 Task: Select Kindle E-Readers from Kindle E-readers & Books. Add to cart Kindle Oasis Fabric Charging Cover-1. Place order for _x000D_
122 S Miles Ave_x000D_
Union City, Tennessee(TN), 38261, Cell Number (731) 885-7095
Action: Mouse moved to (423, 294)
Screenshot: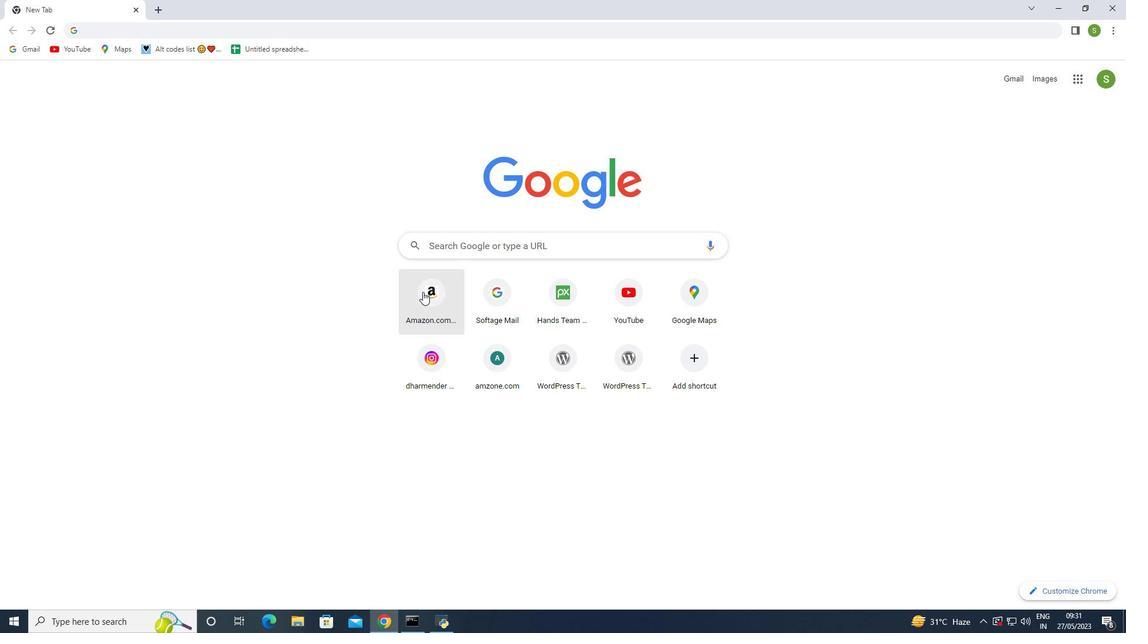 
Action: Mouse pressed left at (423, 294)
Screenshot: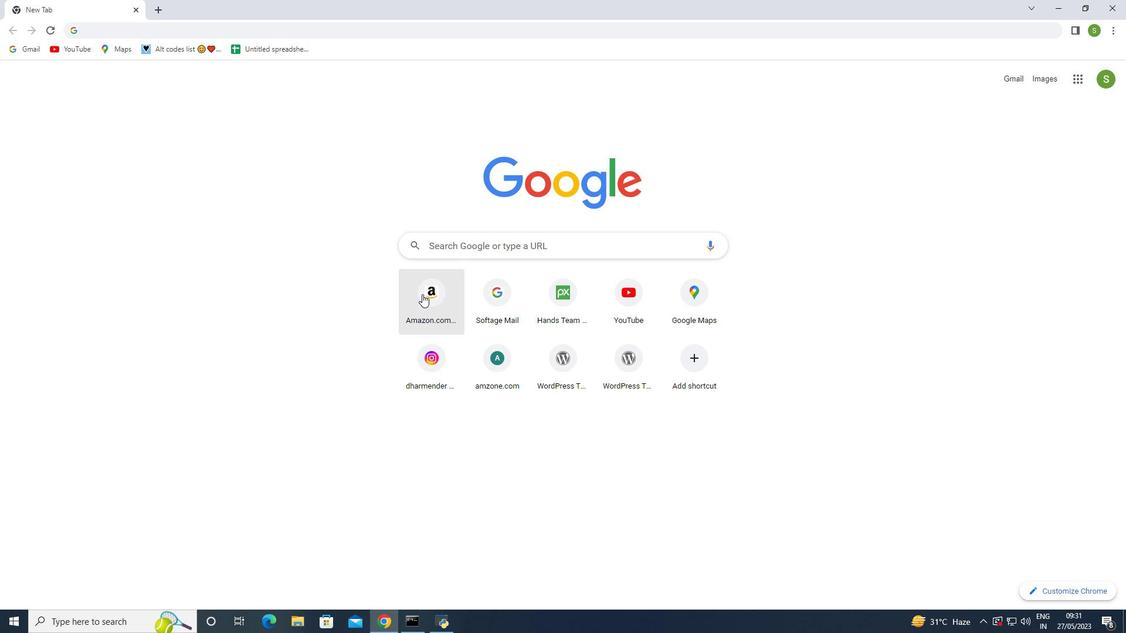 
Action: Mouse moved to (15, 108)
Screenshot: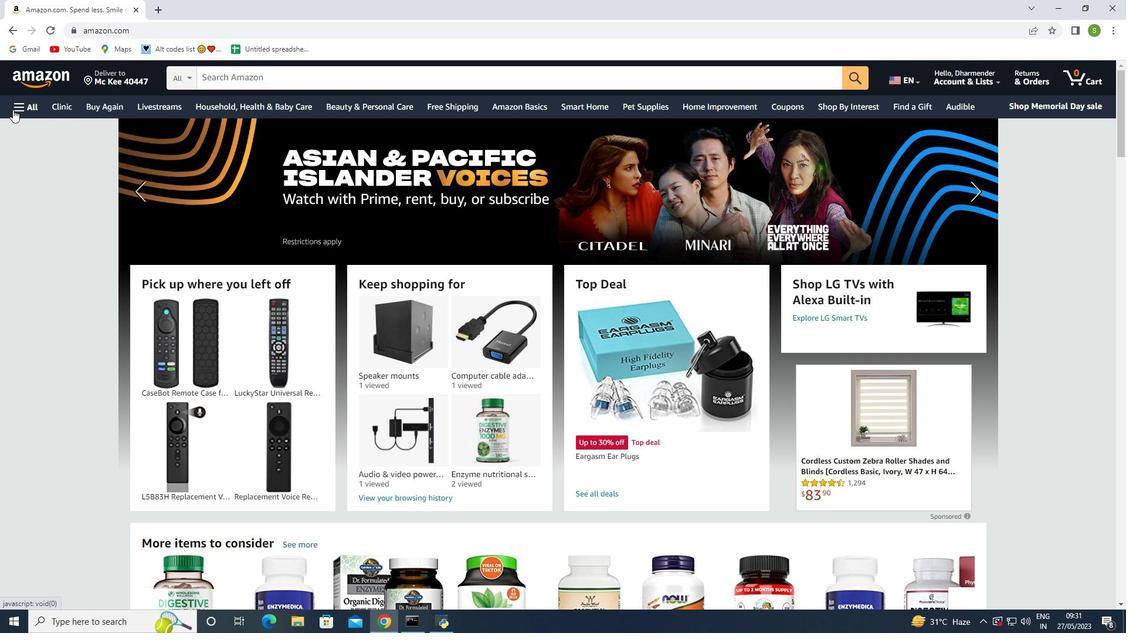 
Action: Mouse pressed left at (15, 108)
Screenshot: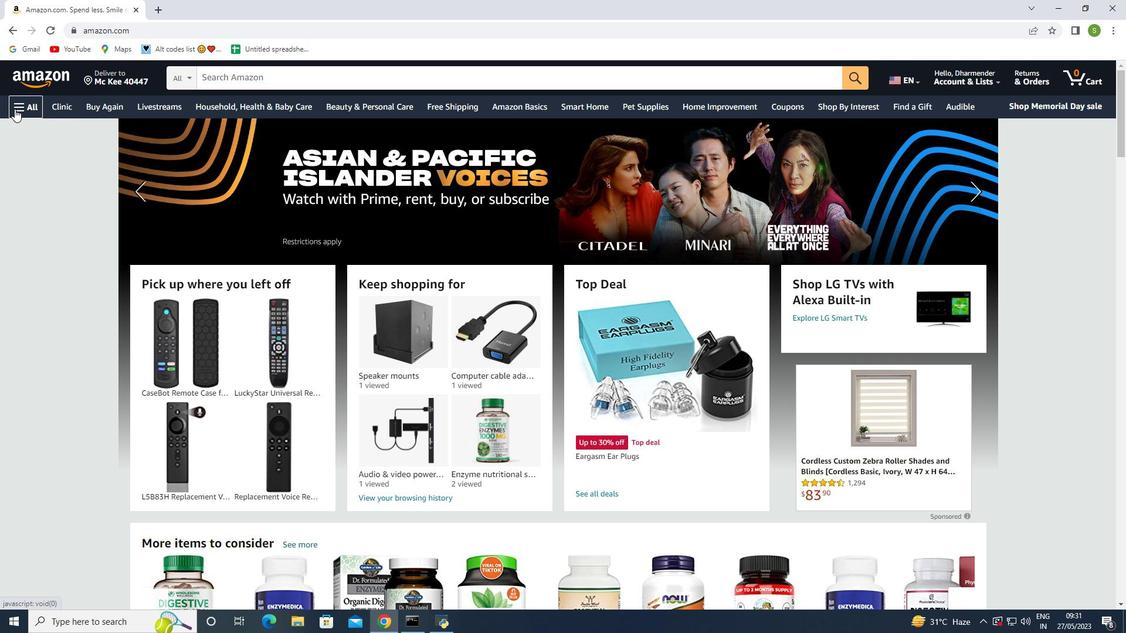 
Action: Mouse moved to (78, 322)
Screenshot: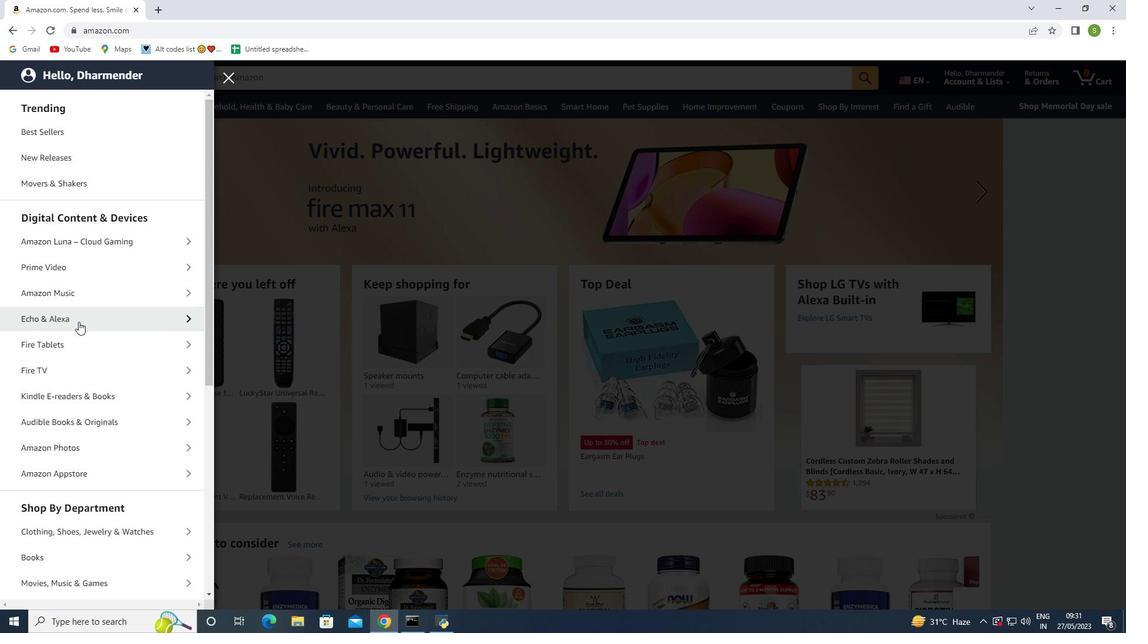 
Action: Mouse scrolled (78, 321) with delta (0, 0)
Screenshot: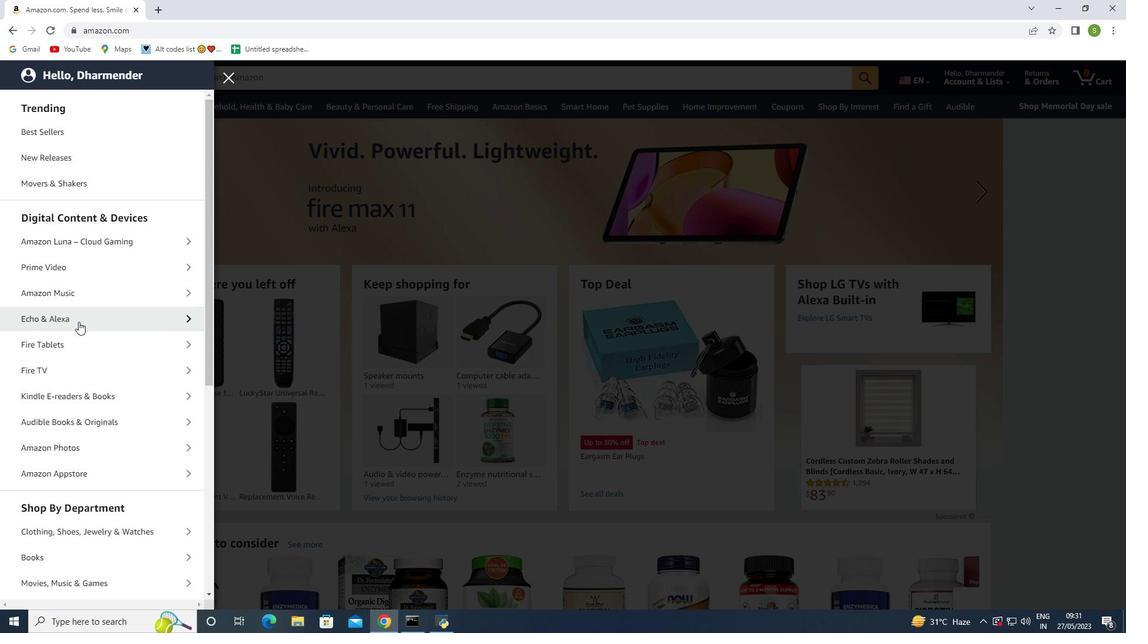
Action: Mouse moved to (78, 335)
Screenshot: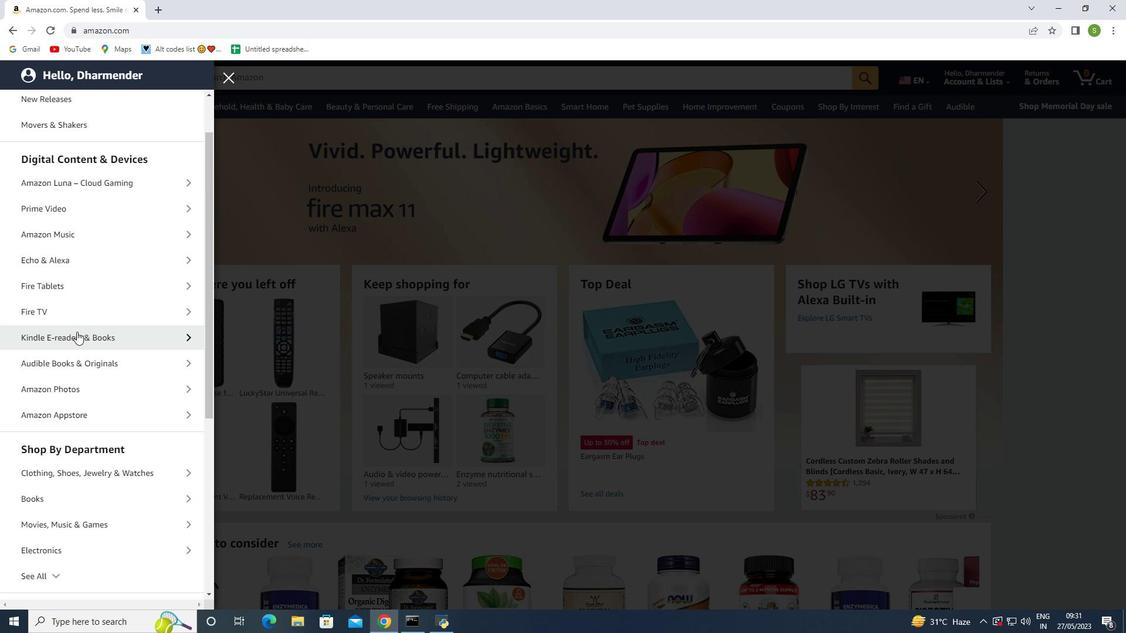 
Action: Mouse pressed left at (78, 335)
Screenshot: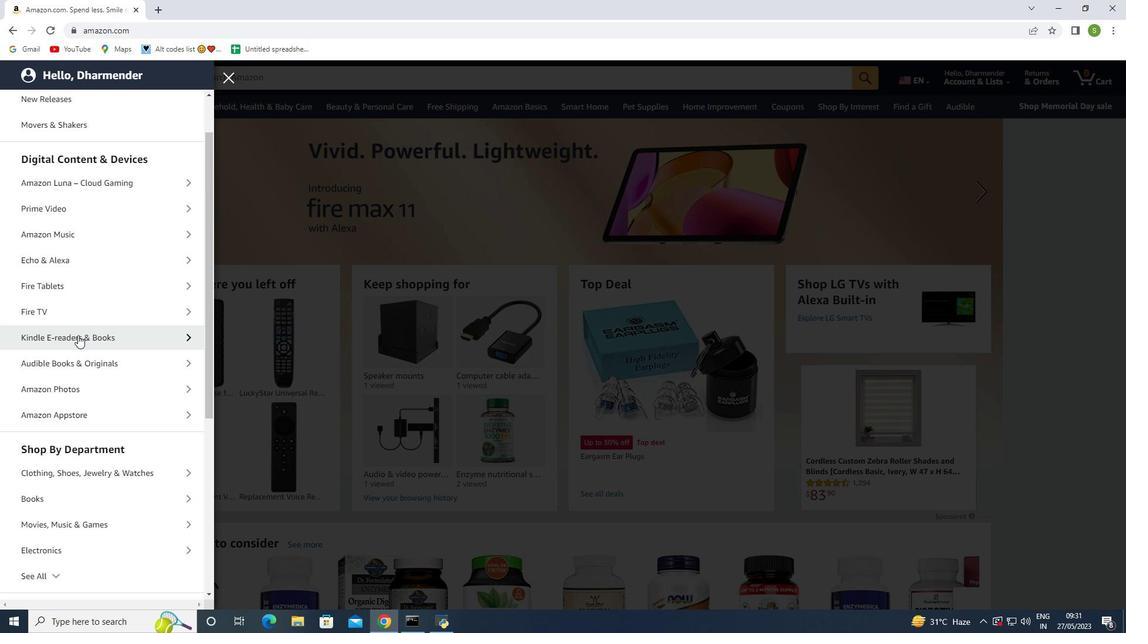 
Action: Mouse moved to (71, 236)
Screenshot: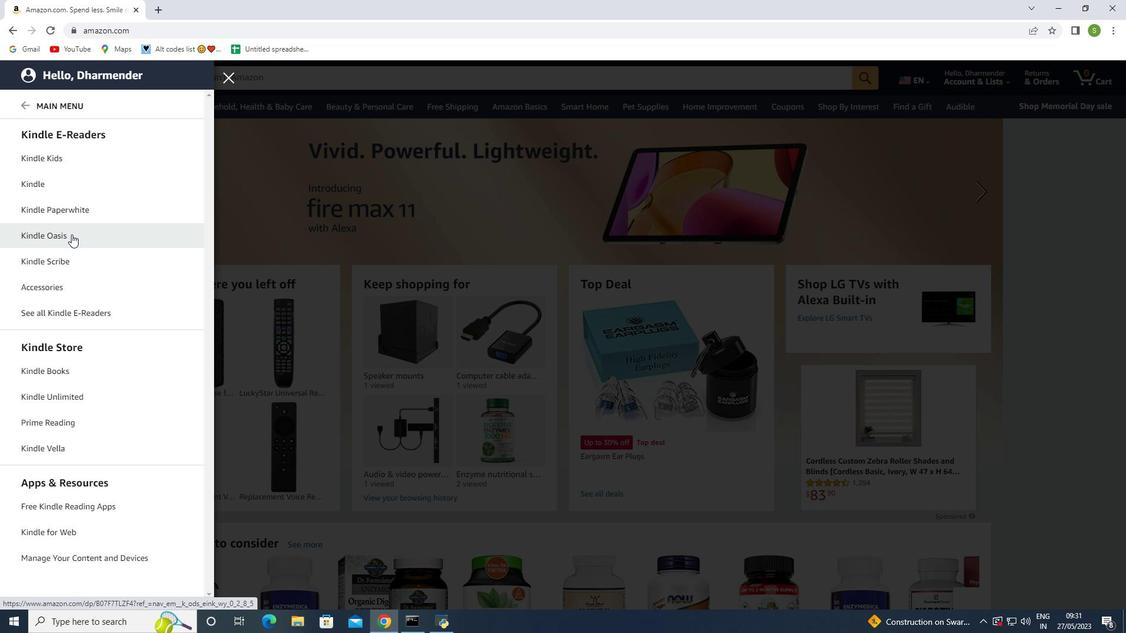 
Action: Mouse pressed left at (71, 236)
Screenshot: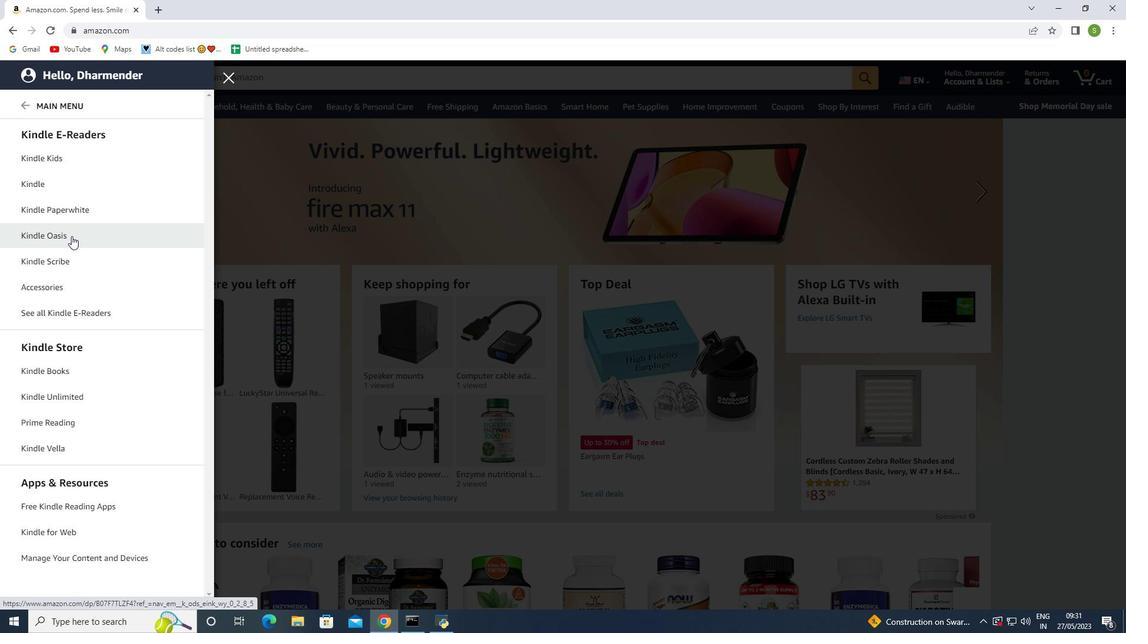 
Action: Mouse moved to (630, 339)
Screenshot: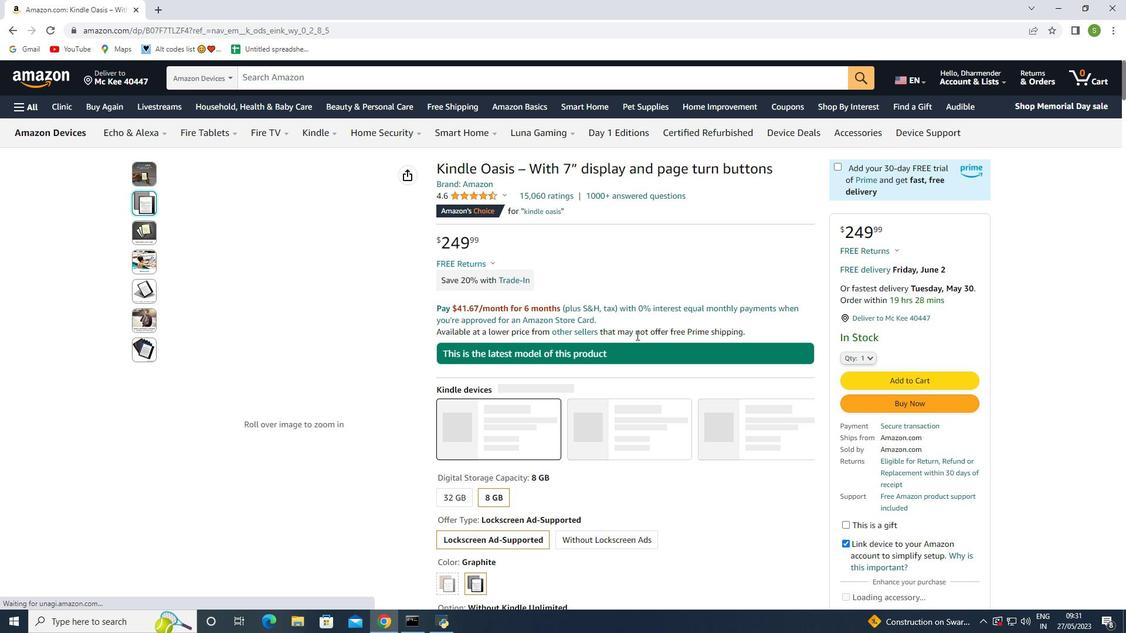 
Action: Mouse scrolled (630, 338) with delta (0, 0)
Screenshot: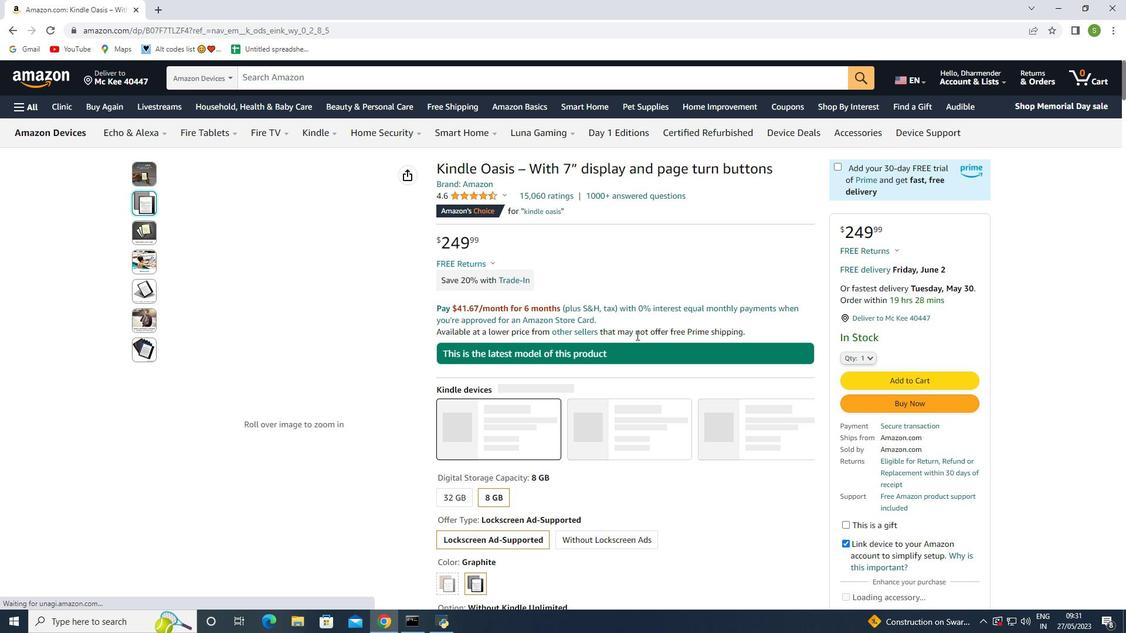 
Action: Mouse moved to (622, 342)
Screenshot: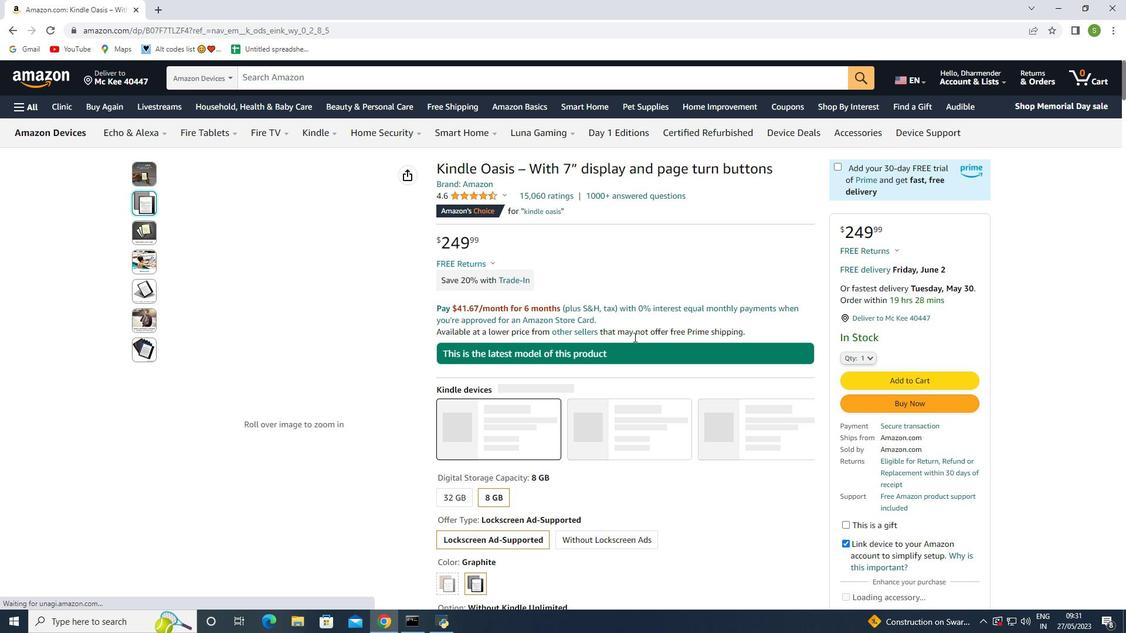 
Action: Mouse scrolled (623, 340) with delta (0, 0)
Screenshot: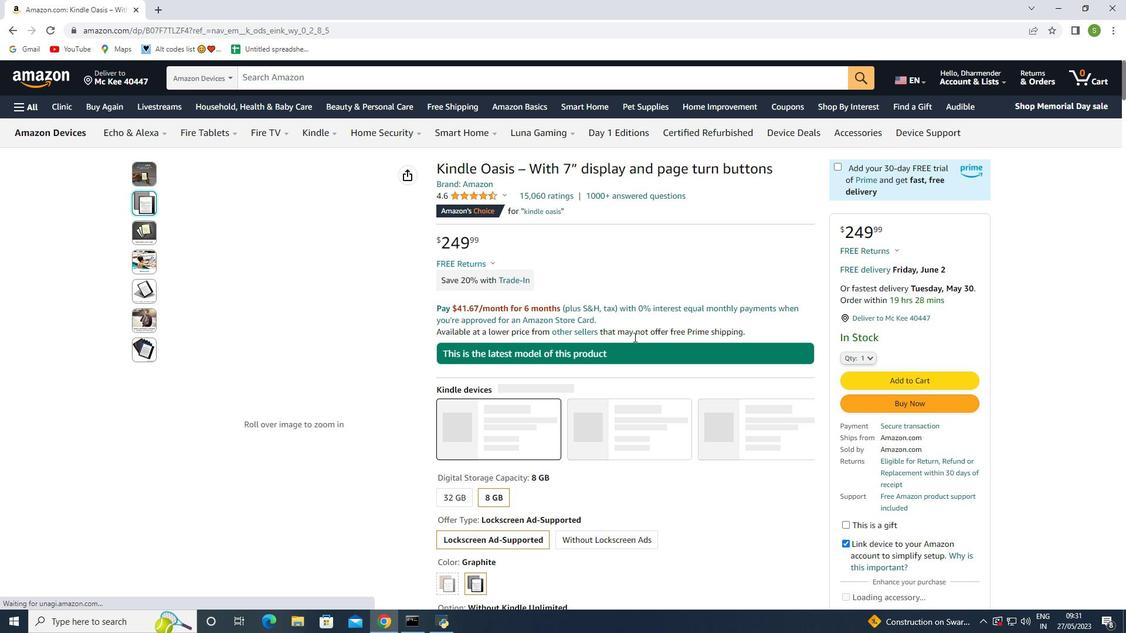 
Action: Mouse moved to (611, 345)
Screenshot: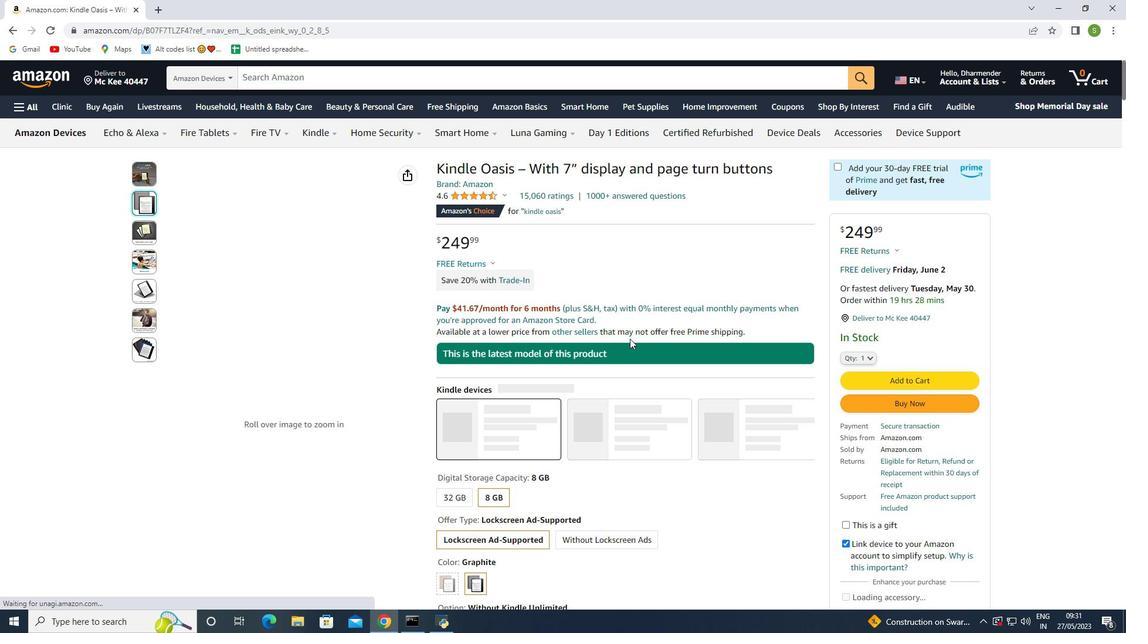 
Action: Mouse scrolled (612, 344) with delta (0, 0)
Screenshot: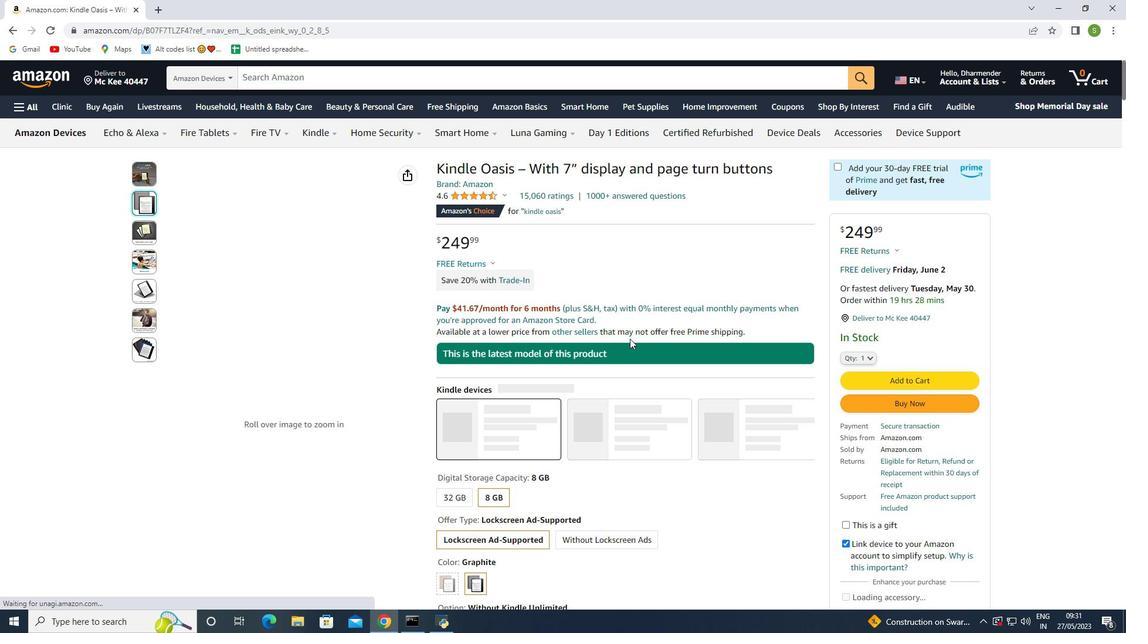 
Action: Mouse moved to (565, 352)
Screenshot: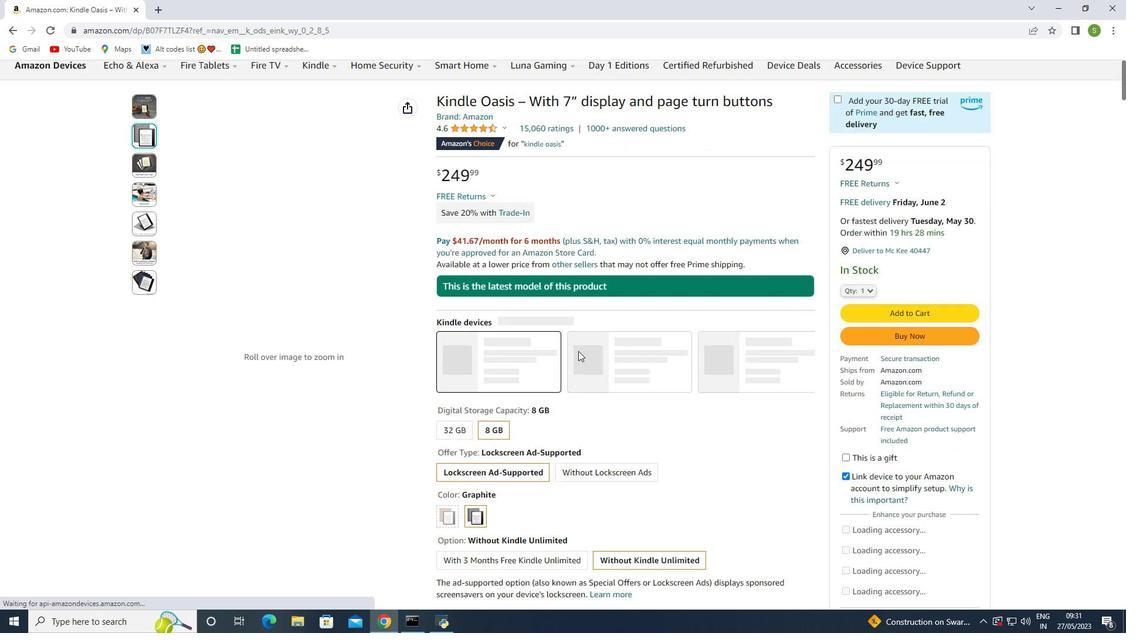 
Action: Mouse scrolled (565, 352) with delta (0, 0)
Screenshot: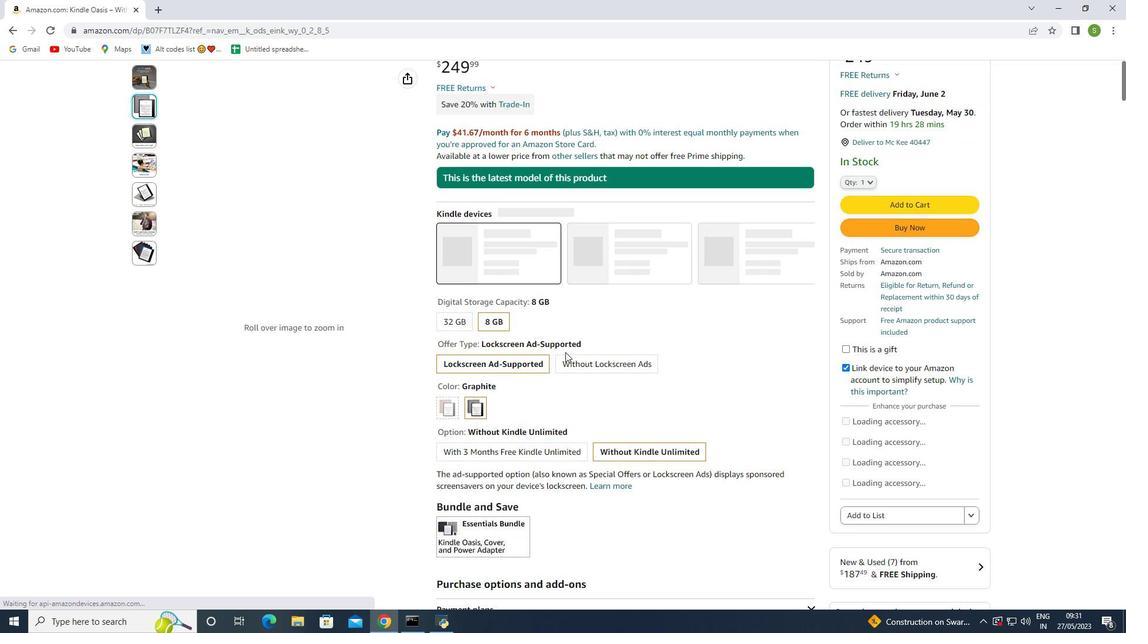 
Action: Mouse scrolled (565, 352) with delta (0, 0)
Screenshot: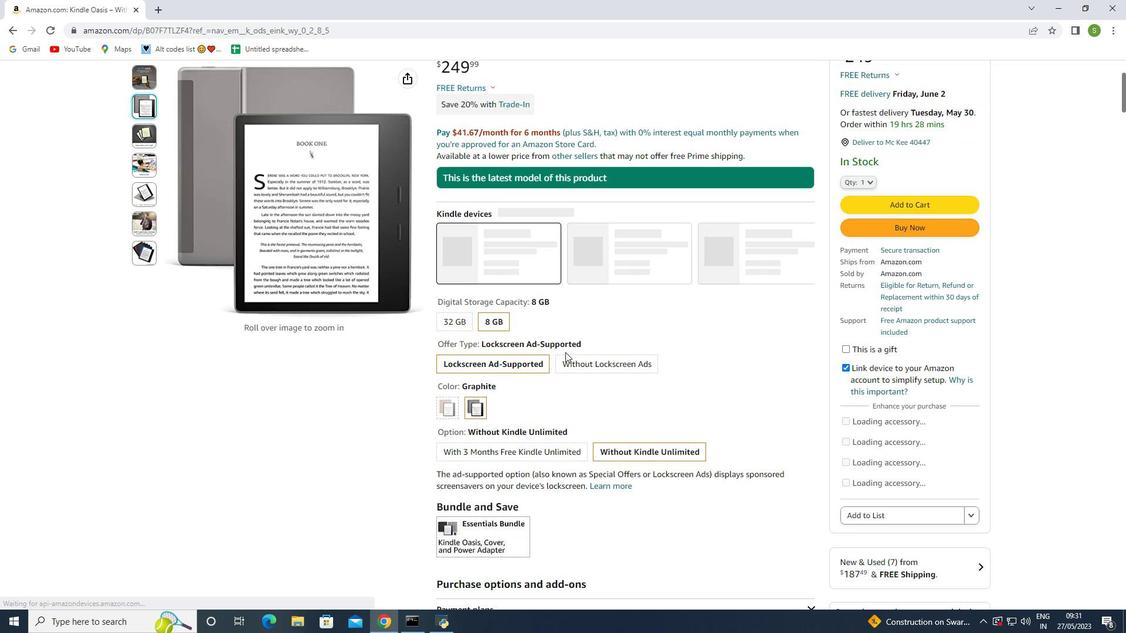 
Action: Mouse scrolled (565, 352) with delta (0, 0)
Screenshot: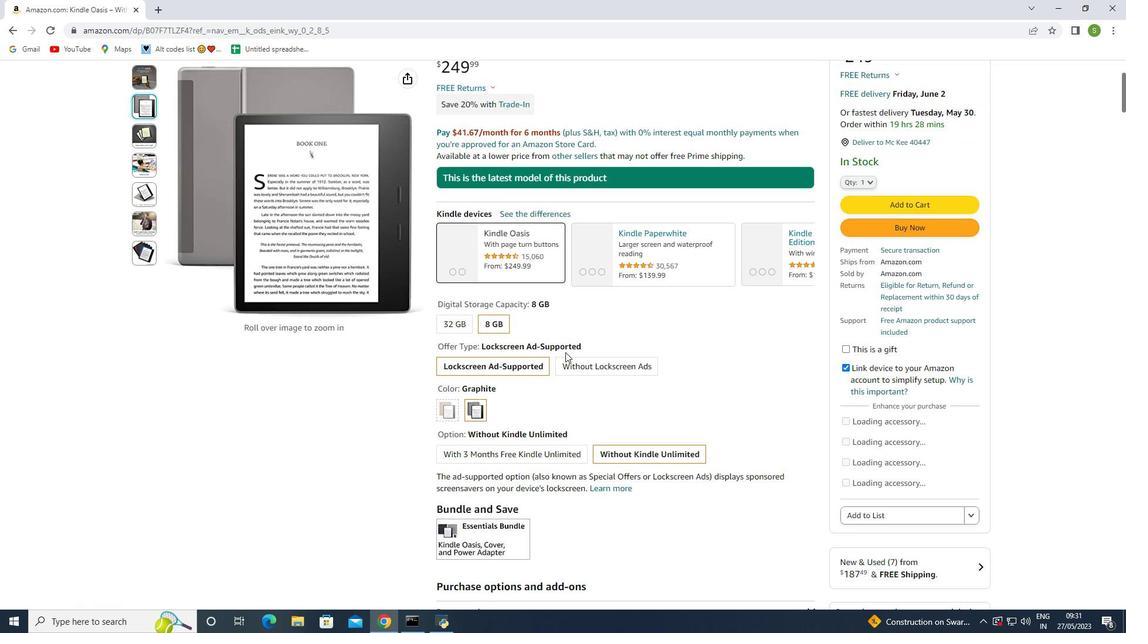 
Action: Mouse scrolled (565, 352) with delta (0, 0)
Screenshot: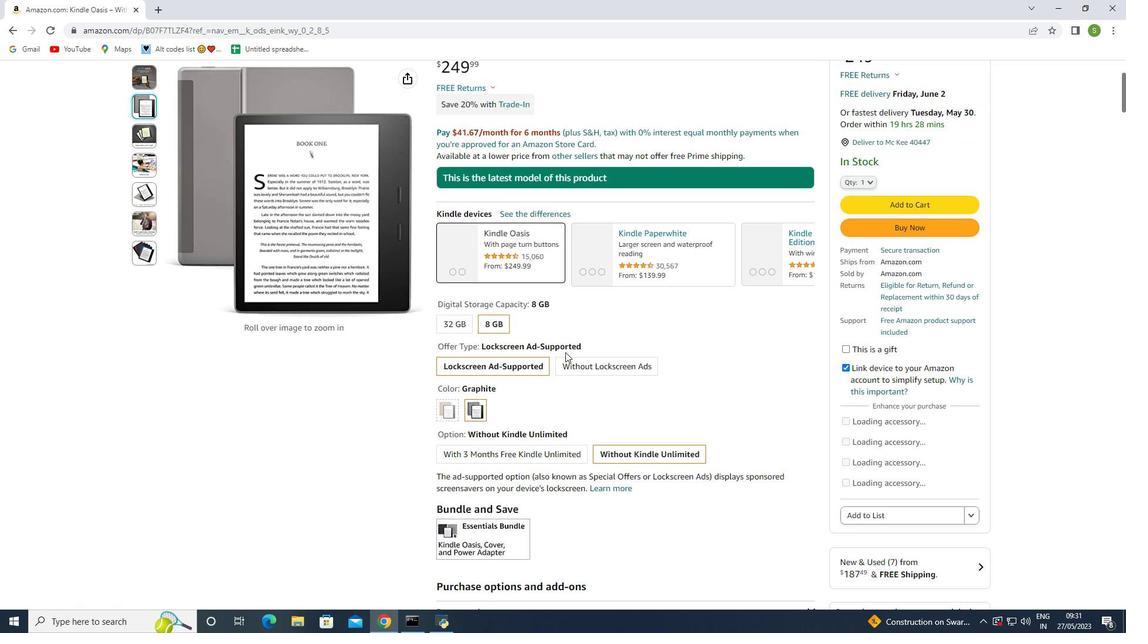 
Action: Mouse scrolled (565, 353) with delta (0, 0)
Screenshot: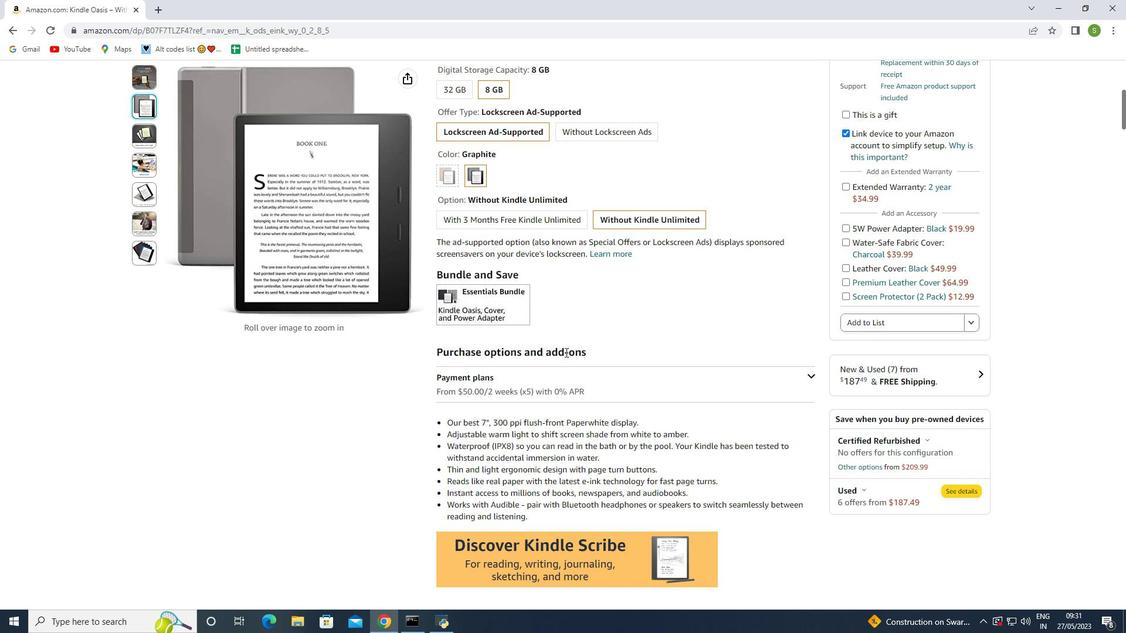 
Action: Mouse scrolled (565, 353) with delta (0, 0)
Screenshot: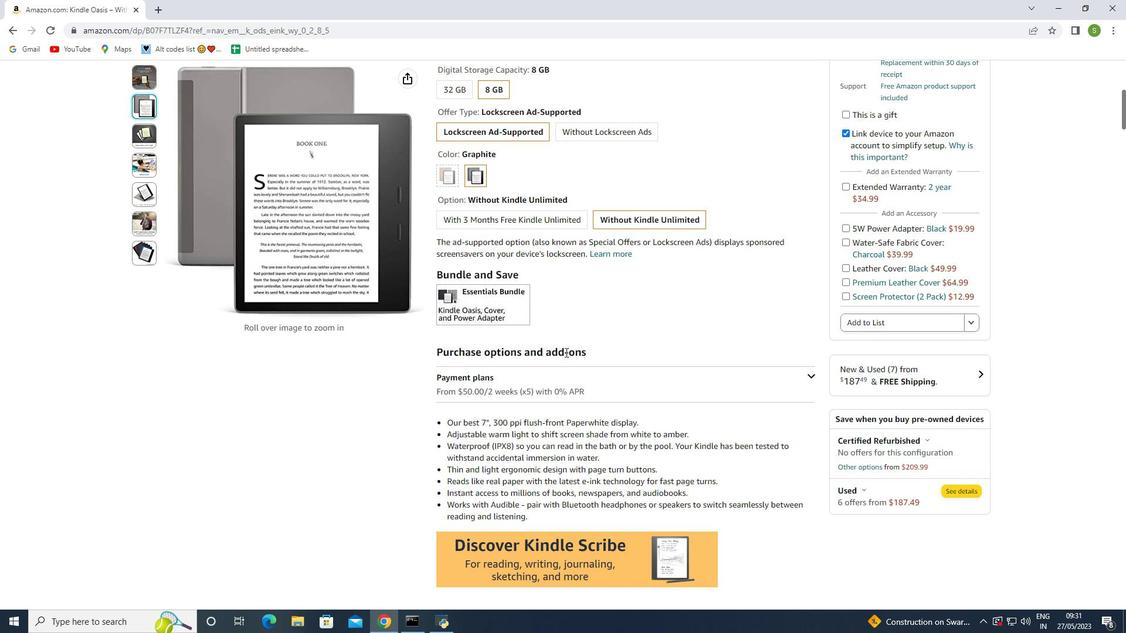 
Action: Mouse scrolled (565, 353) with delta (0, 0)
Screenshot: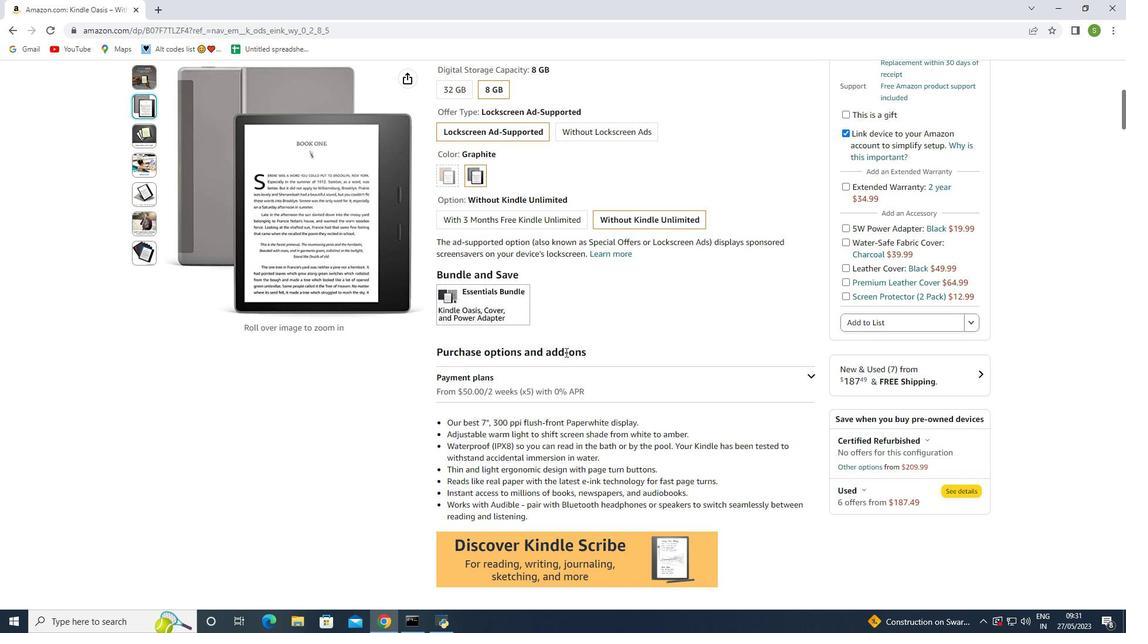 
Action: Mouse scrolled (565, 353) with delta (0, 0)
Screenshot: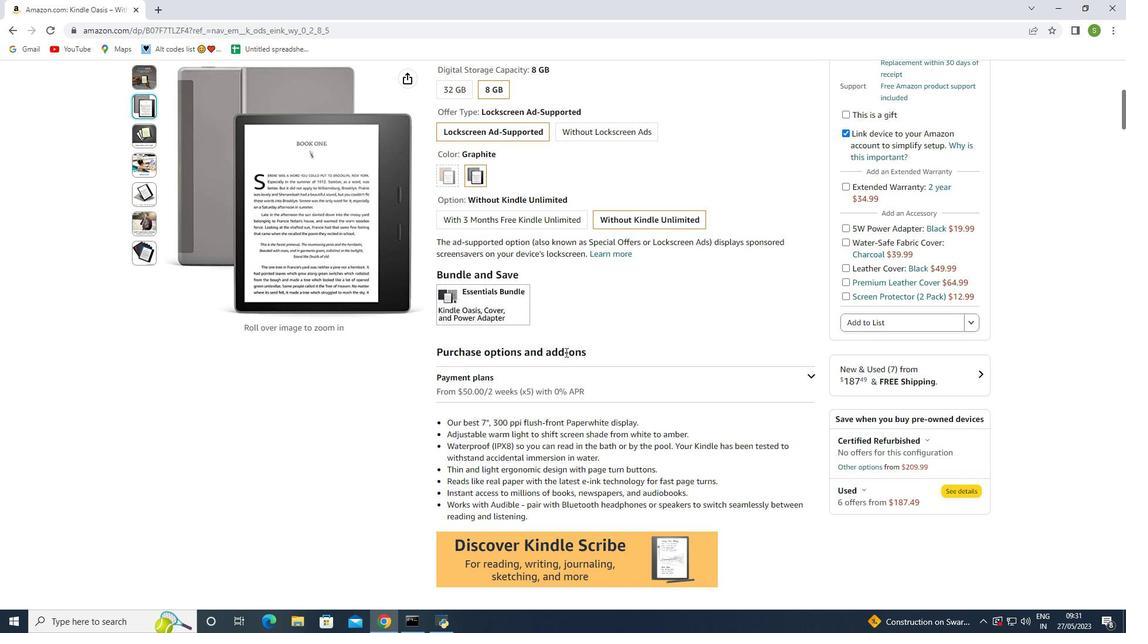 
Action: Mouse scrolled (565, 353) with delta (0, 0)
Screenshot: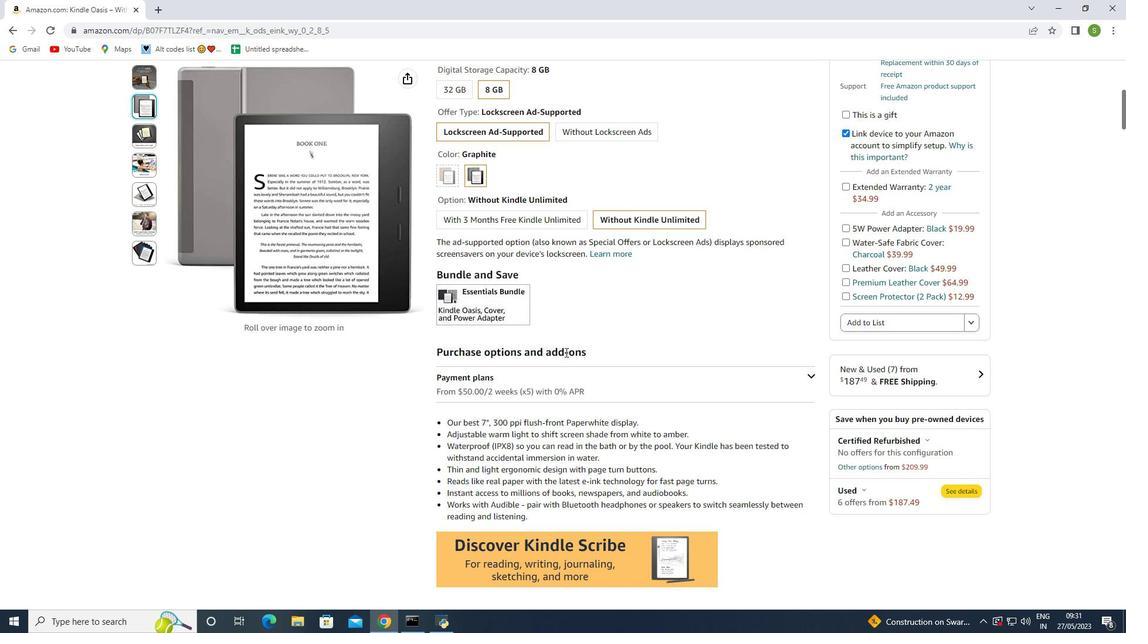 
Action: Mouse moved to (565, 355)
Screenshot: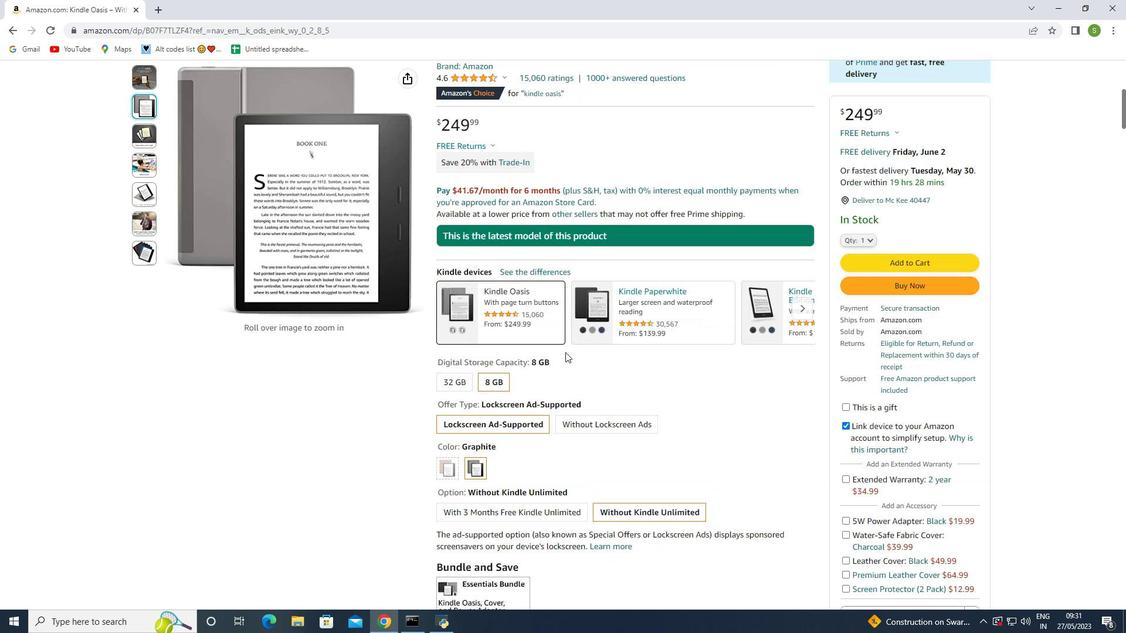 
Action: Mouse scrolled (565, 355) with delta (0, 0)
Screenshot: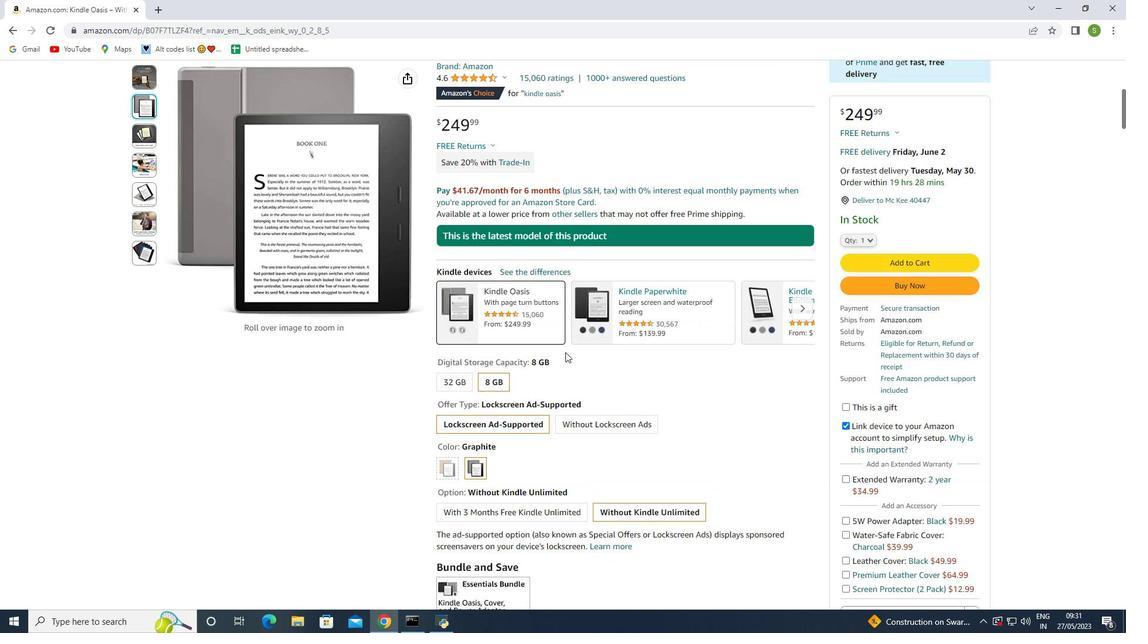 
Action: Mouse scrolled (565, 355) with delta (0, 0)
Screenshot: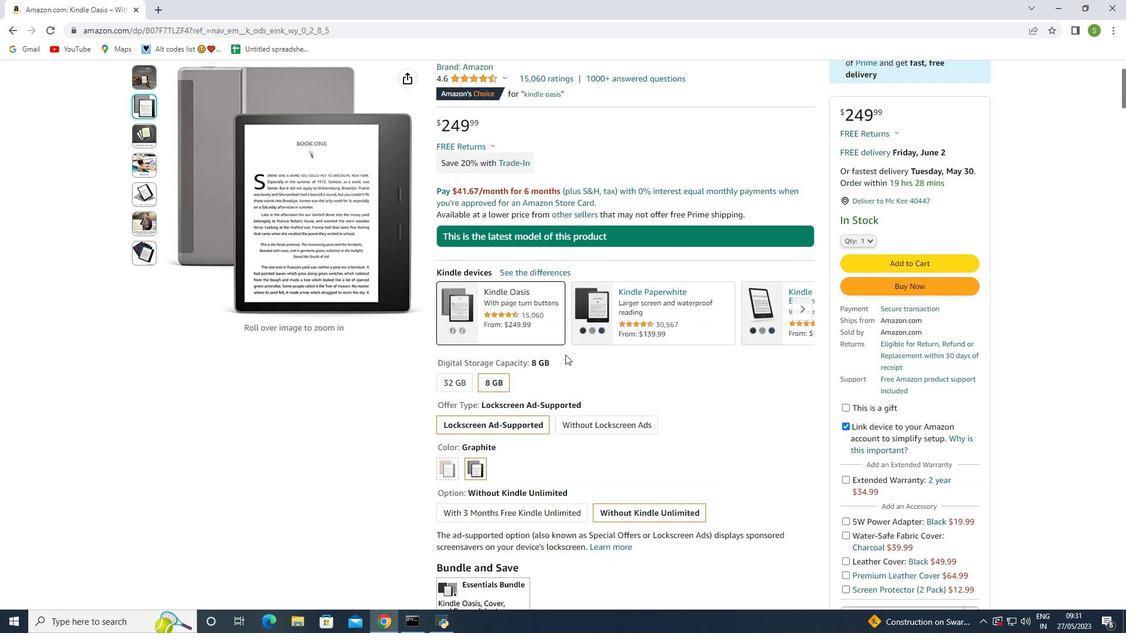 
Action: Mouse scrolled (565, 355) with delta (0, 0)
Screenshot: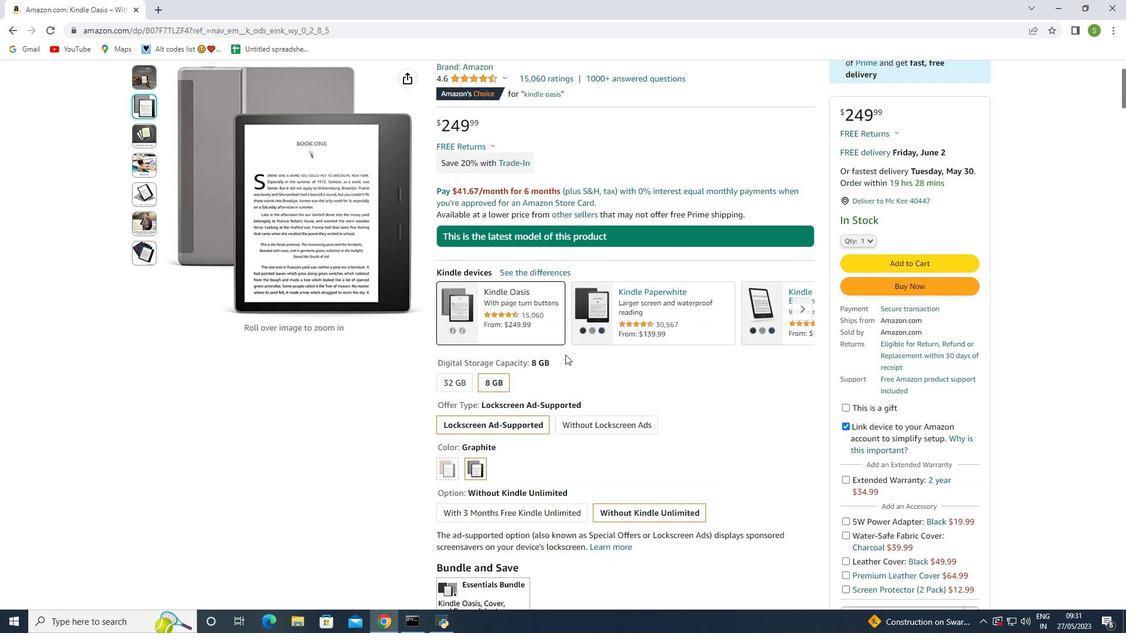 
Action: Mouse scrolled (565, 355) with delta (0, 0)
Screenshot: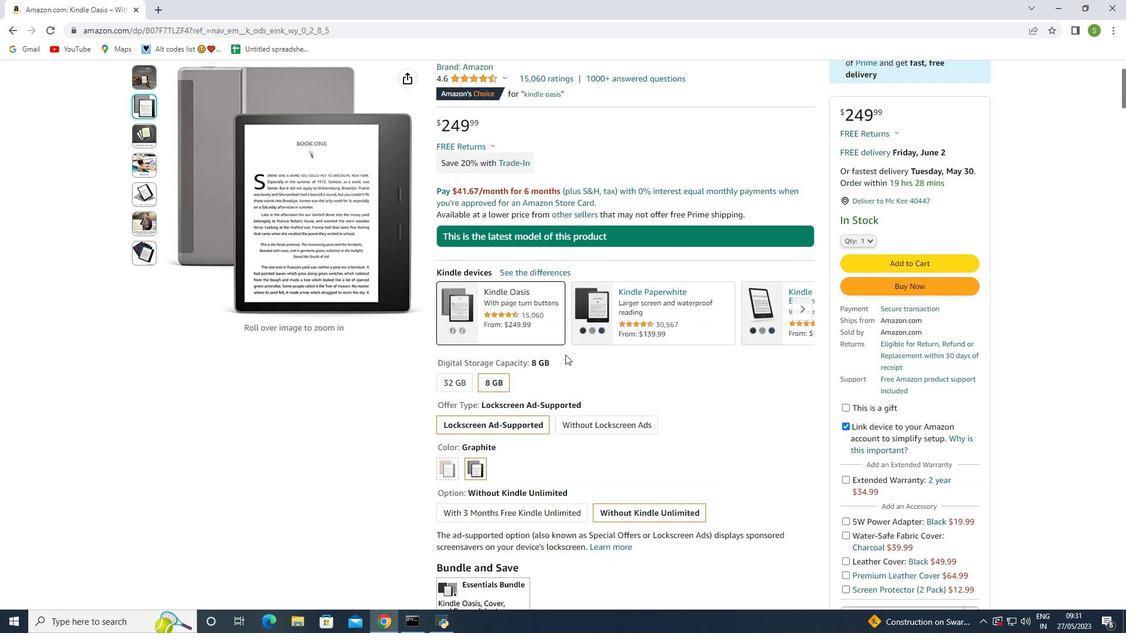 
Action: Mouse scrolled (565, 355) with delta (0, 0)
Screenshot: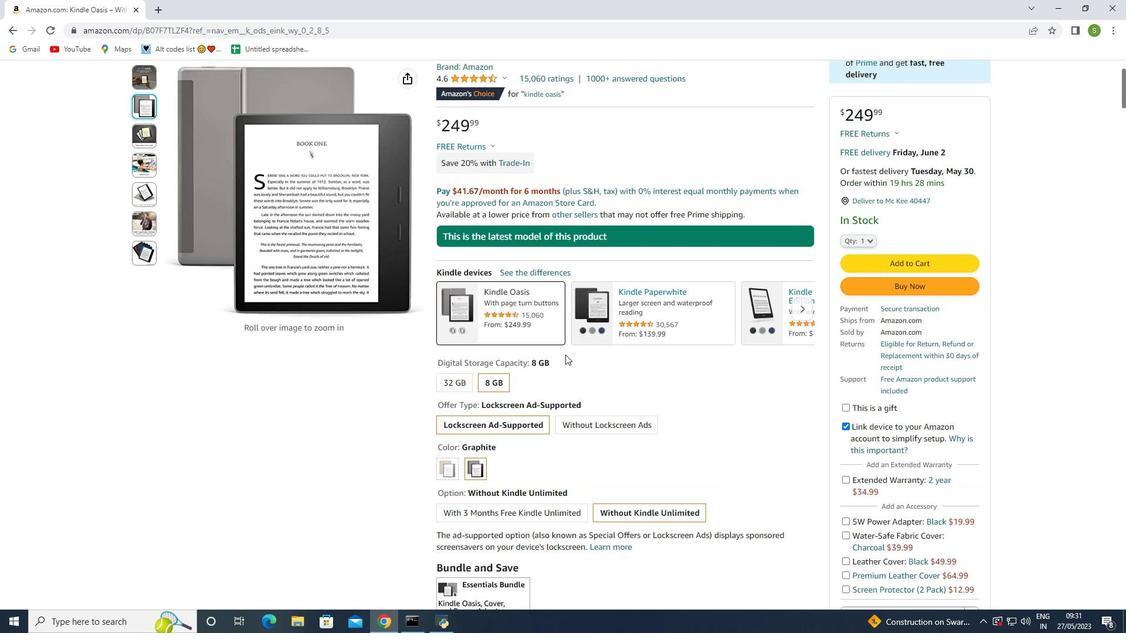 
Action: Mouse scrolled (565, 355) with delta (0, 0)
Screenshot: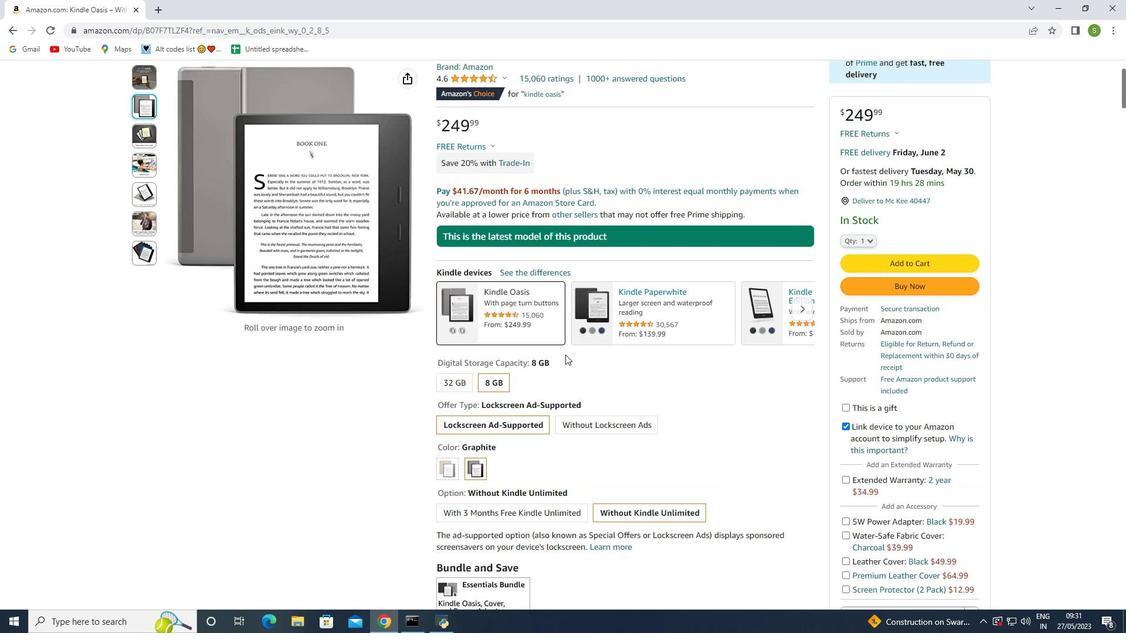 
Action: Mouse moved to (11, 31)
Screenshot: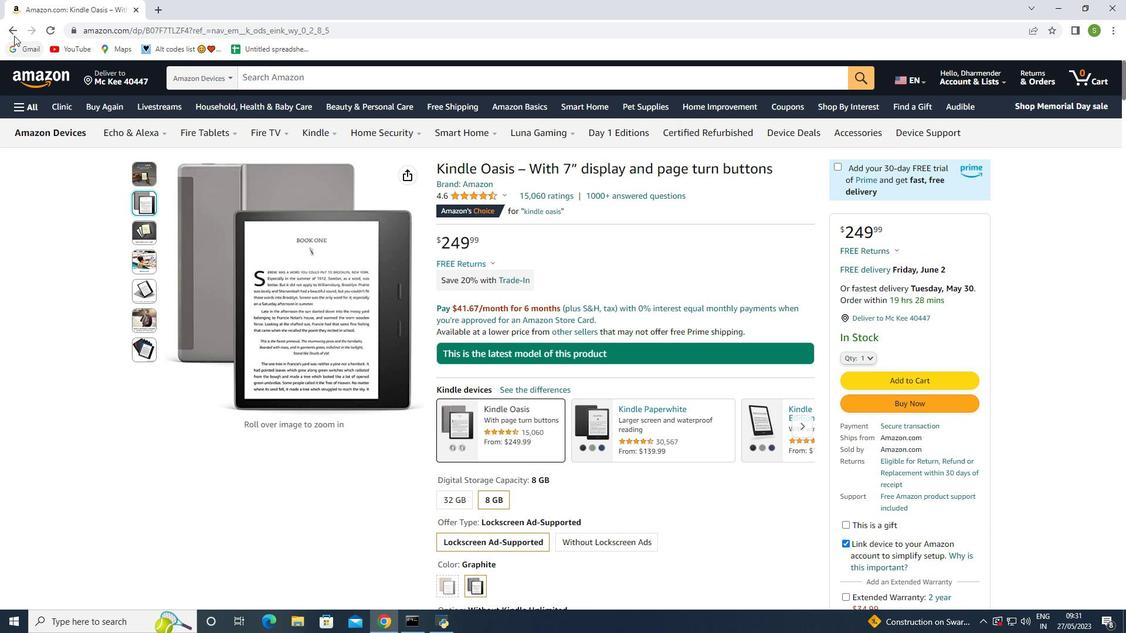 
Action: Mouse pressed left at (11, 31)
Screenshot: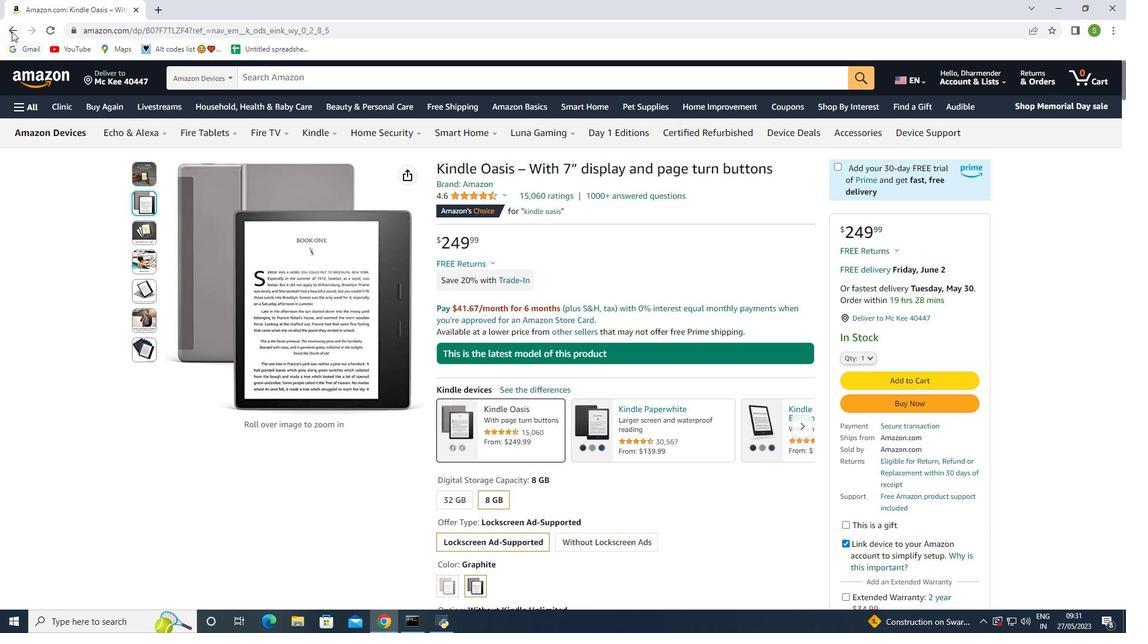 
Action: Mouse moved to (22, 99)
Screenshot: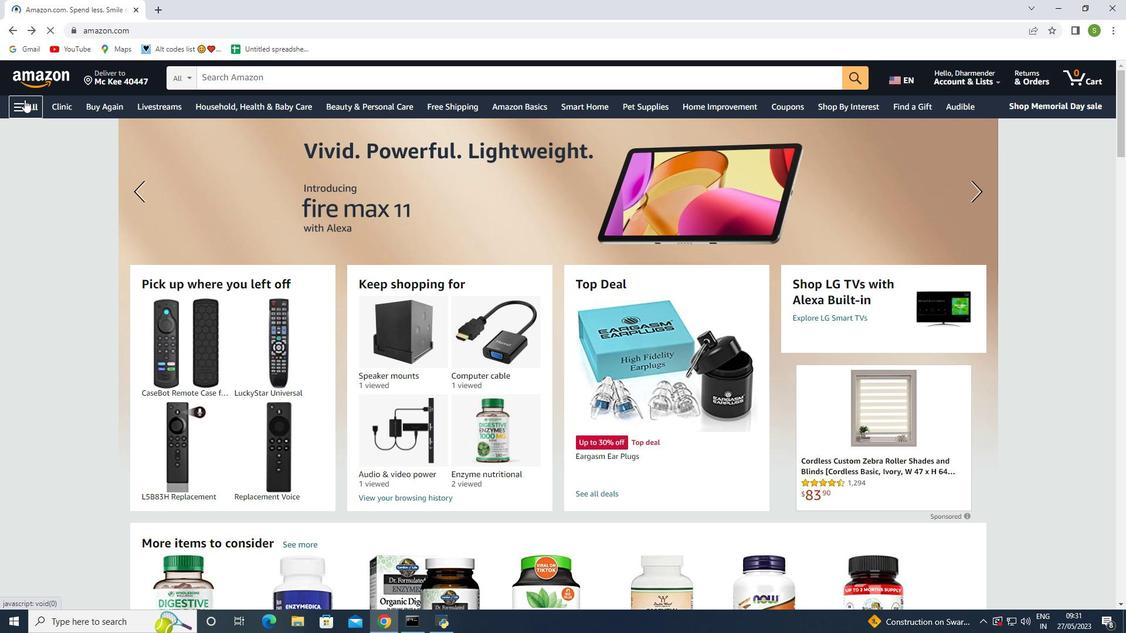 
Action: Mouse pressed left at (22, 99)
Screenshot: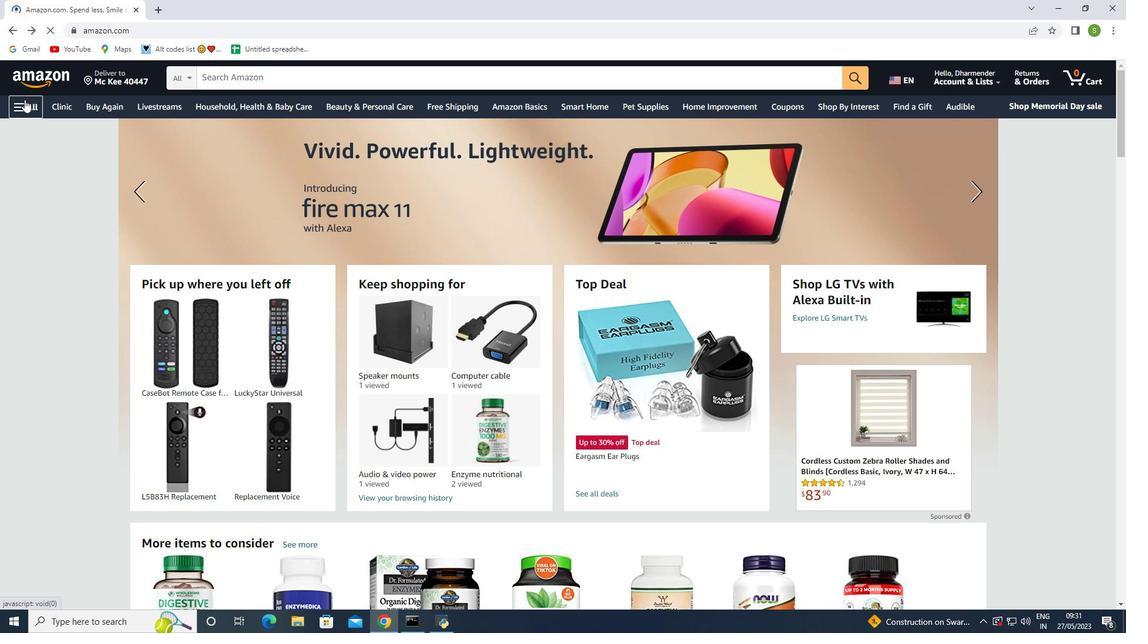
Action: Mouse moved to (60, 301)
Screenshot: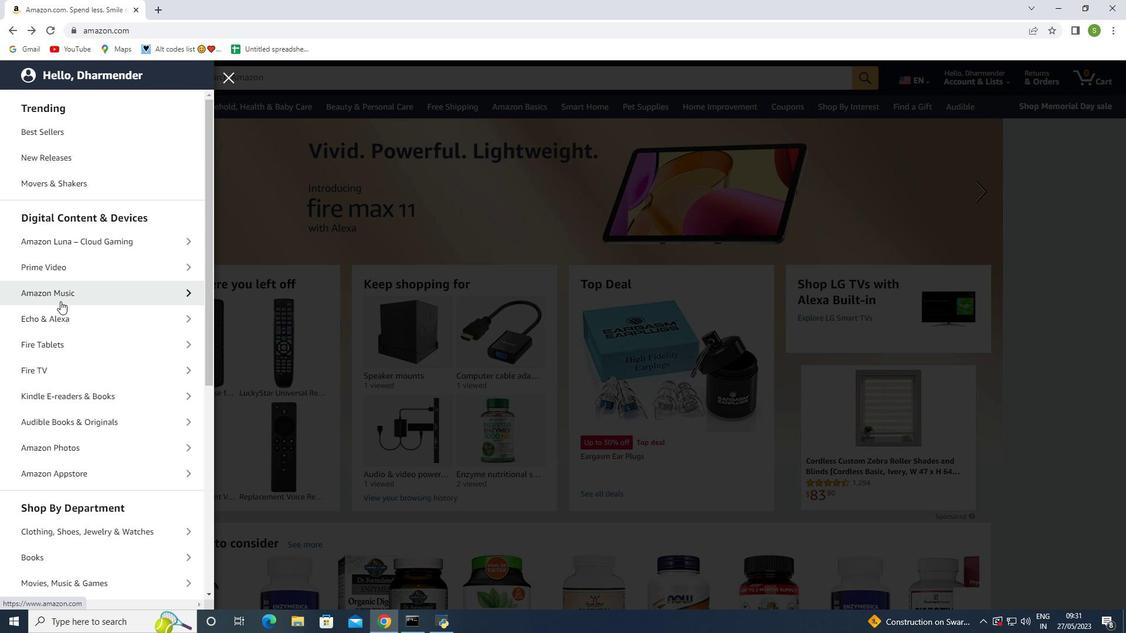 
Action: Mouse scrolled (60, 301) with delta (0, 0)
Screenshot: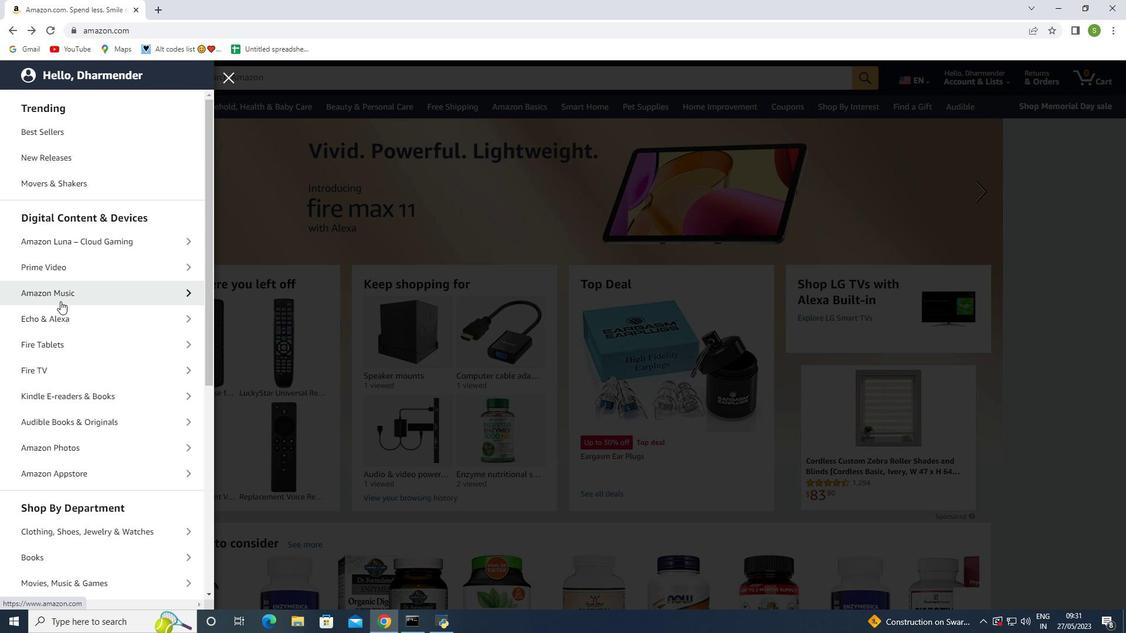 
Action: Mouse moved to (61, 308)
Screenshot: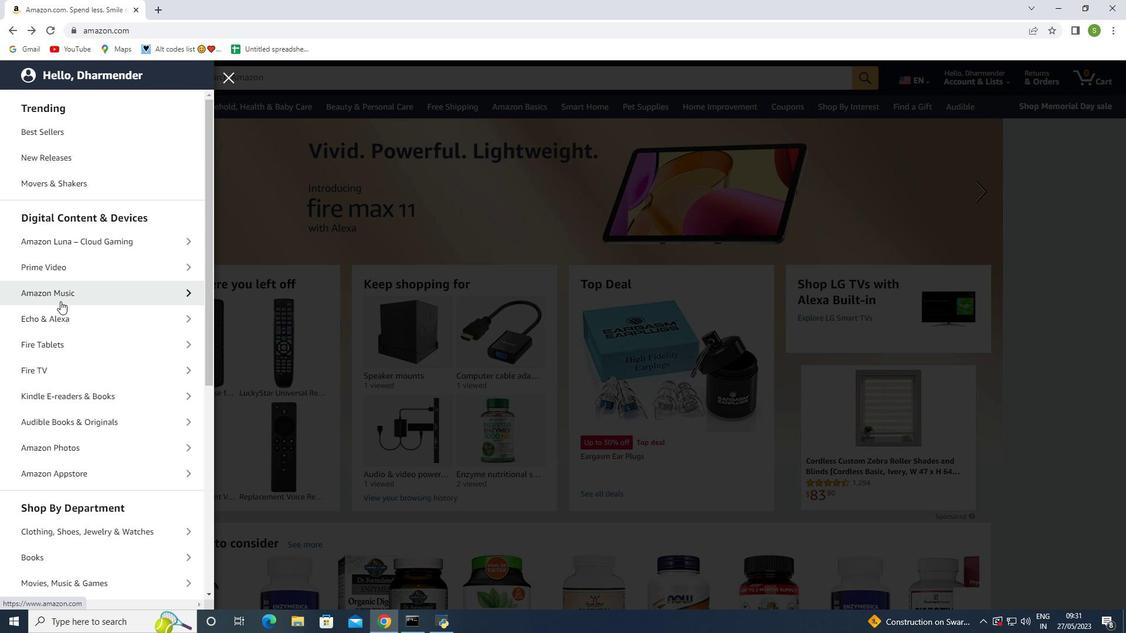 
Action: Mouse scrolled (61, 307) with delta (0, 0)
Screenshot: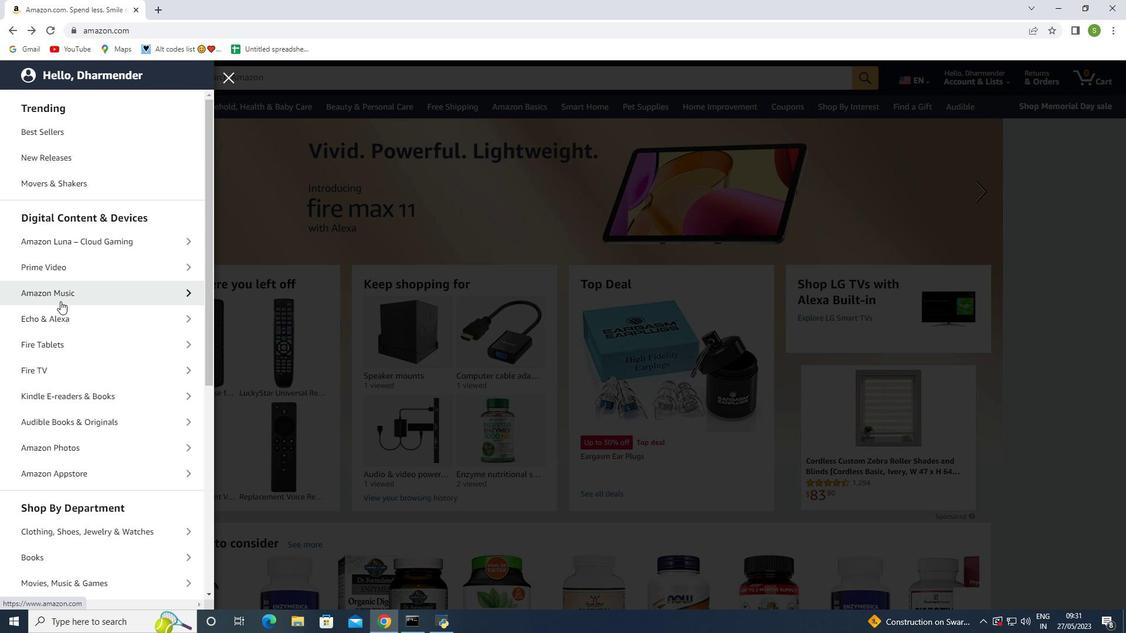 
Action: Mouse moved to (67, 315)
Screenshot: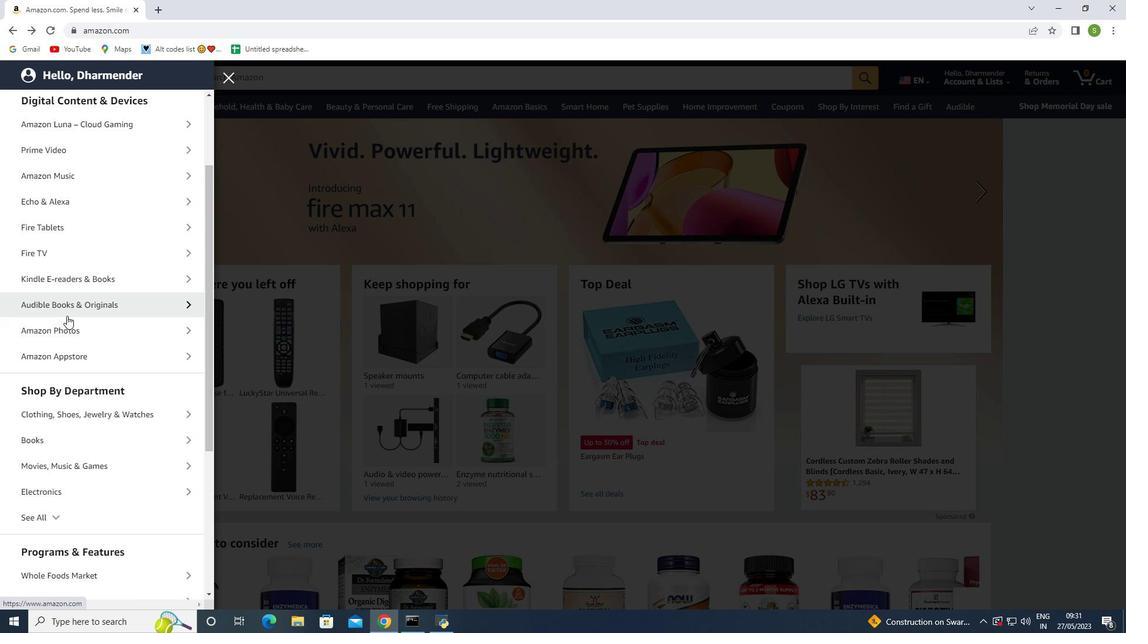 
Action: Mouse scrolled (67, 316) with delta (0, 0)
Screenshot: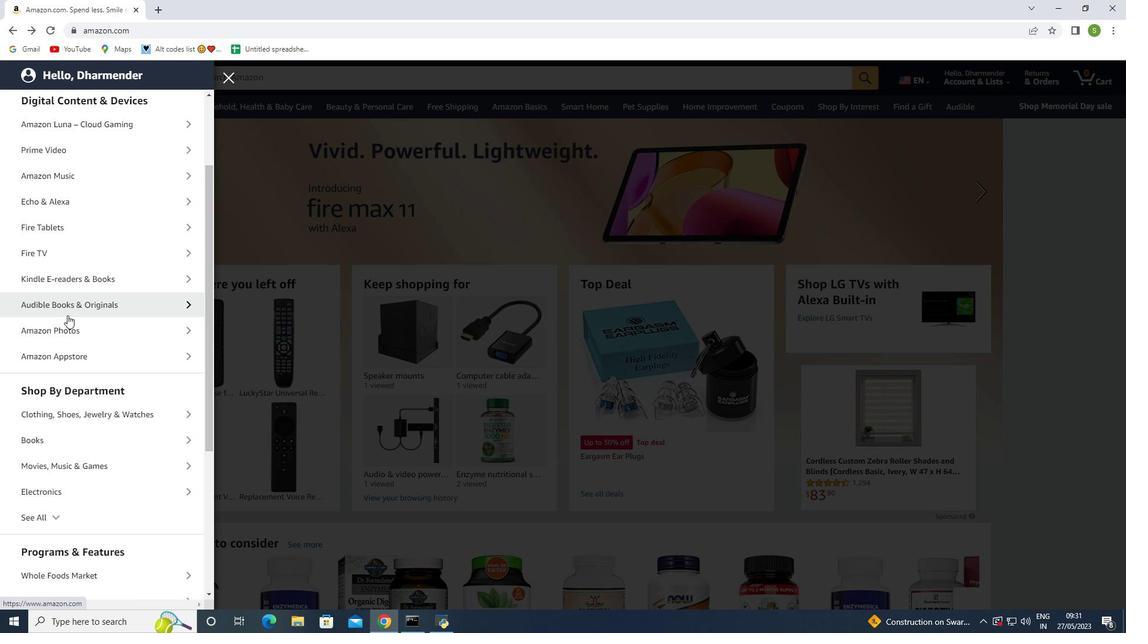 
Action: Mouse scrolled (67, 316) with delta (0, 0)
Screenshot: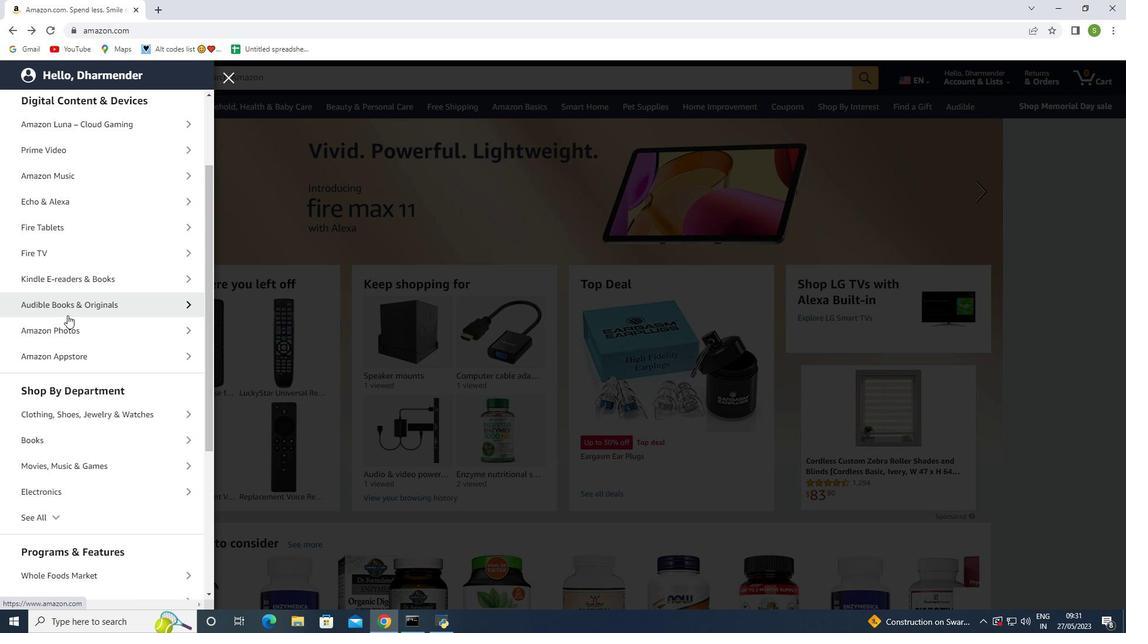 
Action: Mouse moved to (107, 397)
Screenshot: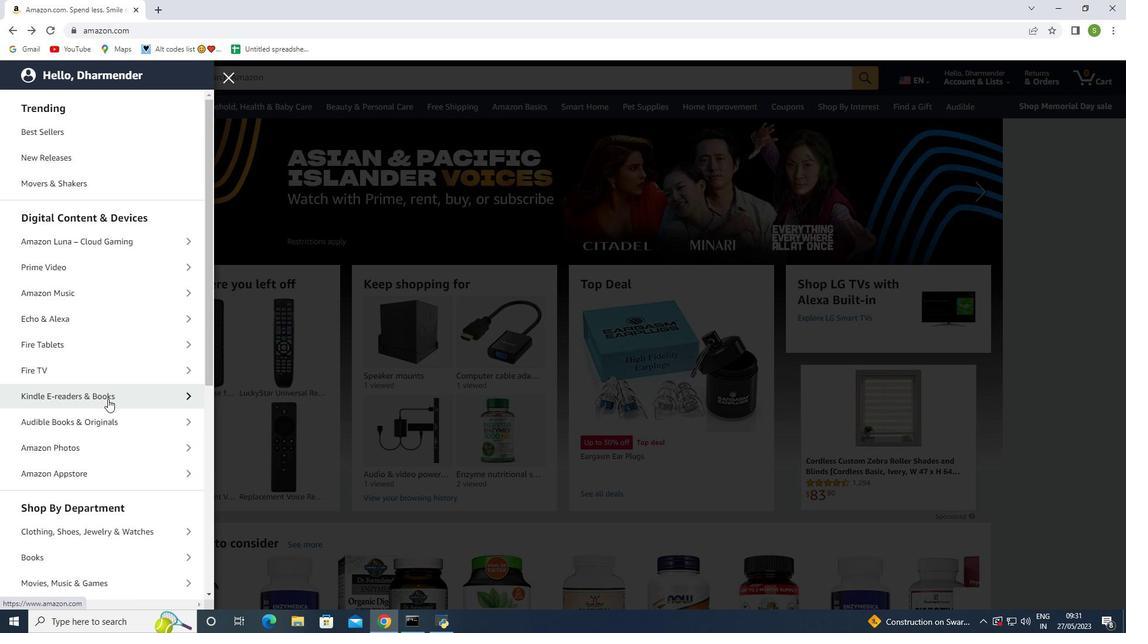 
Action: Mouse pressed left at (107, 397)
Screenshot: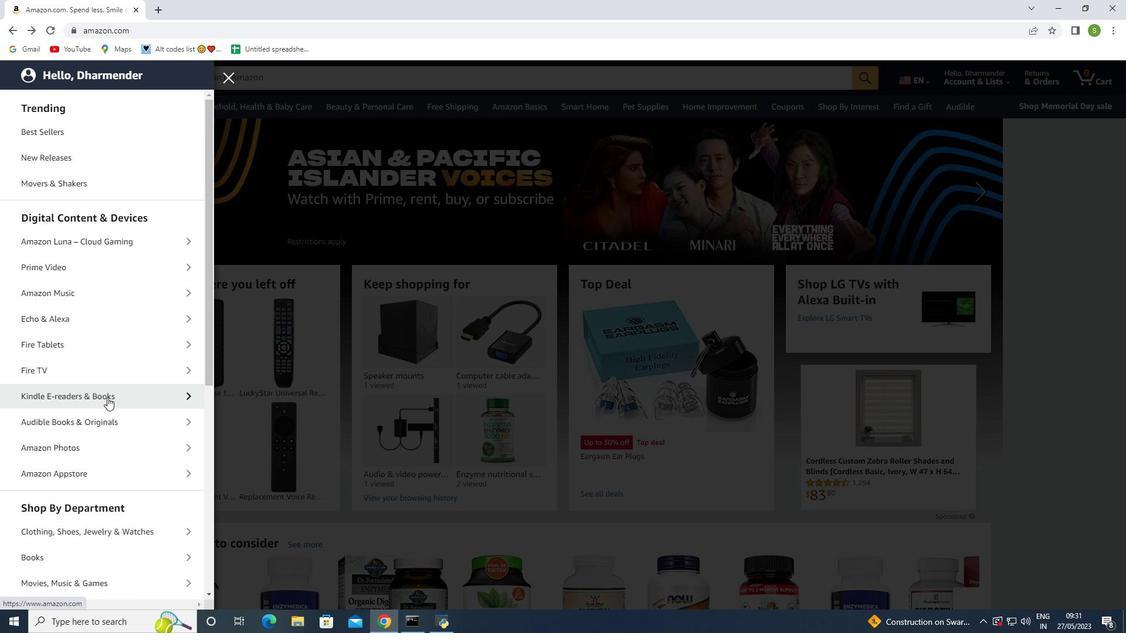 
Action: Mouse moved to (86, 312)
Screenshot: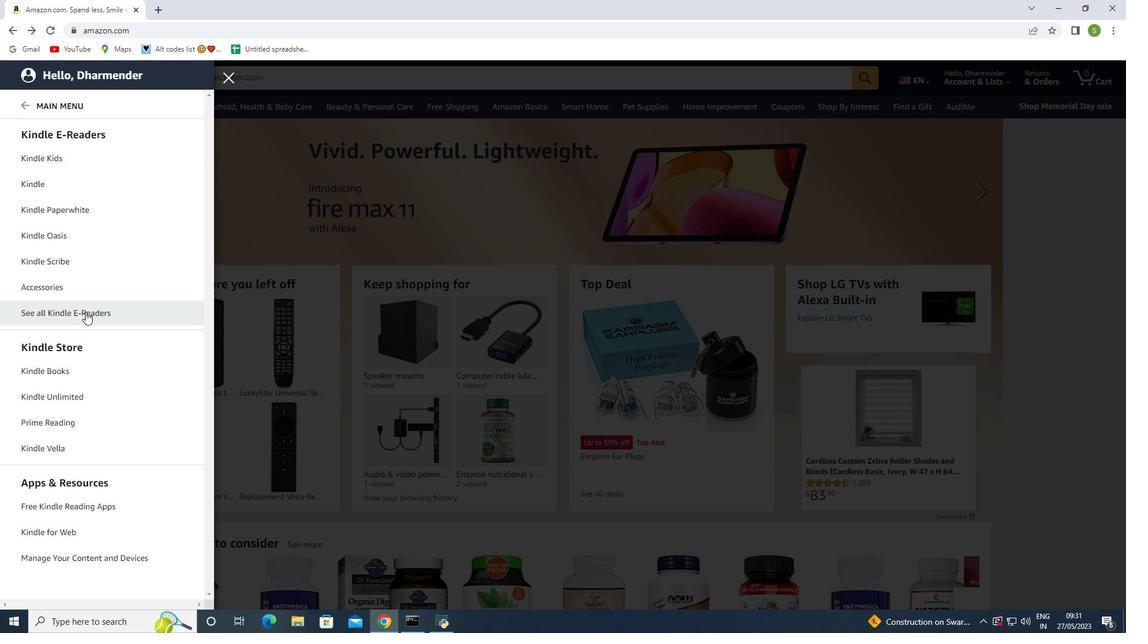 
Action: Mouse pressed left at (86, 312)
Screenshot: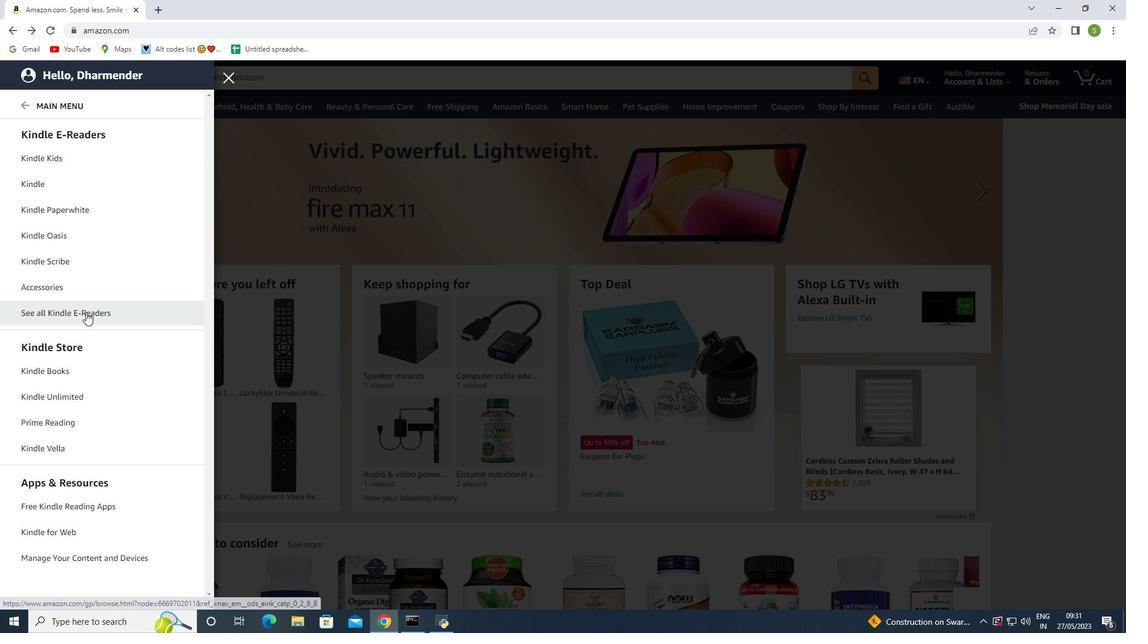 
Action: Mouse moved to (502, 79)
Screenshot: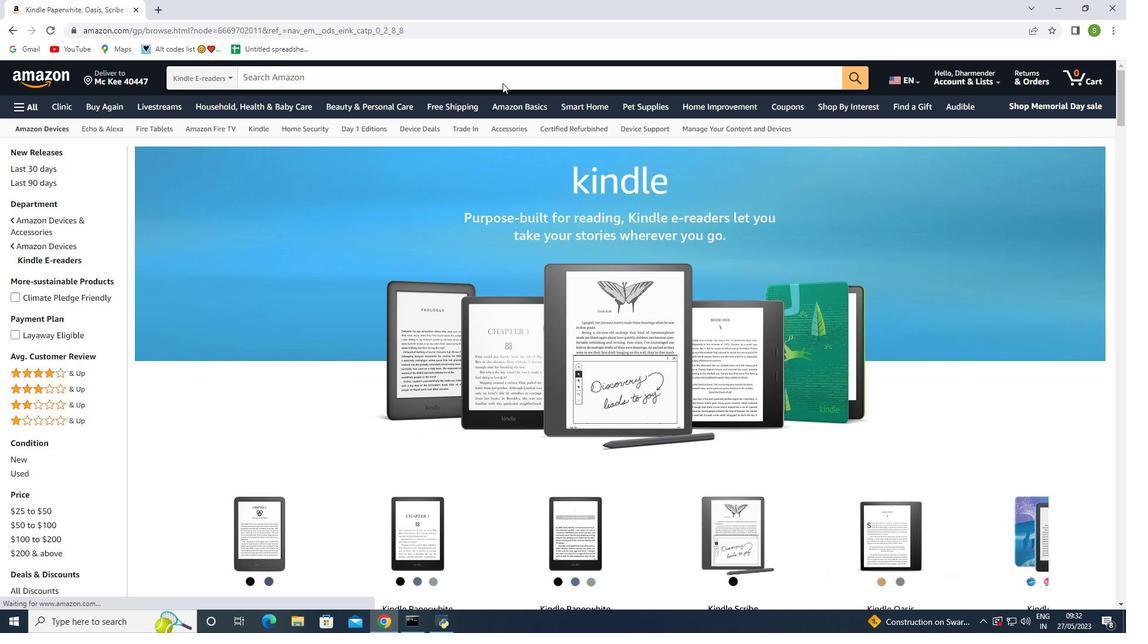 
Action: Mouse pressed left at (502, 79)
Screenshot: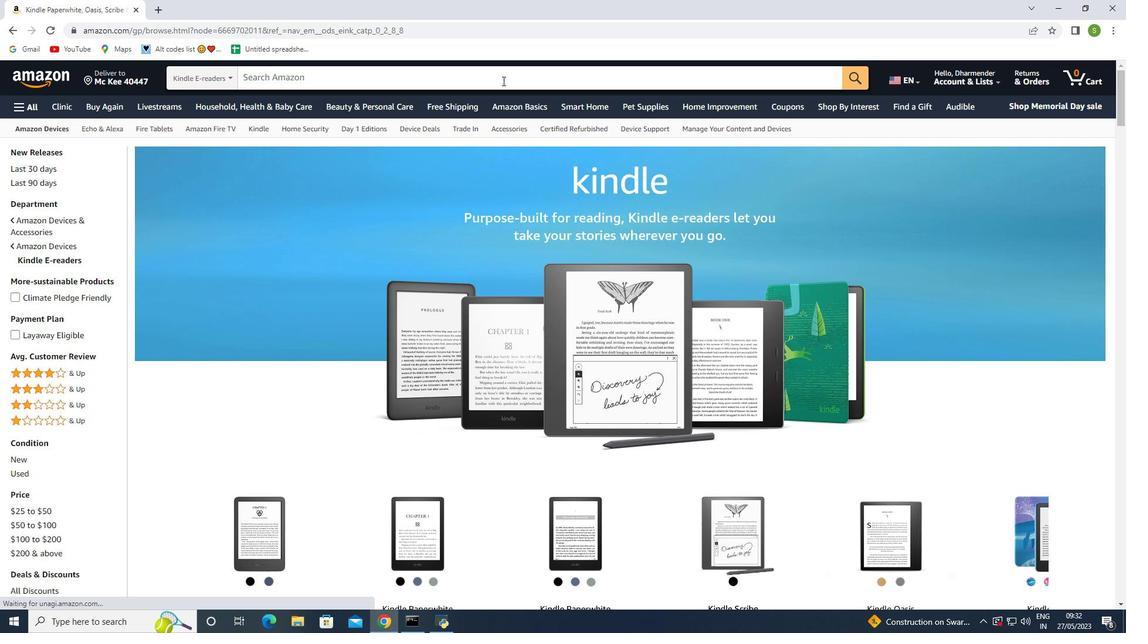 
Action: Mouse moved to (518, 86)
Screenshot: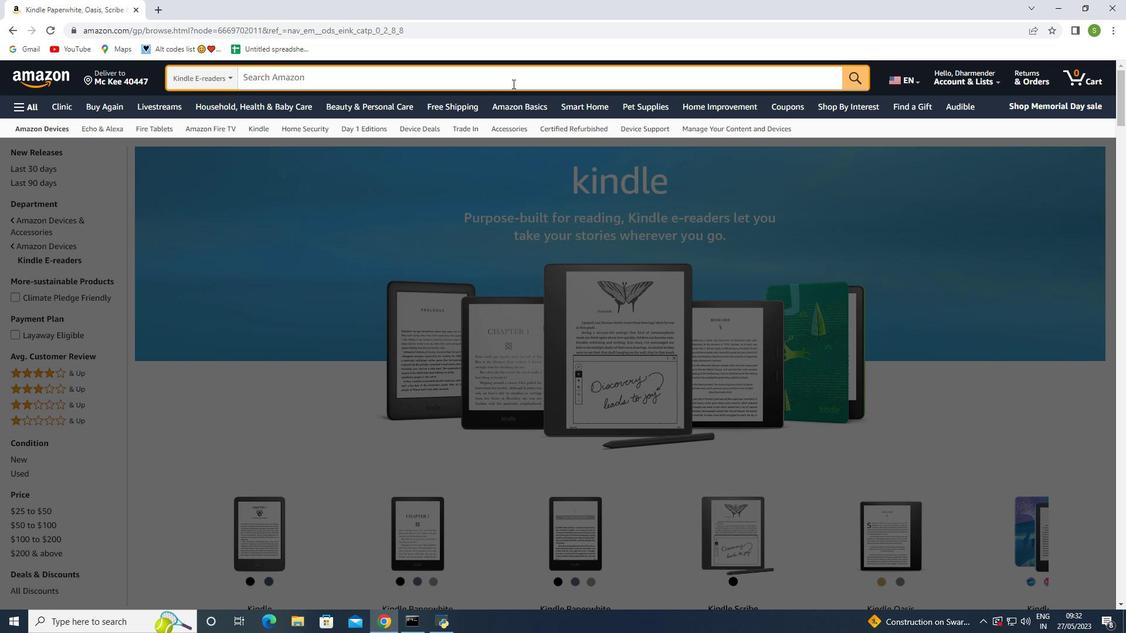 
Action: Key pressed <Key.shift>Kindle<Key.space><Key.shift><Key.shift><Key.shift><Key.shift><Key.shift><Key.shift><Key.shift><Key.shift><Key.shift><Key.shift><Key.shift><Key.shift><Key.shift><Key.shift><Key.shift><Key.shift>Oasis<Key.space>fabric<Key.space><Key.shift>Charging<Key.space>cover<Key.enter>
Screenshot: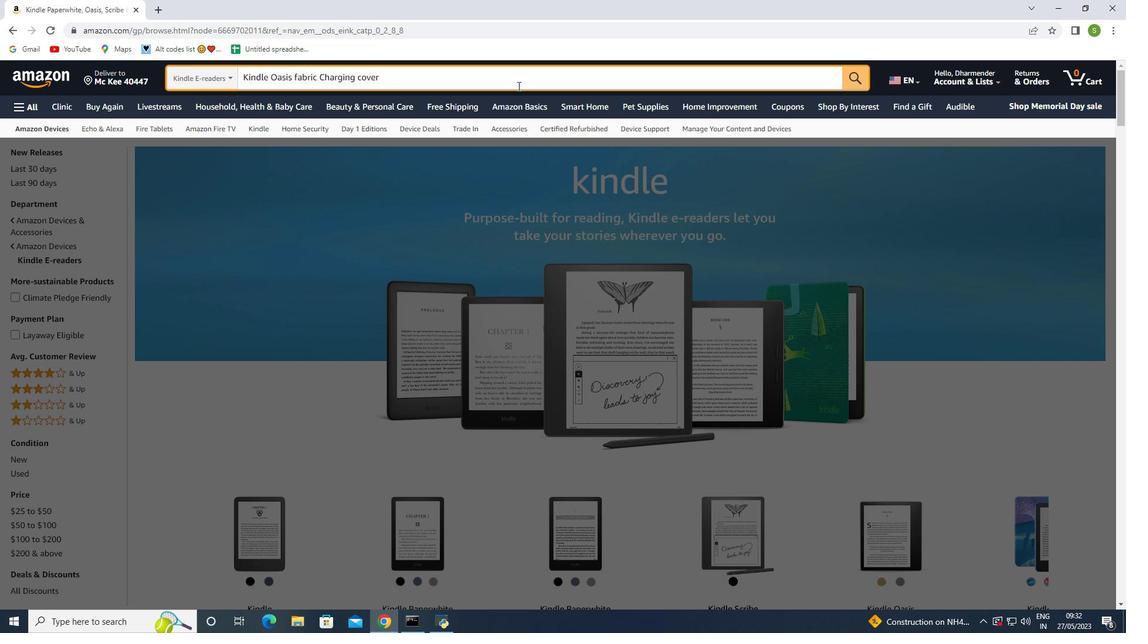 
Action: Mouse moved to (424, 283)
Screenshot: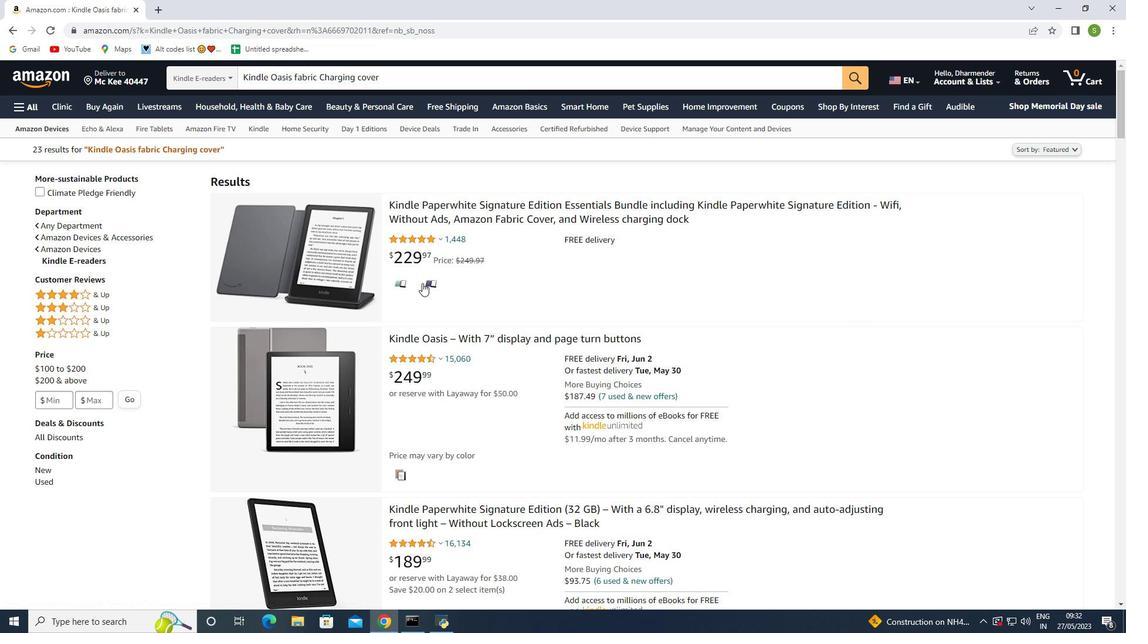 
Action: Mouse scrolled (424, 282) with delta (0, 0)
Screenshot: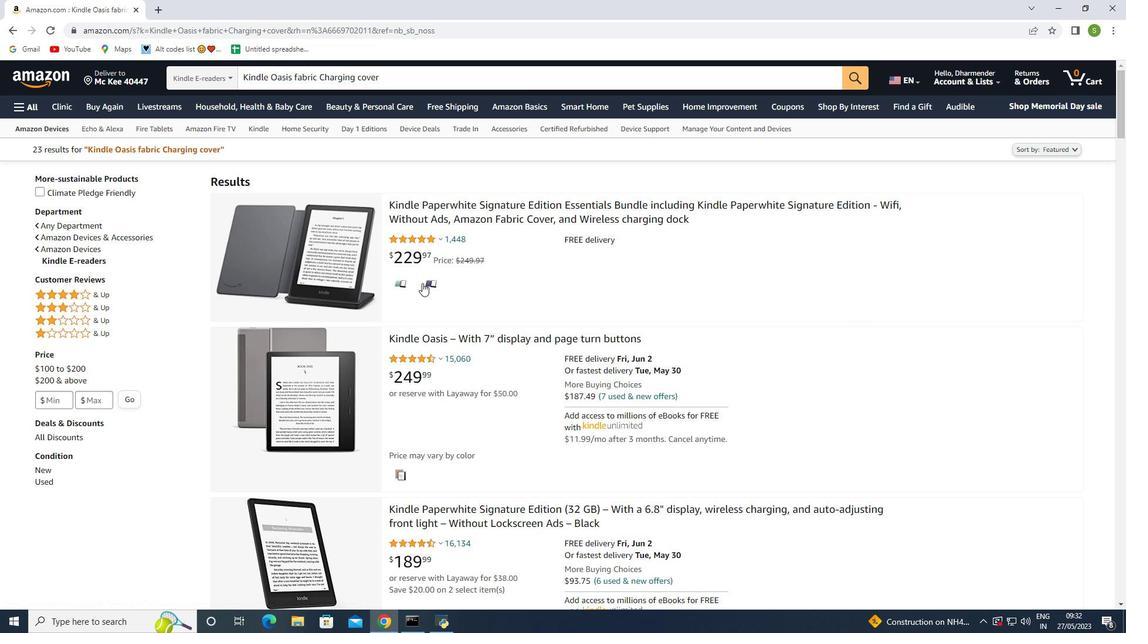 
Action: Mouse moved to (424, 284)
Screenshot: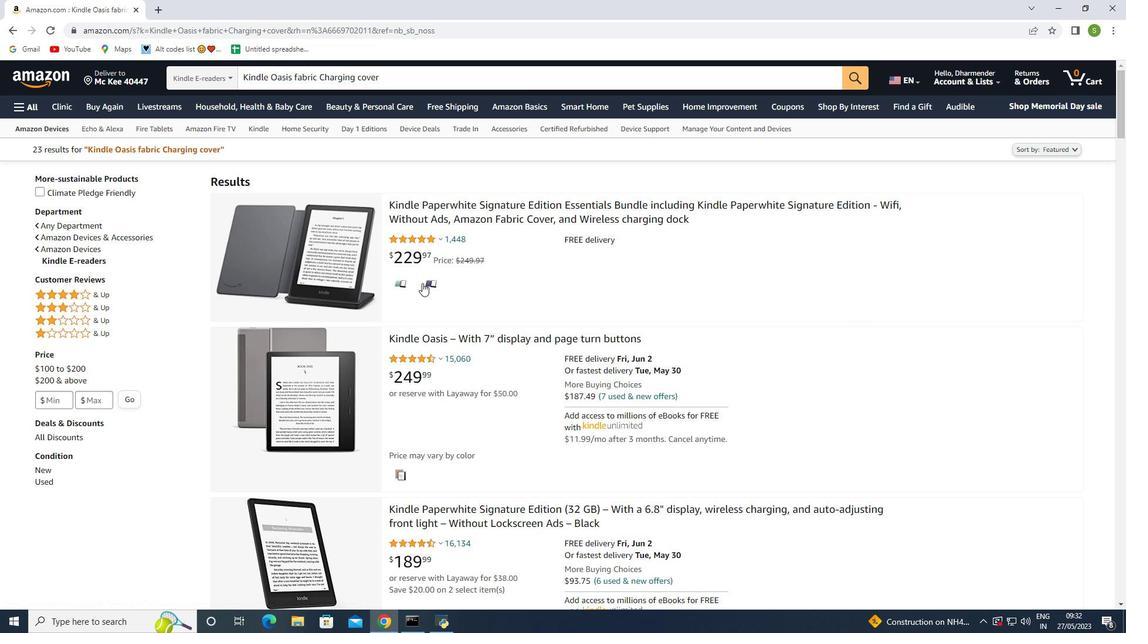
Action: Mouse scrolled (424, 283) with delta (0, 0)
Screenshot: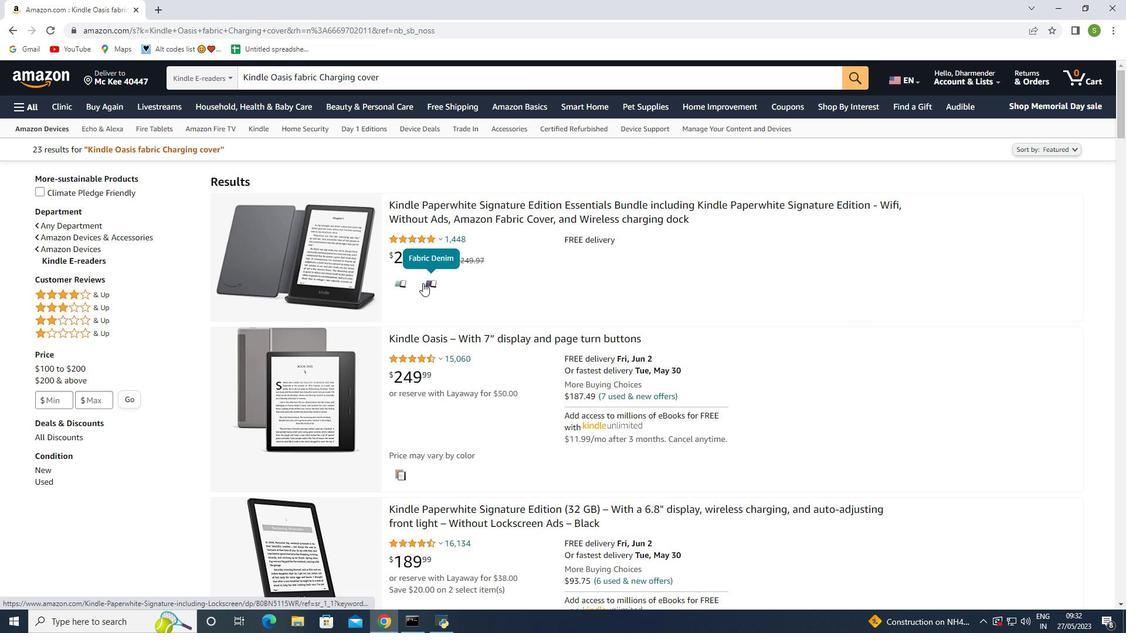 
Action: Mouse scrolled (424, 283) with delta (0, 0)
Screenshot: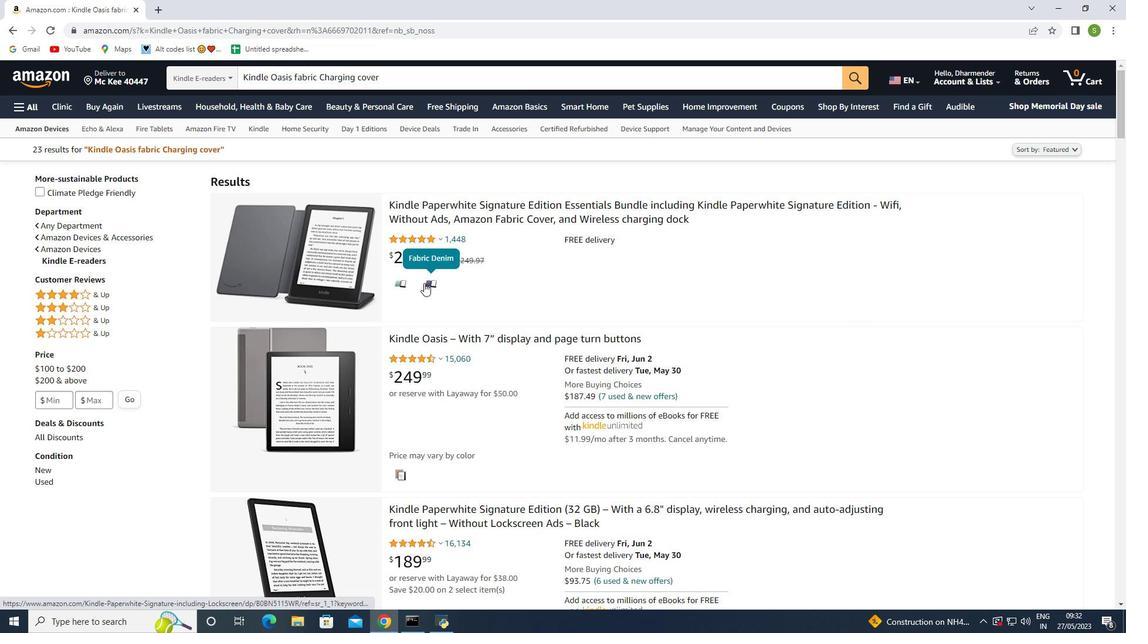 
Action: Mouse scrolled (424, 283) with delta (0, 0)
Screenshot: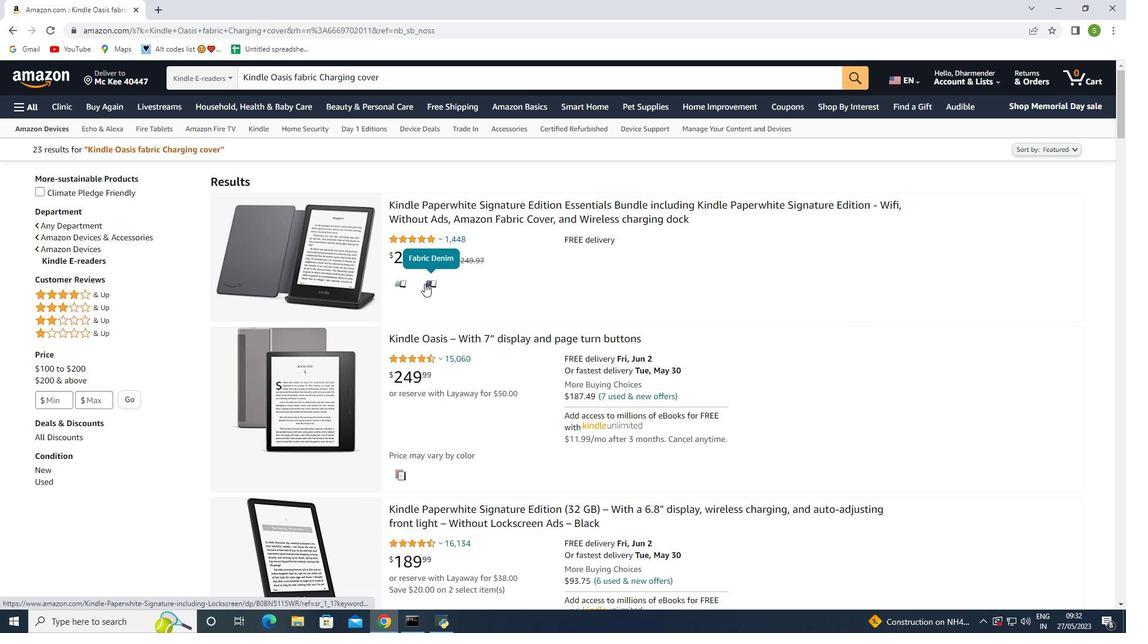 
Action: Mouse scrolled (424, 283) with delta (0, 0)
Screenshot: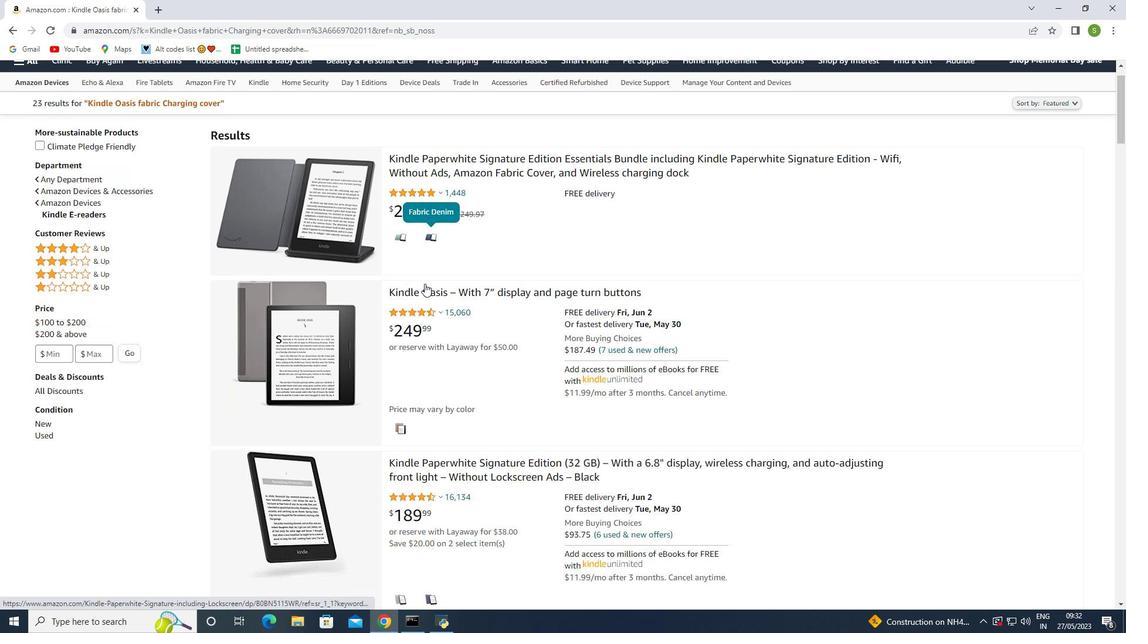 
Action: Mouse moved to (427, 283)
Screenshot: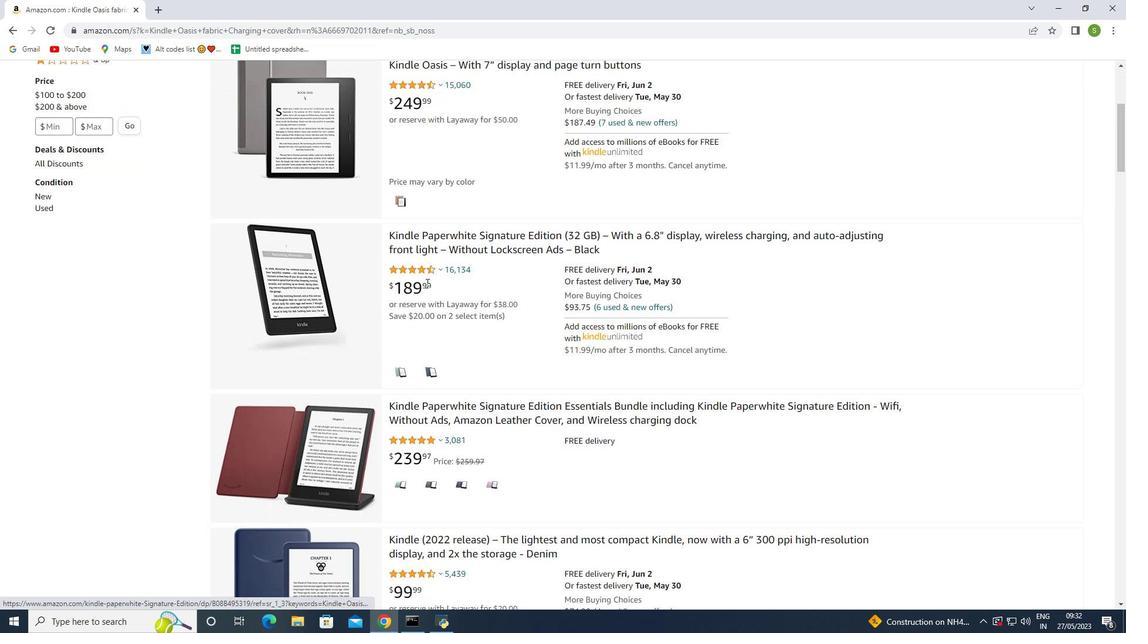 
Action: Mouse scrolled (427, 282) with delta (0, 0)
Screenshot: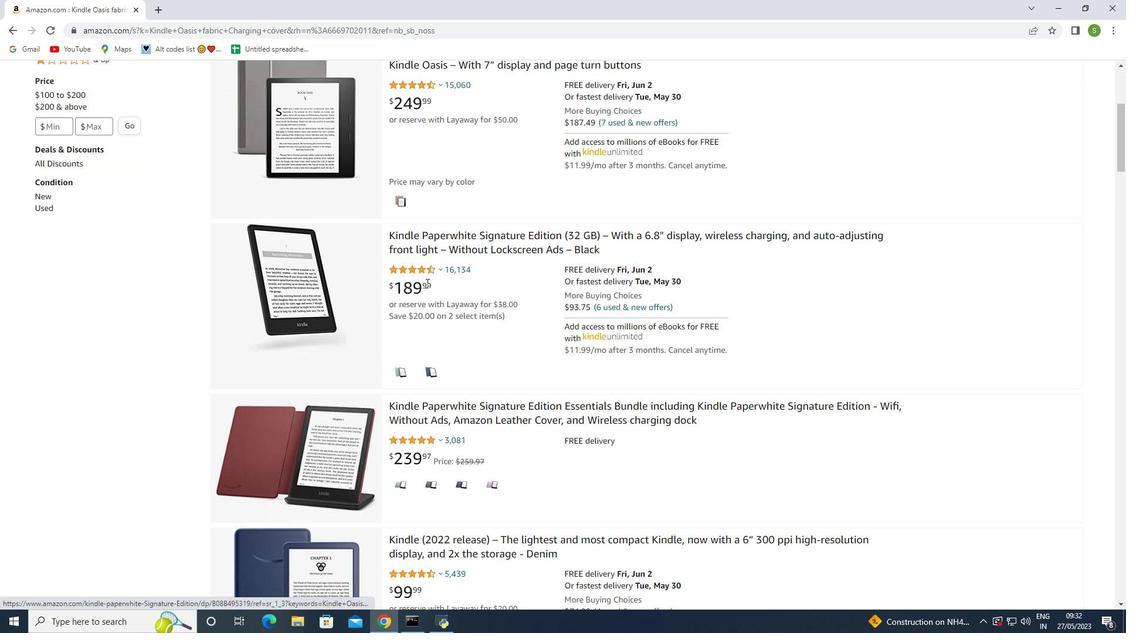 
Action: Mouse scrolled (427, 282) with delta (0, 0)
Screenshot: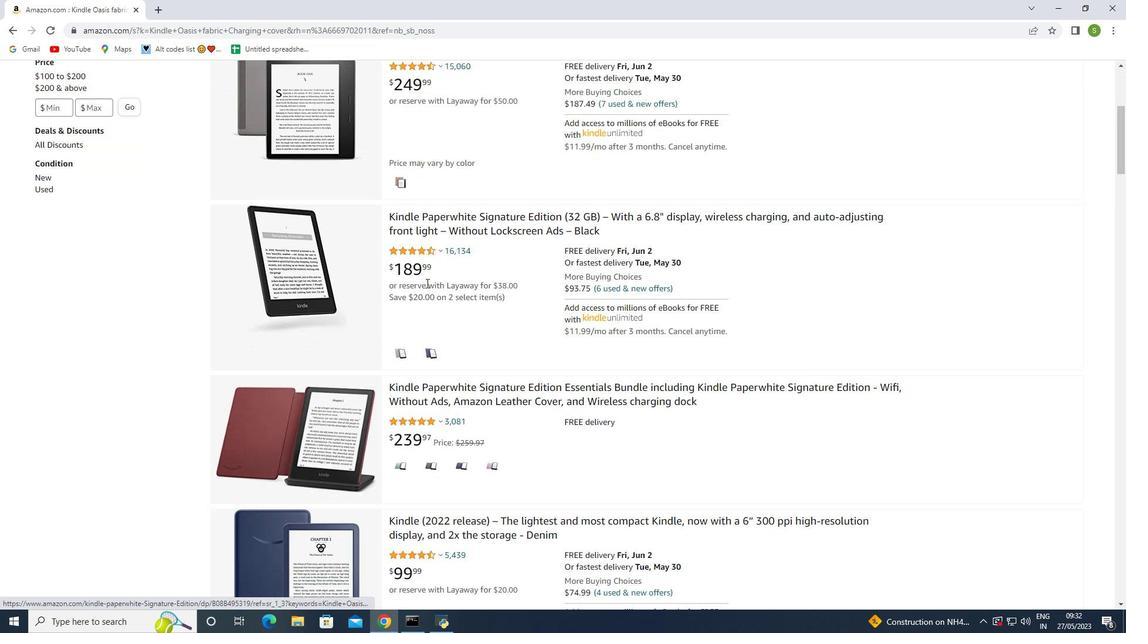 
Action: Mouse scrolled (427, 282) with delta (0, 0)
Screenshot: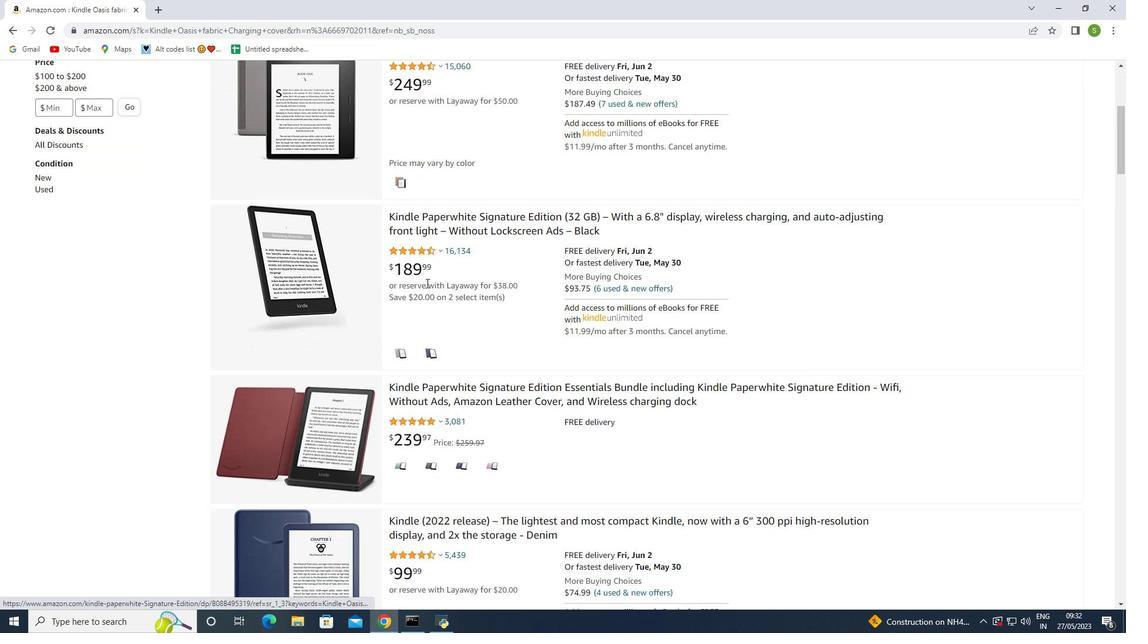 
Action: Mouse scrolled (427, 282) with delta (0, 0)
Screenshot: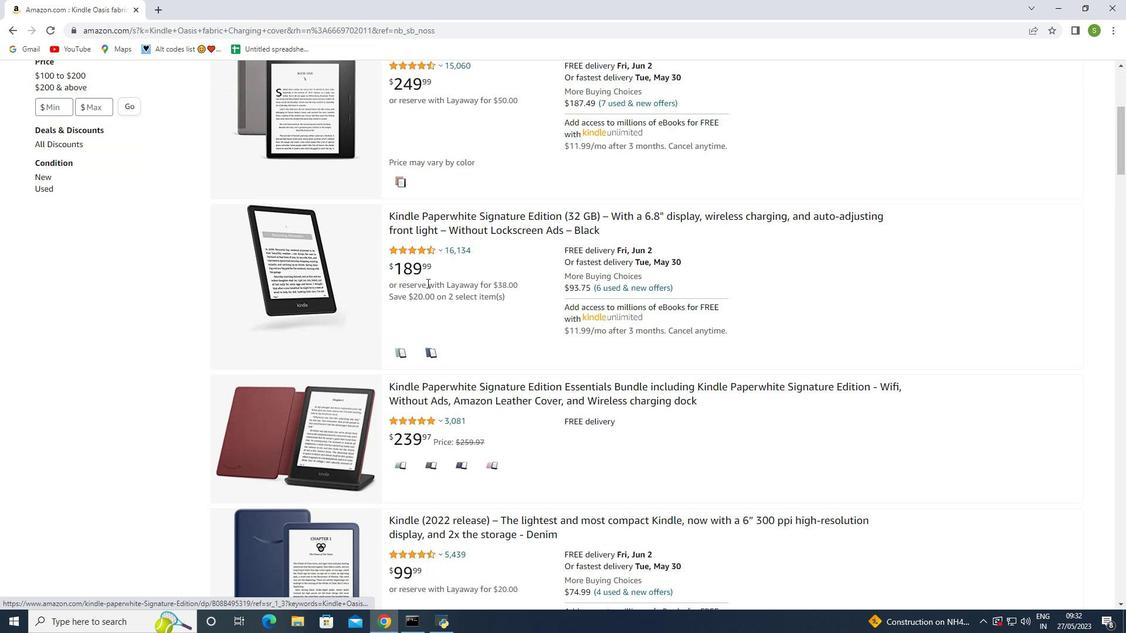
Action: Mouse moved to (537, 157)
Screenshot: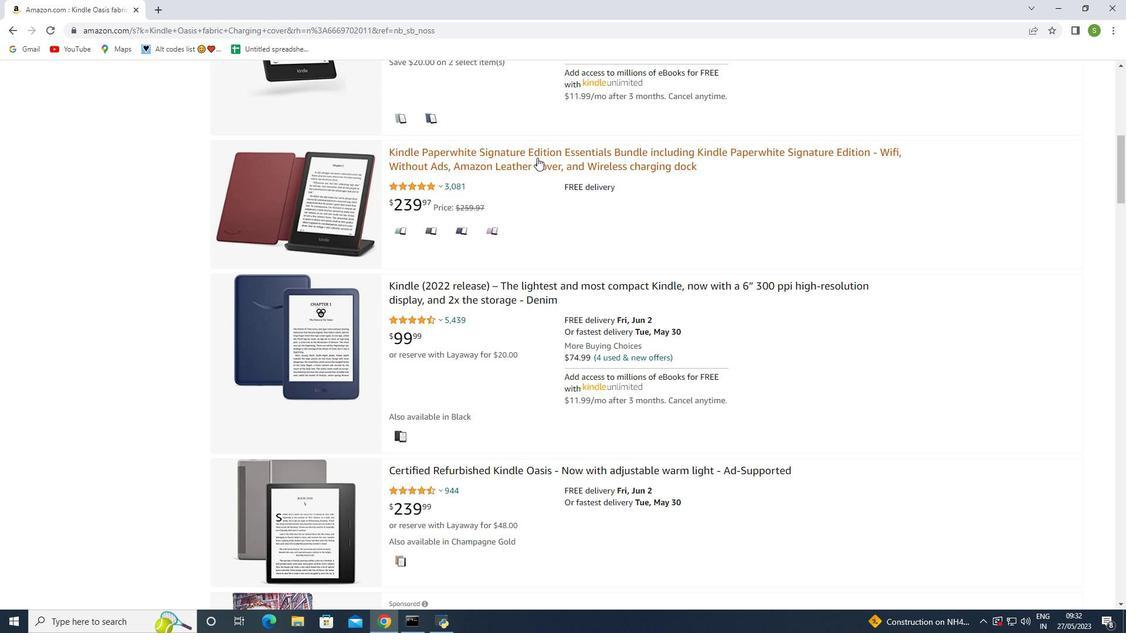 
Action: Mouse pressed left at (537, 157)
Screenshot: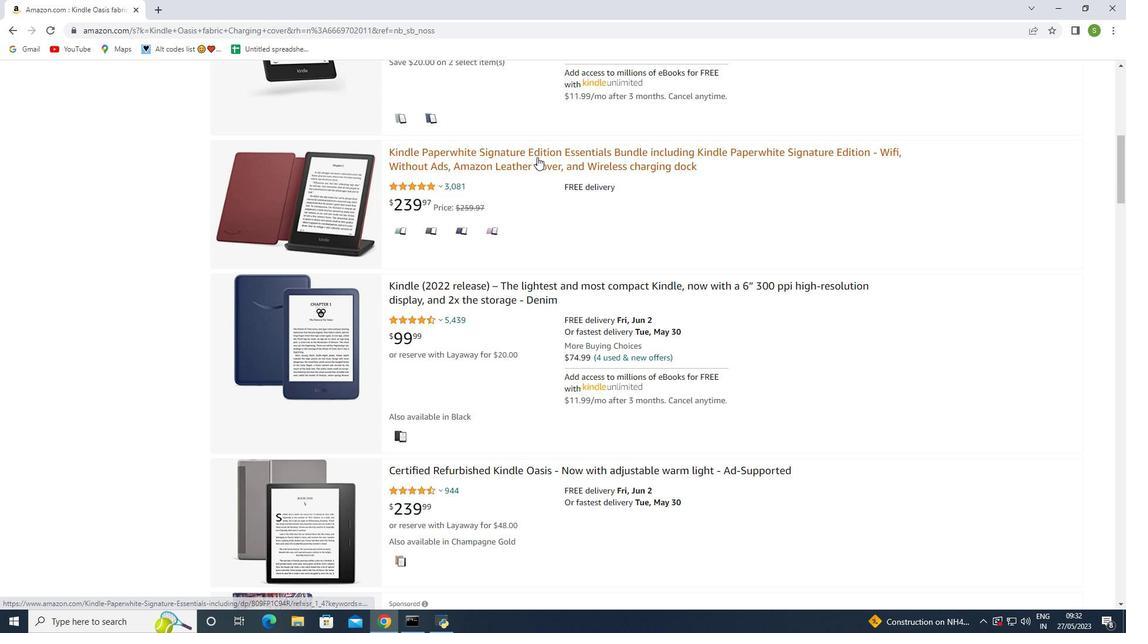 
Action: Mouse moved to (913, 345)
Screenshot: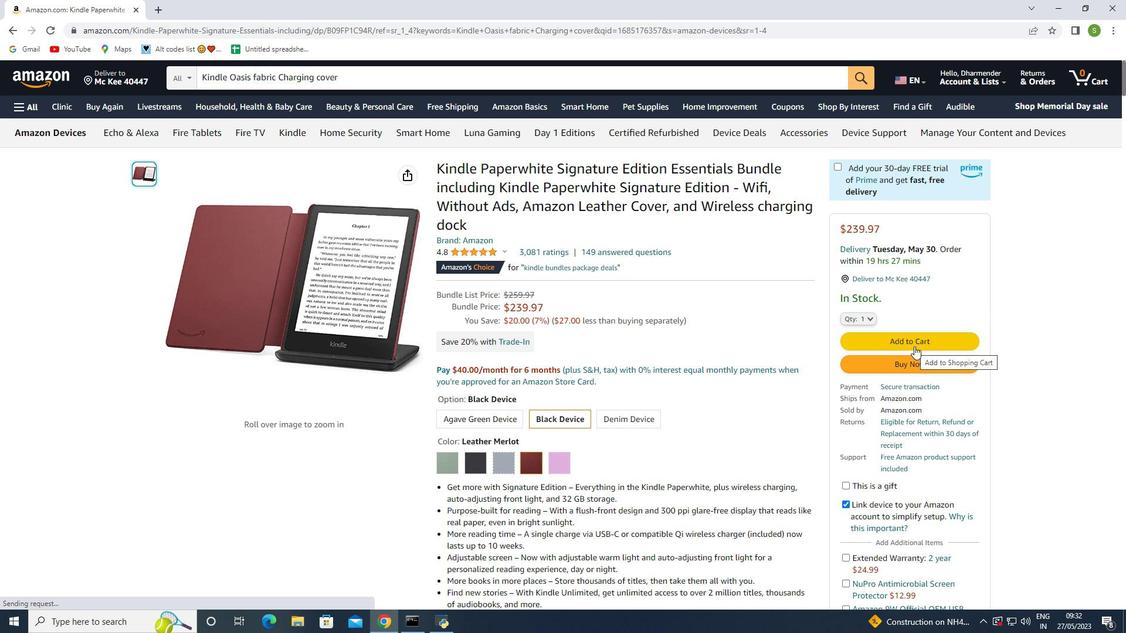 
Action: Mouse pressed left at (913, 345)
Screenshot: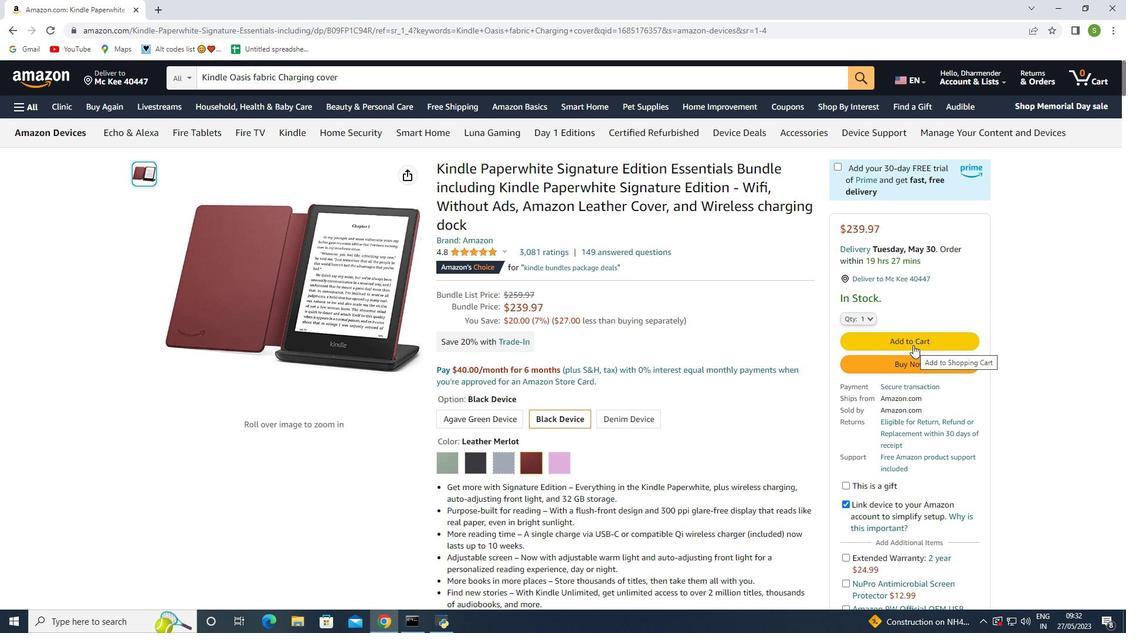 
Action: Mouse moved to (749, 511)
Screenshot: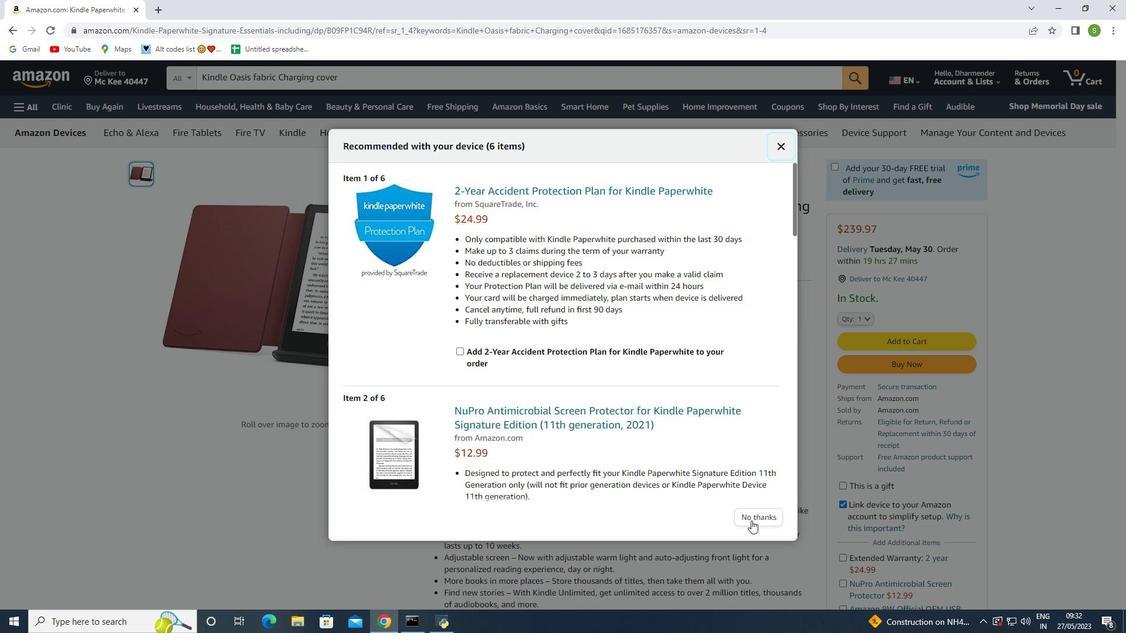 
Action: Mouse pressed left at (749, 511)
Screenshot: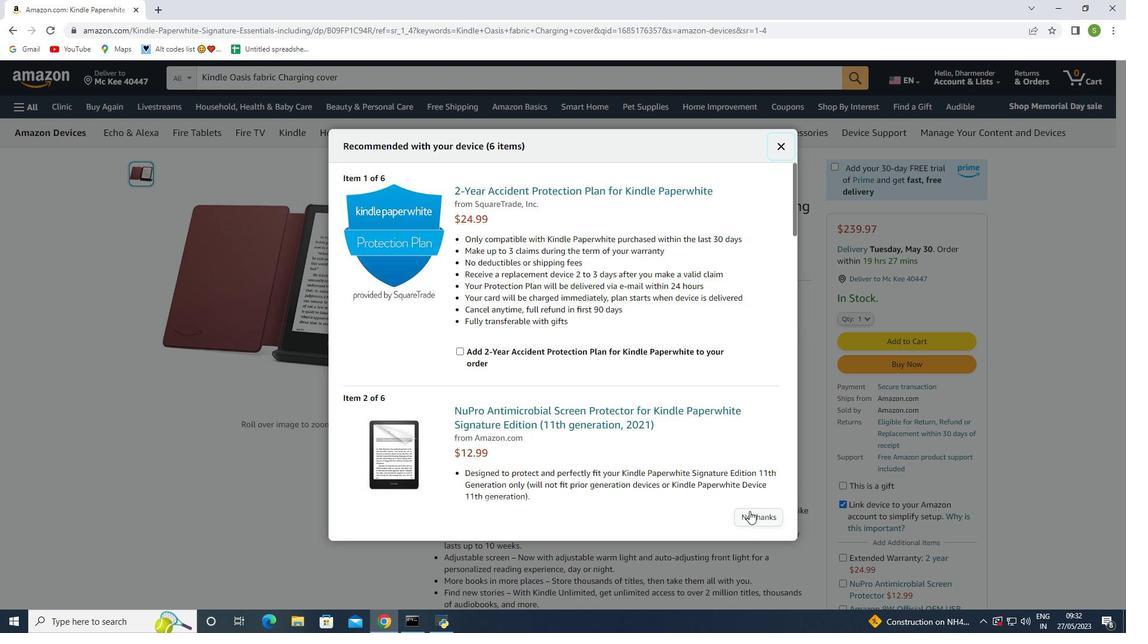 
Action: Mouse moved to (1009, 76)
Screenshot: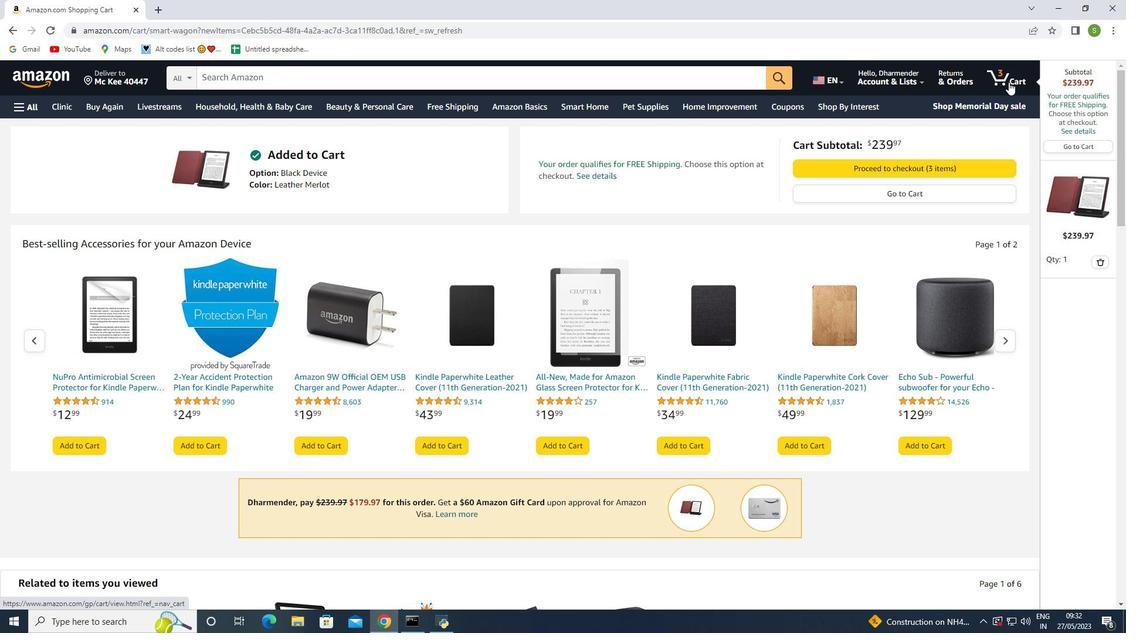 
Action: Mouse pressed left at (1009, 76)
Screenshot: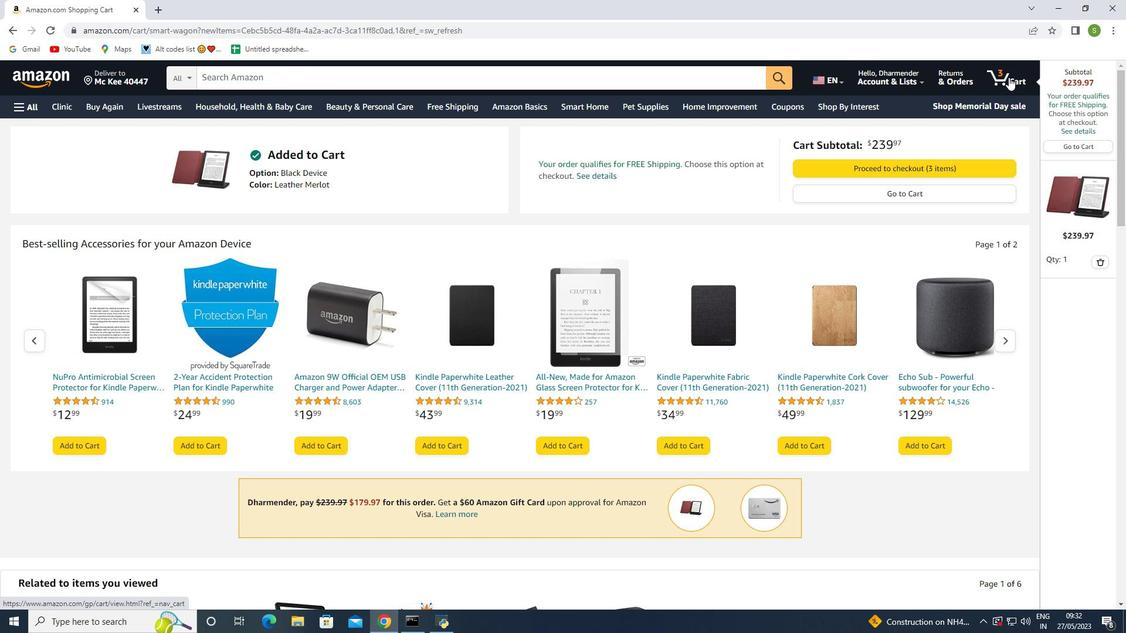 
Action: Mouse moved to (454, 482)
Screenshot: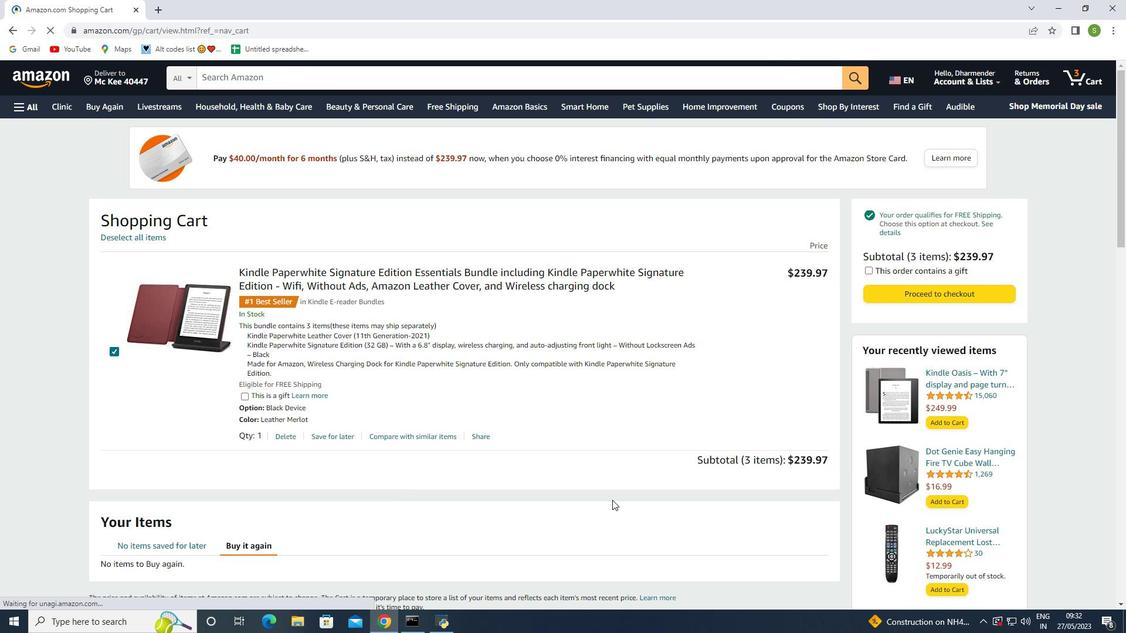
Action: Mouse scrolled (454, 482) with delta (0, 0)
Screenshot: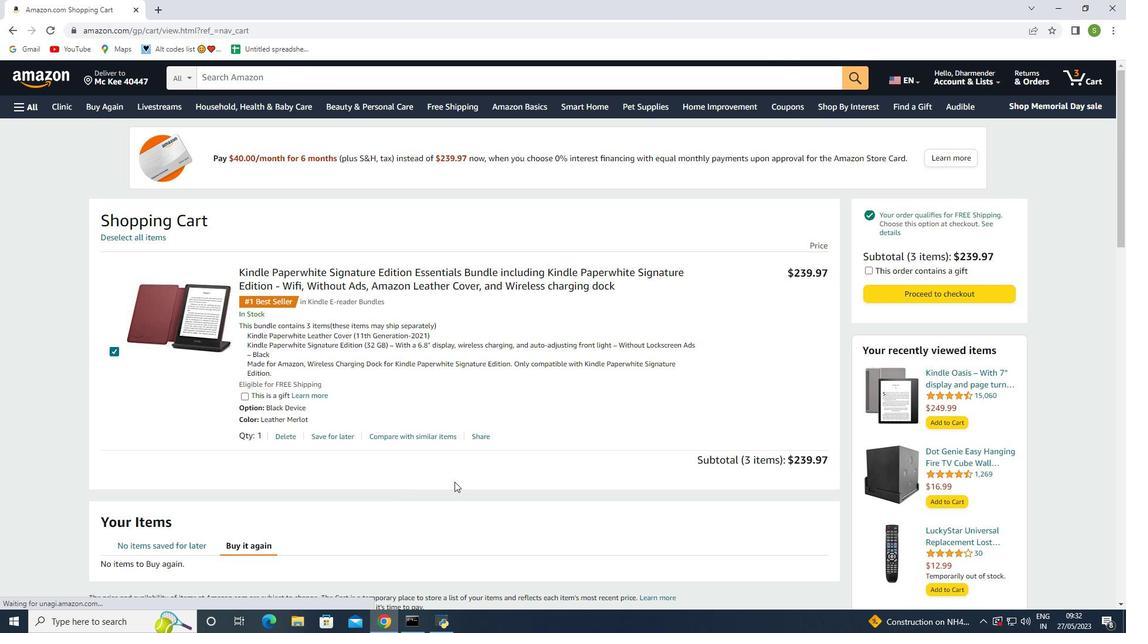 
Action: Mouse scrolled (454, 482) with delta (0, 0)
Screenshot: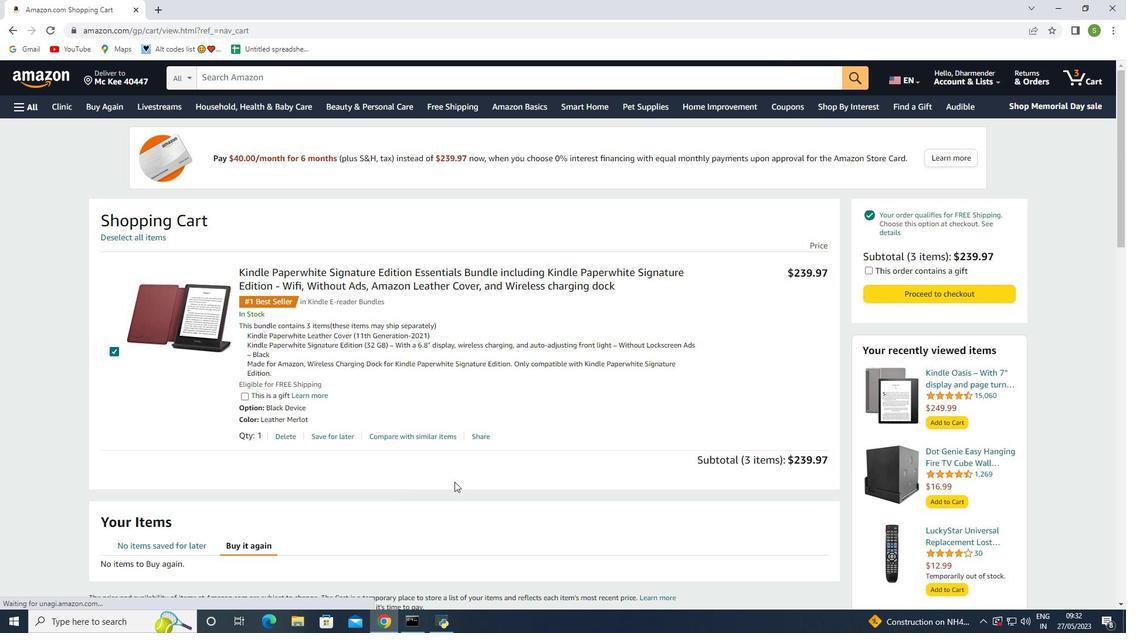 
Action: Mouse scrolled (454, 482) with delta (0, 0)
Screenshot: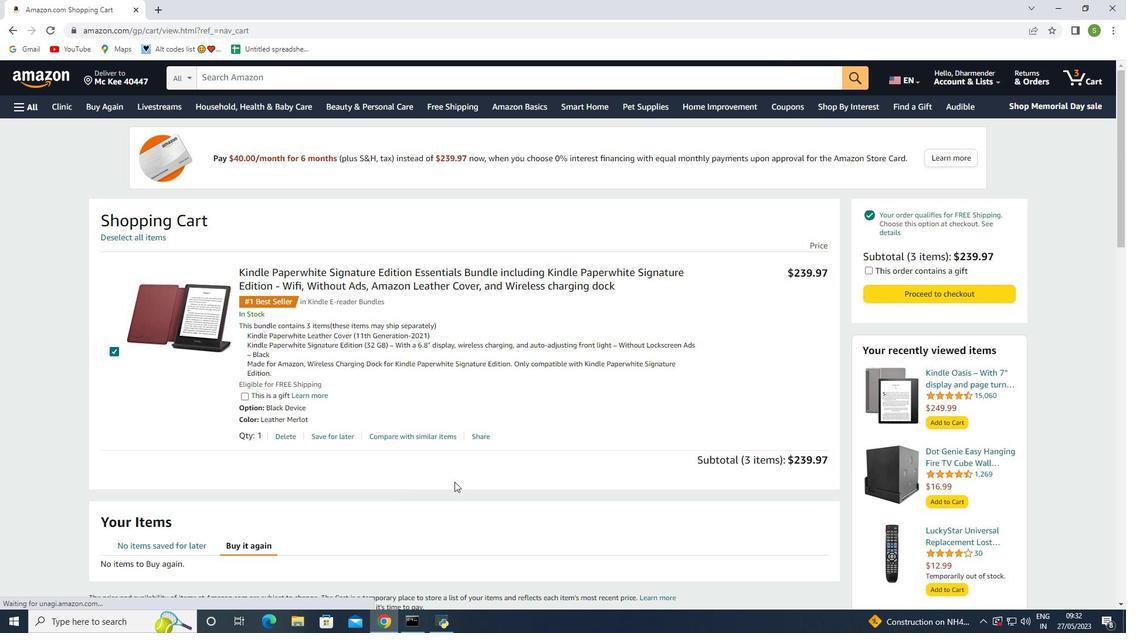 
Action: Mouse scrolled (454, 482) with delta (0, 0)
Screenshot: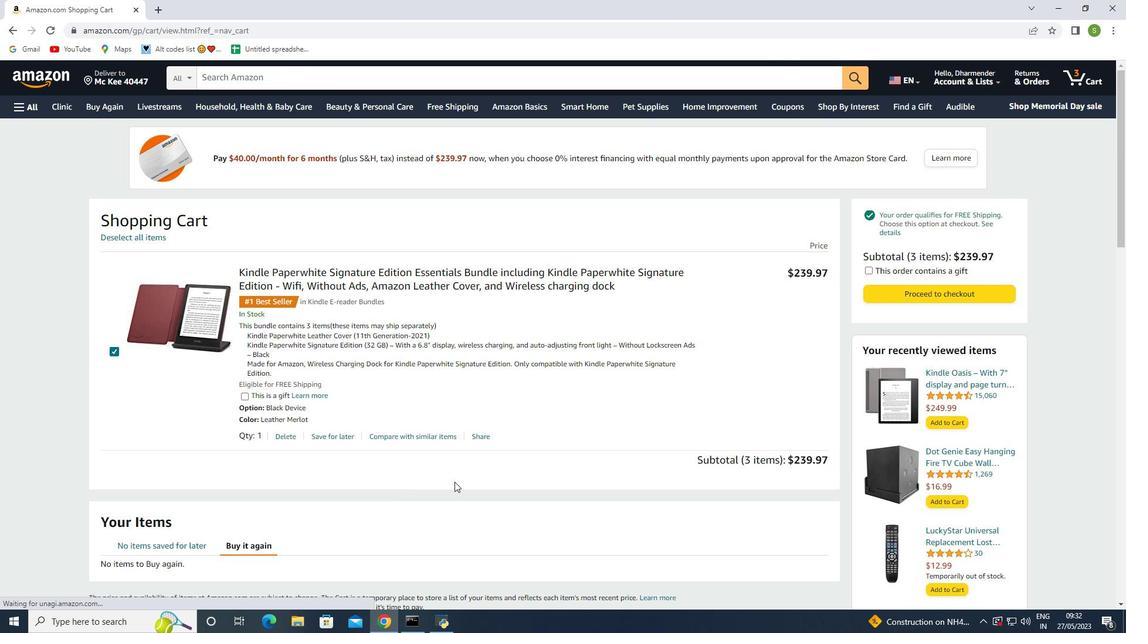 
Action: Mouse moved to (386, 436)
Screenshot: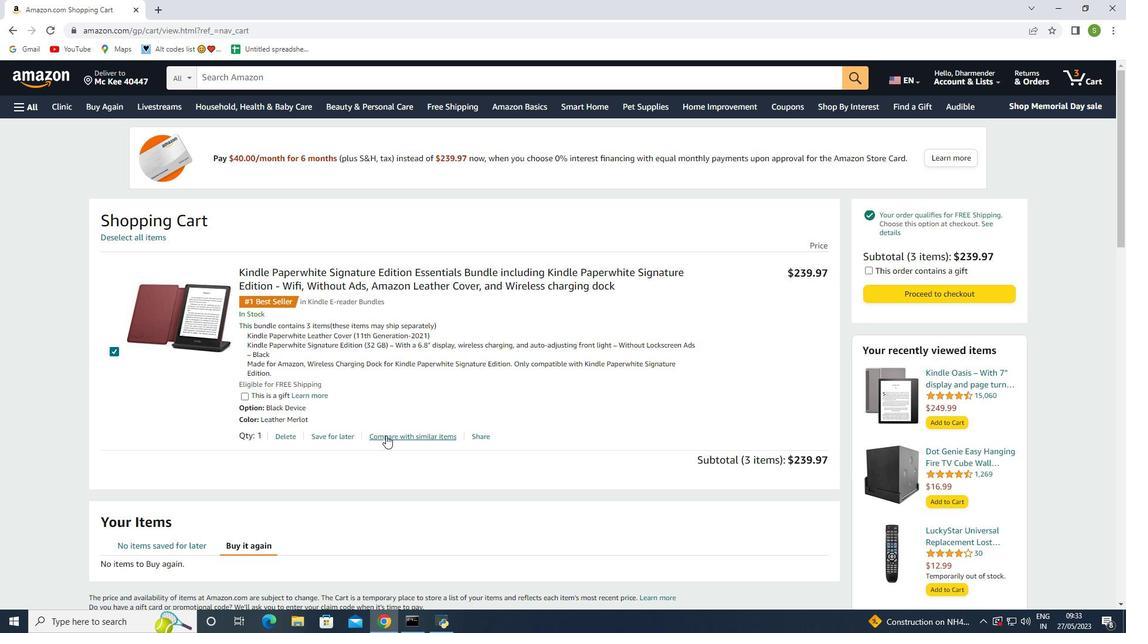 
Action: Mouse scrolled (386, 436) with delta (0, 0)
Screenshot: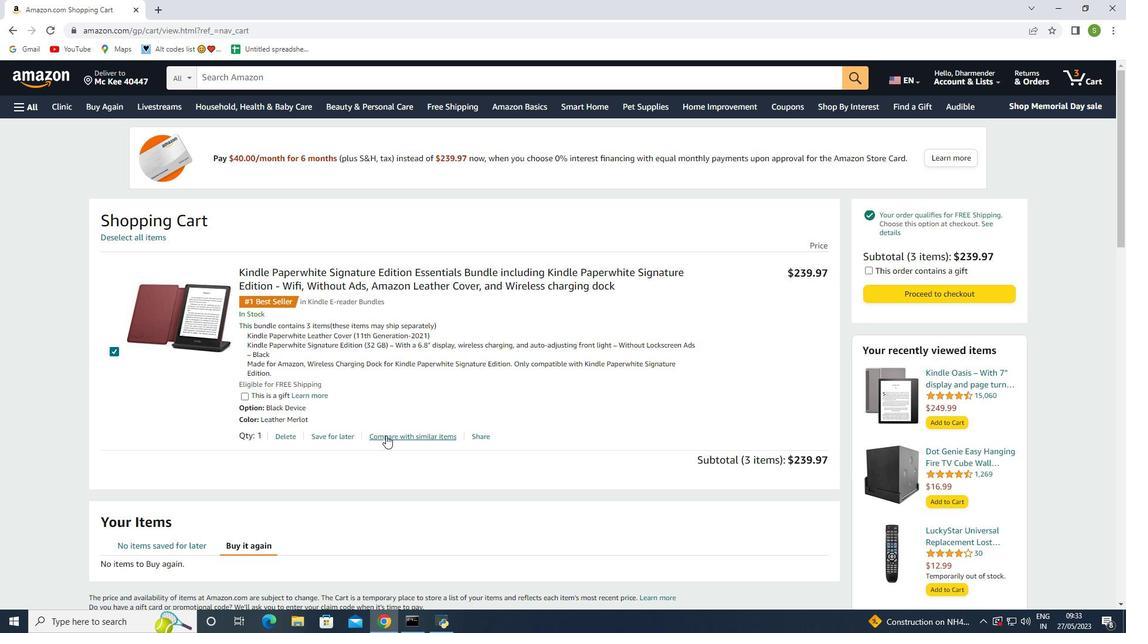 
Action: Mouse scrolled (386, 436) with delta (0, 0)
Screenshot: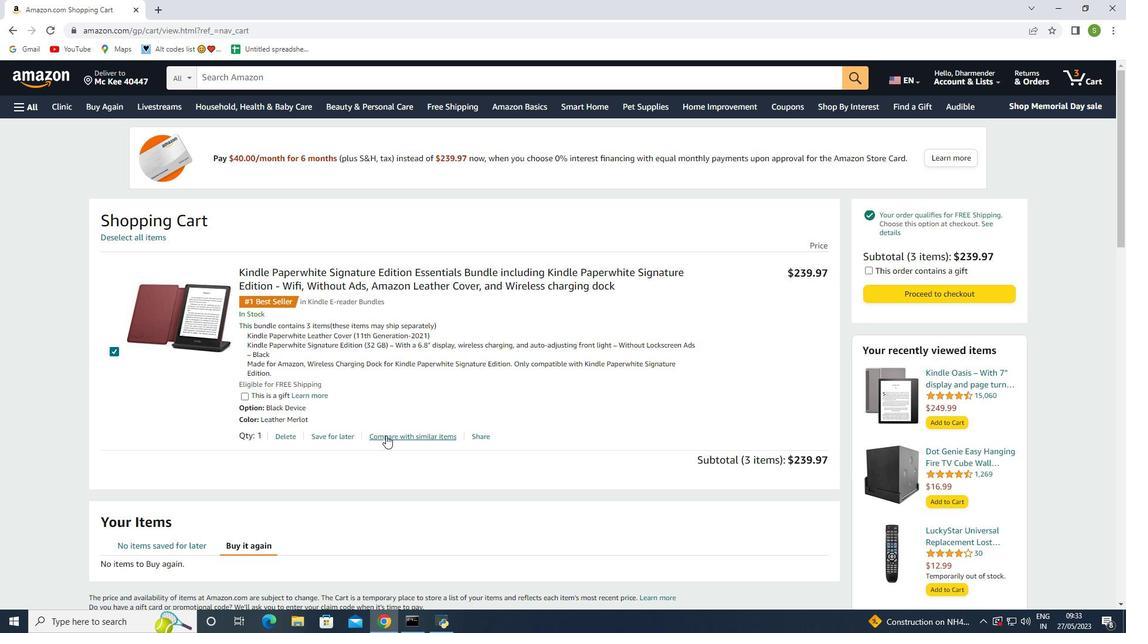 
Action: Mouse moved to (295, 409)
Screenshot: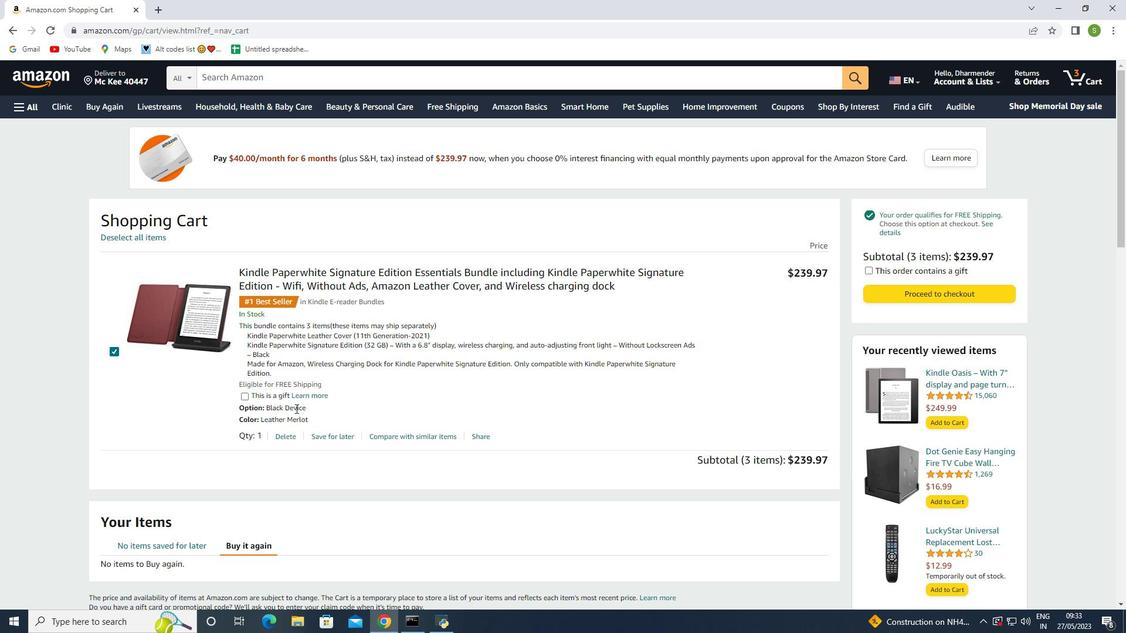 
Action: Mouse scrolled (295, 408) with delta (0, 0)
Screenshot: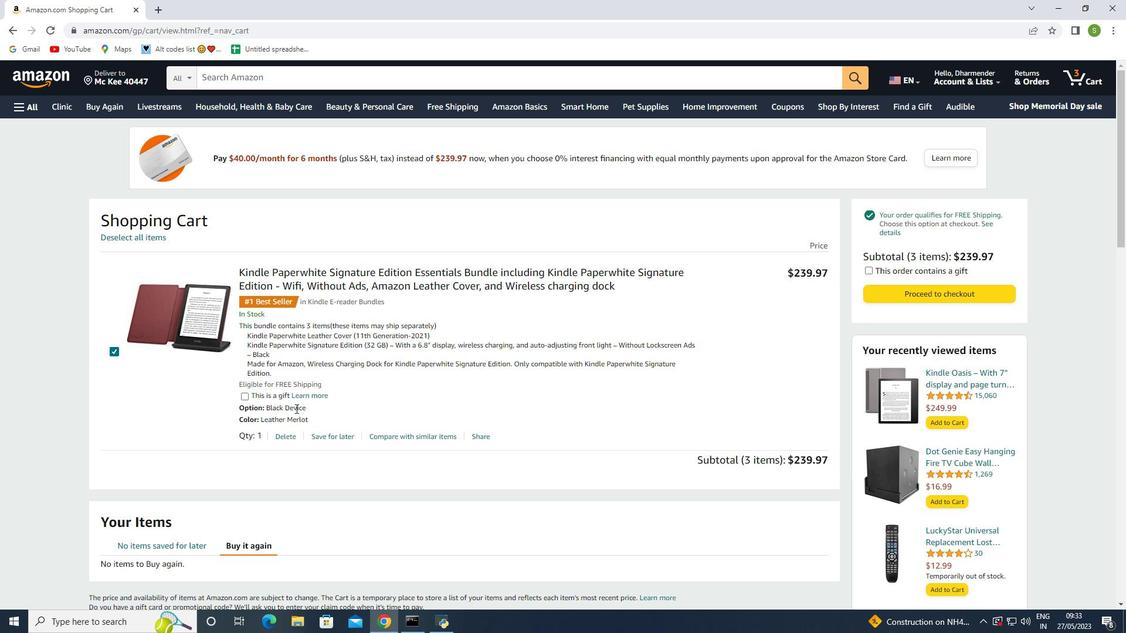 
Action: Mouse scrolled (295, 408) with delta (0, 0)
Screenshot: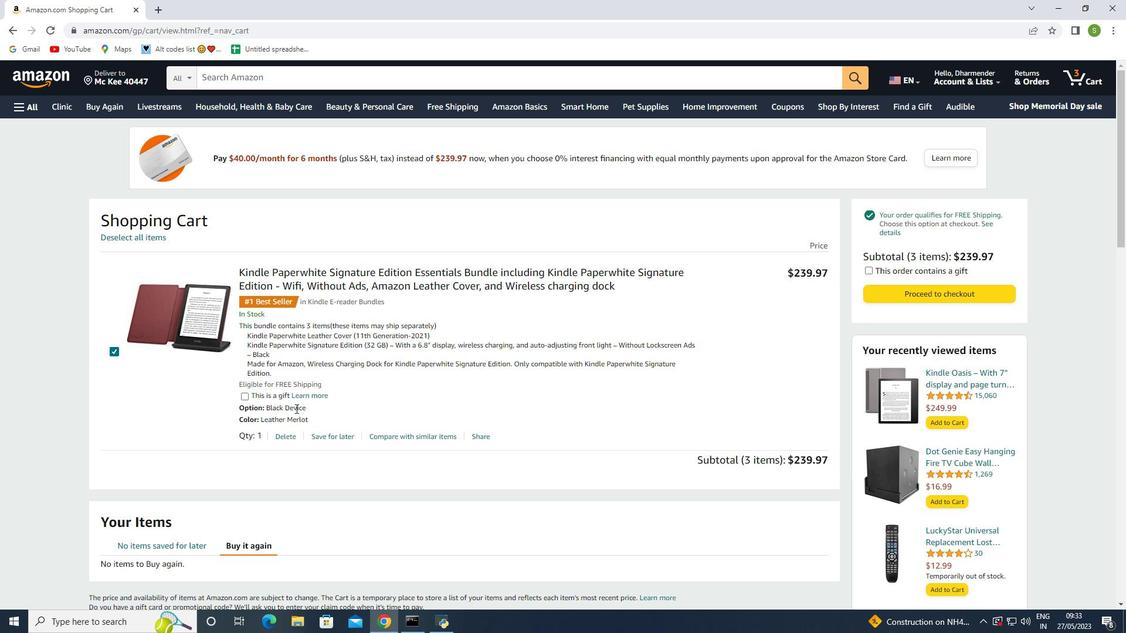 
Action: Mouse scrolled (295, 408) with delta (0, 0)
Screenshot: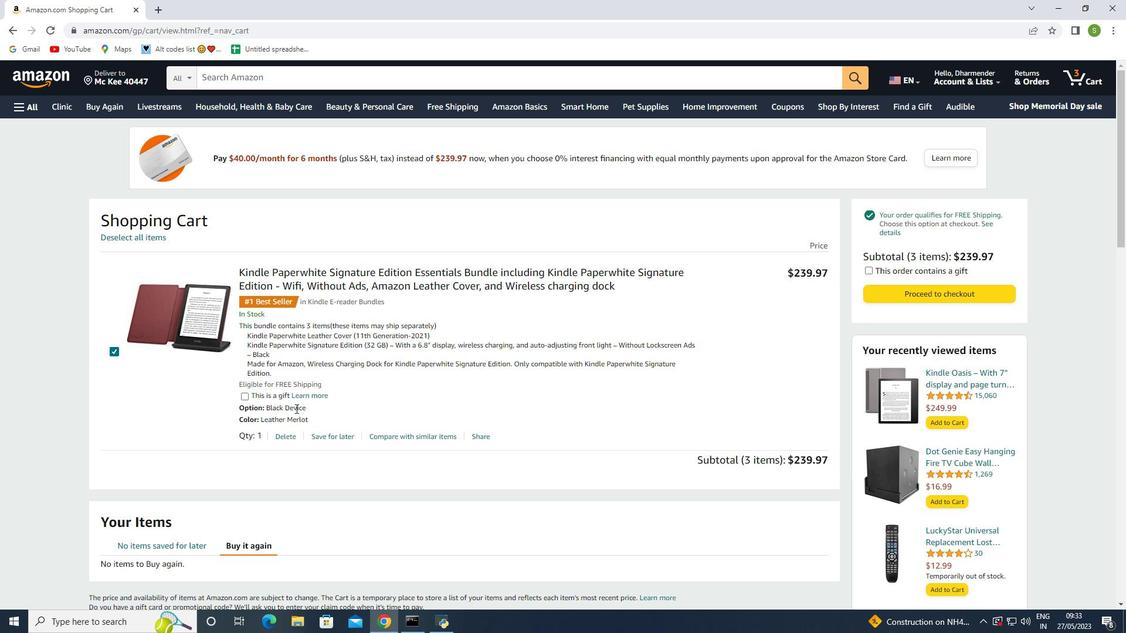 
Action: Mouse moved to (296, 409)
Screenshot: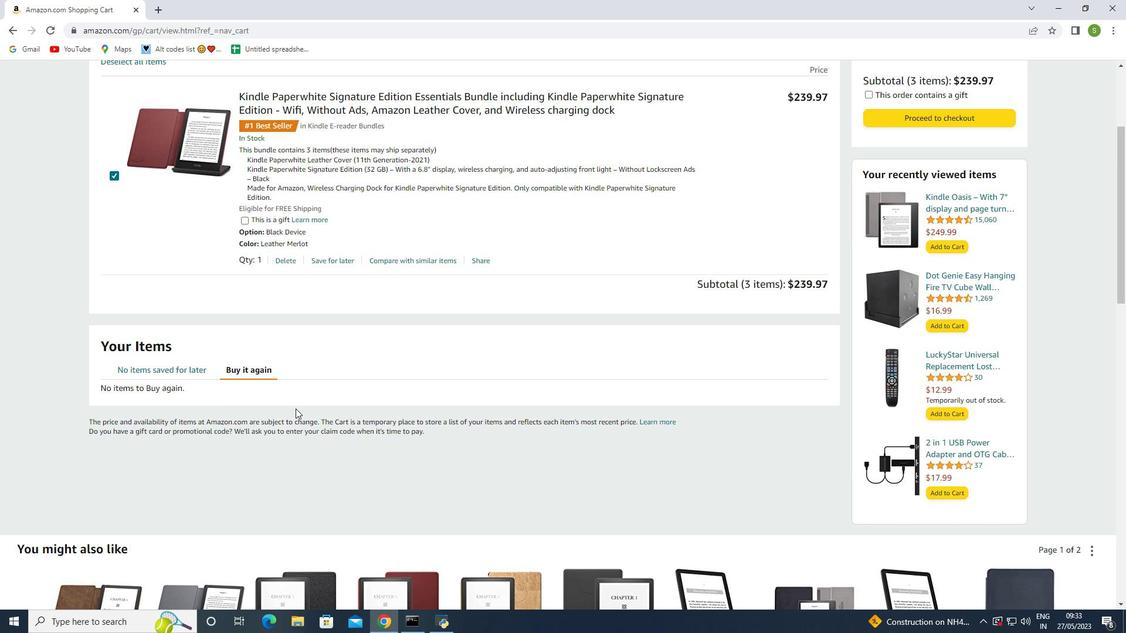 
Action: Mouse scrolled (296, 409) with delta (0, 0)
Screenshot: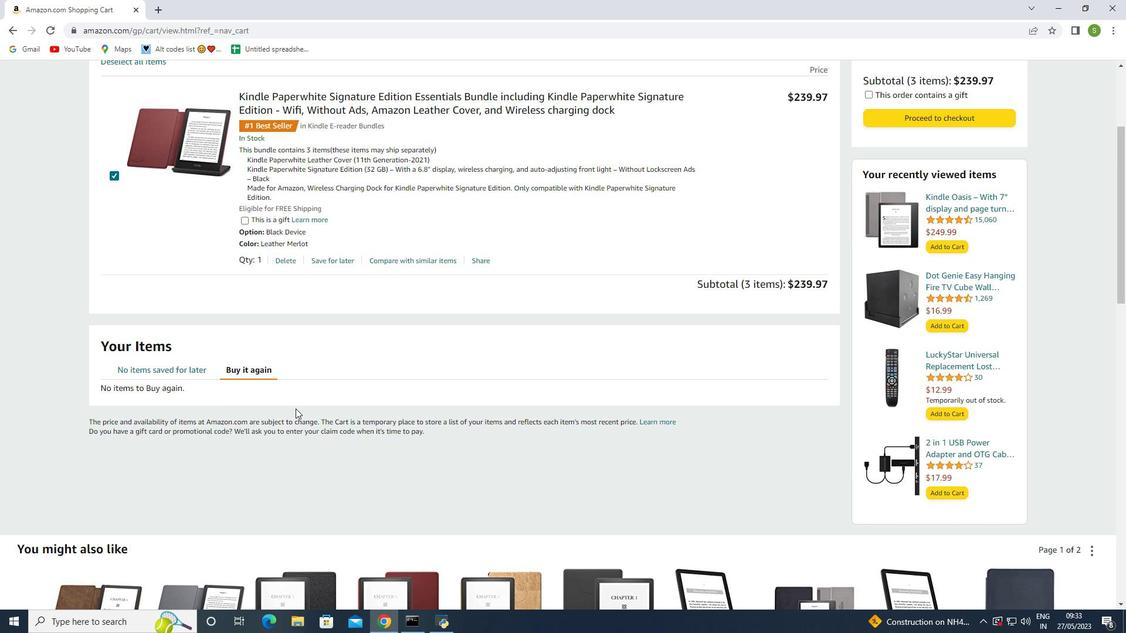 
Action: Mouse scrolled (296, 409) with delta (0, 0)
Screenshot: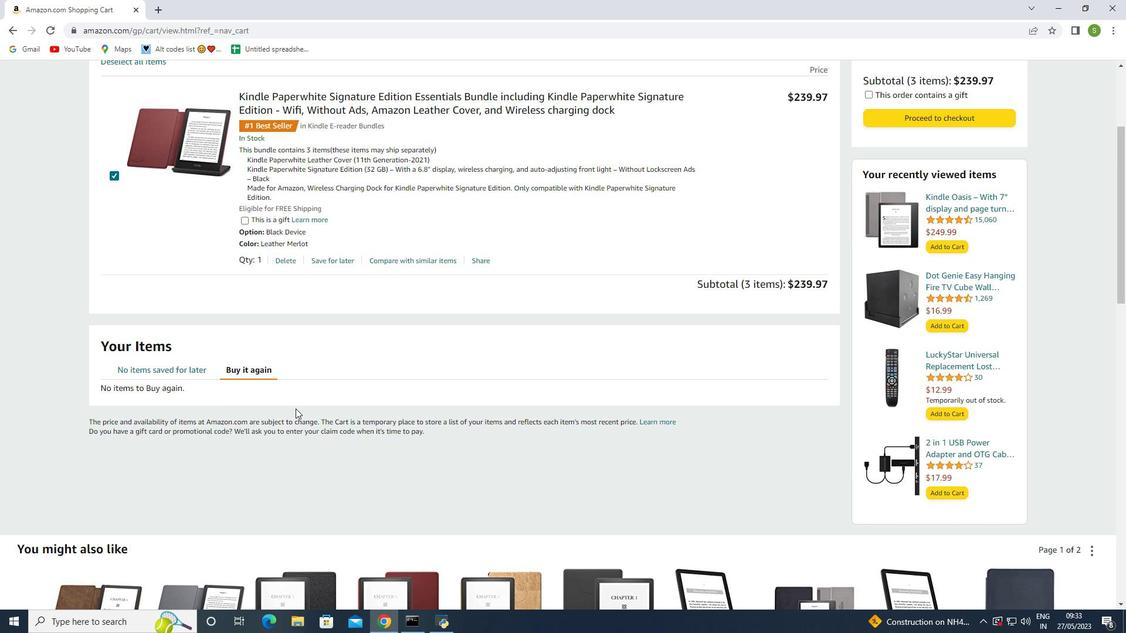 
Action: Mouse moved to (296, 409)
Screenshot: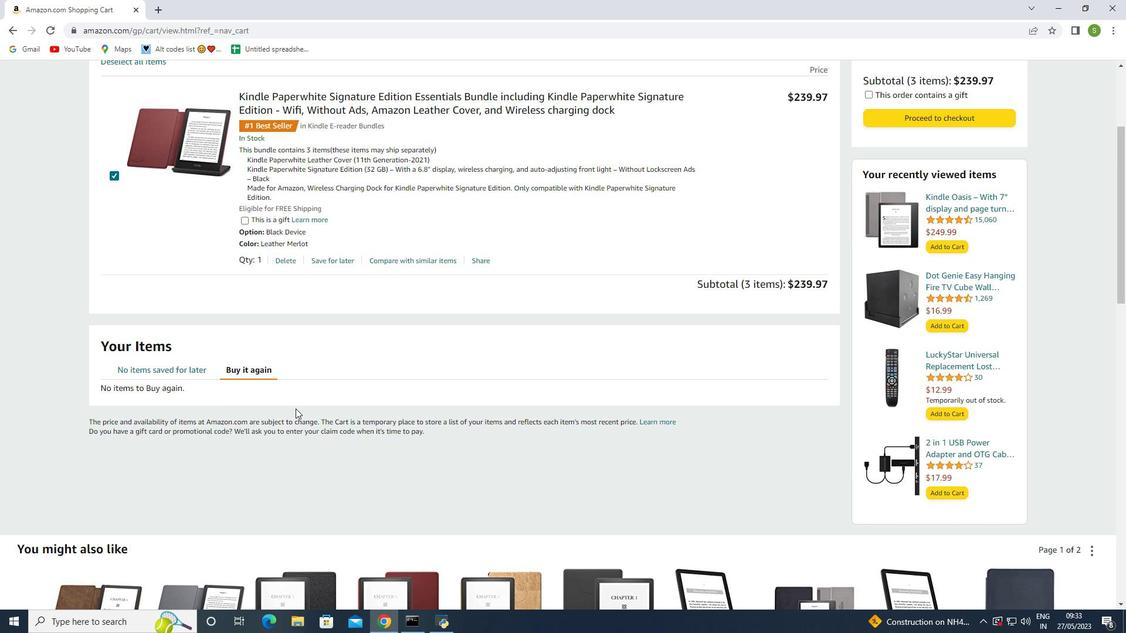
Action: Mouse scrolled (296, 409) with delta (0, 0)
Screenshot: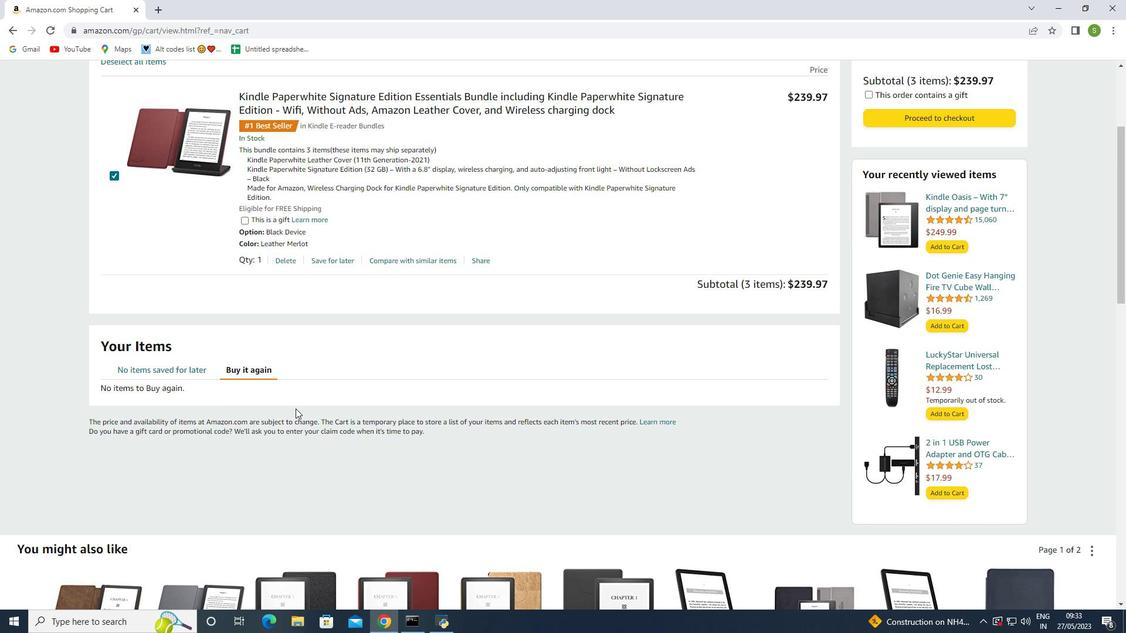 
Action: Mouse moved to (297, 409)
Screenshot: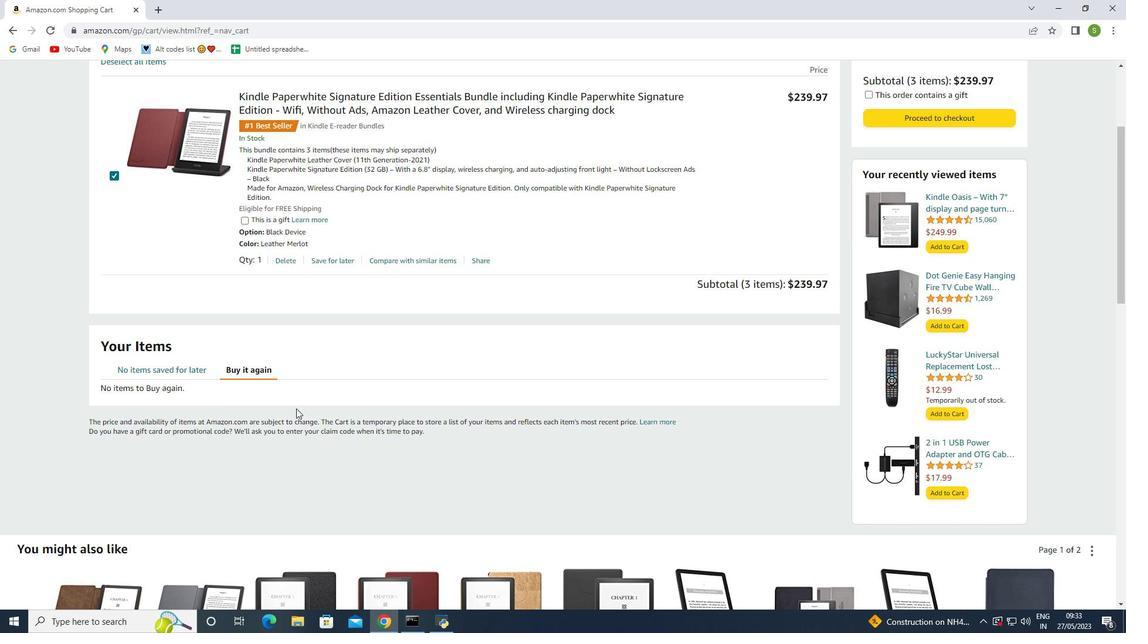 
Action: Mouse scrolled (297, 410) with delta (0, 0)
Screenshot: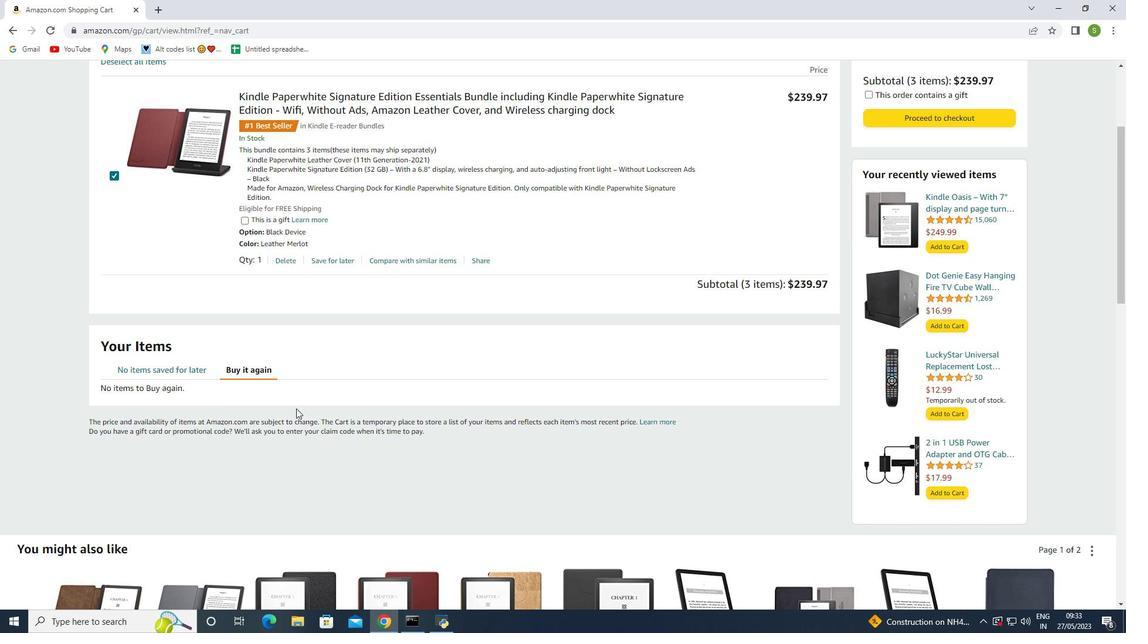
Action: Mouse moved to (919, 296)
Screenshot: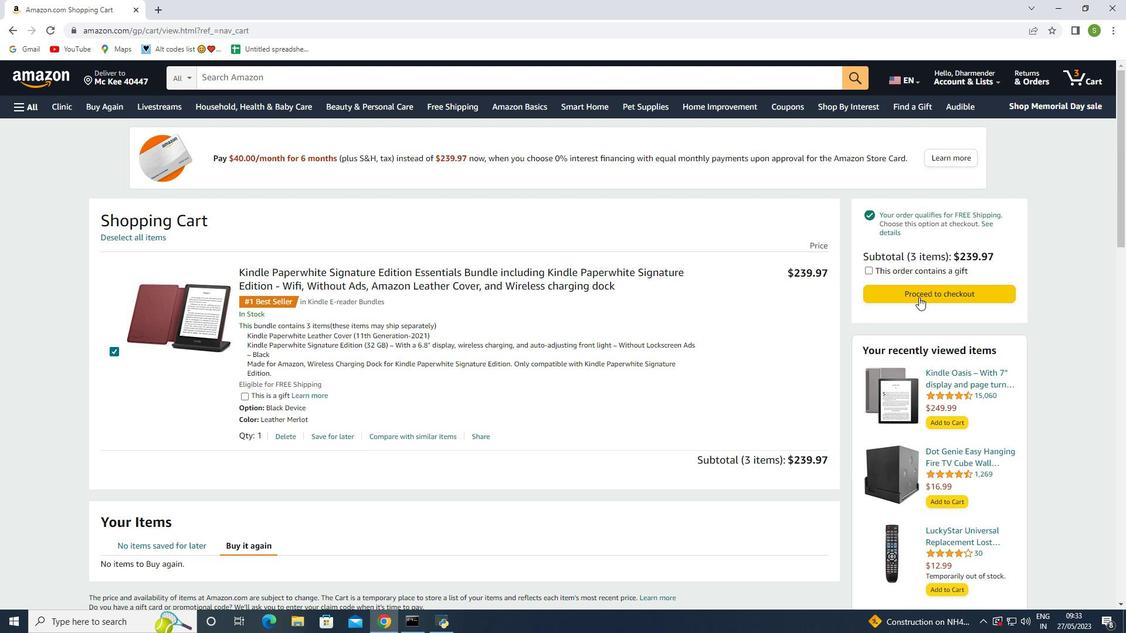 
Action: Mouse pressed left at (919, 296)
Screenshot: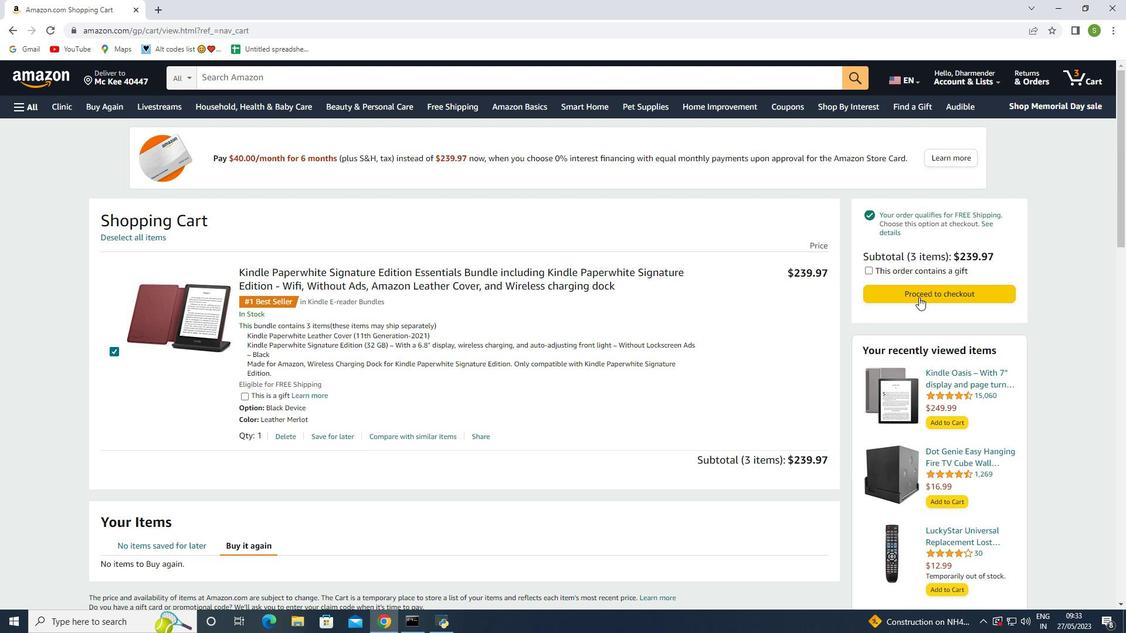 
Action: Mouse moved to (572, 220)
Screenshot: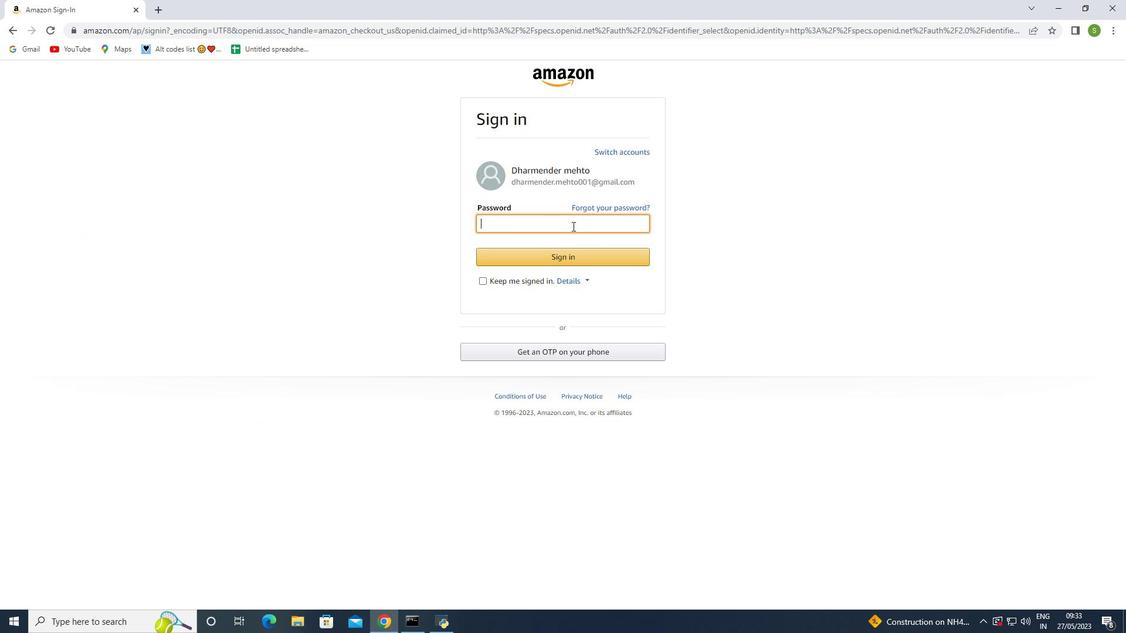 
Action: Mouse pressed left at (572, 220)
Screenshot: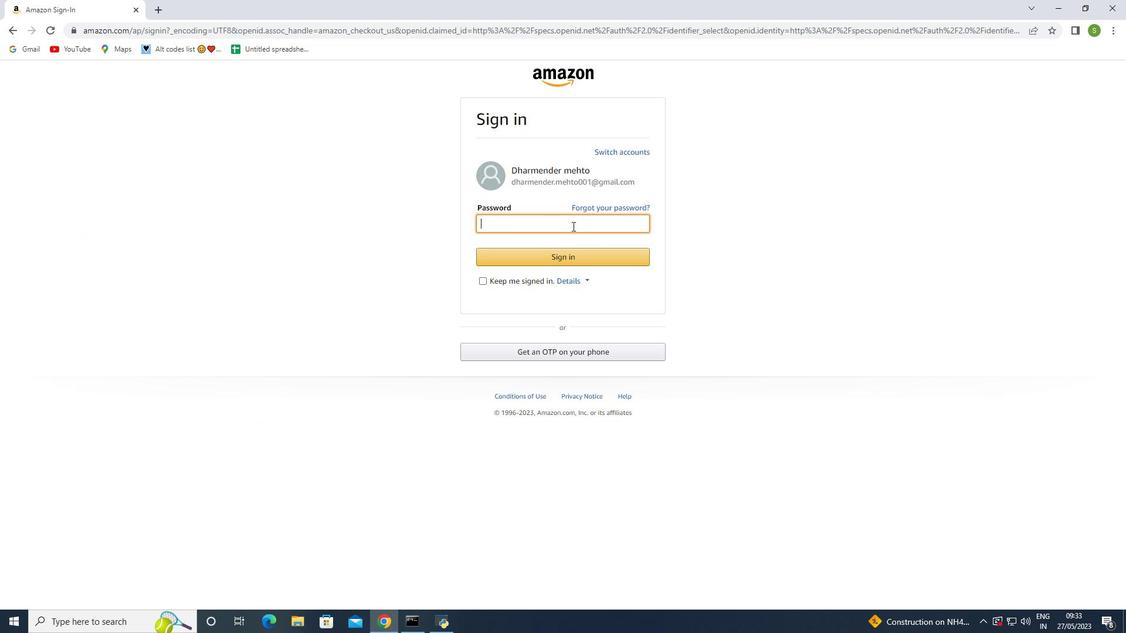 
Action: Key pressed <Key.shift>Dharmender001
Screenshot: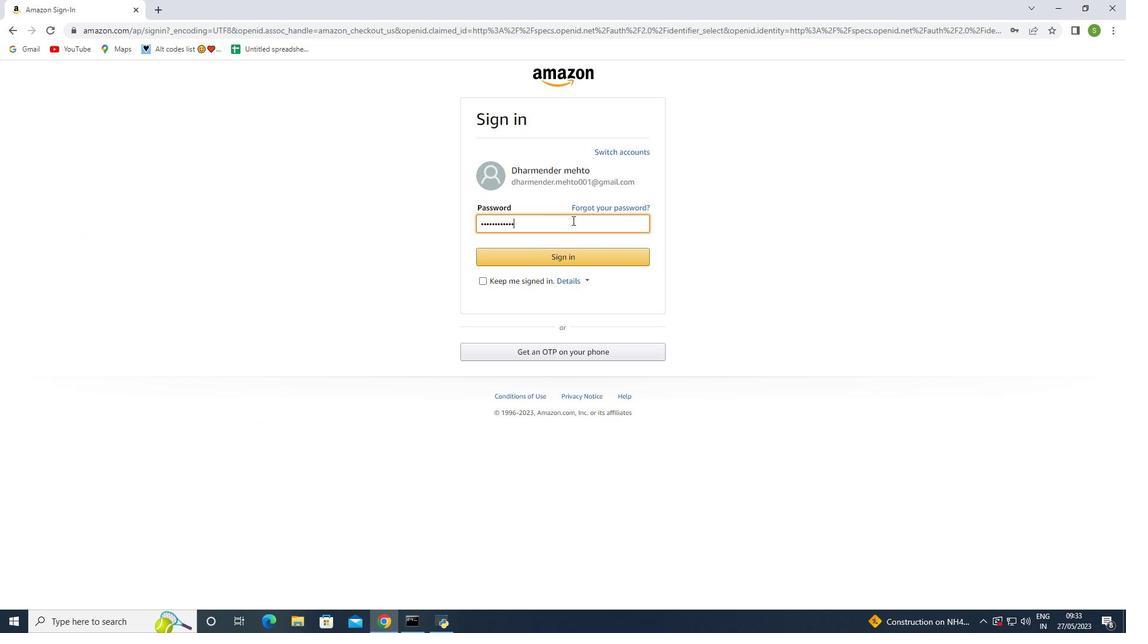 
Action: Mouse moved to (559, 259)
Screenshot: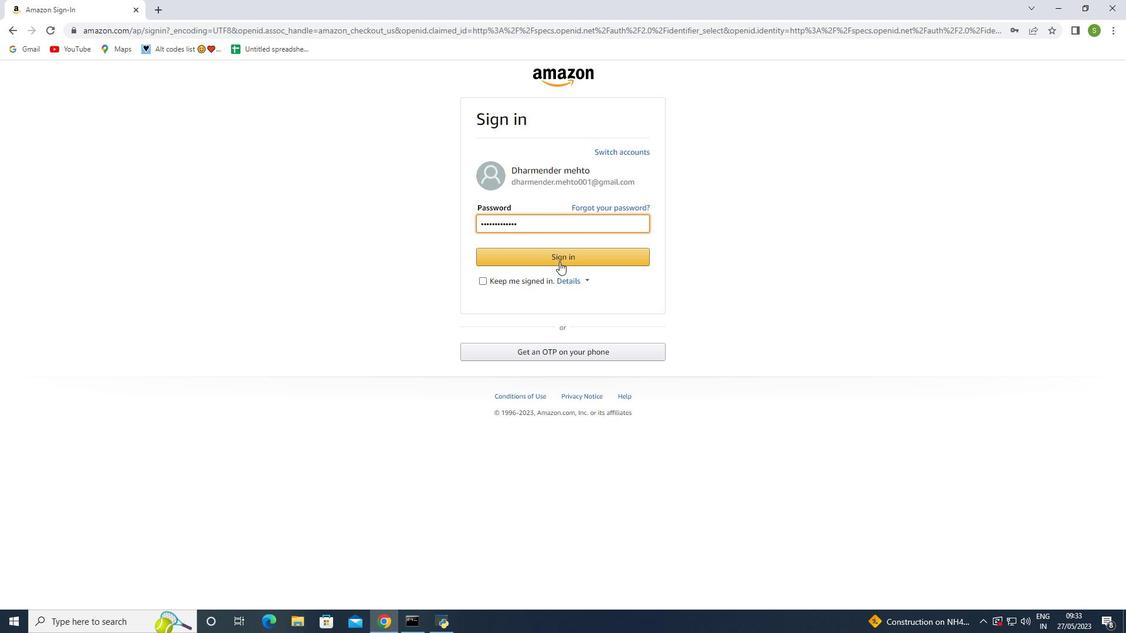 
Action: Mouse pressed left at (559, 259)
Screenshot: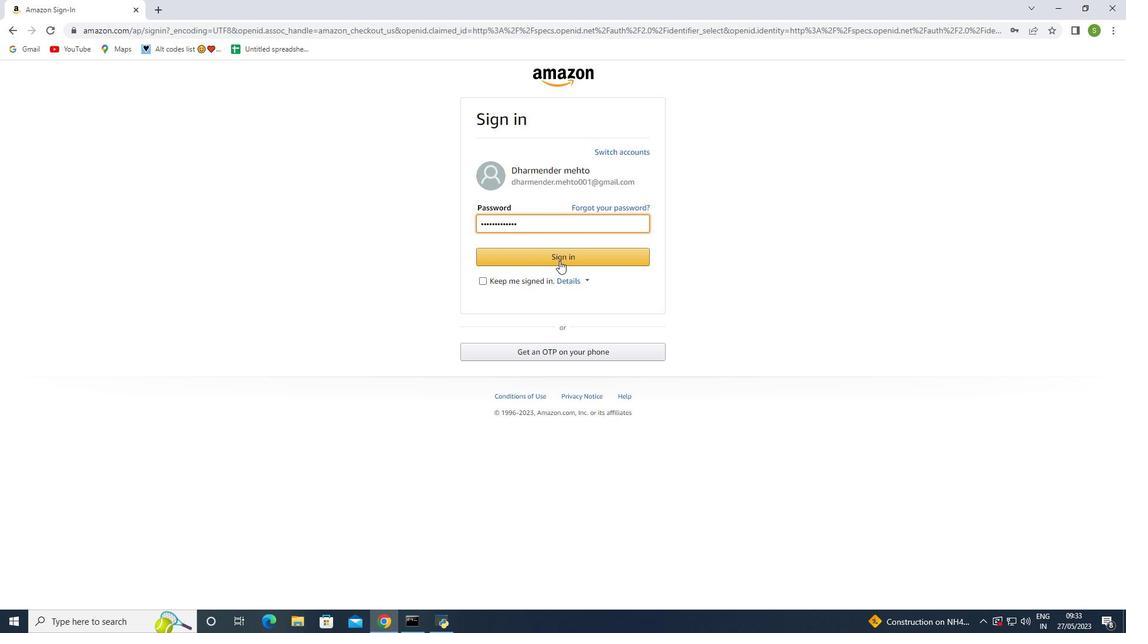 
Action: Mouse moved to (549, 311)
Screenshot: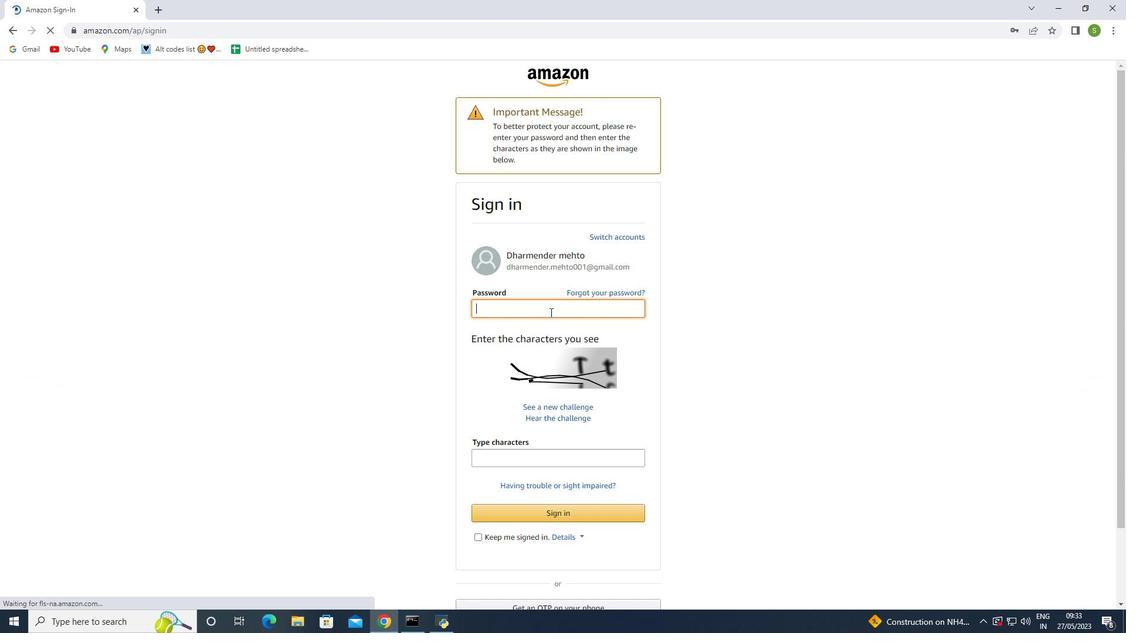 
Action: Mouse pressed left at (549, 311)
Screenshot: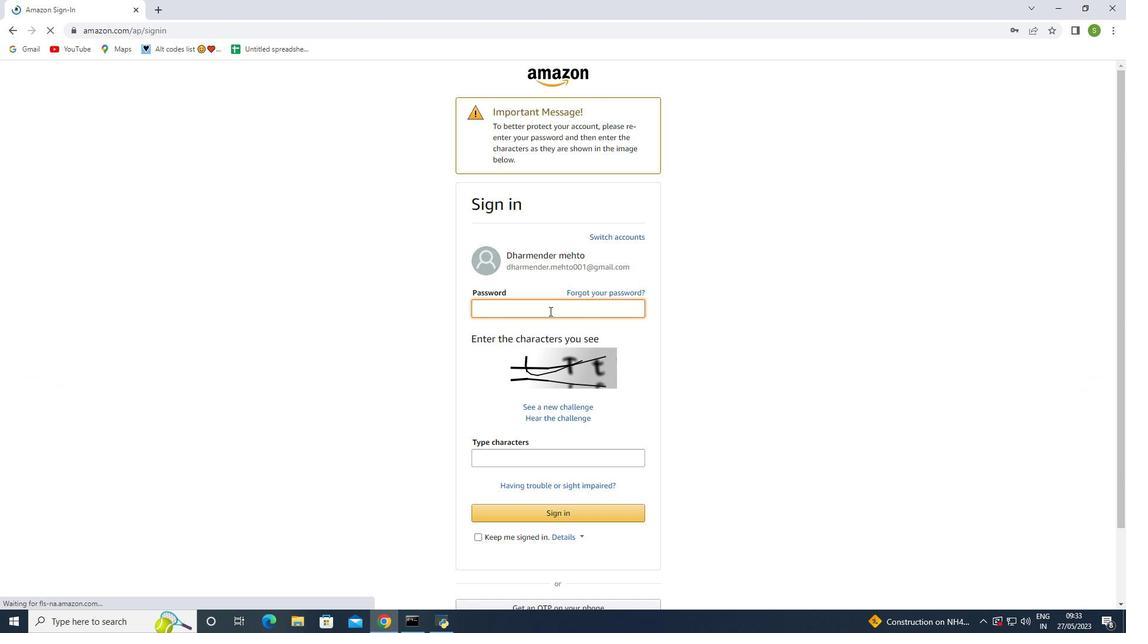 
Action: Key pressed <Key.shift>Dharmender<Key.shift><Key.shift><Key.shift><Key.shift><Key.shift><Key.shift><Key.shift><Key.shift><Key.shift><Key.shift><Key.shift>@001
Screenshot: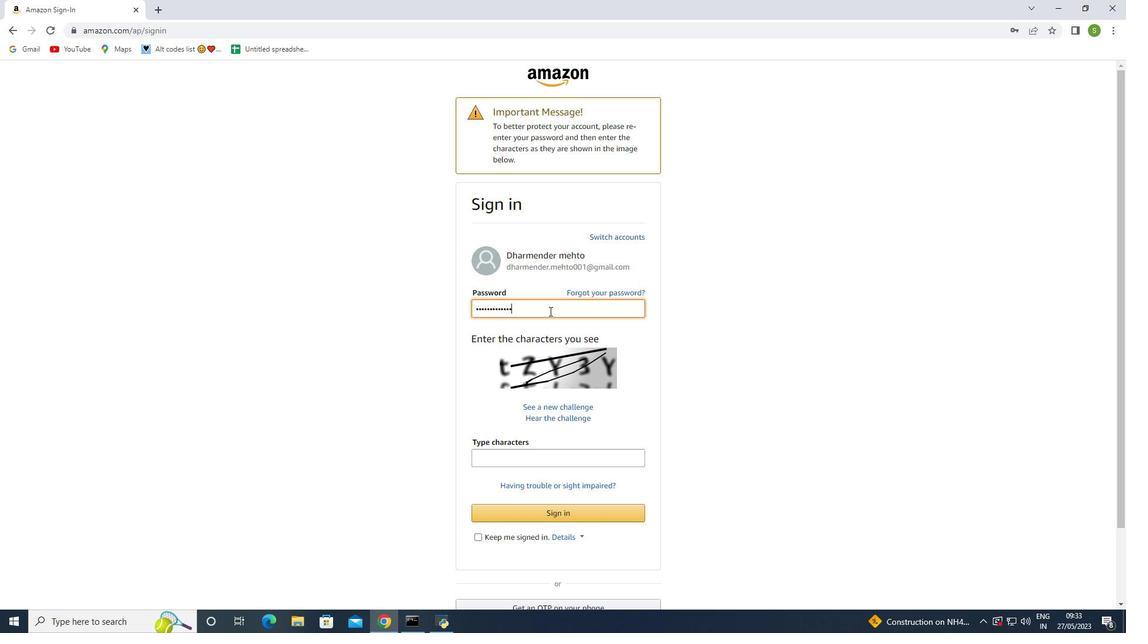 
Action: Mouse moved to (544, 460)
Screenshot: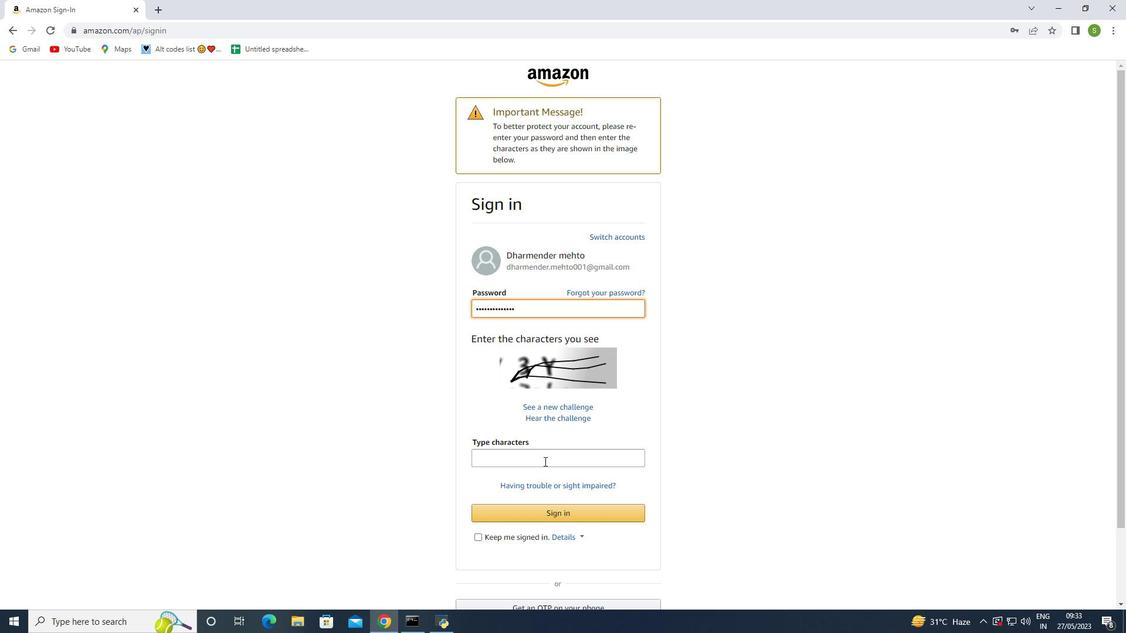 
Action: Mouse pressed left at (544, 460)
Screenshot: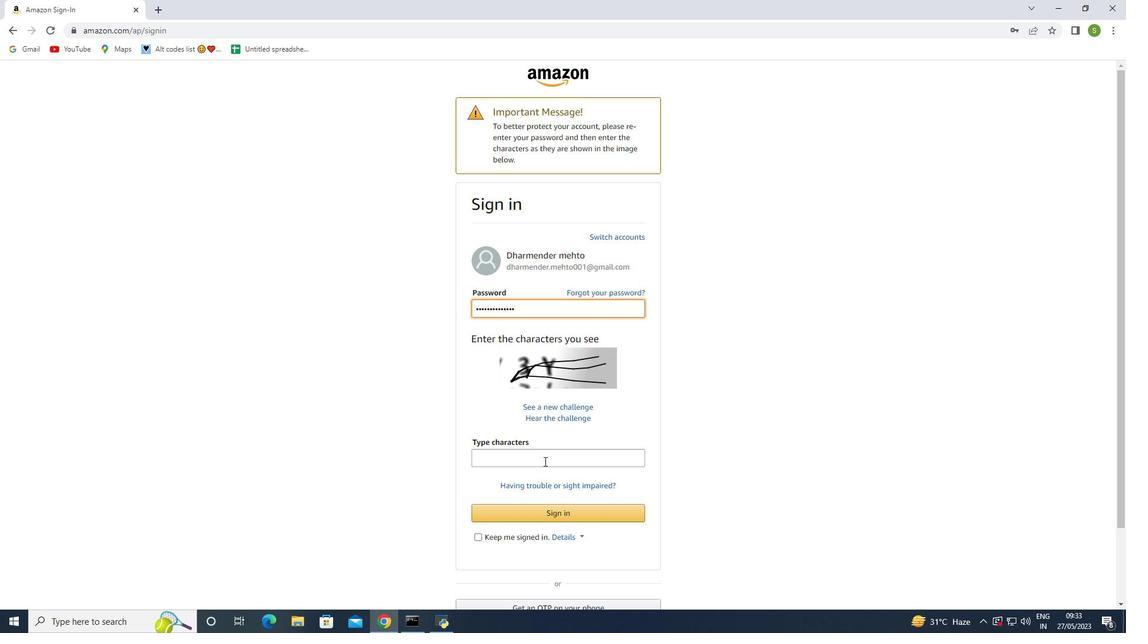 
Action: Key pressed t<Key.backspace><Key.shift><Key.shift>Tt
Screenshot: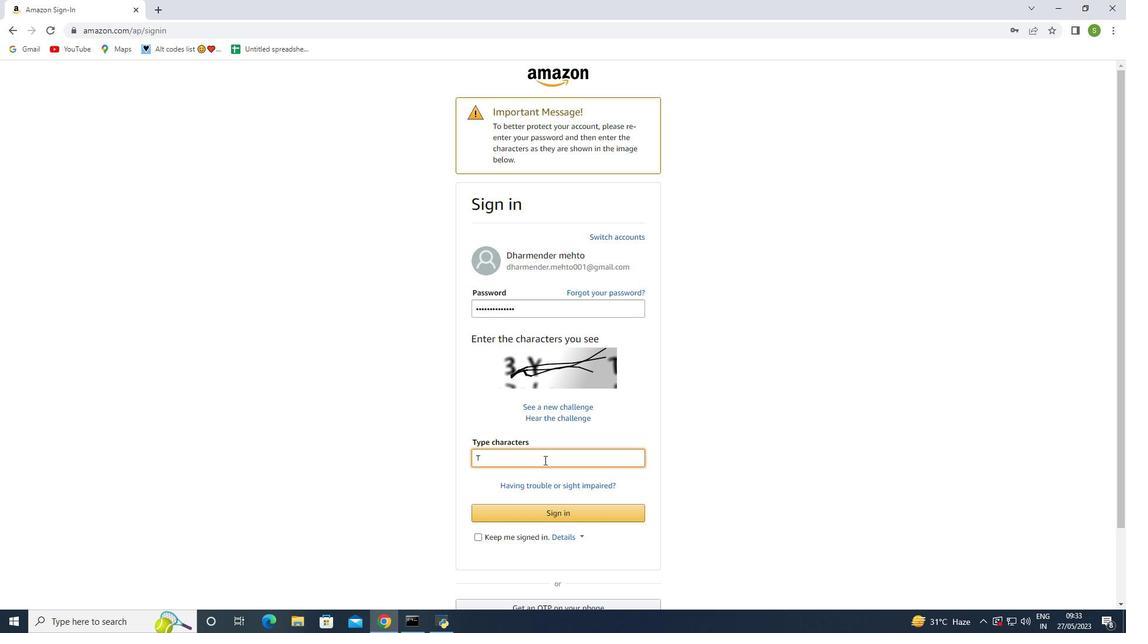 
Action: Mouse moved to (581, 460)
Screenshot: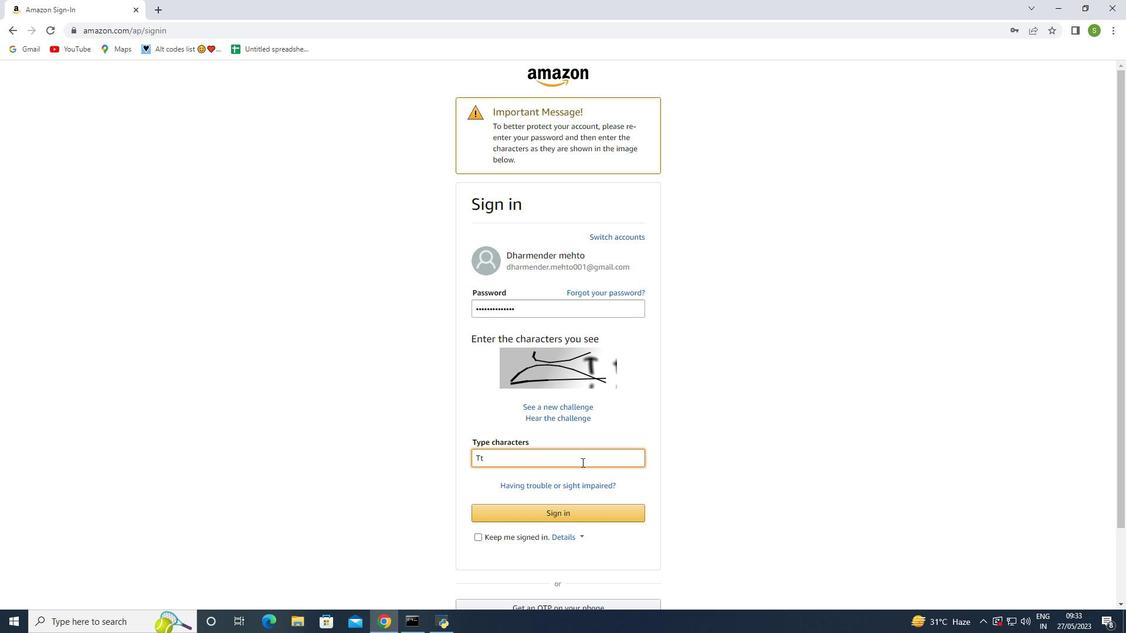 
Action: Key pressed <Key.shift>ZY
Screenshot: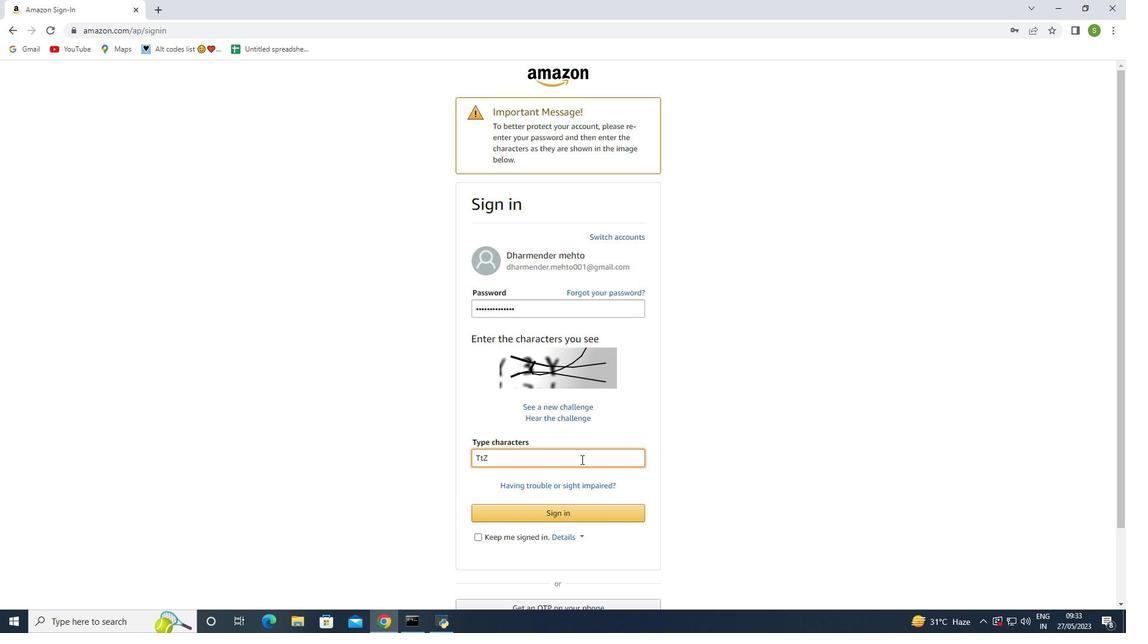 
Action: Mouse moved to (613, 406)
Screenshot: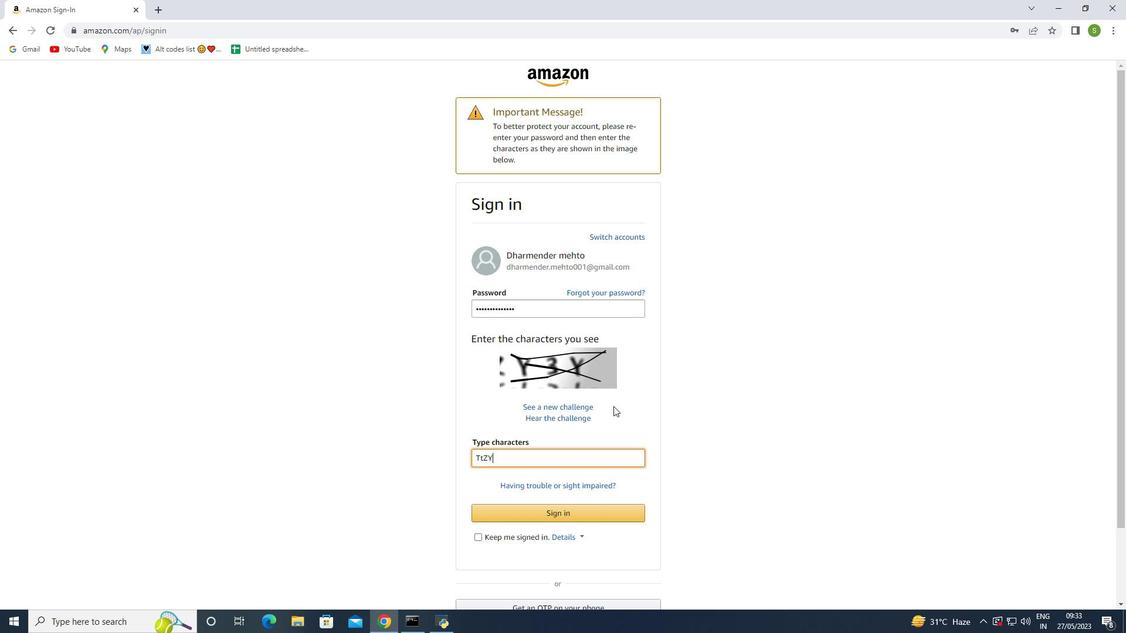 
Action: Key pressed 3
Screenshot: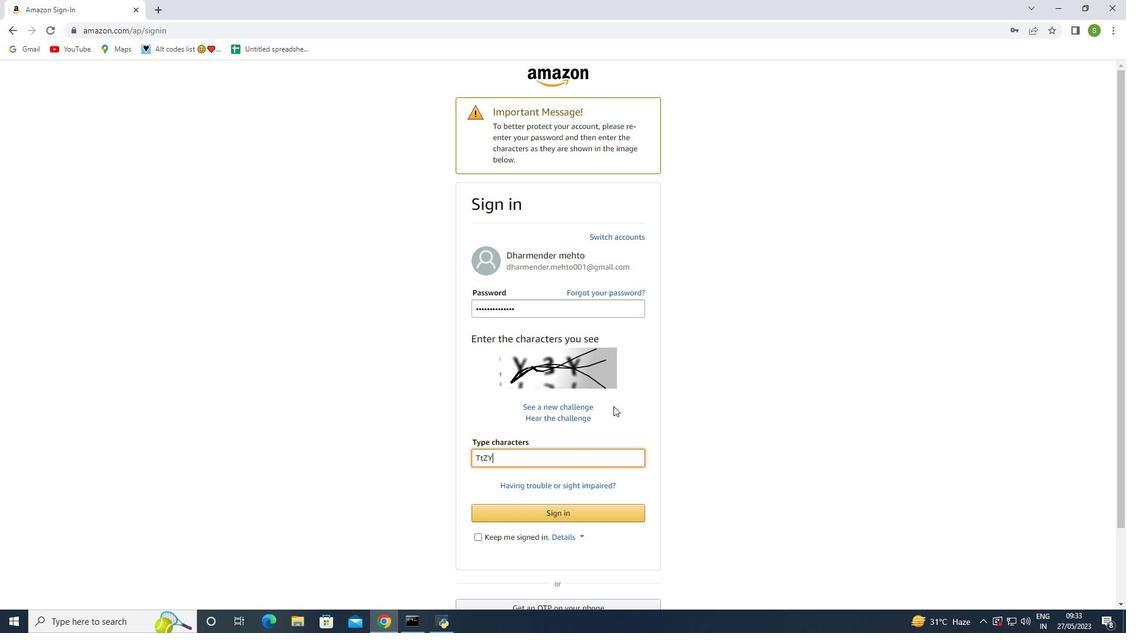 
Action: Mouse moved to (613, 406)
Screenshot: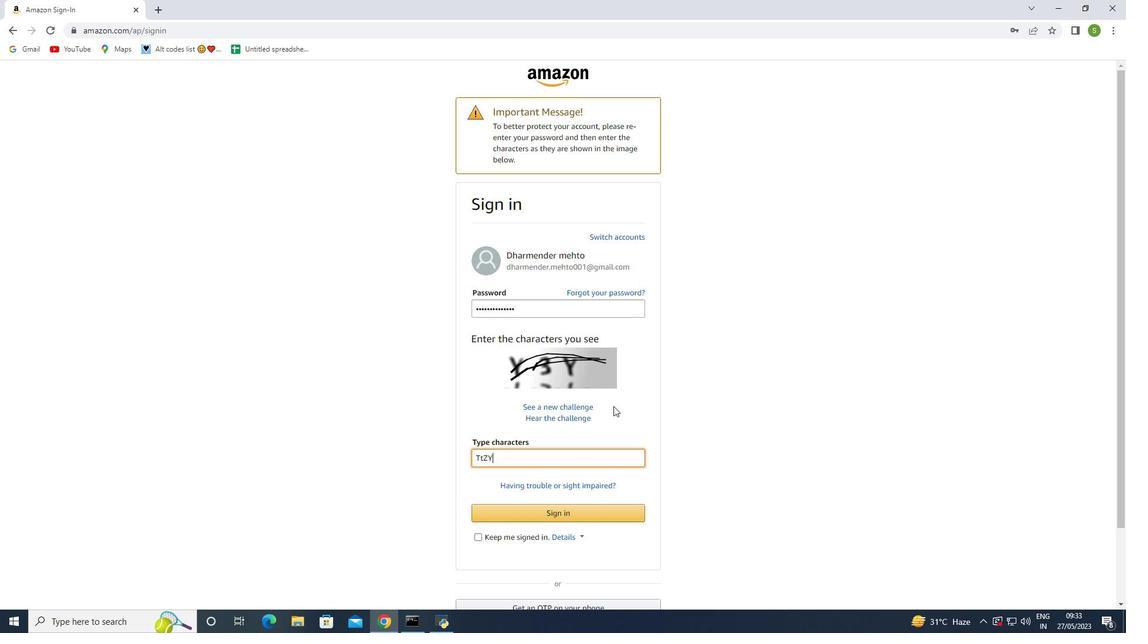 
Action: Key pressed <Key.shift>Y
Screenshot: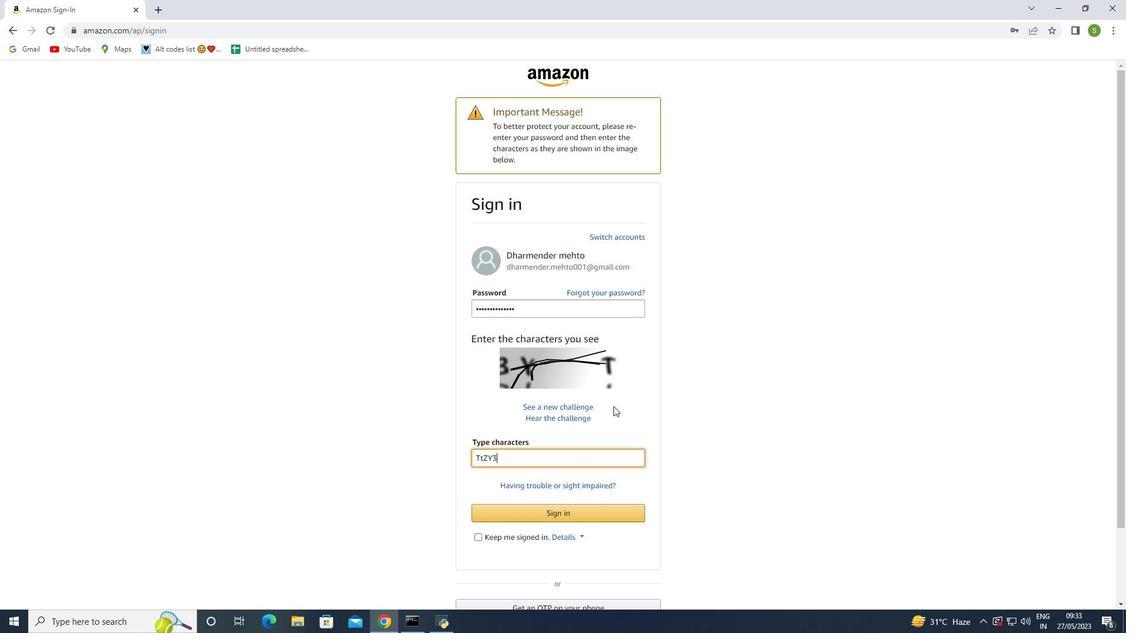 
Action: Mouse moved to (568, 511)
Screenshot: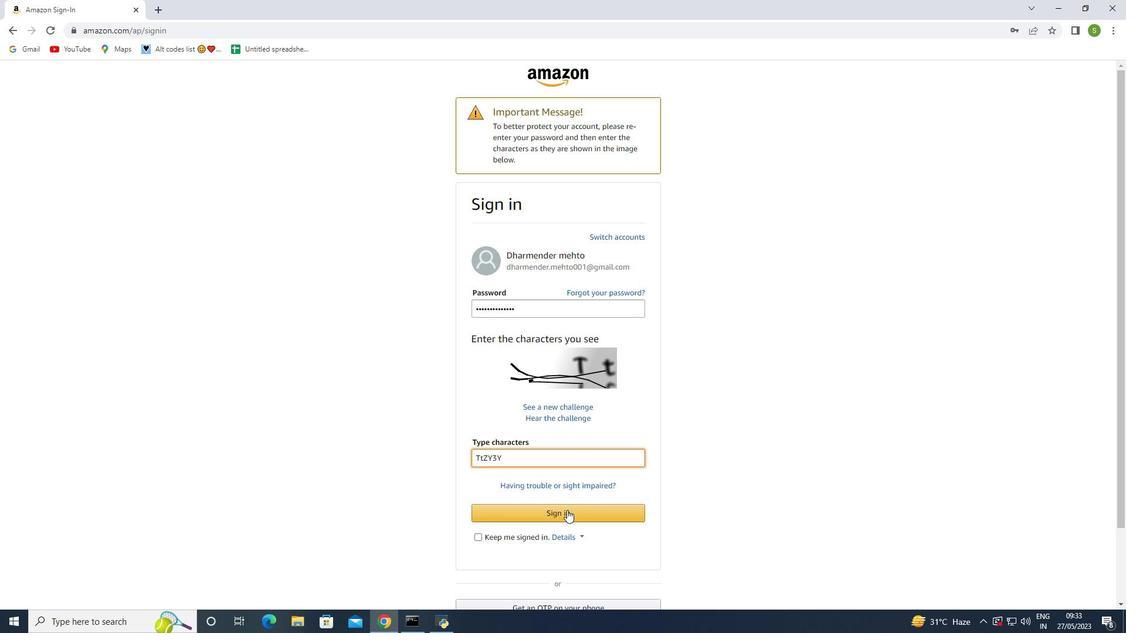 
Action: Mouse pressed left at (568, 511)
Screenshot: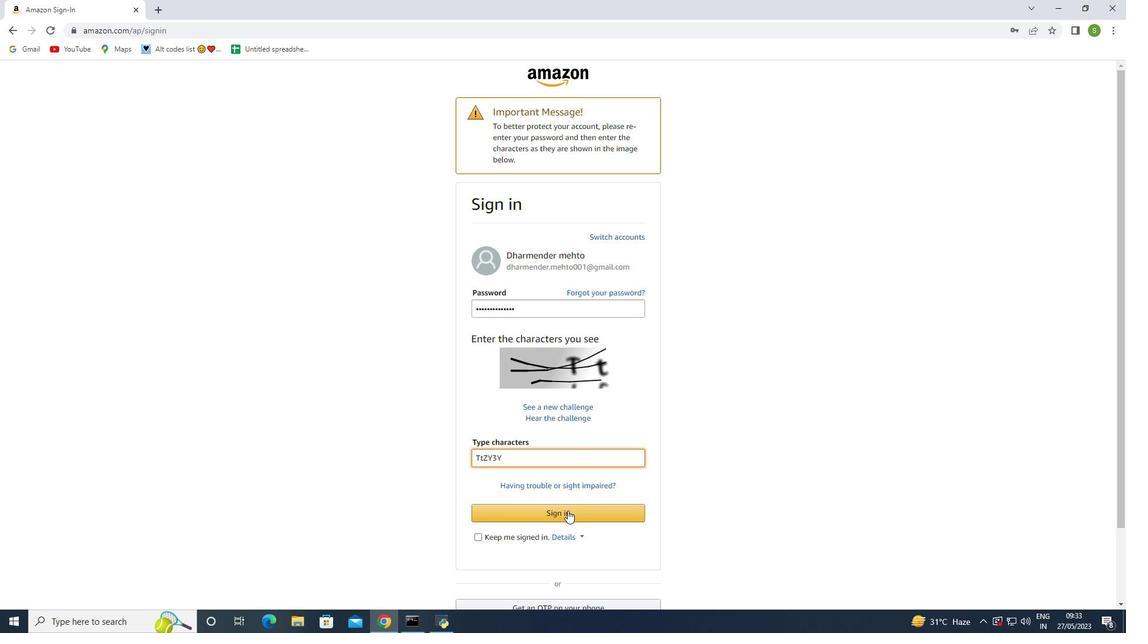 
Action: Mouse moved to (363, 320)
Screenshot: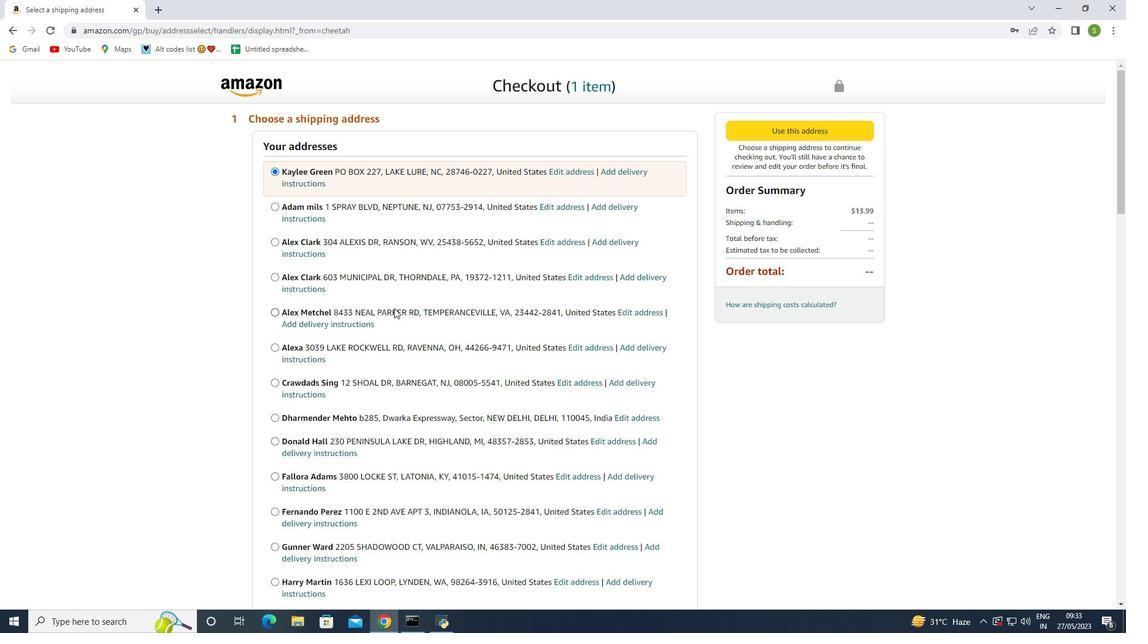 
Action: Mouse scrolled (363, 320) with delta (0, 0)
Screenshot: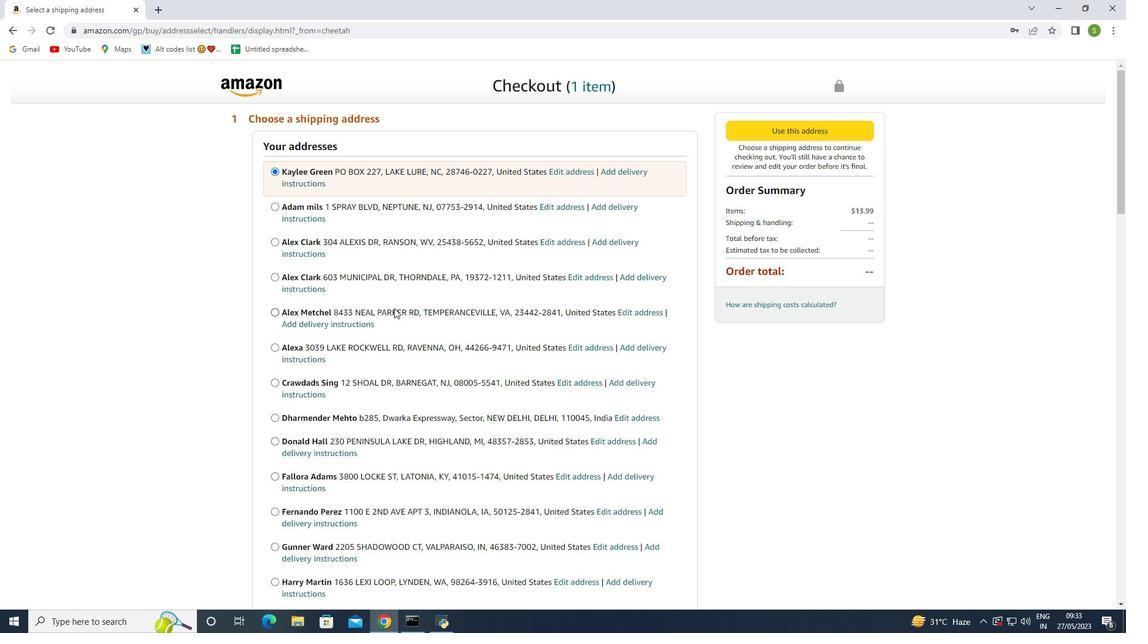
Action: Mouse moved to (343, 329)
Screenshot: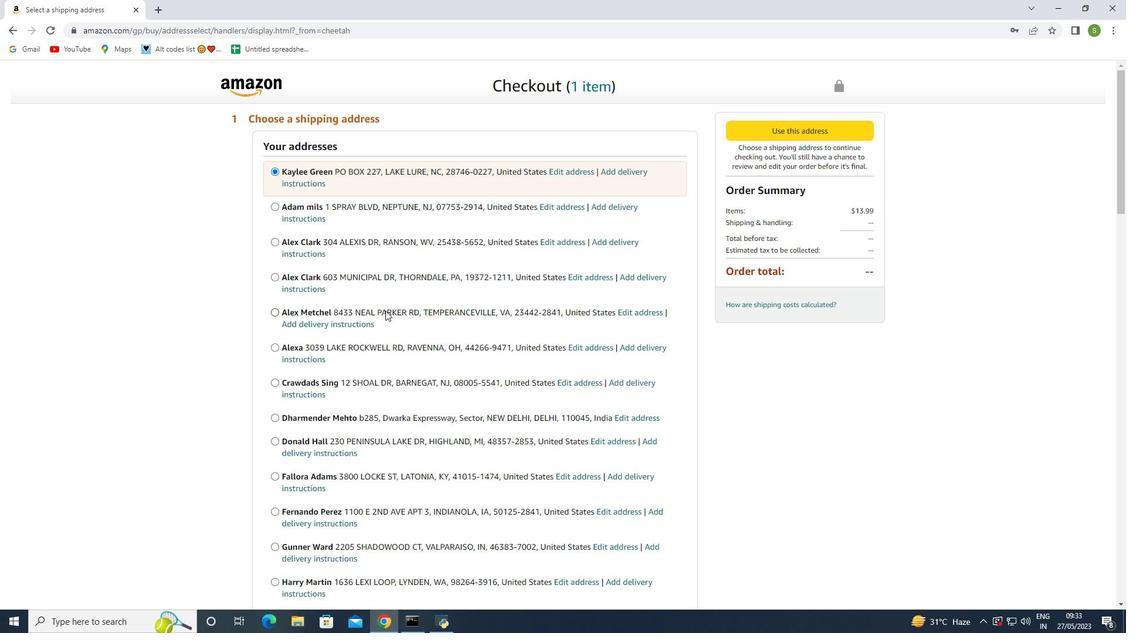 
Action: Mouse scrolled (343, 328) with delta (0, 0)
Screenshot: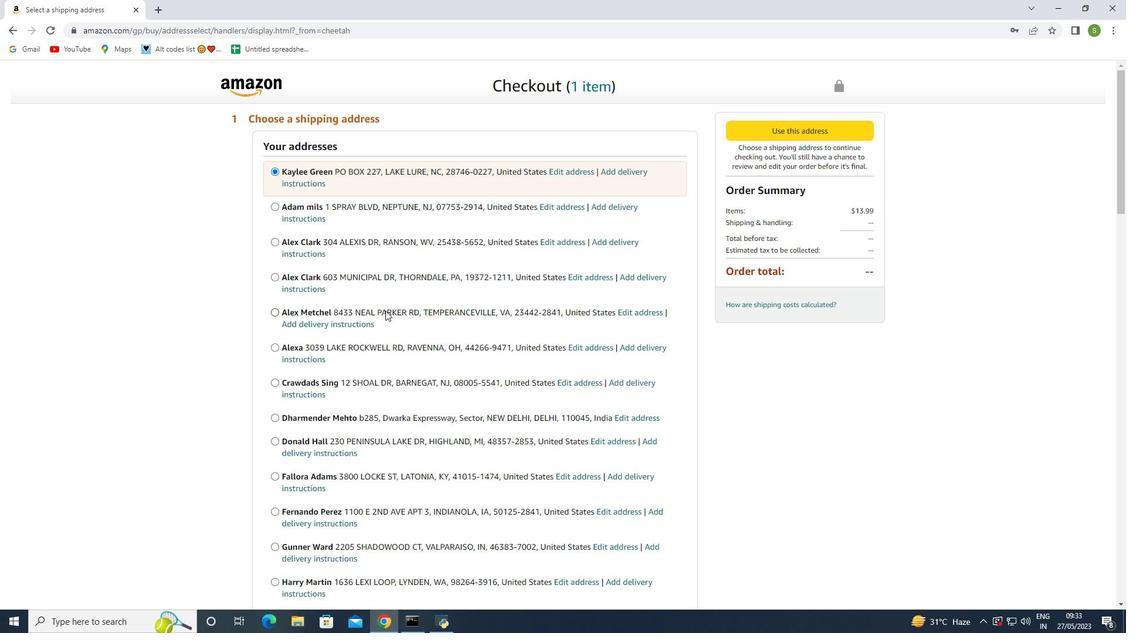 
Action: Mouse moved to (341, 330)
Screenshot: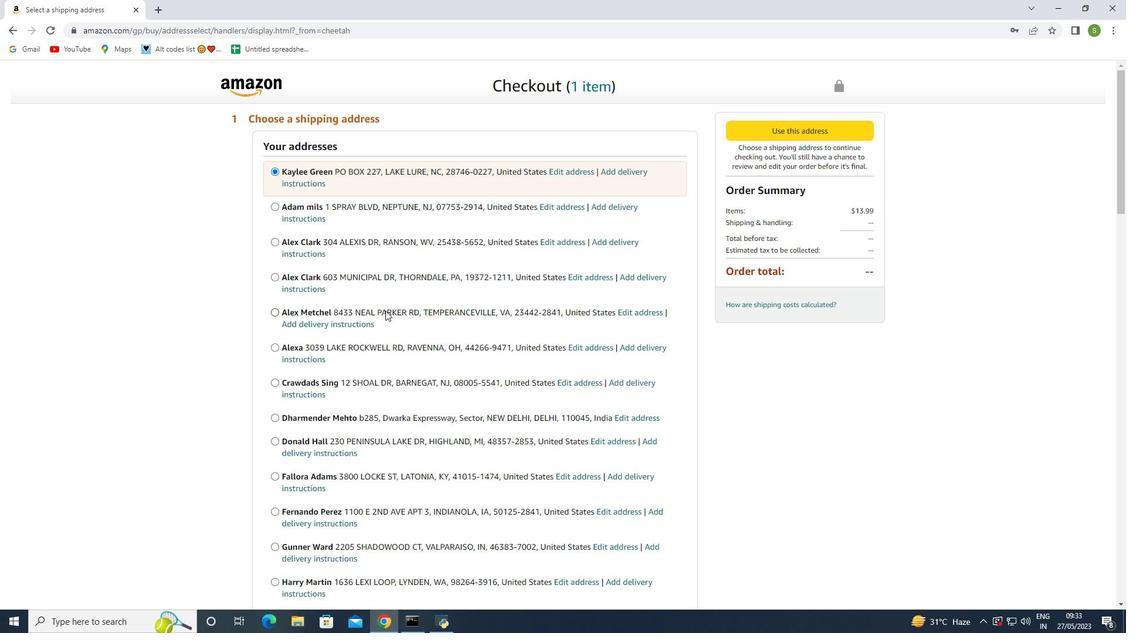 
Action: Mouse scrolled (341, 329) with delta (0, 0)
Screenshot: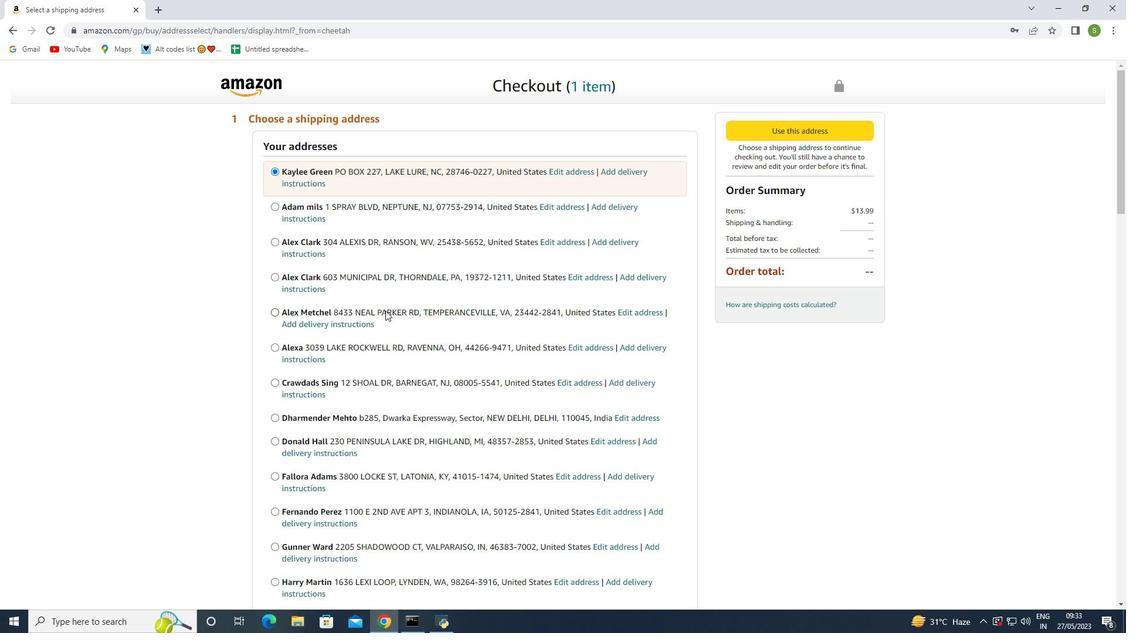 
Action: Mouse moved to (338, 331)
Screenshot: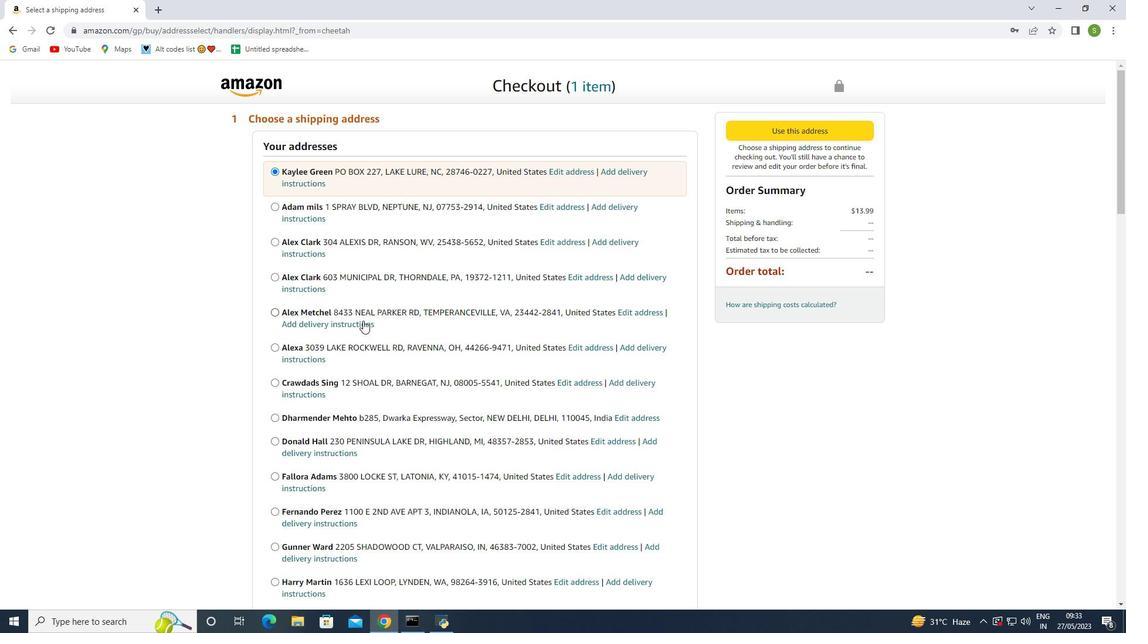
Action: Mouse scrolled (338, 330) with delta (0, 0)
Screenshot: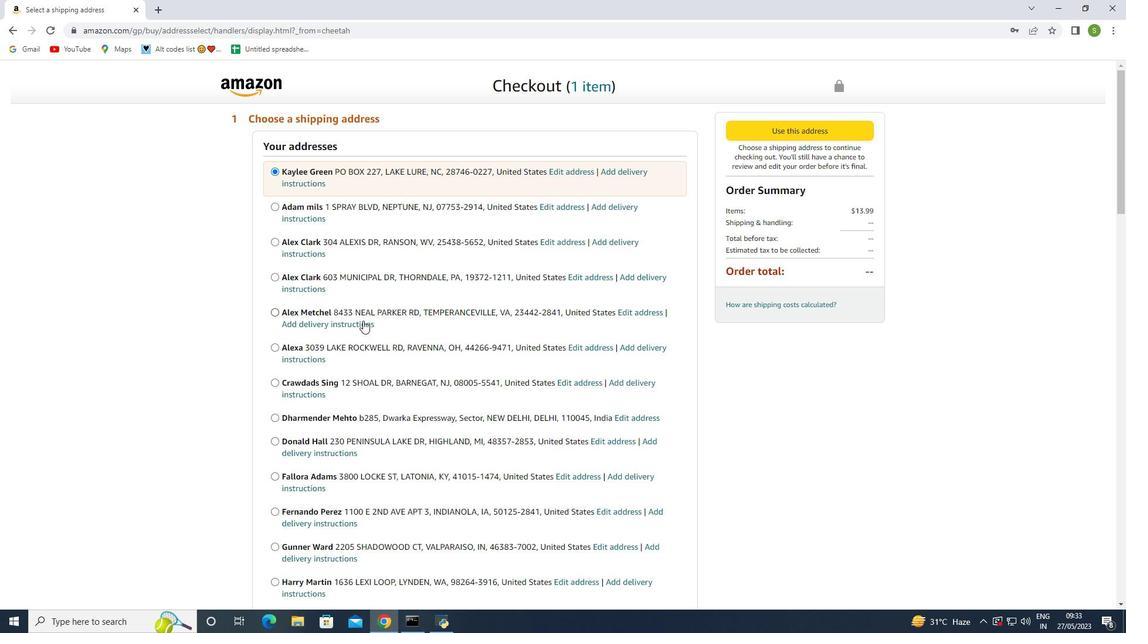 
Action: Mouse moved to (334, 333)
Screenshot: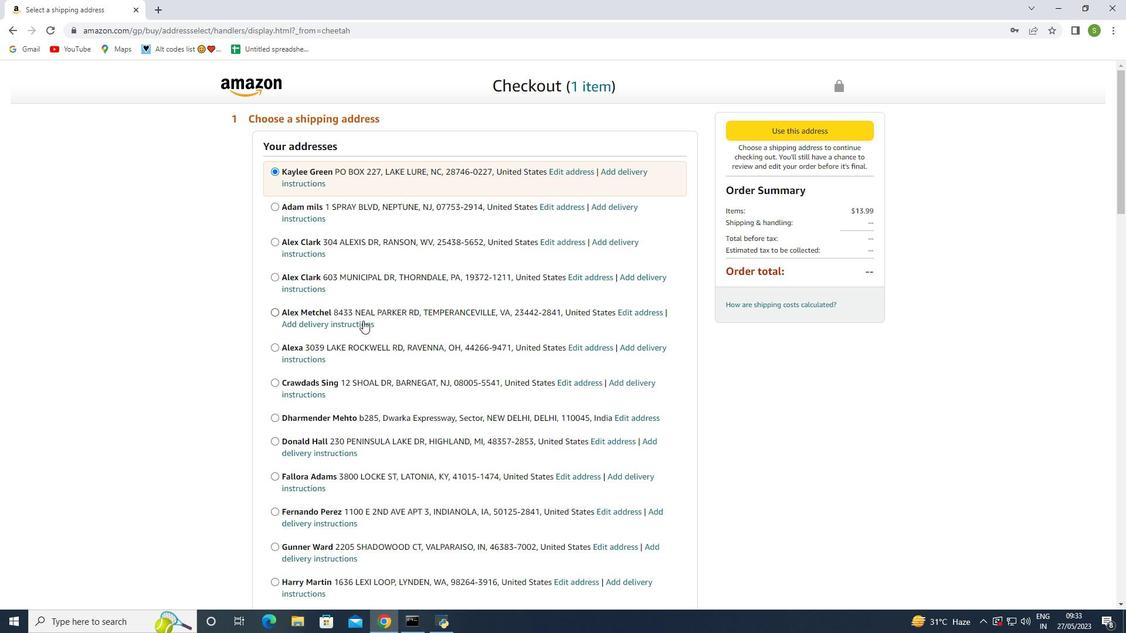 
Action: Mouse scrolled (334, 332) with delta (0, 0)
Screenshot: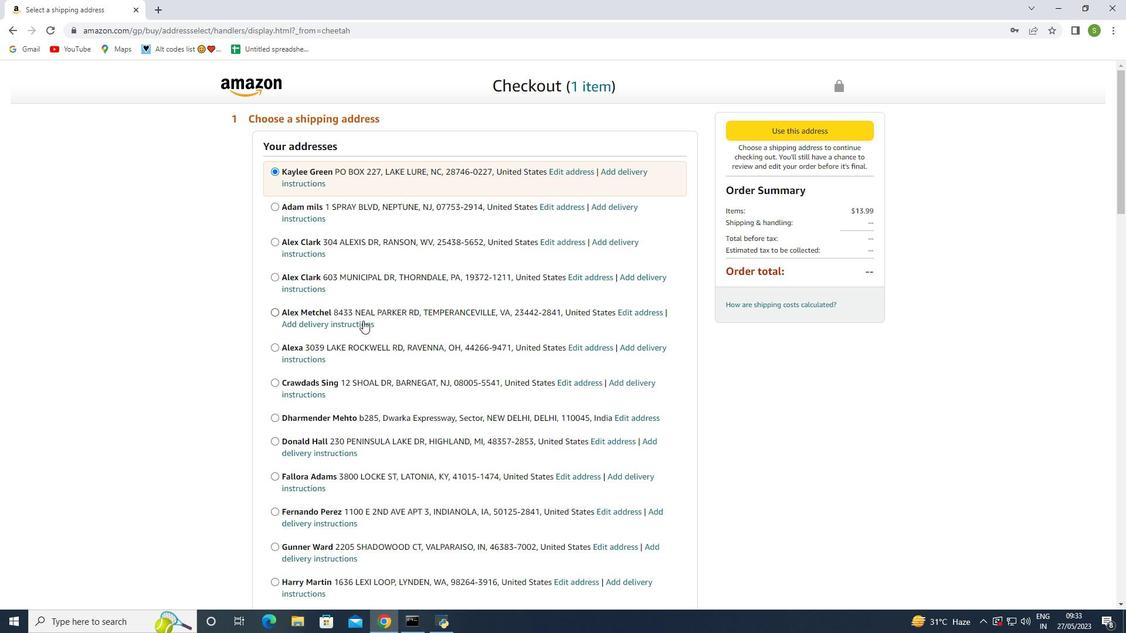 
Action: Mouse moved to (323, 333)
Screenshot: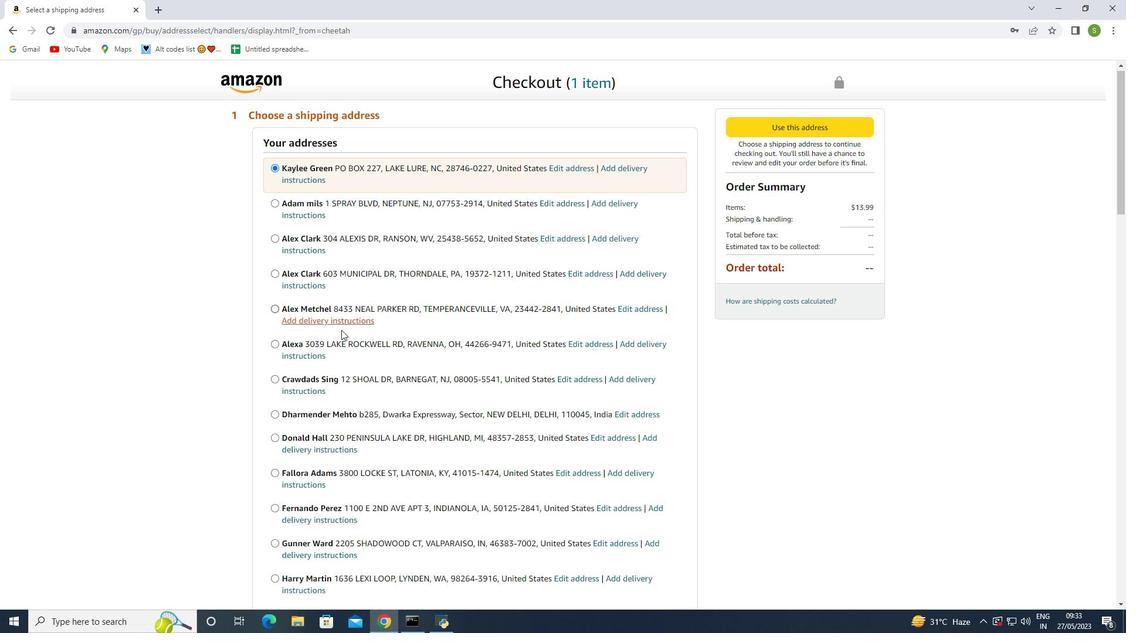 
Action: Mouse scrolled (323, 333) with delta (0, 0)
Screenshot: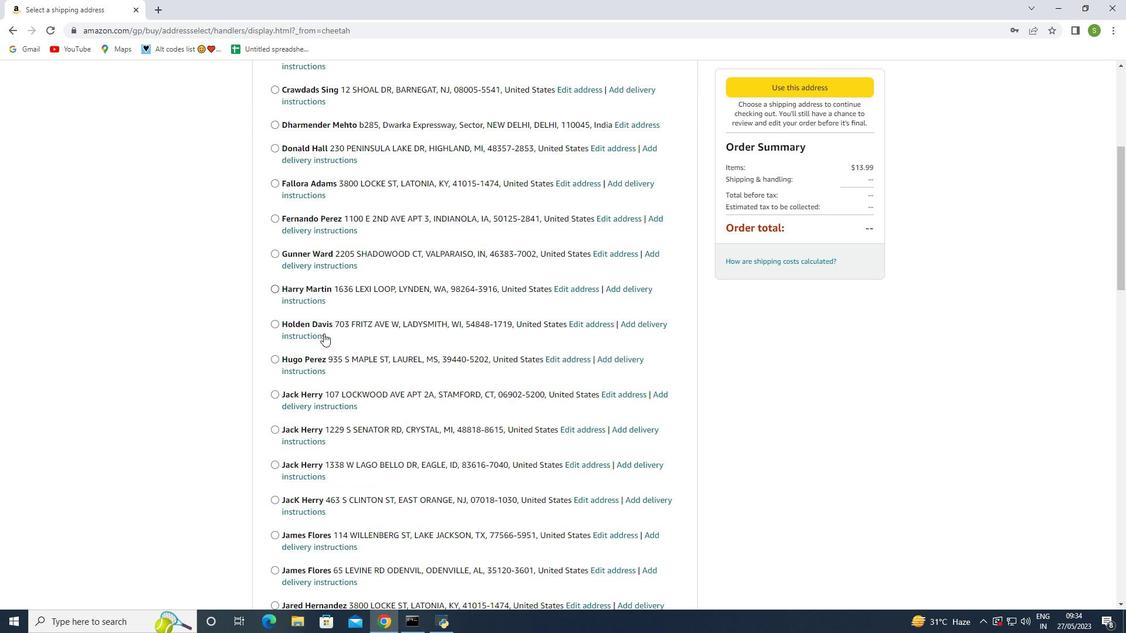 
Action: Mouse pressed middle at (323, 333)
Screenshot: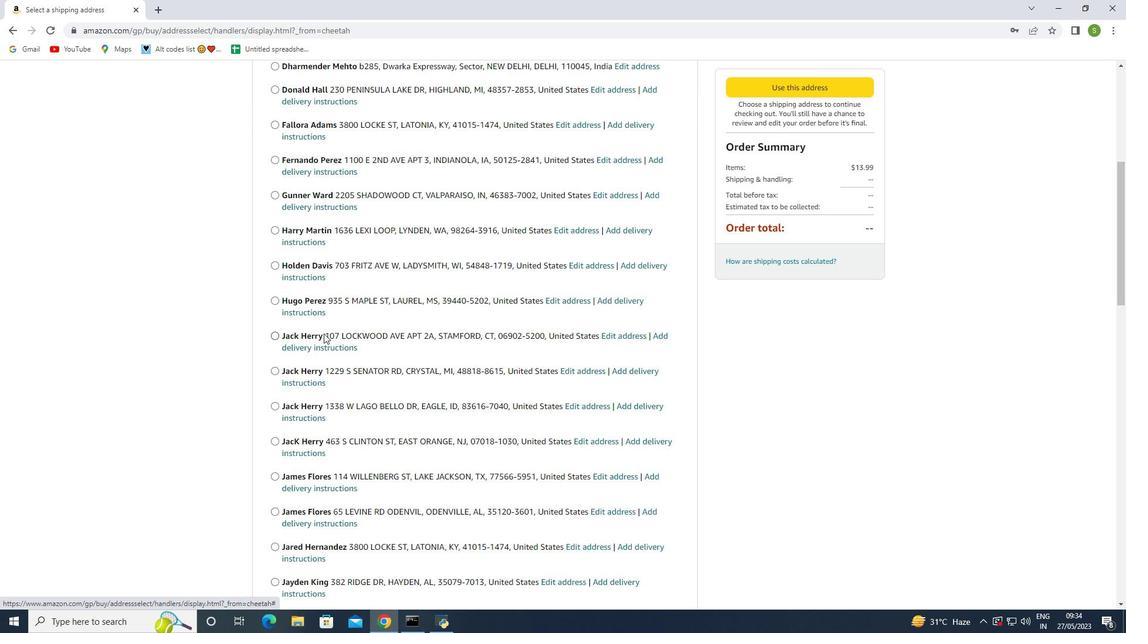 
Action: Mouse scrolled (323, 334) with delta (0, 0)
Screenshot: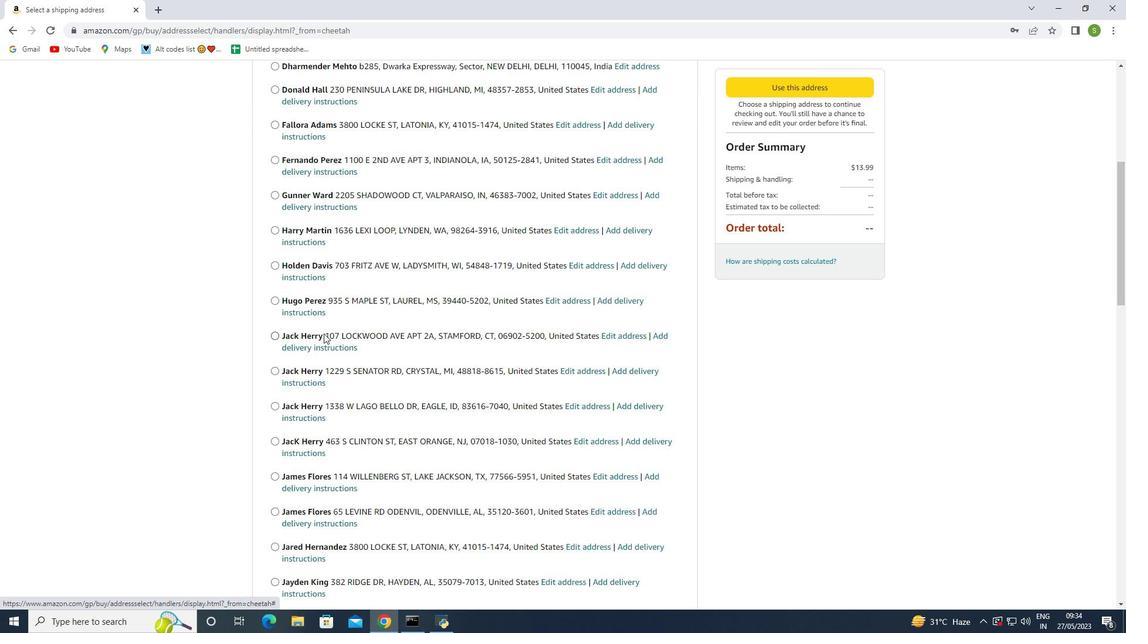 
Action: Mouse scrolled (323, 334) with delta (0, 0)
Screenshot: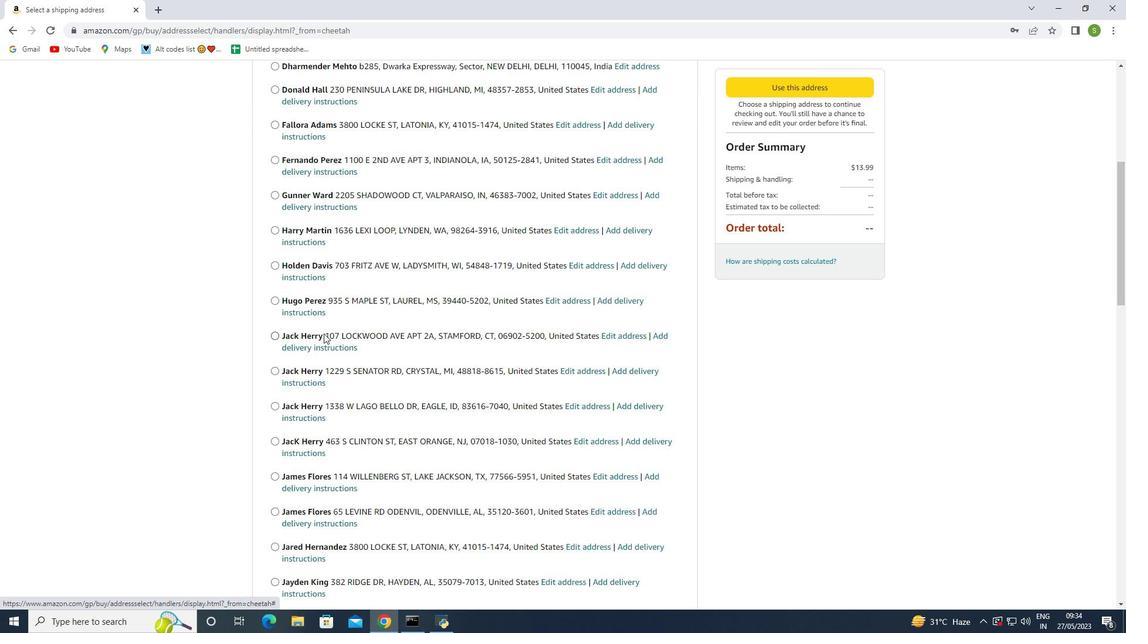 
Action: Mouse scrolled (323, 334) with delta (0, 0)
Screenshot: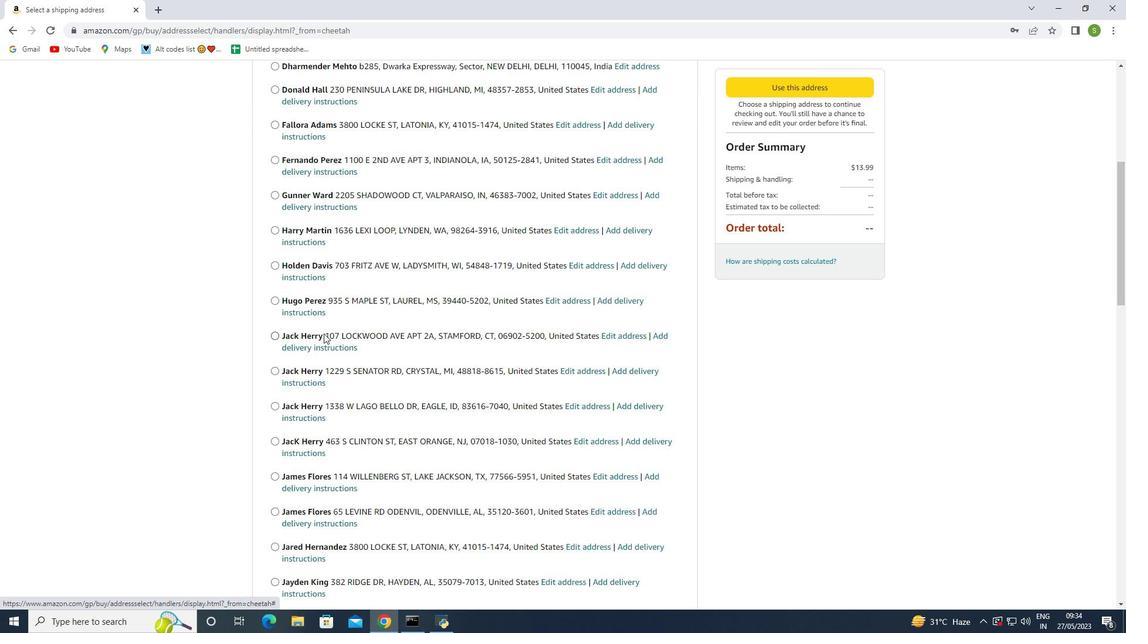 
Action: Mouse scrolled (323, 334) with delta (0, 0)
Screenshot: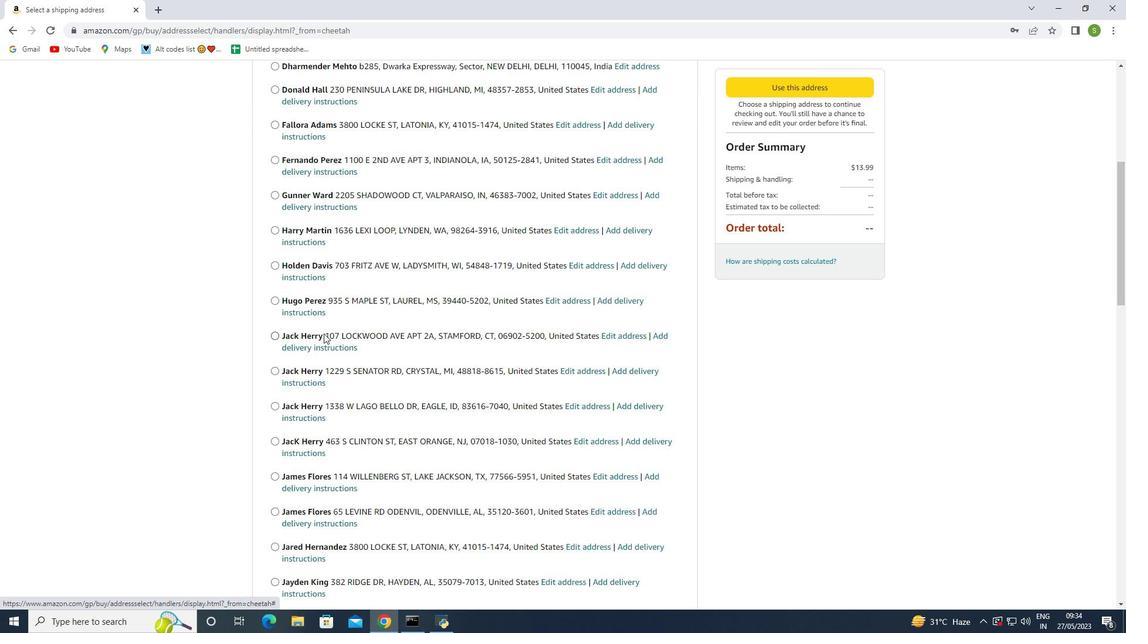 
Action: Mouse scrolled (323, 334) with delta (0, 0)
Screenshot: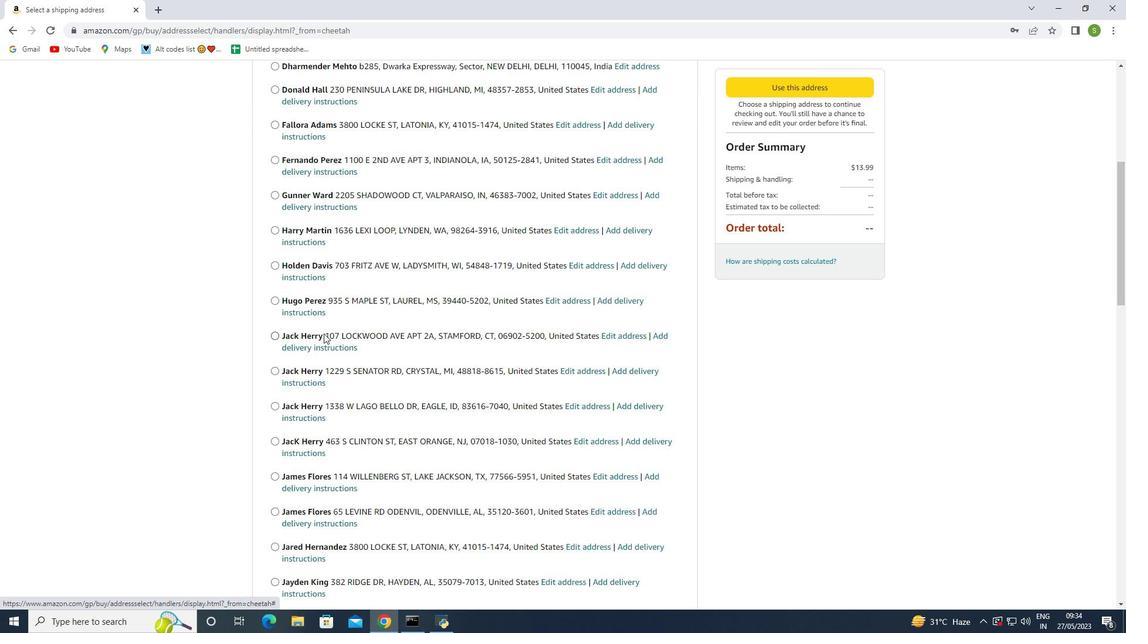 
Action: Mouse scrolled (323, 334) with delta (0, 0)
Screenshot: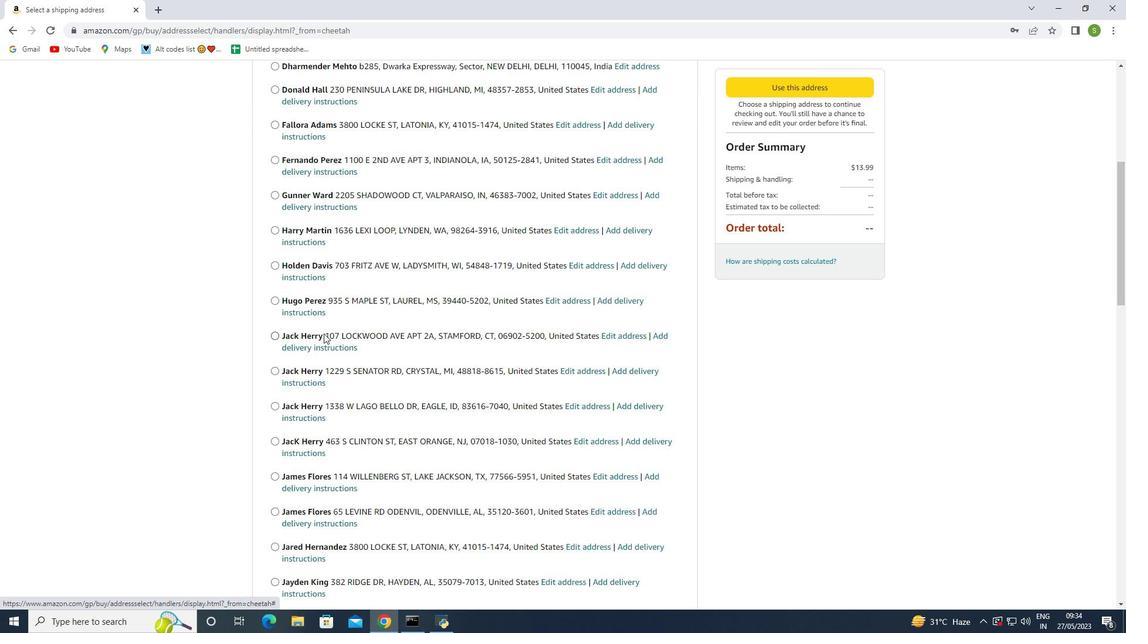 
Action: Mouse moved to (306, 128)
Screenshot: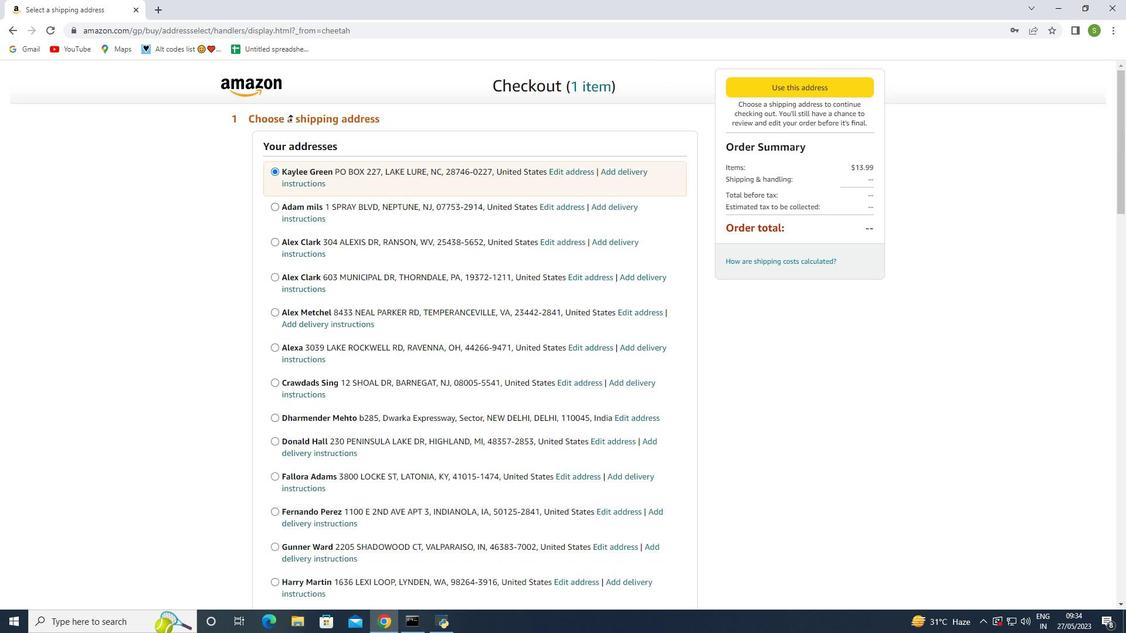 
Action: Mouse scrolled (294, 122) with delta (0, 0)
Screenshot: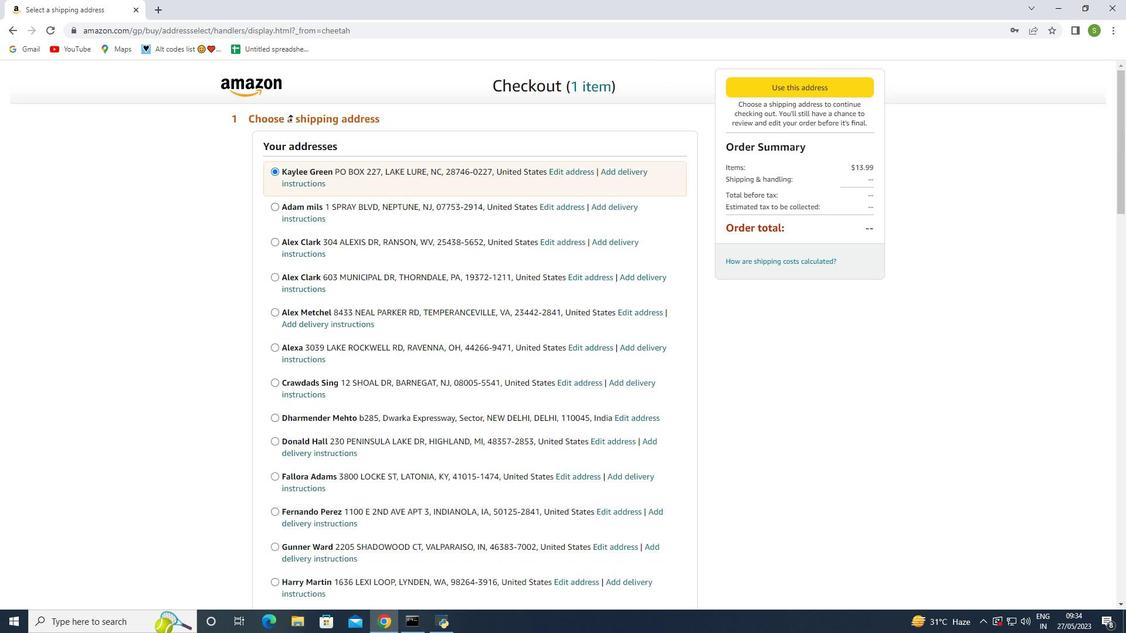 
Action: Mouse moved to (307, 129)
Screenshot: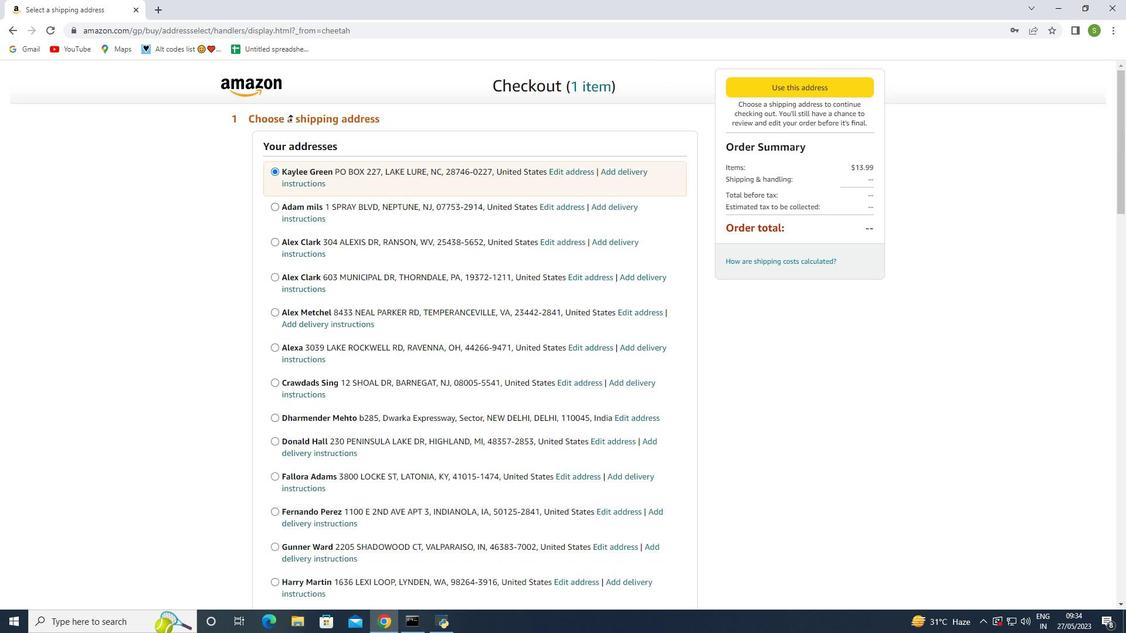 
Action: Mouse scrolled (302, 127) with delta (0, 0)
Screenshot: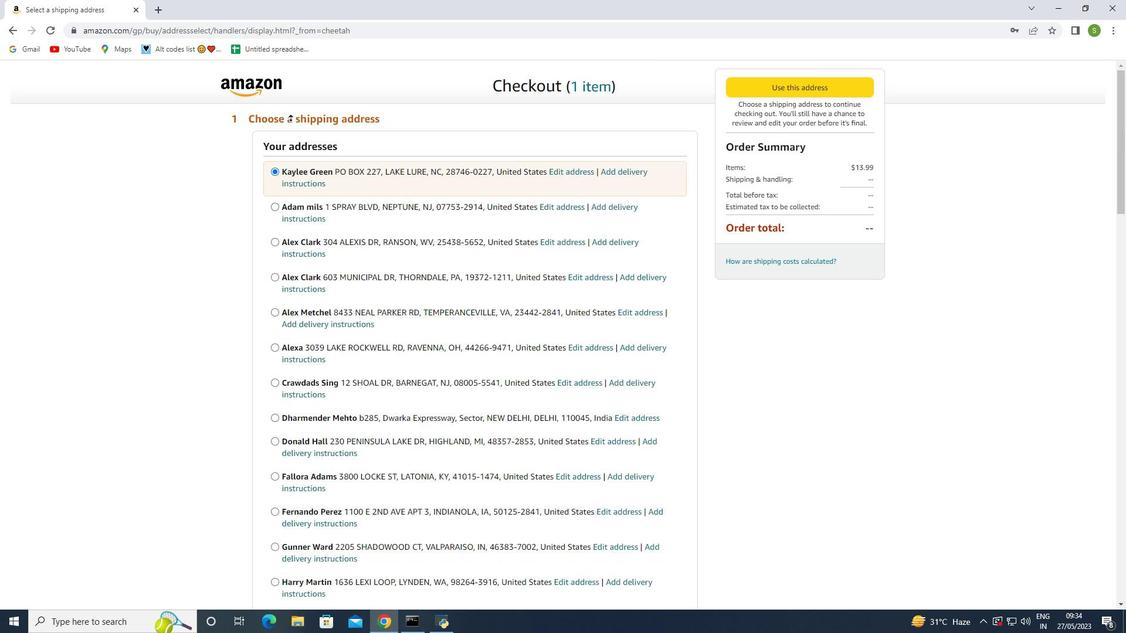 
Action: Mouse moved to (308, 129)
Screenshot: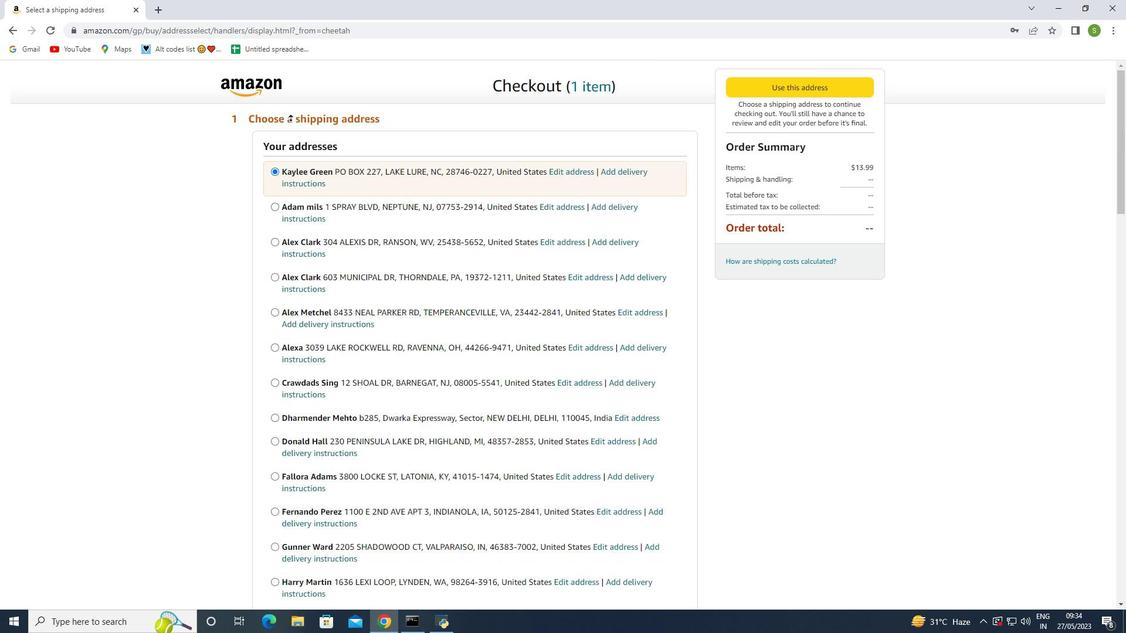 
Action: Mouse scrolled (307, 129) with delta (0, 0)
Screenshot: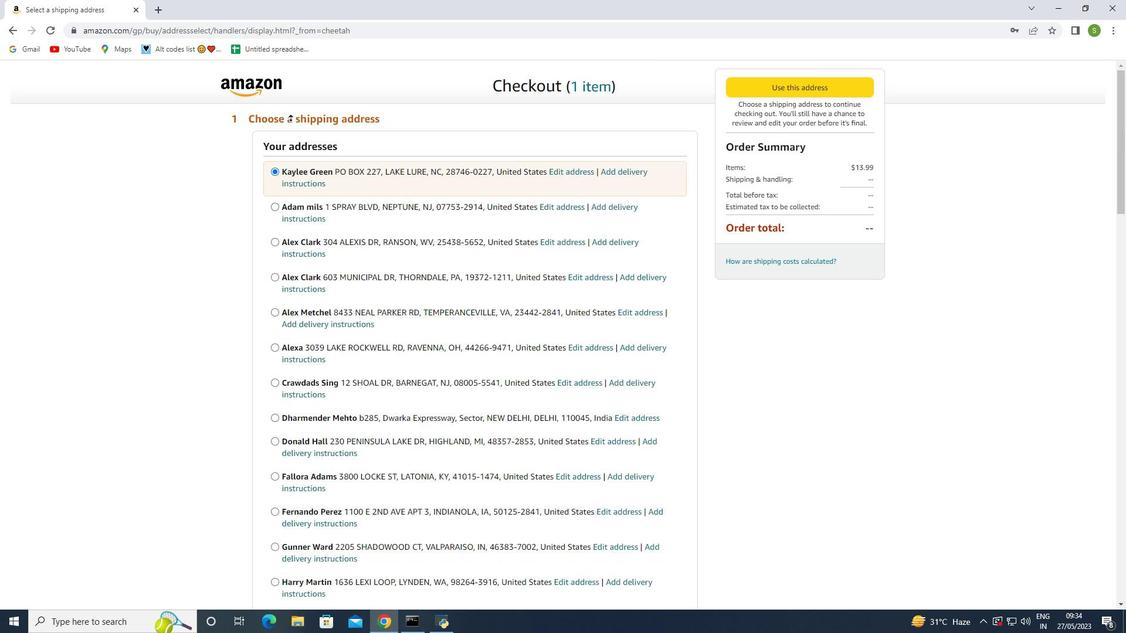 
Action: Mouse moved to (293, 207)
Screenshot: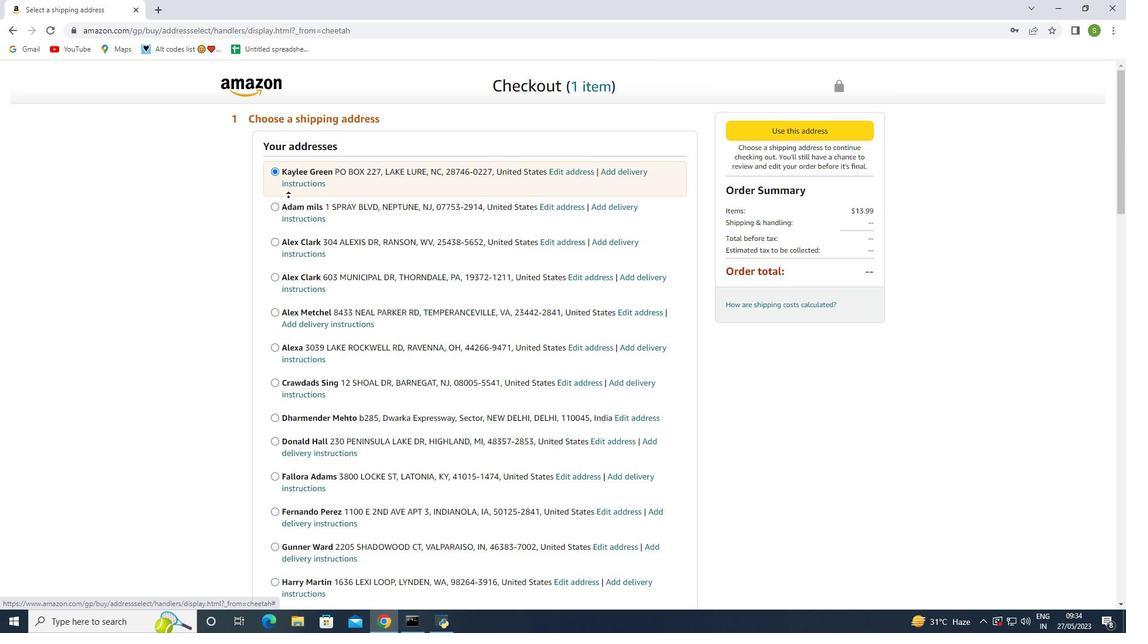 
Action: Mouse scrolled (293, 206) with delta (0, 0)
Screenshot: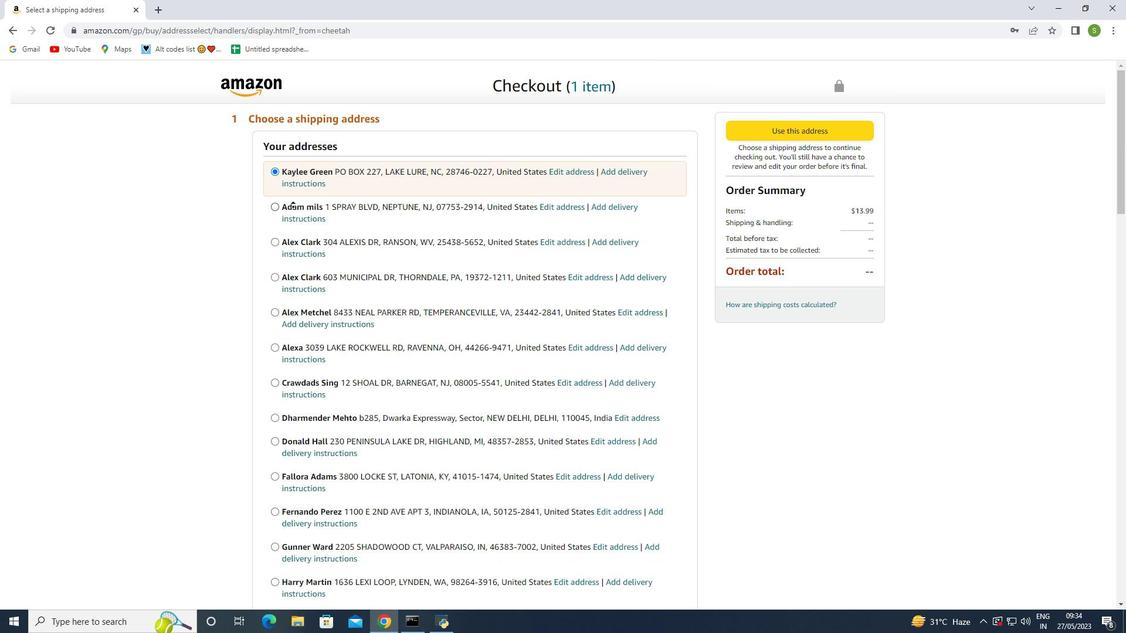 
Action: Mouse moved to (297, 214)
Screenshot: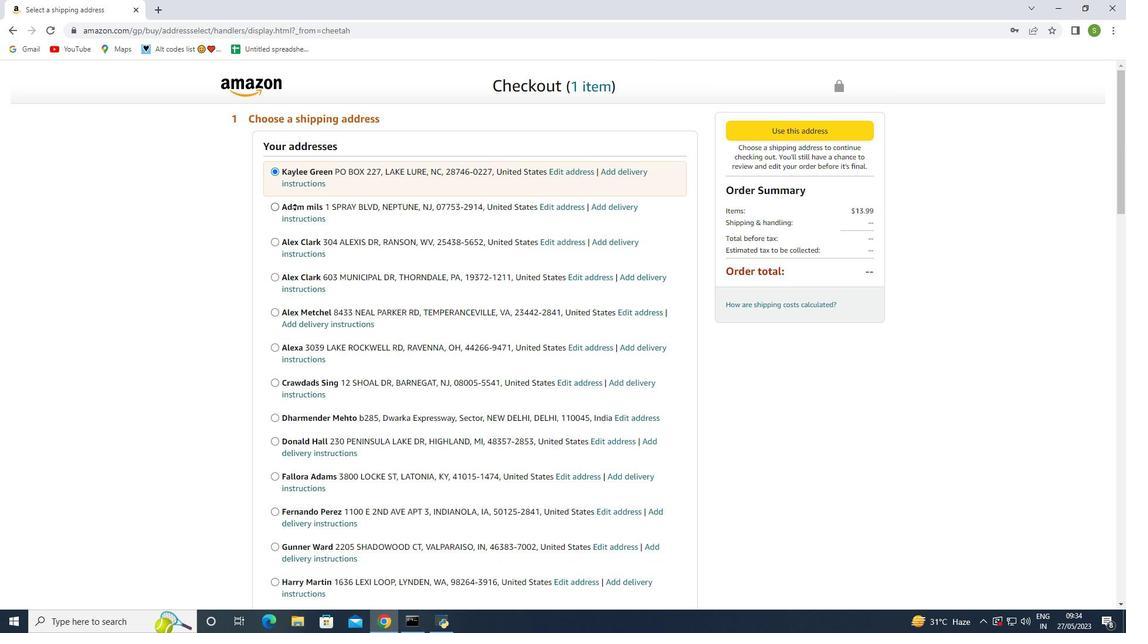 
Action: Mouse scrolled (297, 213) with delta (0, 0)
Screenshot: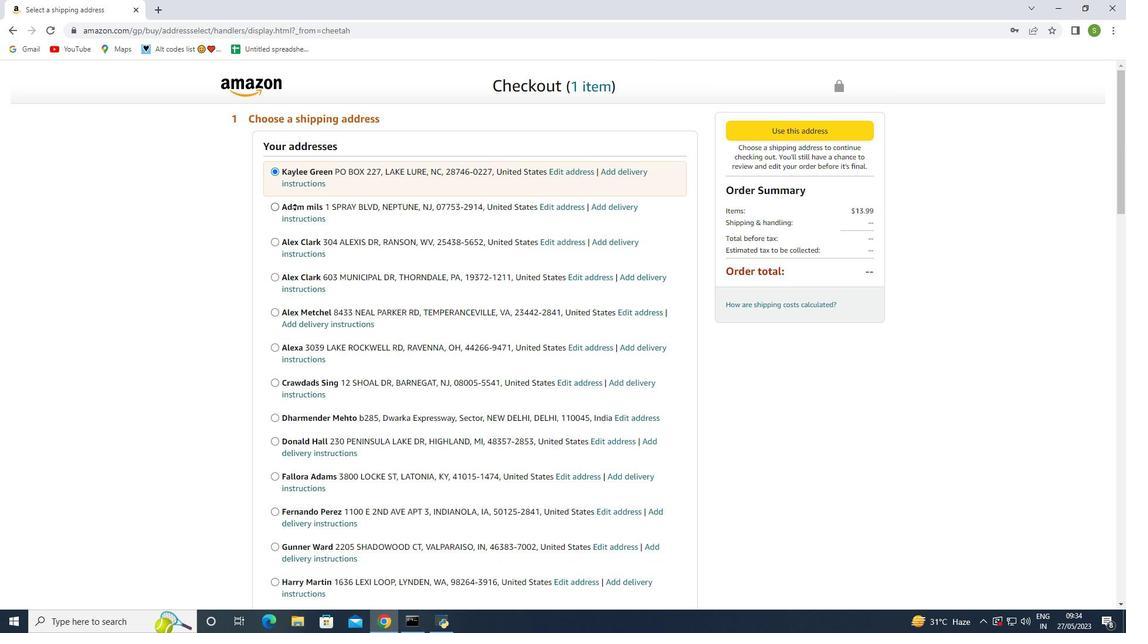 
Action: Mouse moved to (306, 229)
Screenshot: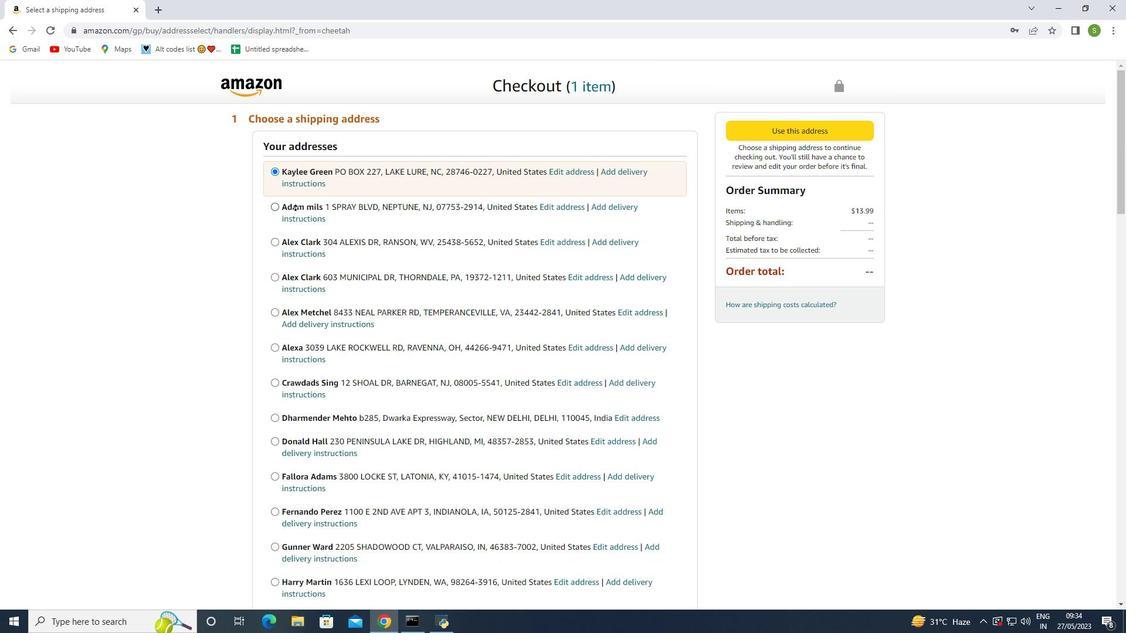 
Action: Mouse scrolled (306, 228) with delta (0, 0)
Screenshot: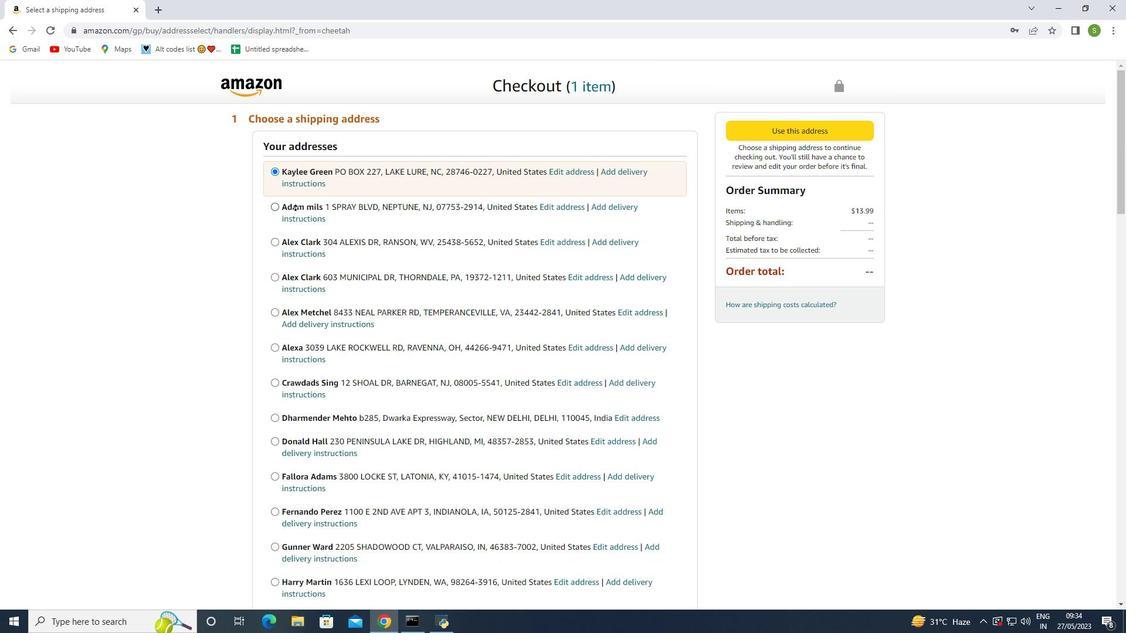
Action: Mouse moved to (308, 235)
Screenshot: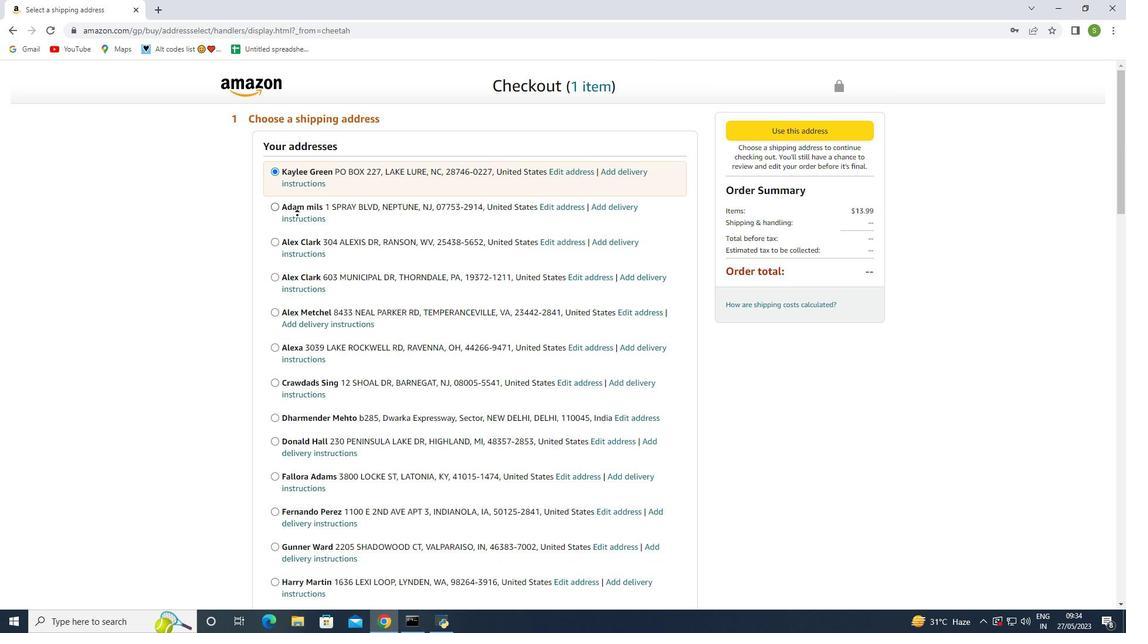 
Action: Mouse scrolled (308, 235) with delta (0, 0)
Screenshot: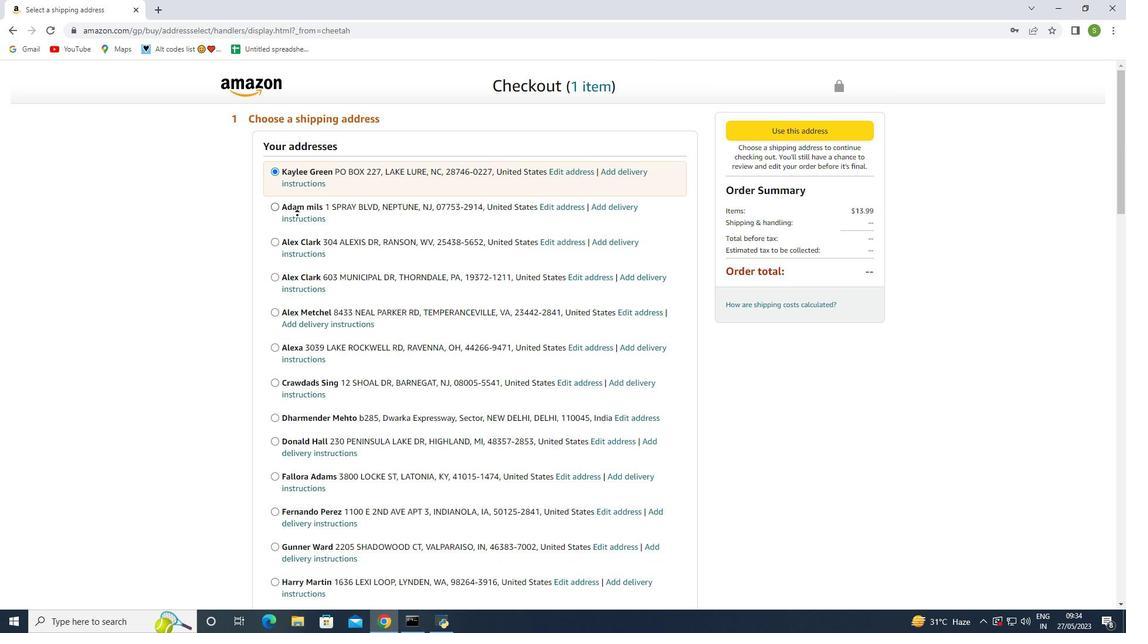 
Action: Mouse moved to (325, 312)
Screenshot: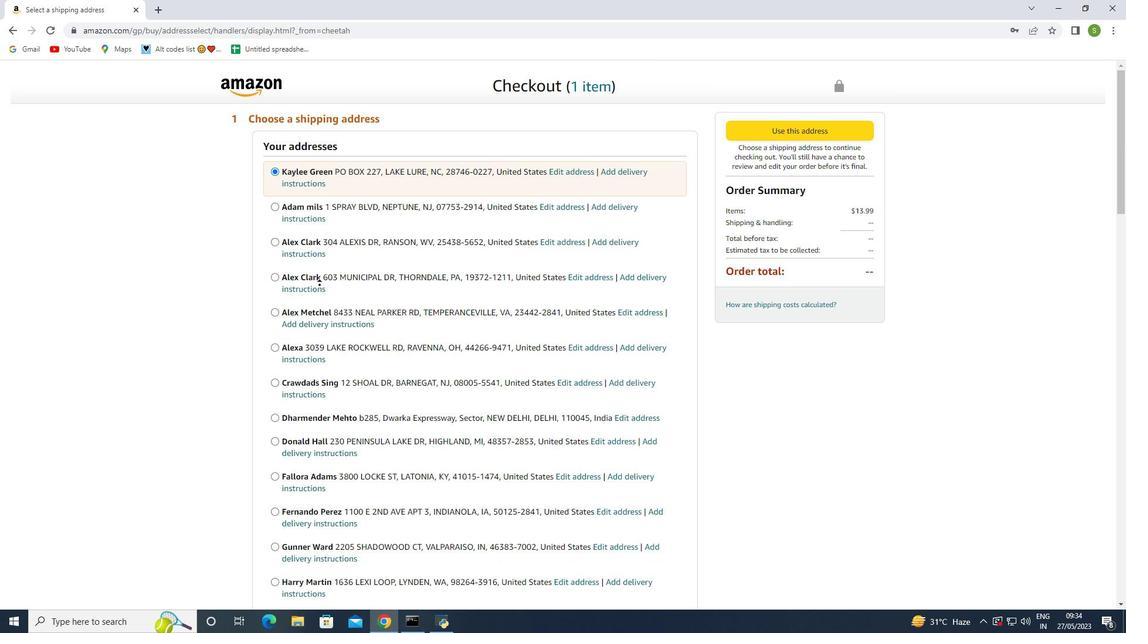 
Action: Mouse scrolled (325, 311) with delta (0, 0)
Screenshot: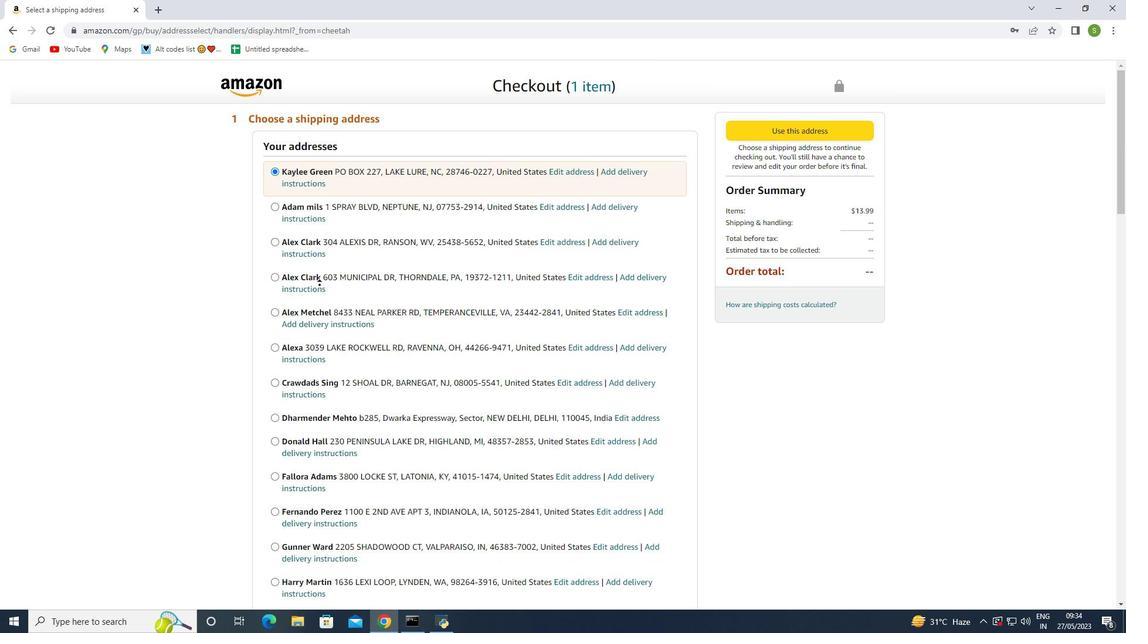 
Action: Mouse moved to (325, 313)
Screenshot: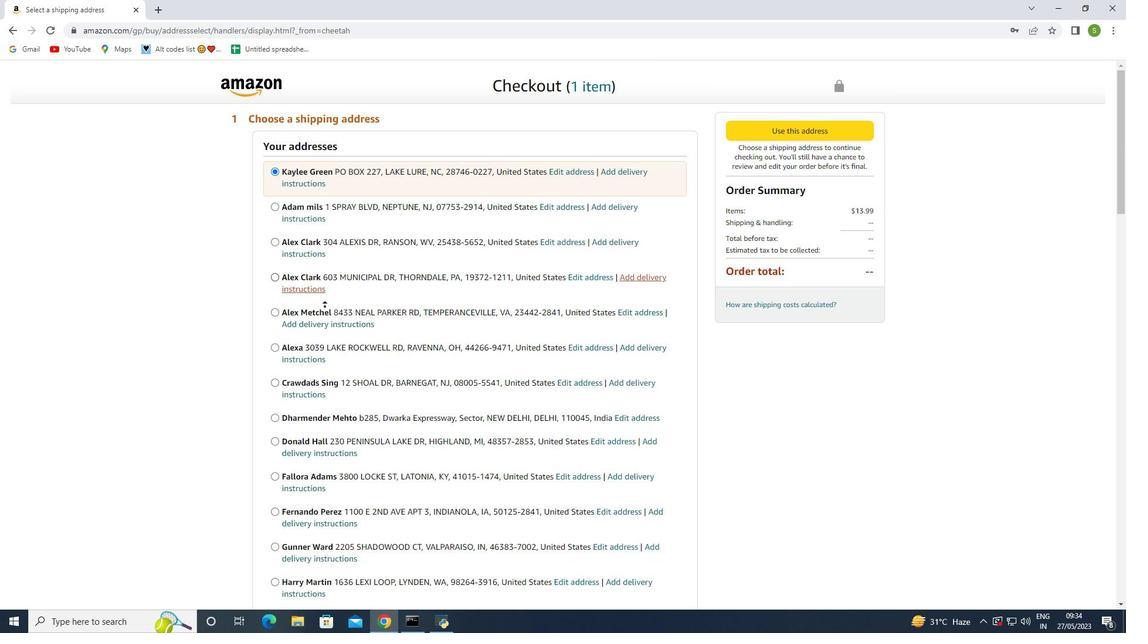 
Action: Mouse scrolled (325, 312) with delta (0, 0)
Screenshot: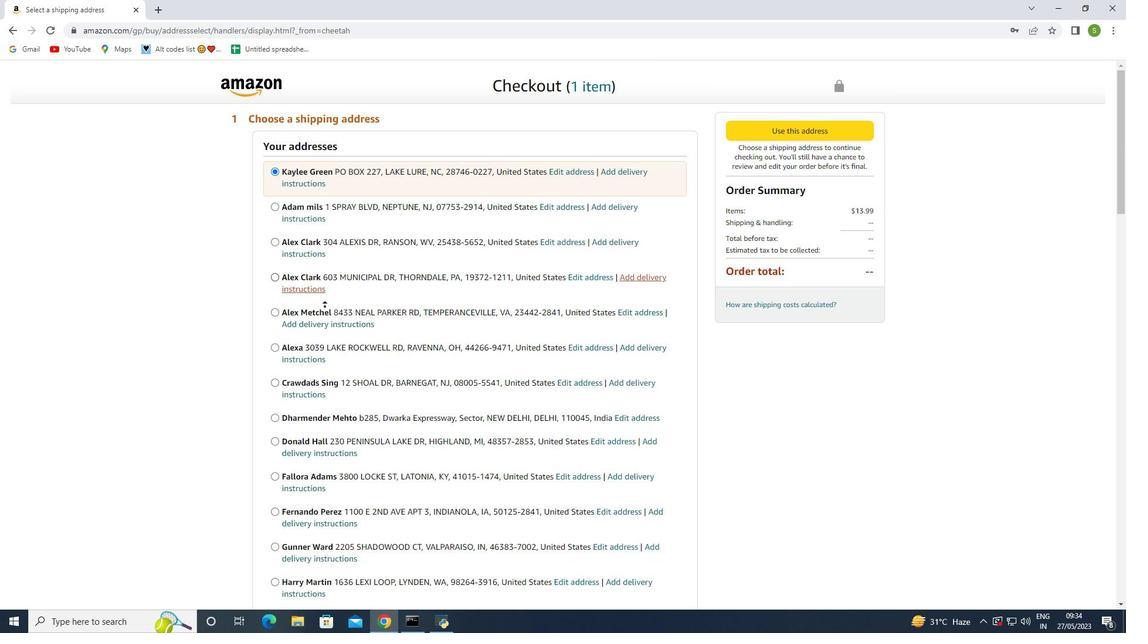 
Action: Mouse moved to (322, 314)
Screenshot: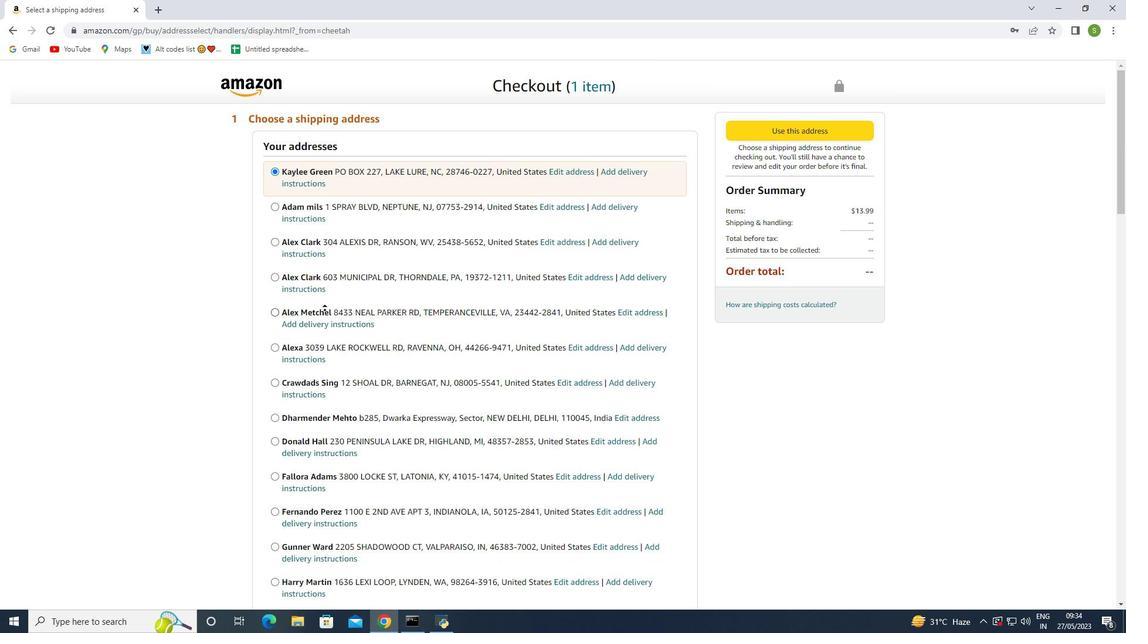 
Action: Mouse scrolled (322, 313) with delta (0, 0)
Screenshot: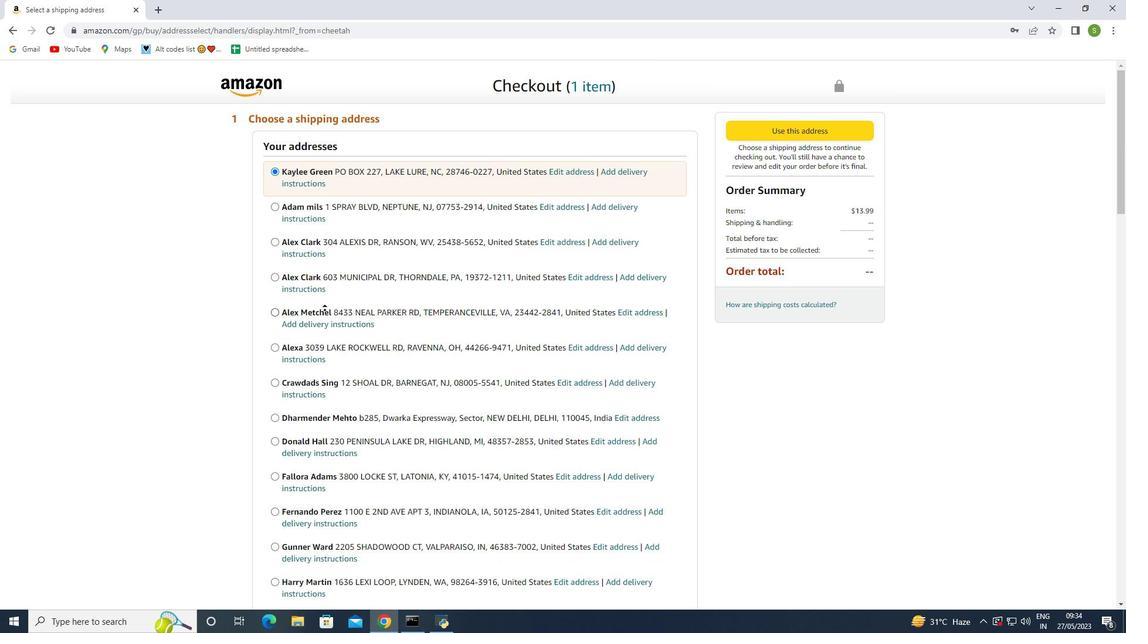 
Action: Mouse moved to (319, 317)
Screenshot: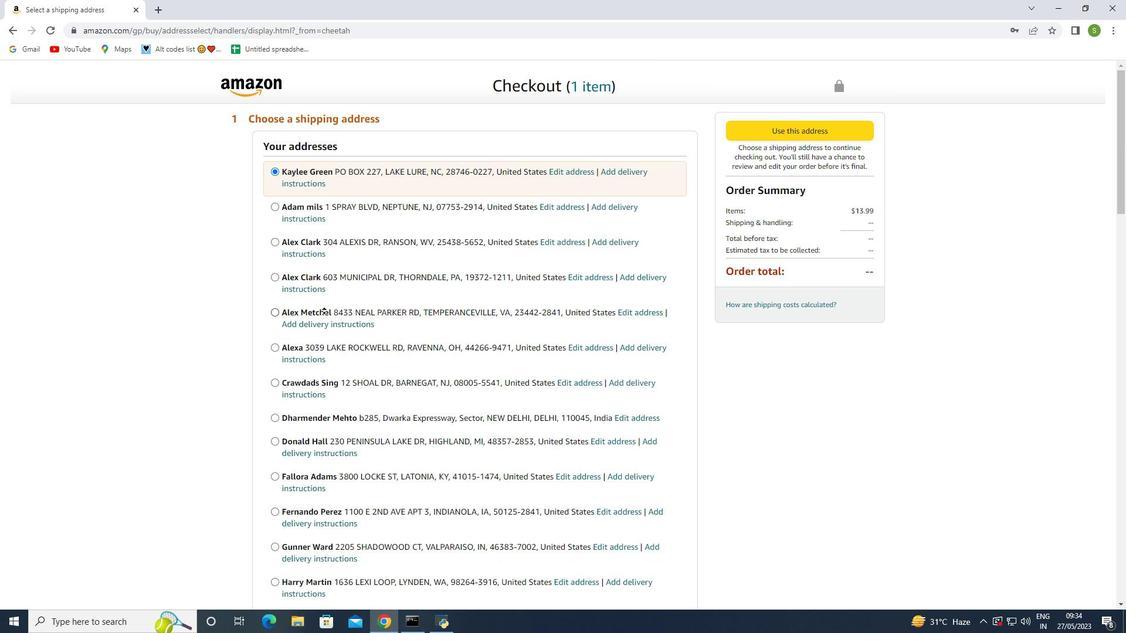 
Action: Mouse scrolled (319, 316) with delta (0, 0)
Screenshot: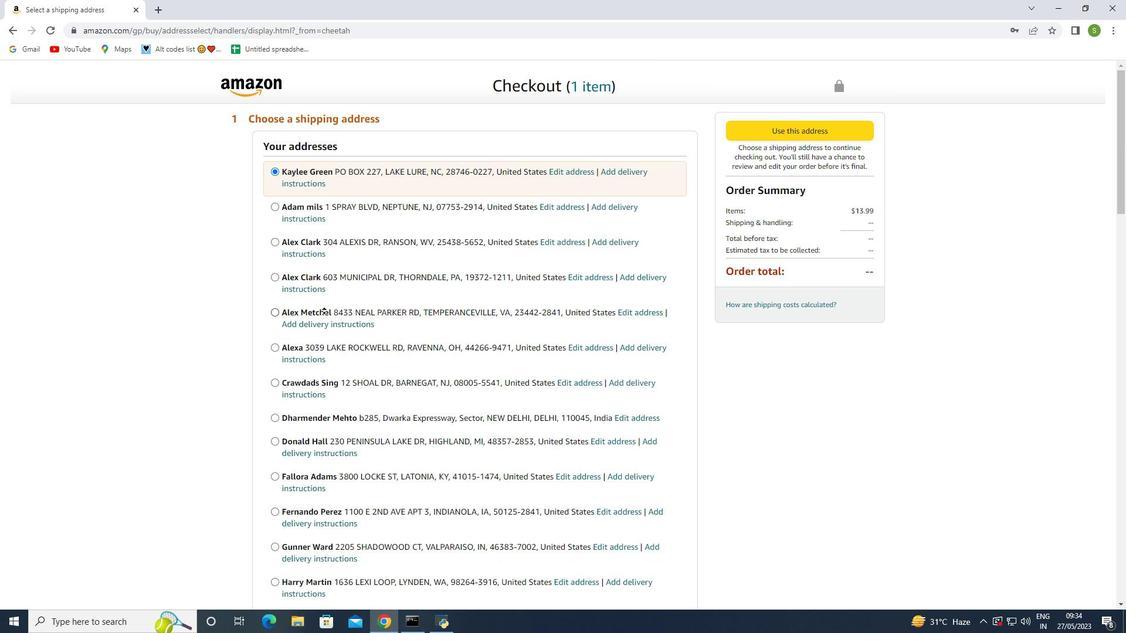 
Action: Mouse moved to (302, 318)
Screenshot: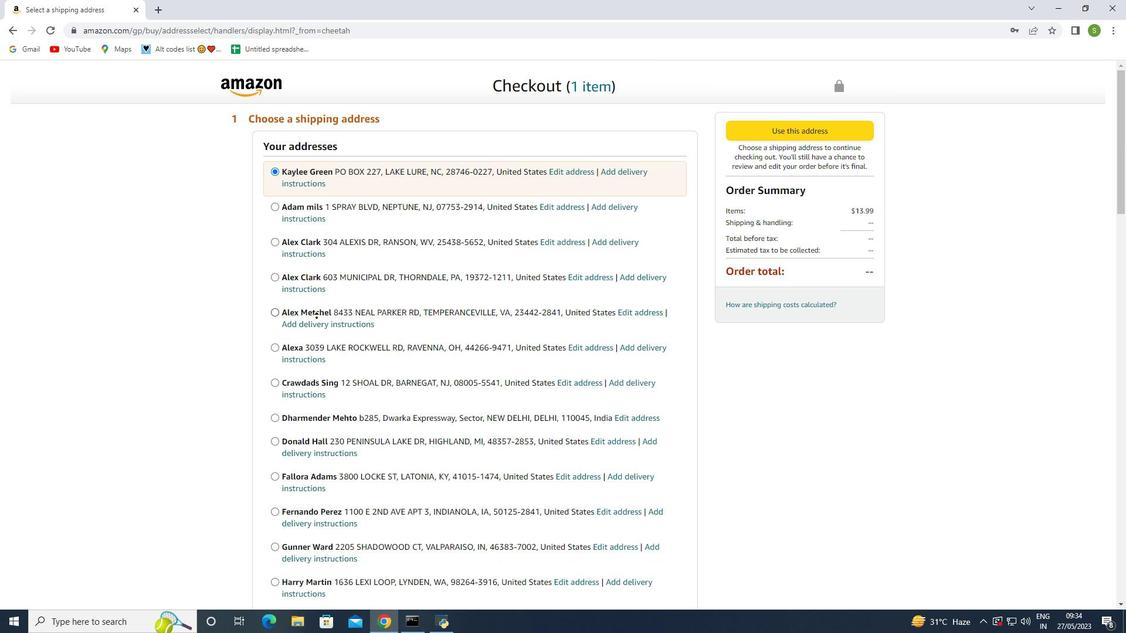 
Action: Mouse scrolled (302, 317) with delta (0, 0)
Screenshot: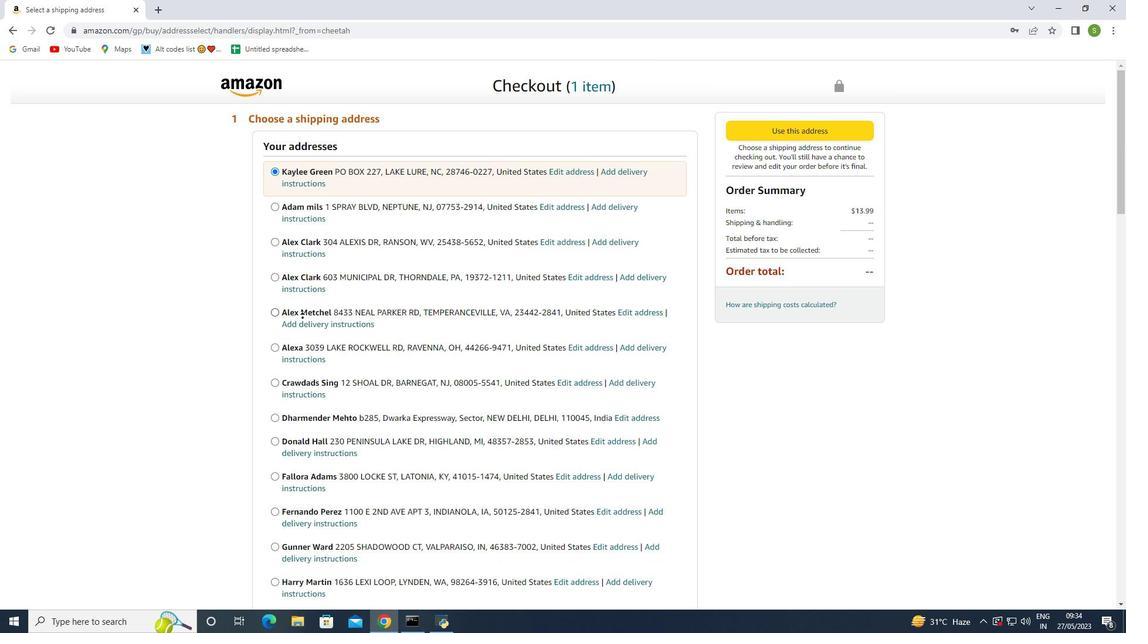 
Action: Mouse scrolled (302, 317) with delta (0, 0)
Screenshot: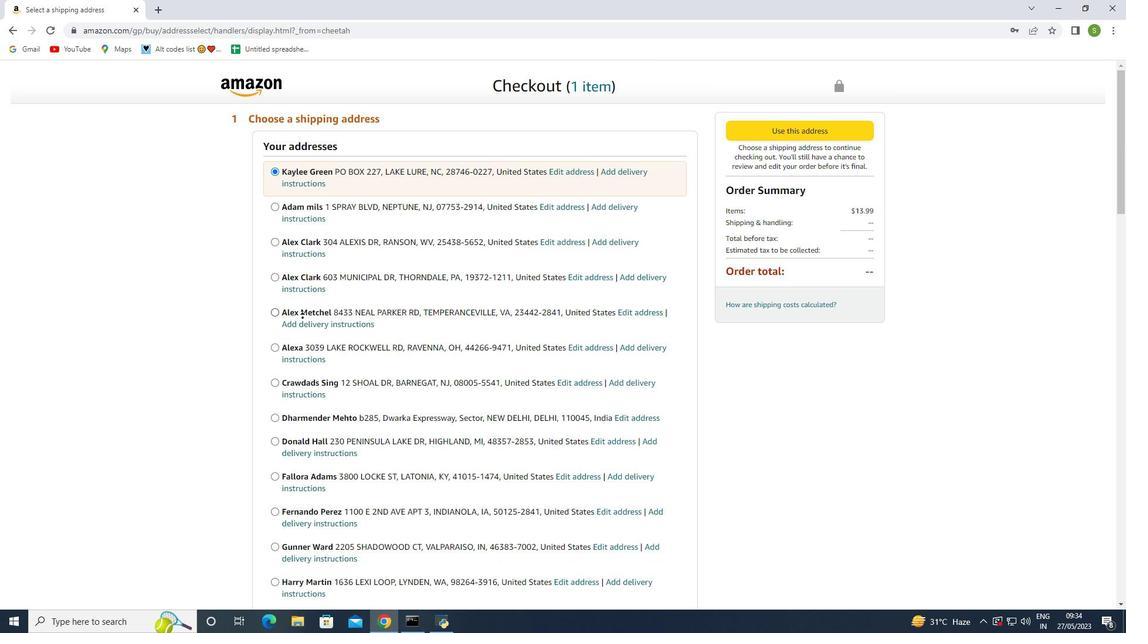 
Action: Mouse moved to (302, 321)
Screenshot: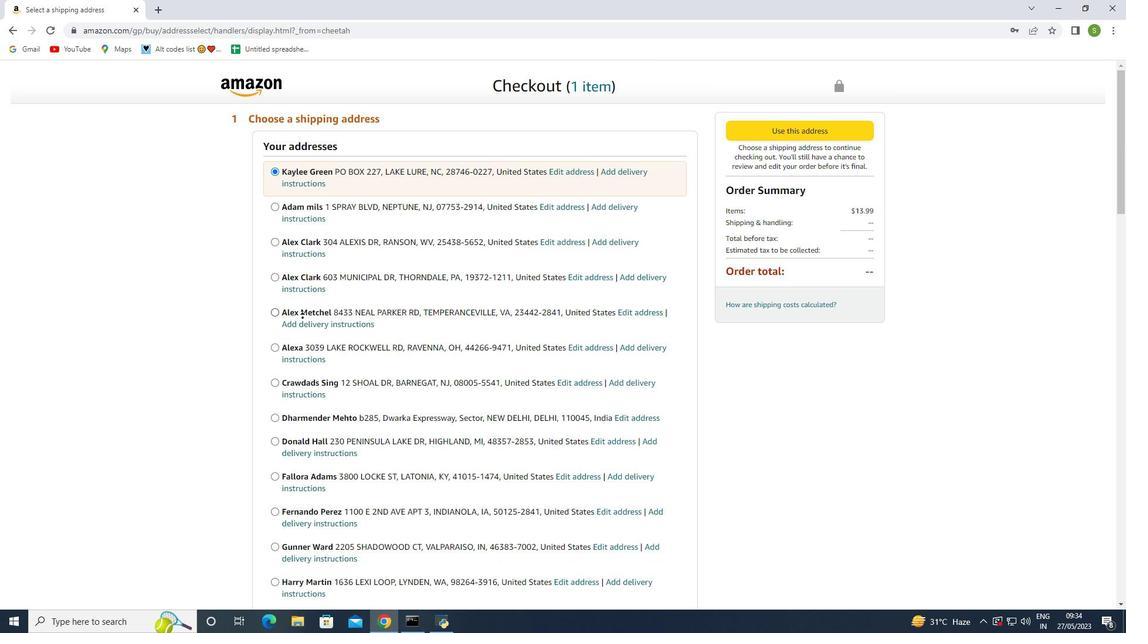 
Action: Mouse scrolled (302, 320) with delta (0, 0)
Screenshot: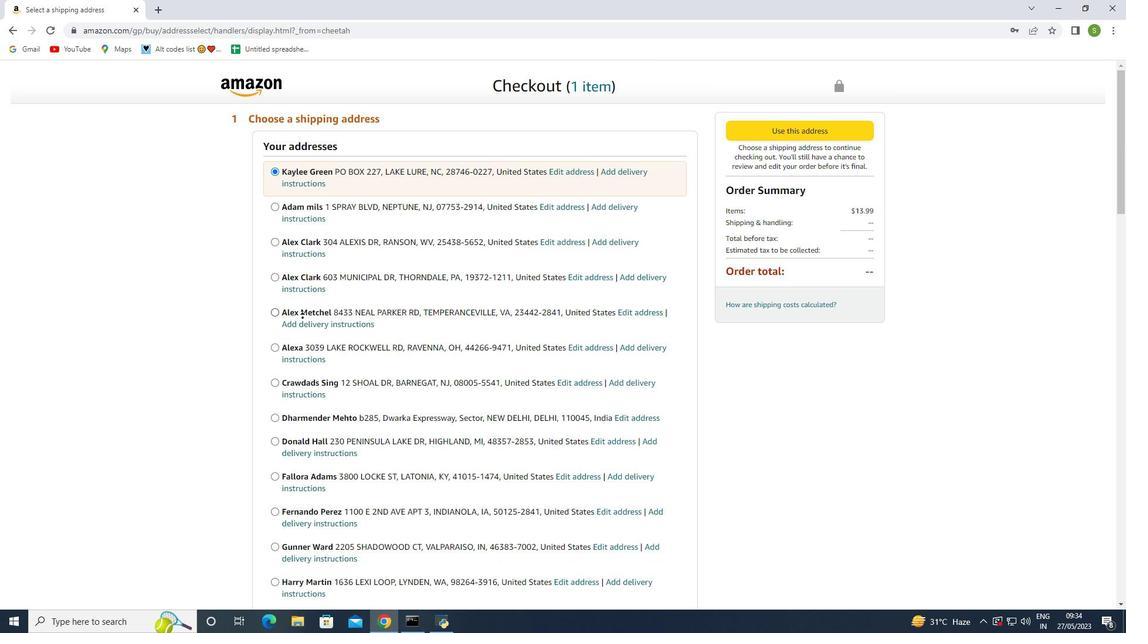 
Action: Mouse moved to (298, 359)
Screenshot: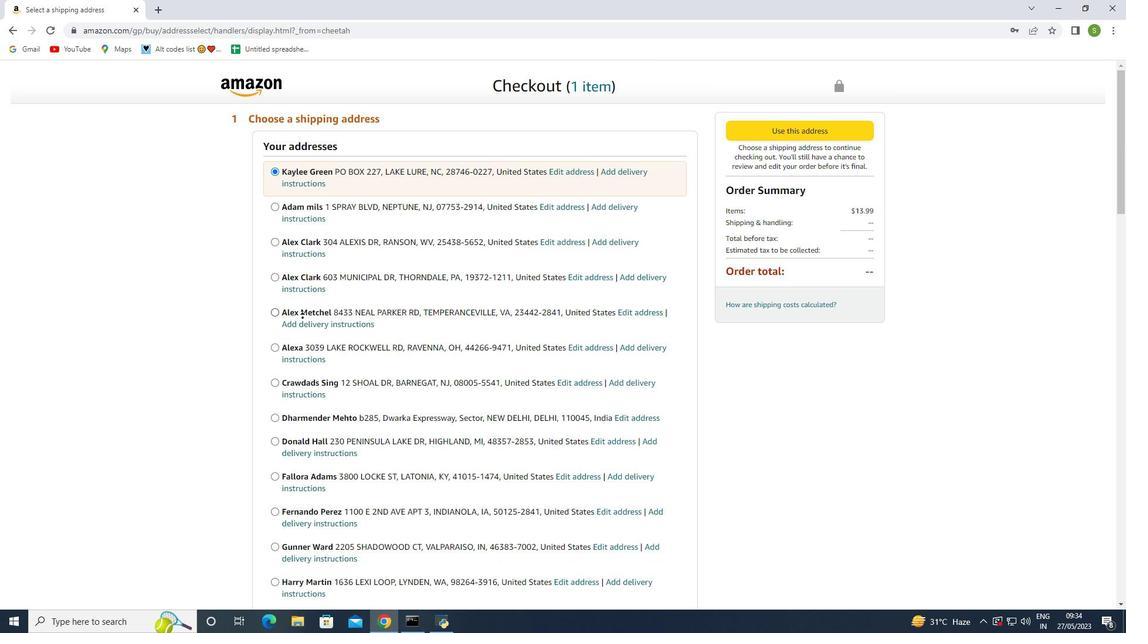 
Action: Mouse scrolled (298, 359) with delta (0, 0)
Screenshot: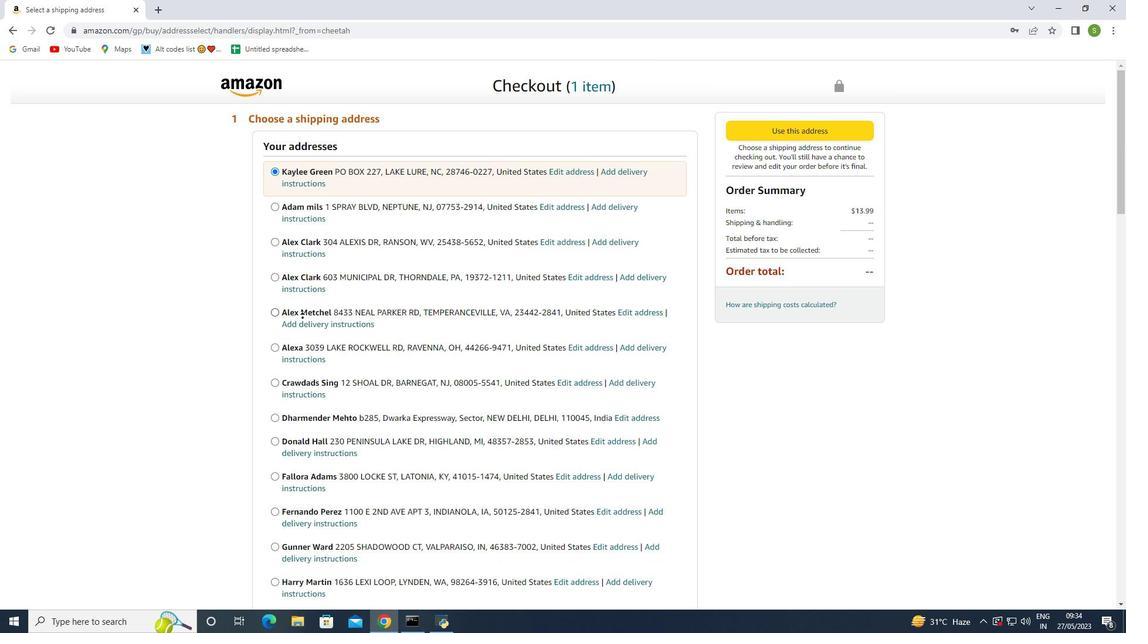
Action: Mouse moved to (310, 409)
Screenshot: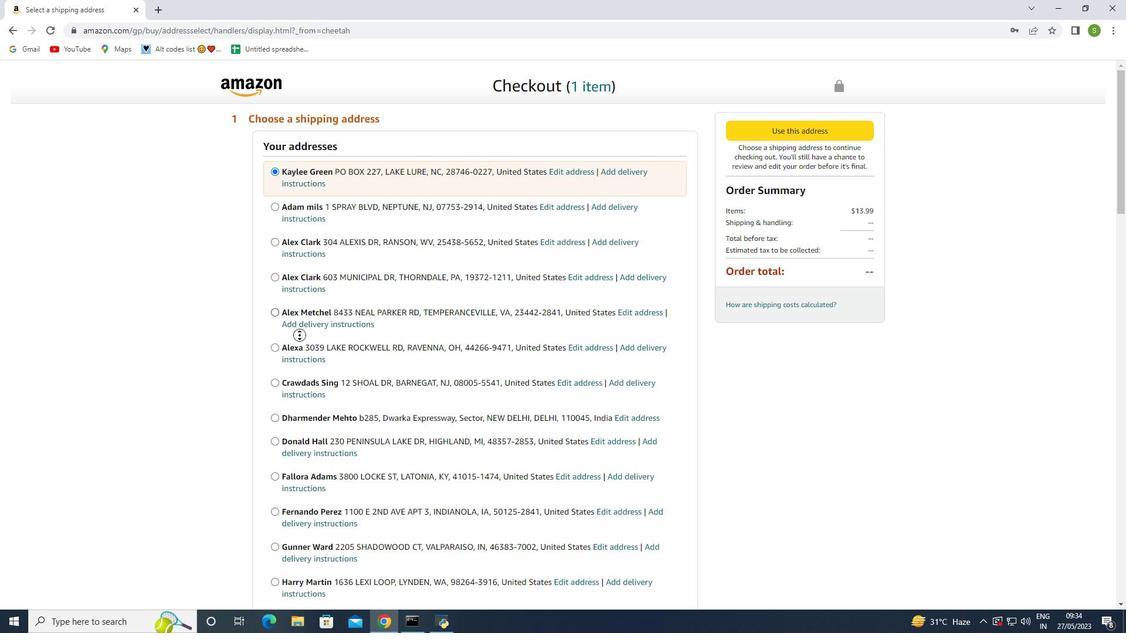 
Action: Mouse scrolled (310, 409) with delta (0, 0)
Screenshot: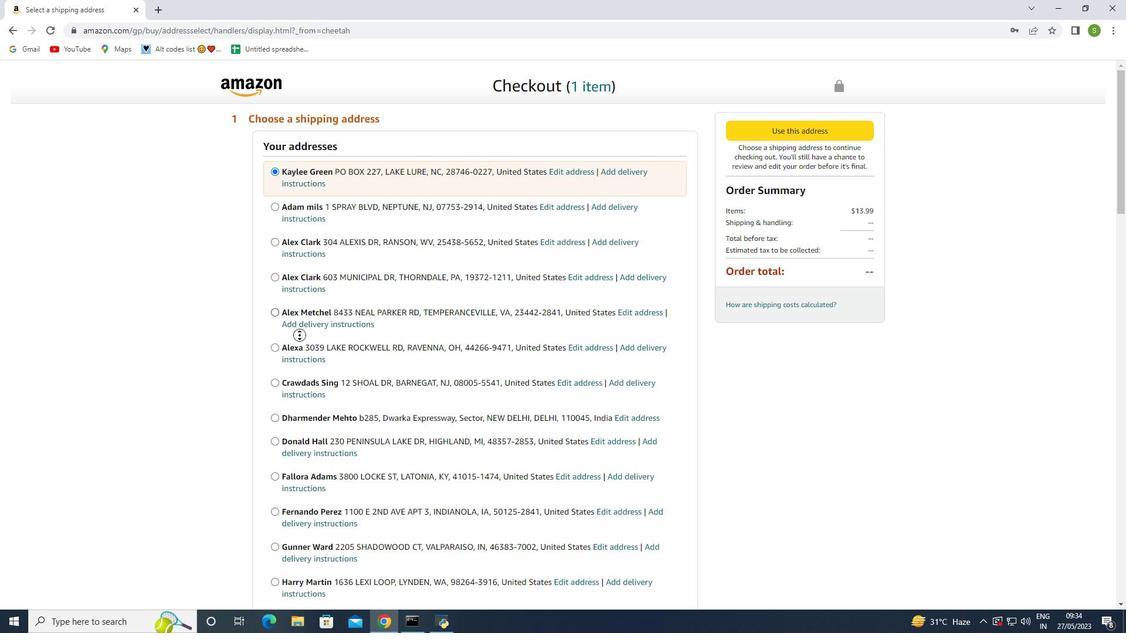 
Action: Mouse moved to (511, 437)
Screenshot: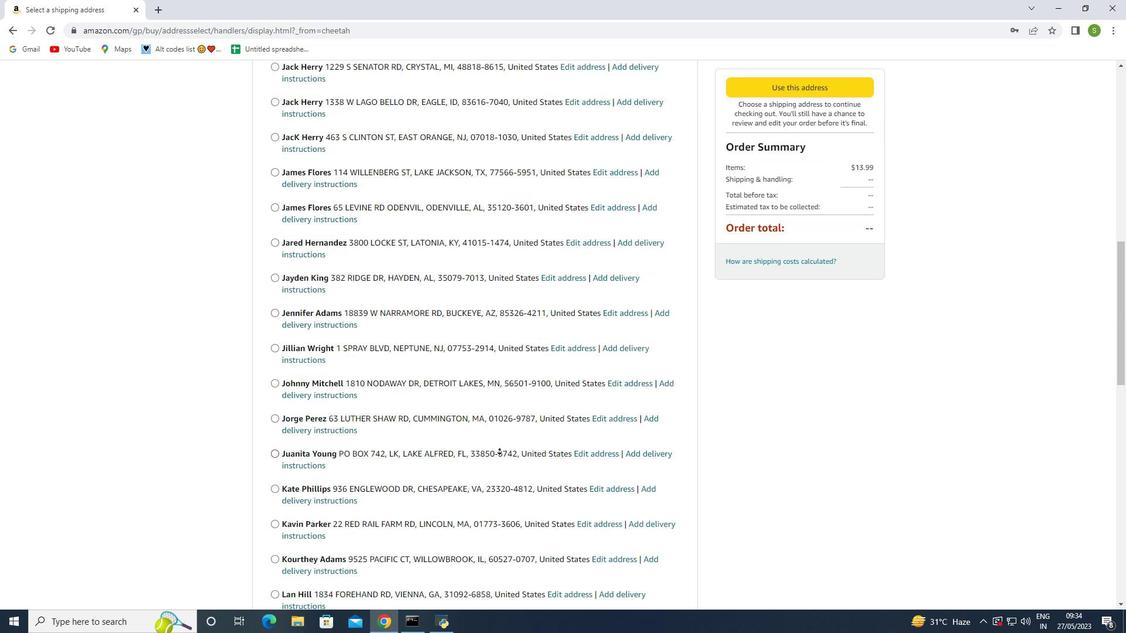 
Action: Mouse scrolled (511, 436) with delta (0, 0)
Screenshot: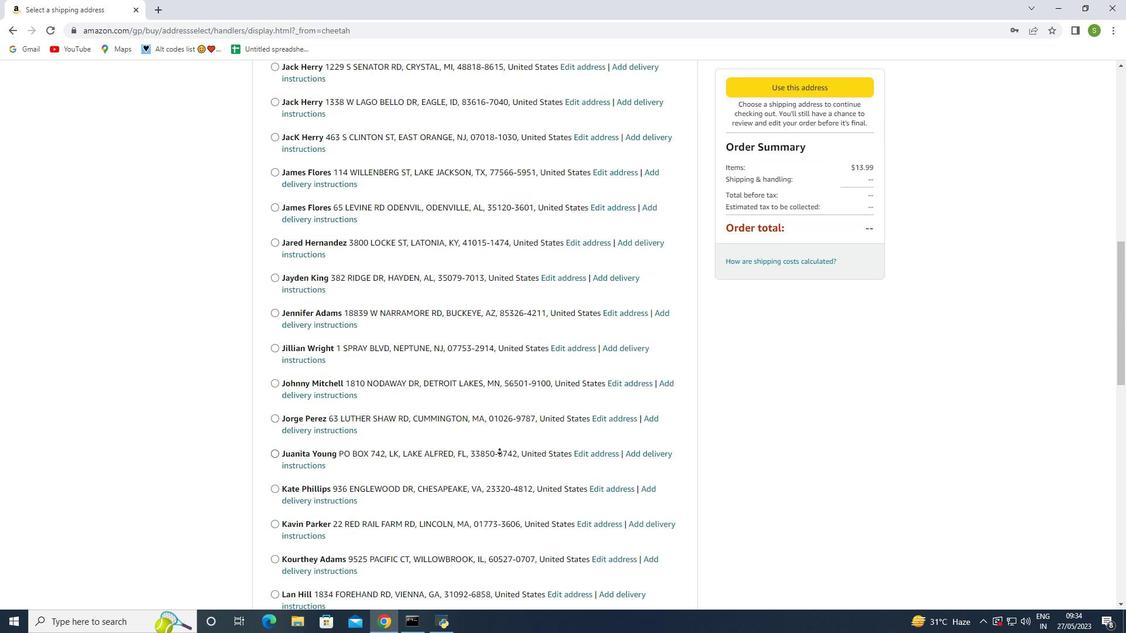 
Action: Mouse moved to (511, 437)
Screenshot: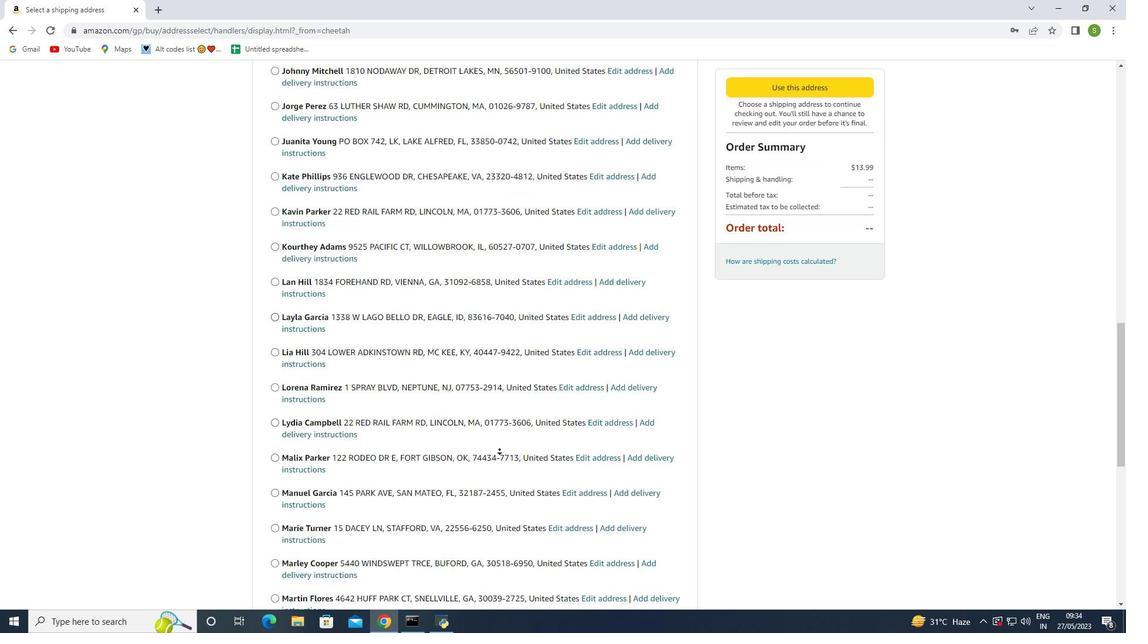 
Action: Mouse scrolled (511, 436) with delta (0, 0)
Screenshot: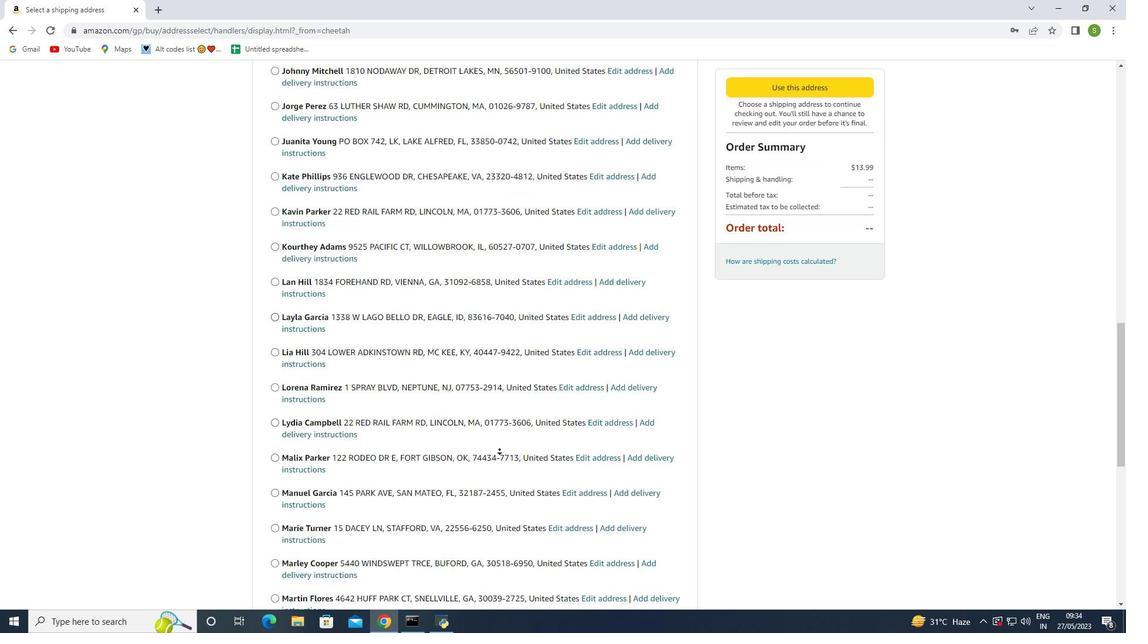 
Action: Mouse moved to (509, 437)
Screenshot: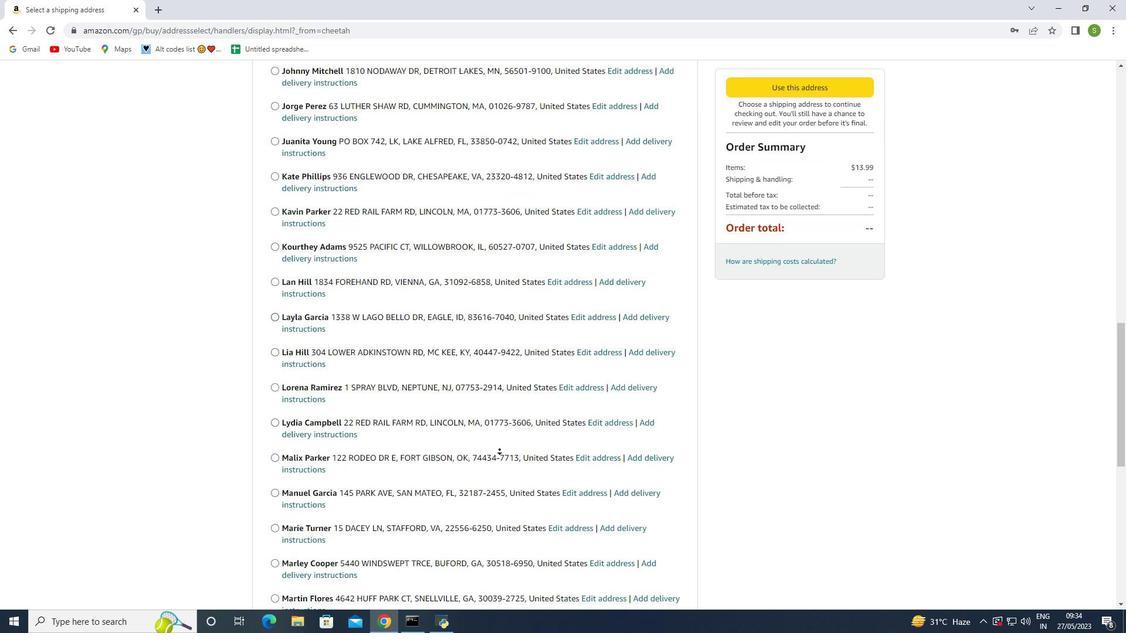 
Action: Mouse scrolled (509, 437) with delta (0, 0)
Screenshot: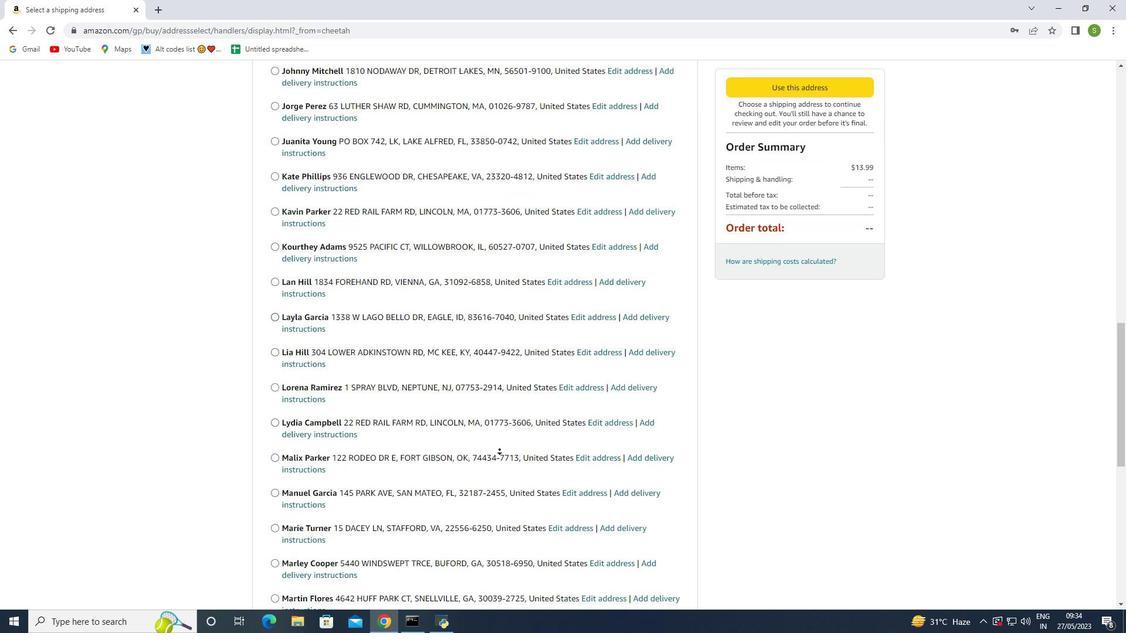 
Action: Mouse moved to (501, 438)
Screenshot: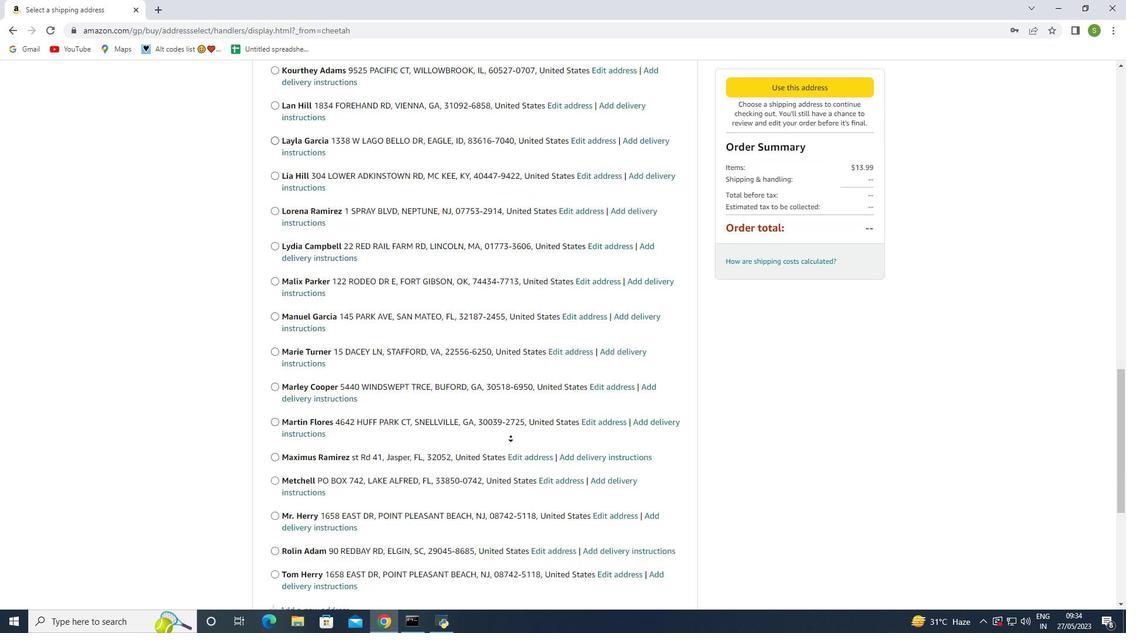 
Action: Mouse scrolled (501, 438) with delta (0, 0)
Screenshot: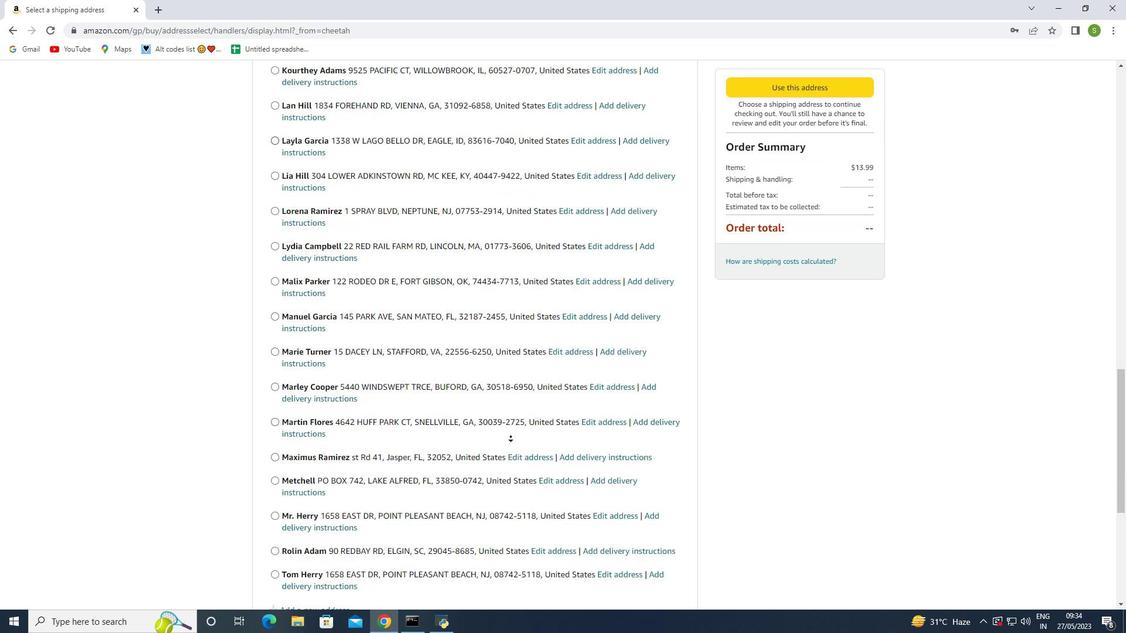
Action: Mouse moved to (494, 441)
Screenshot: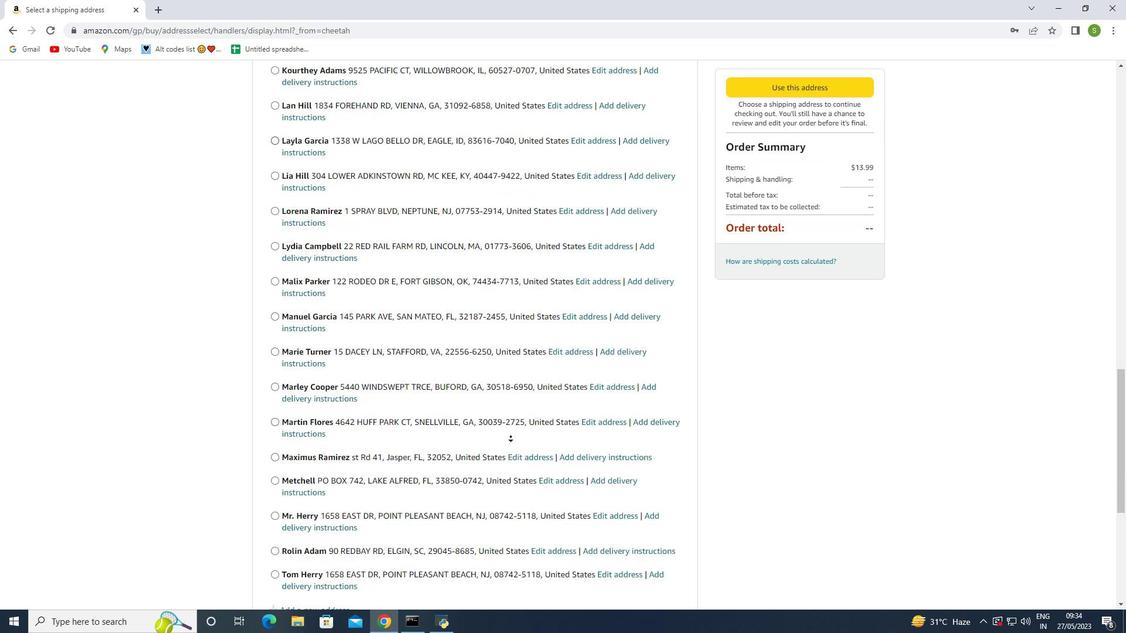 
Action: Mouse scrolled (494, 440) with delta (0, 0)
Screenshot: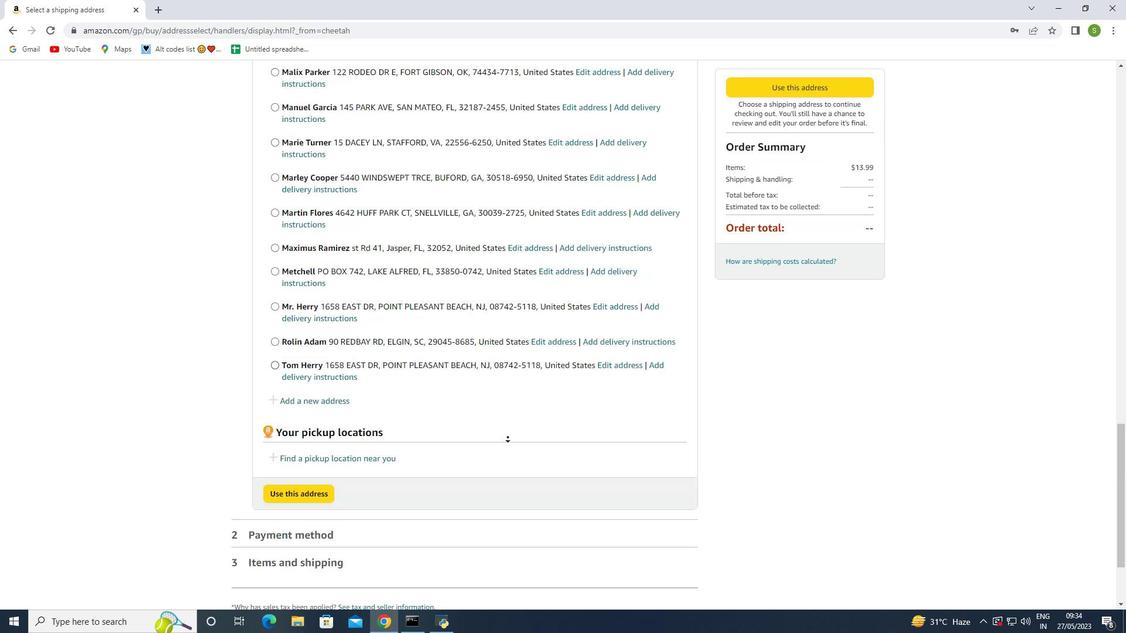 
Action: Mouse moved to (313, 307)
Screenshot: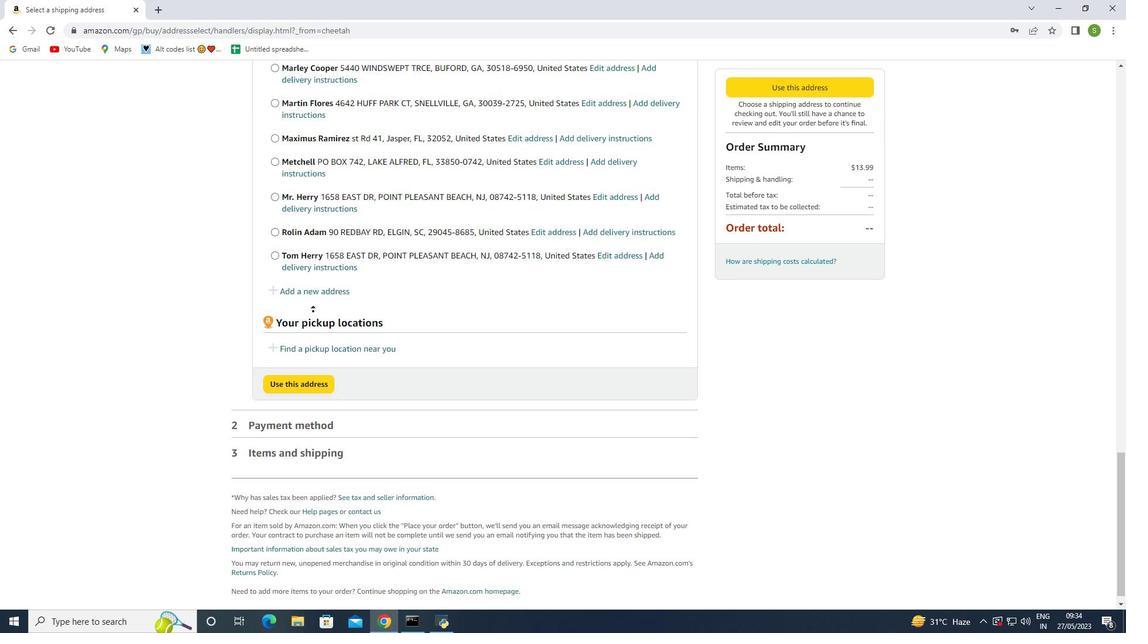 
Action: Mouse pressed left at (313, 307)
Screenshot: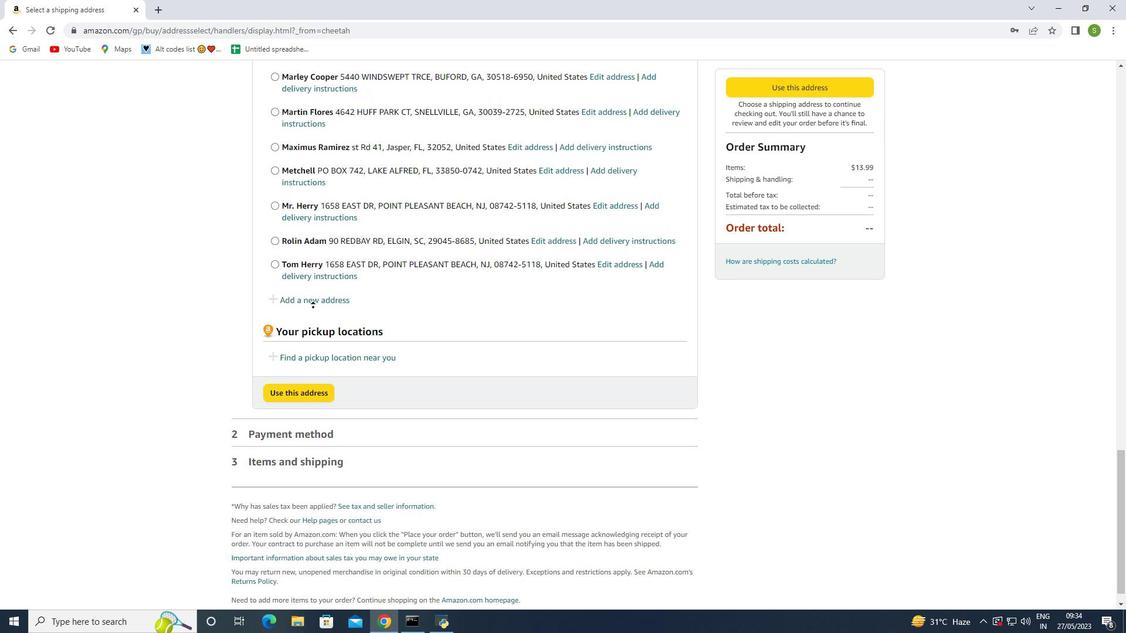 
Action: Mouse moved to (313, 318)
Screenshot: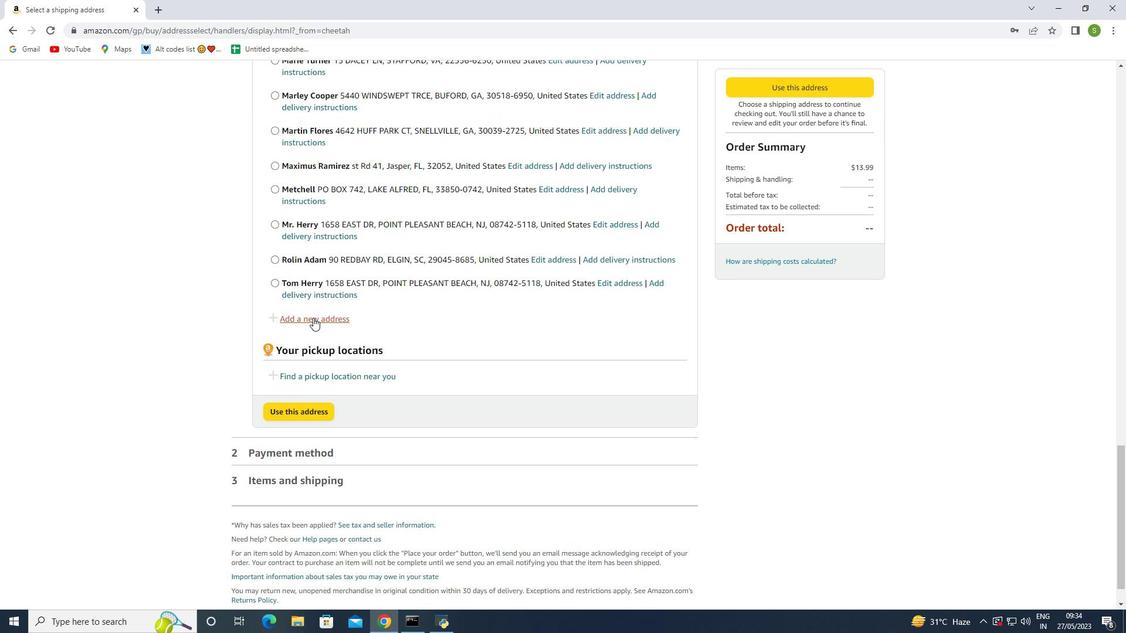 
Action: Mouse pressed left at (313, 318)
Screenshot: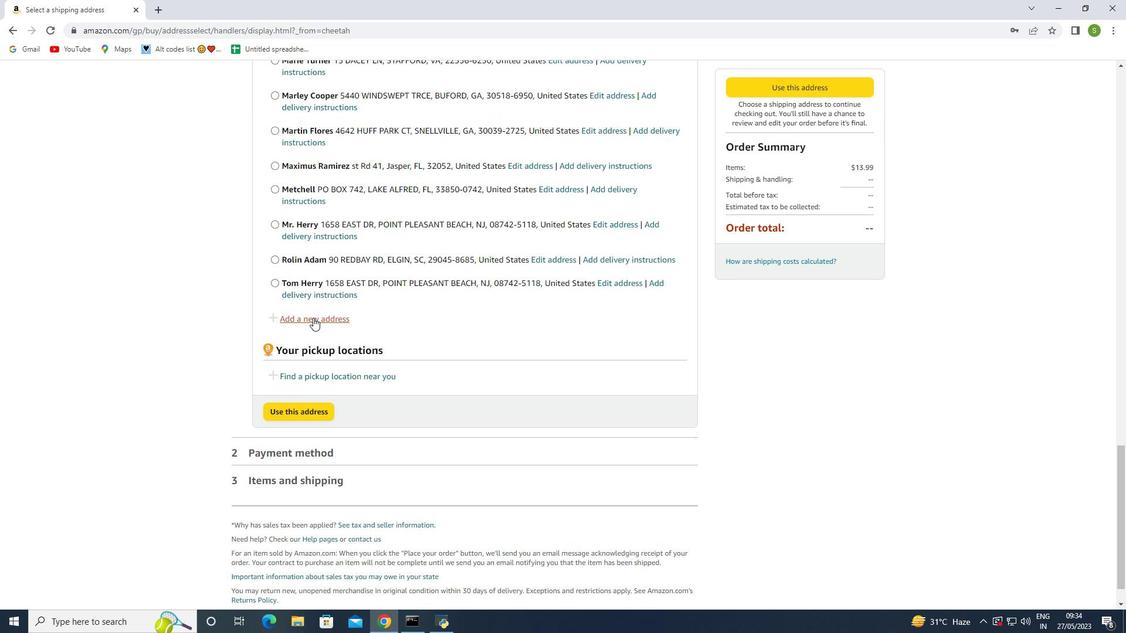 
Action: Mouse moved to (421, 295)
Screenshot: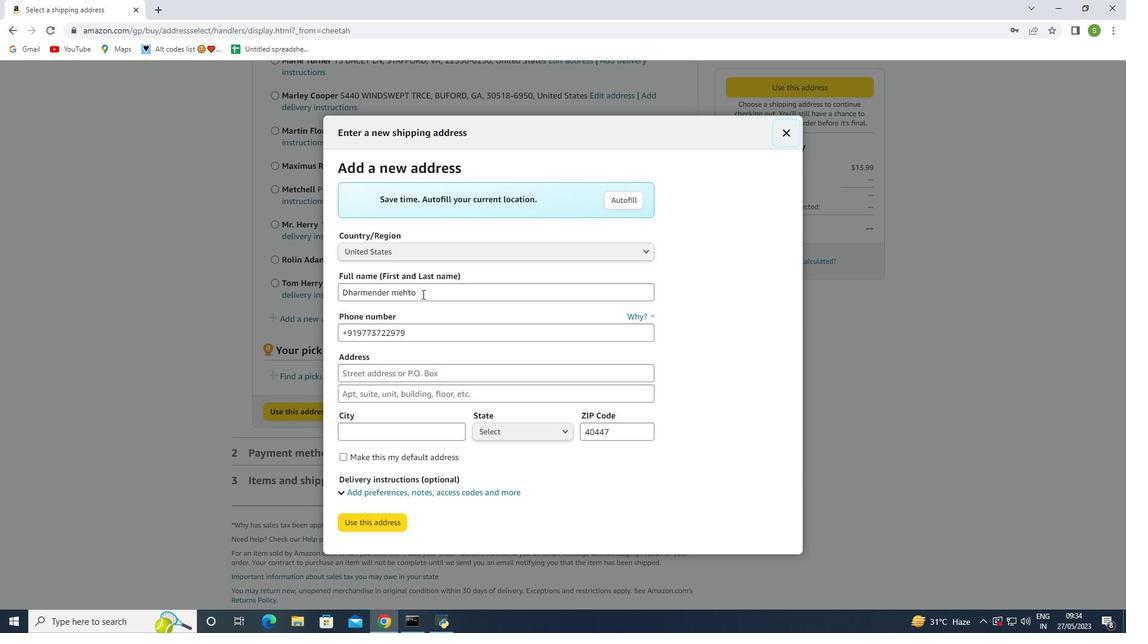 
Action: Mouse pressed left at (421, 295)
Screenshot: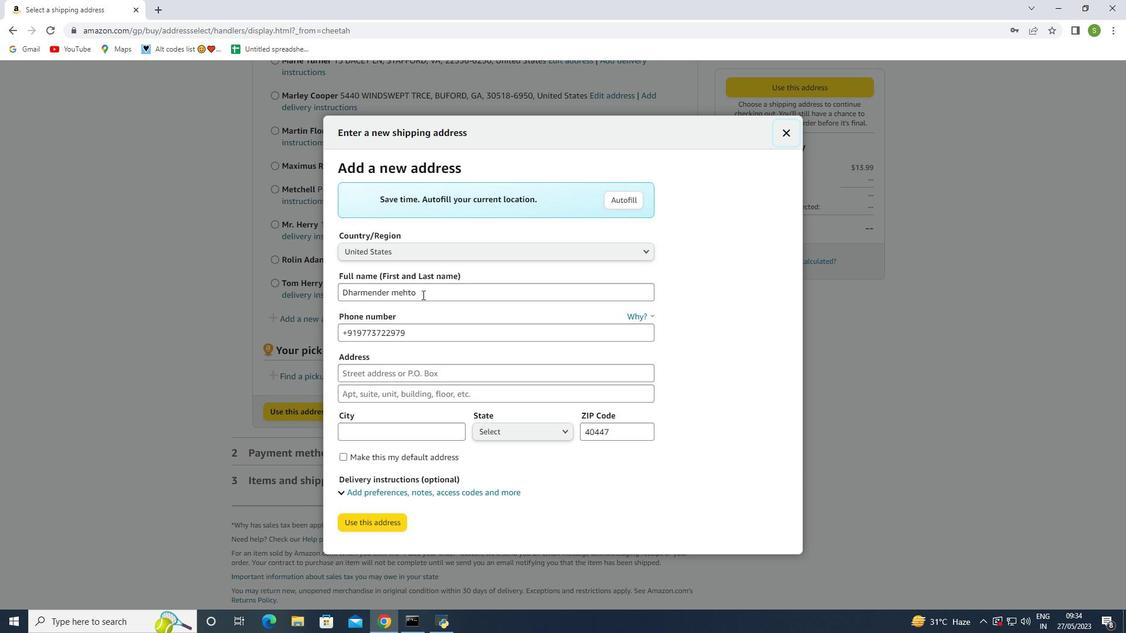 
Action: Mouse moved to (343, 294)
Screenshot: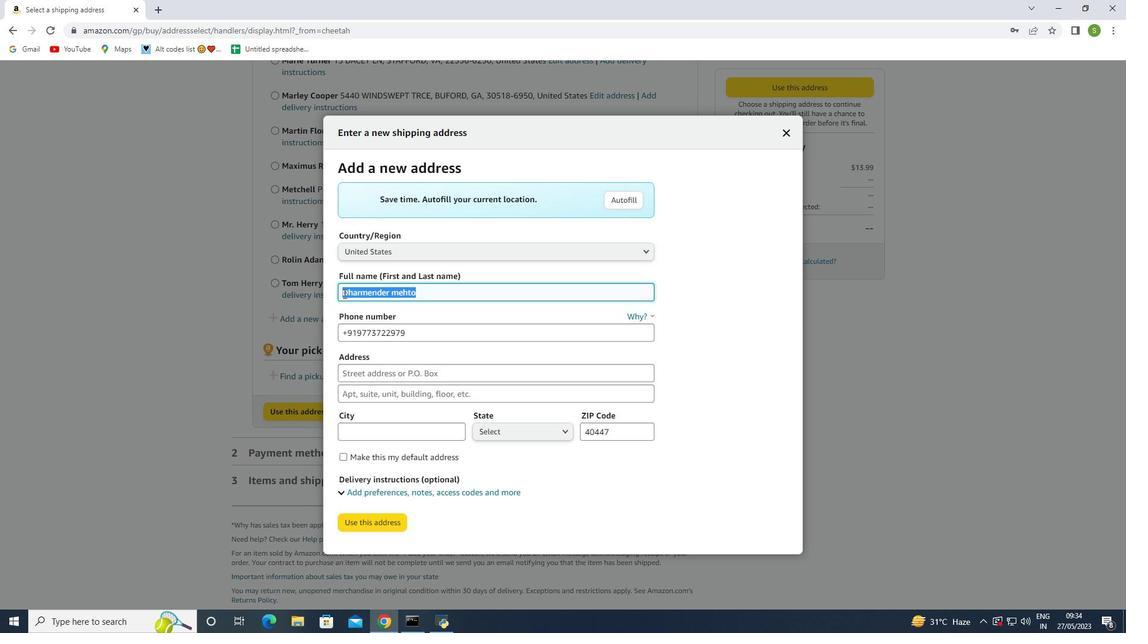 
Action: Key pressed <Key.backspace><Key.shift><Key.shift><Key.shift><Key.shift><Key.shift><Key.shift><Key.shift><Key.shift><Key.shift><Key.shift><Key.shift><Key.shift><Key.shift><Key.shift><Key.shift><Key.shift><Key.shift><Key.shift><Key.shift><Key.shift><Key.shift><Key.shift><Key.shift><Key.shift><Key.shift><Key.shift><Key.shift>Merry<Key.space><Key.shift>Me<Key.backspace>itchal<Key.enter>
Screenshot: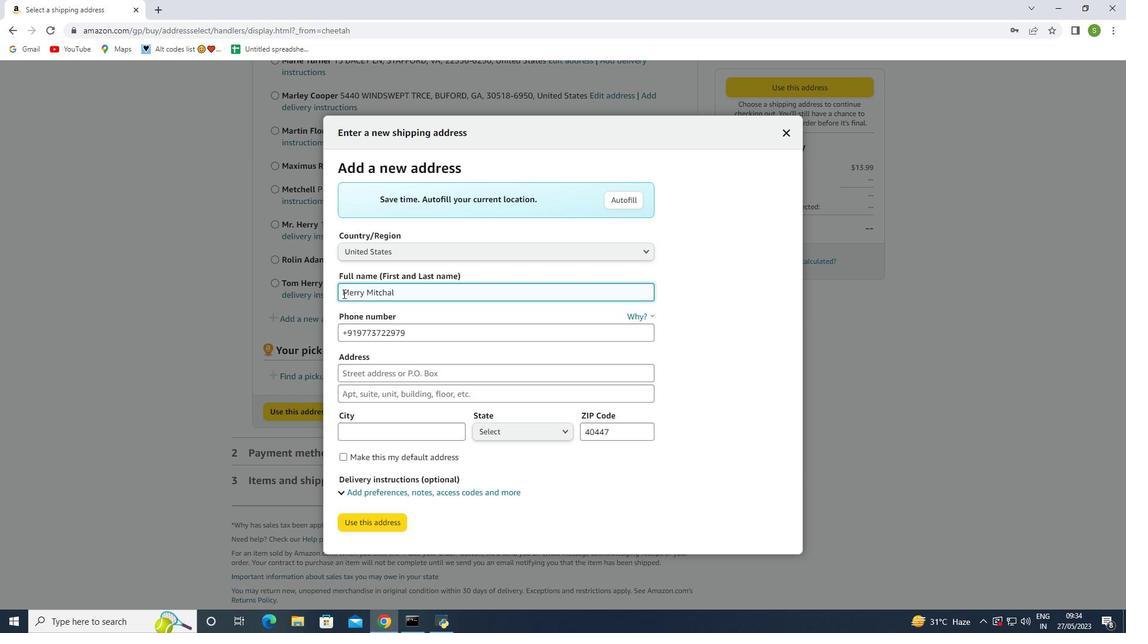 
Action: Mouse moved to (313, 319)
Screenshot: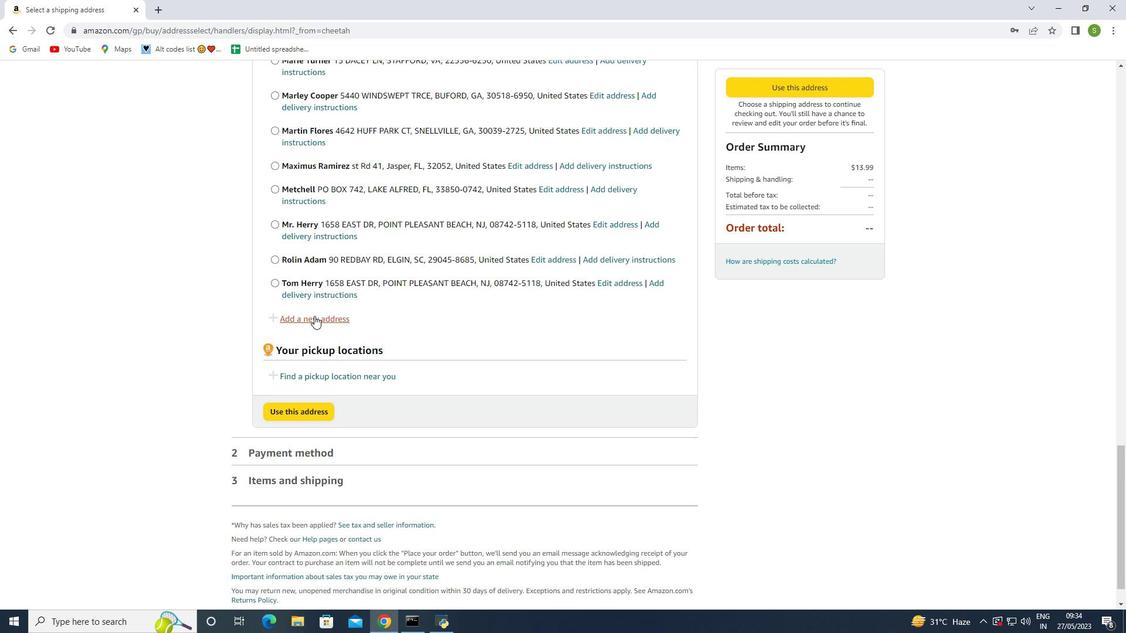 
Action: Mouse pressed left at (313, 319)
Screenshot: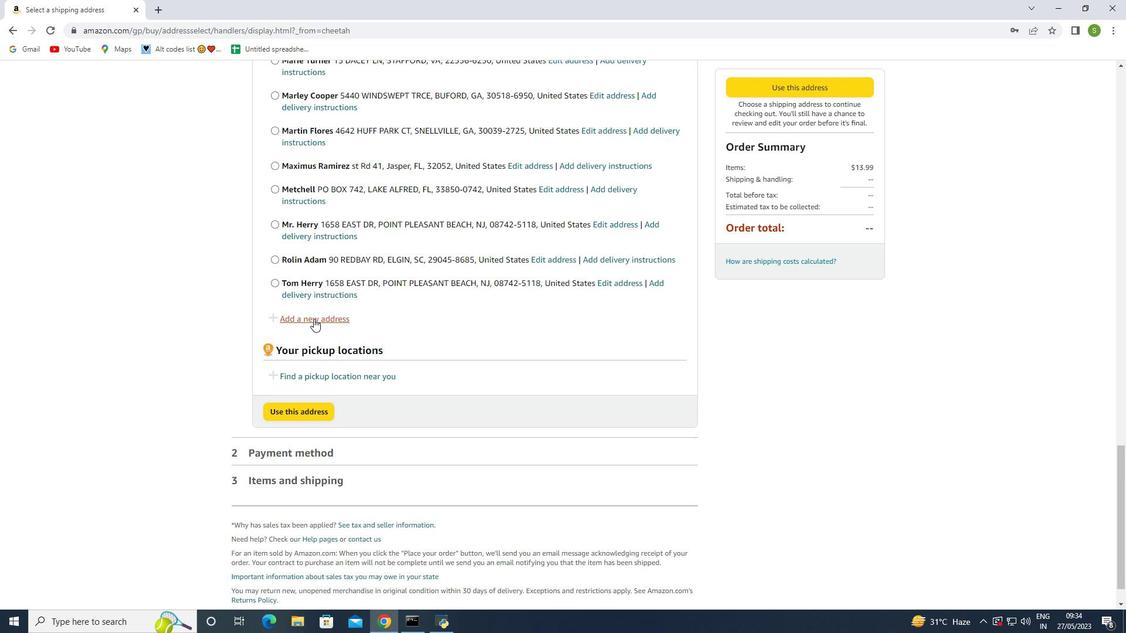 
Action: Mouse moved to (436, 296)
Screenshot: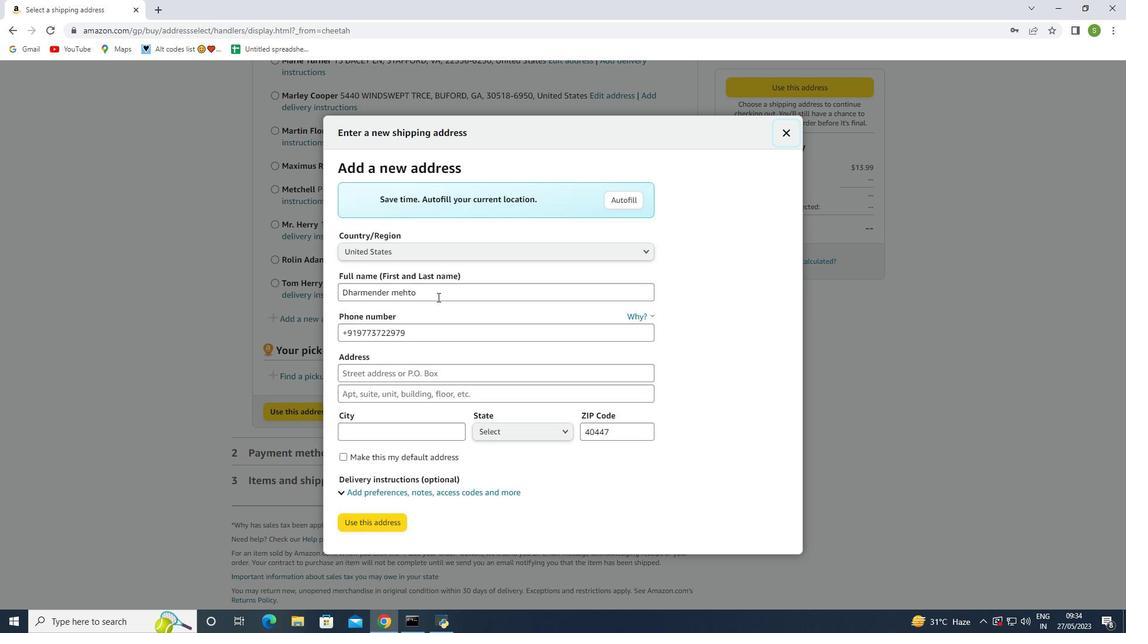 
Action: Mouse pressed left at (436, 296)
Screenshot: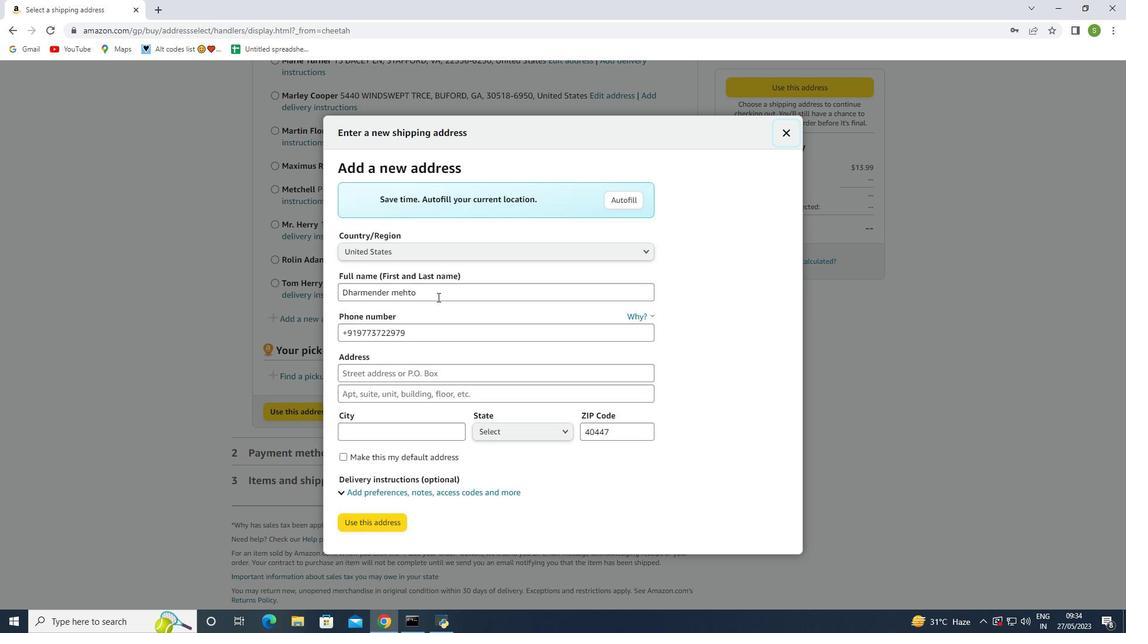 
Action: Mouse moved to (336, 295)
Screenshot: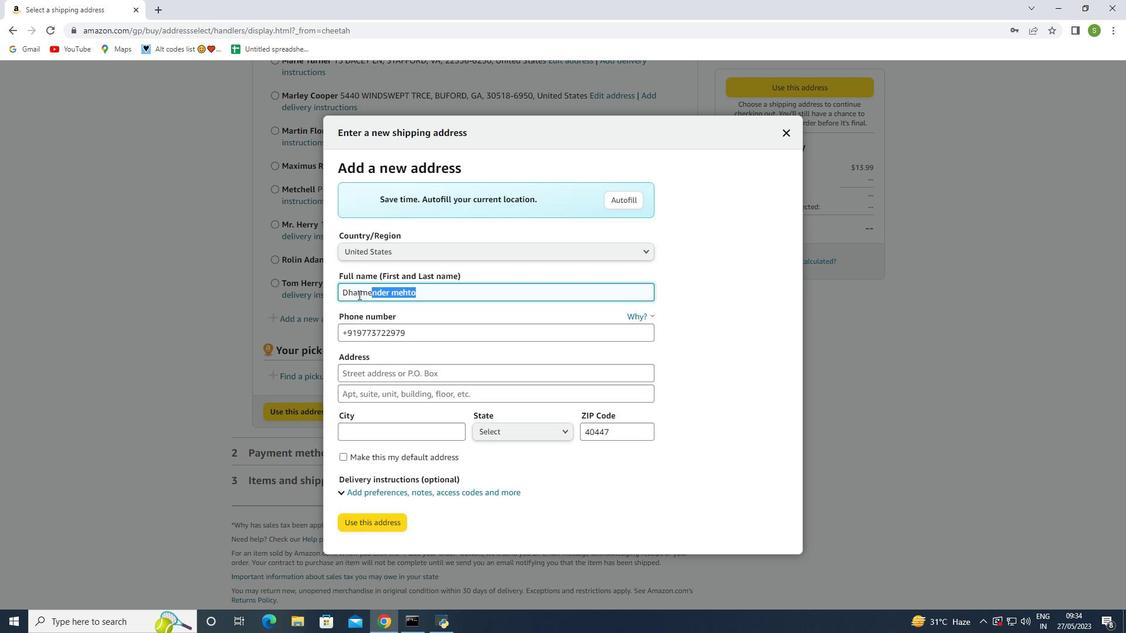 
Action: Key pressed <Key.backspace><Key.shift>Merry<Key.space><Key.shift>Mitchal
Screenshot: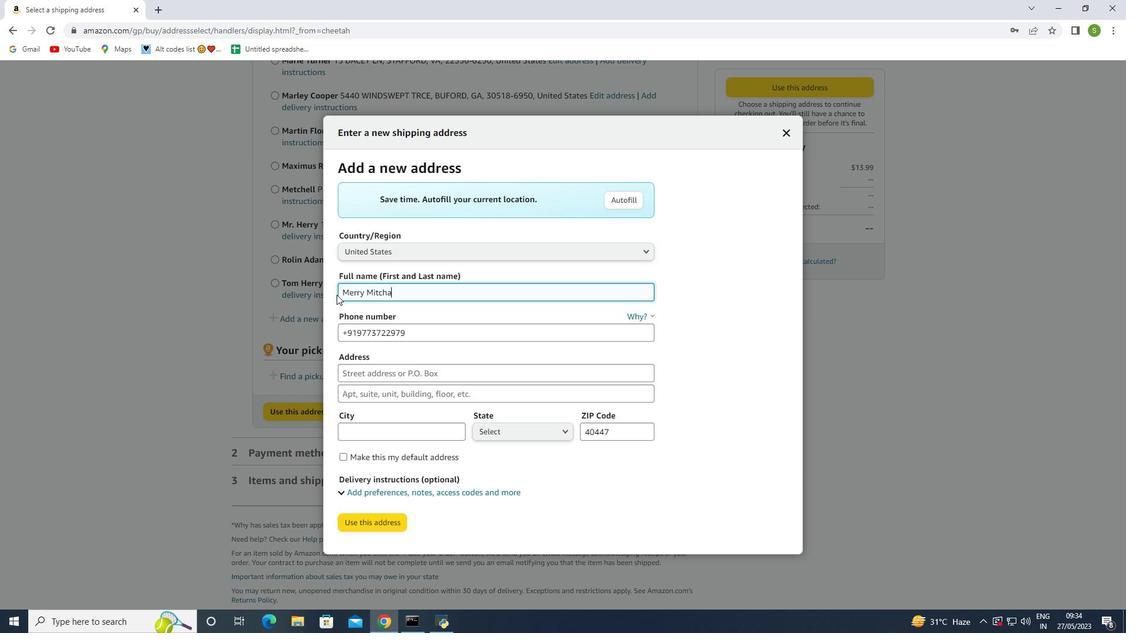 
Action: Mouse moved to (407, 330)
Screenshot: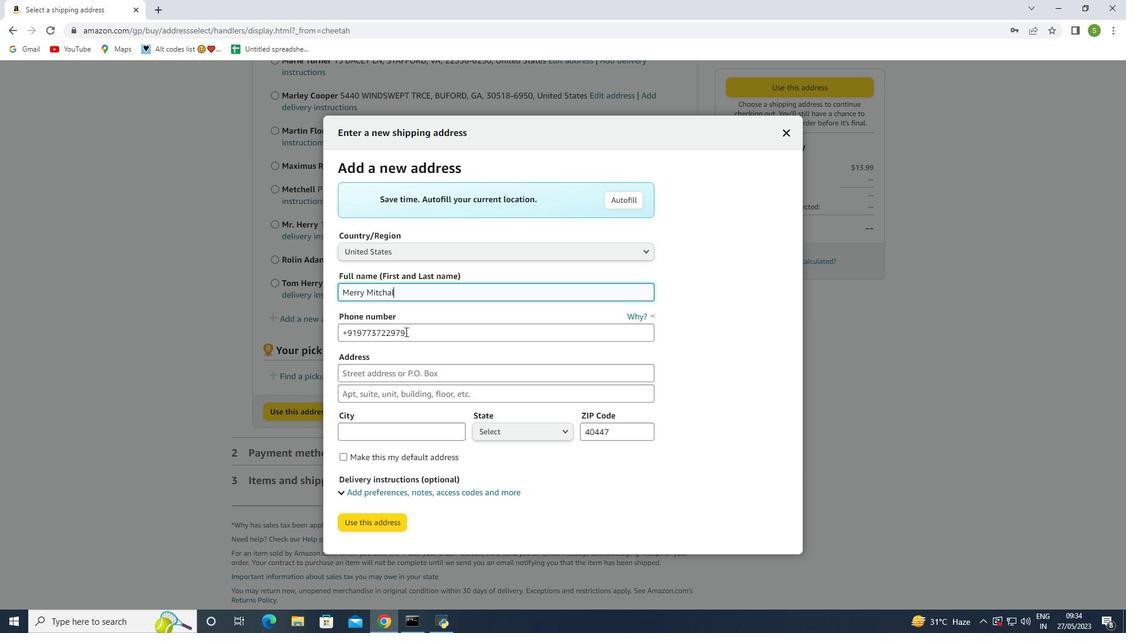 
Action: Mouse pressed left at (407, 330)
Screenshot: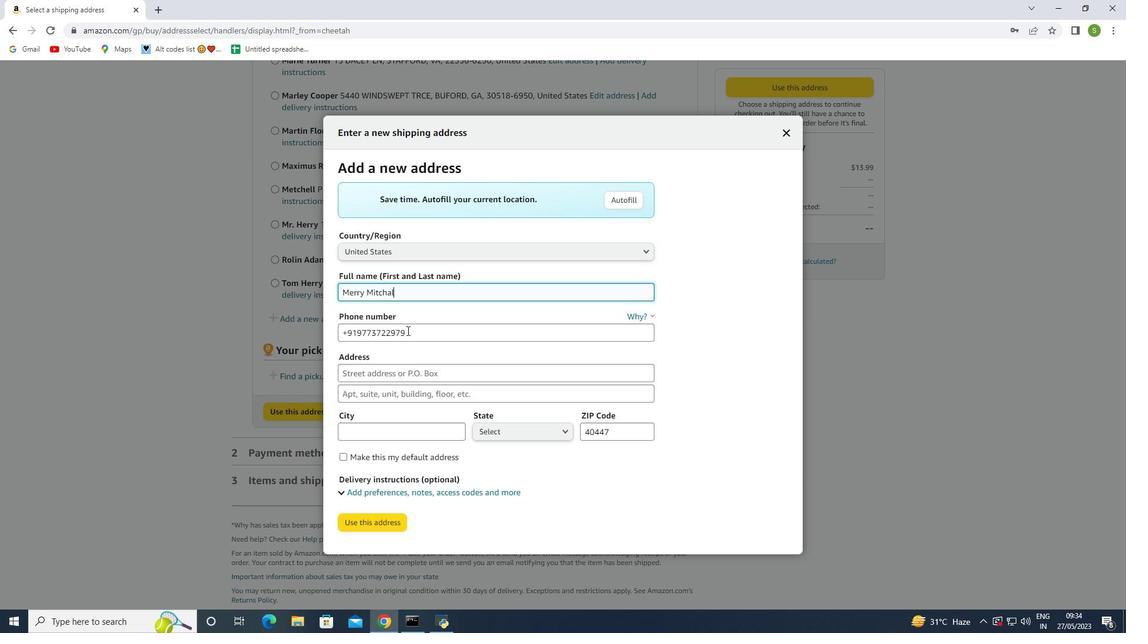 
Action: Mouse moved to (330, 340)
Screenshot: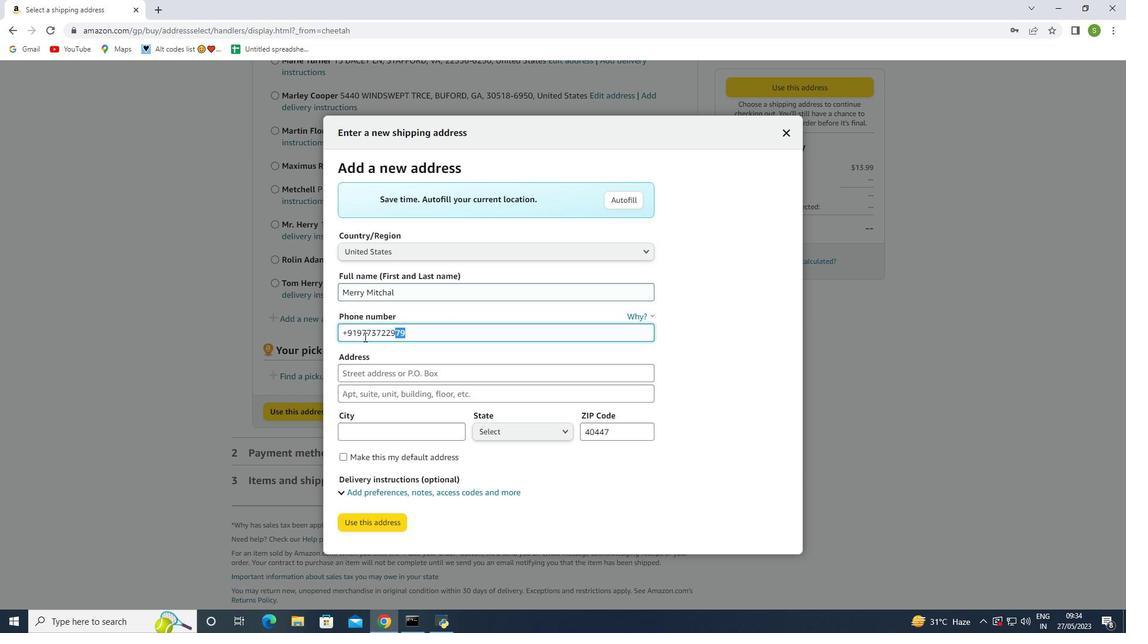 
Action: Key pressed <Key.backspace><Key.shift_r>(731<Key.shift_r>)<Key.space>8857095
Screenshot: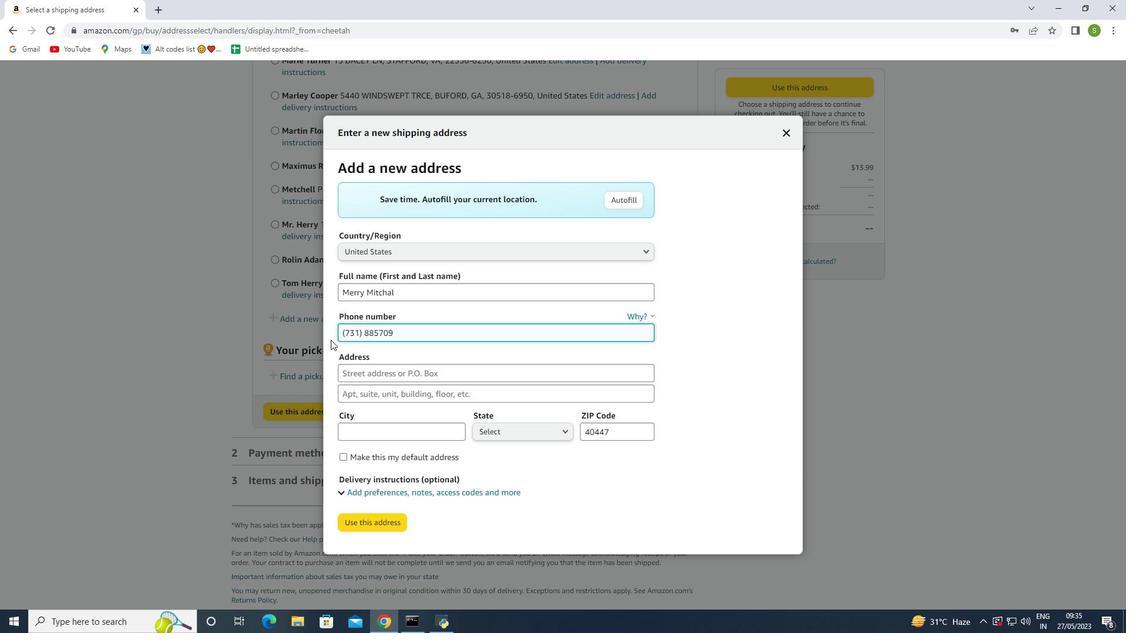 
Action: Mouse moved to (377, 375)
Screenshot: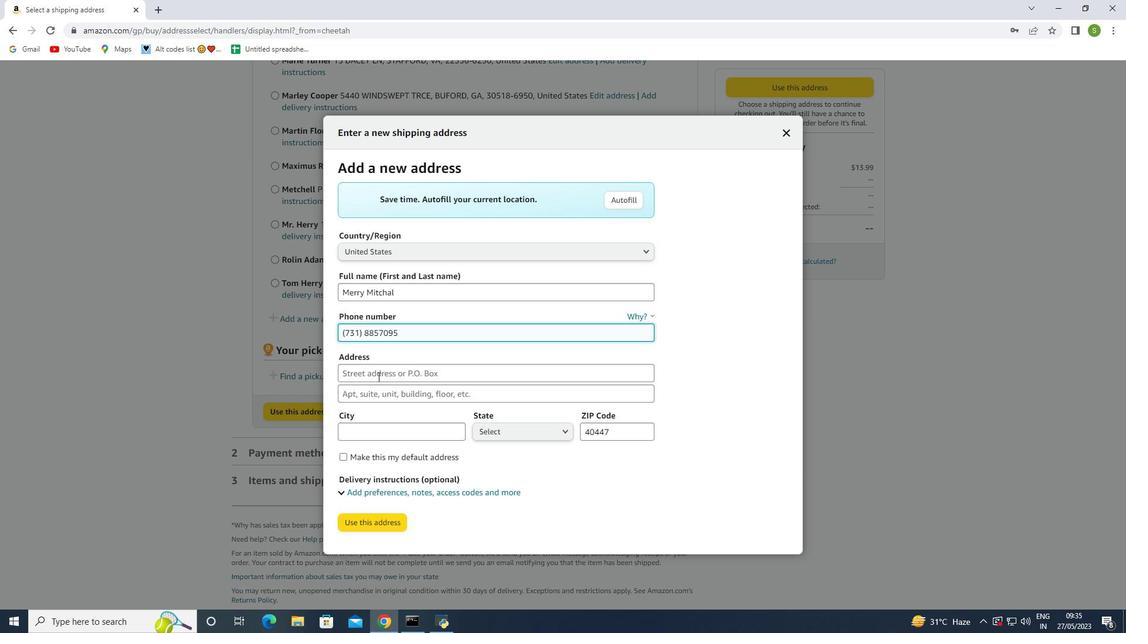 
Action: Mouse pressed left at (377, 375)
Screenshot: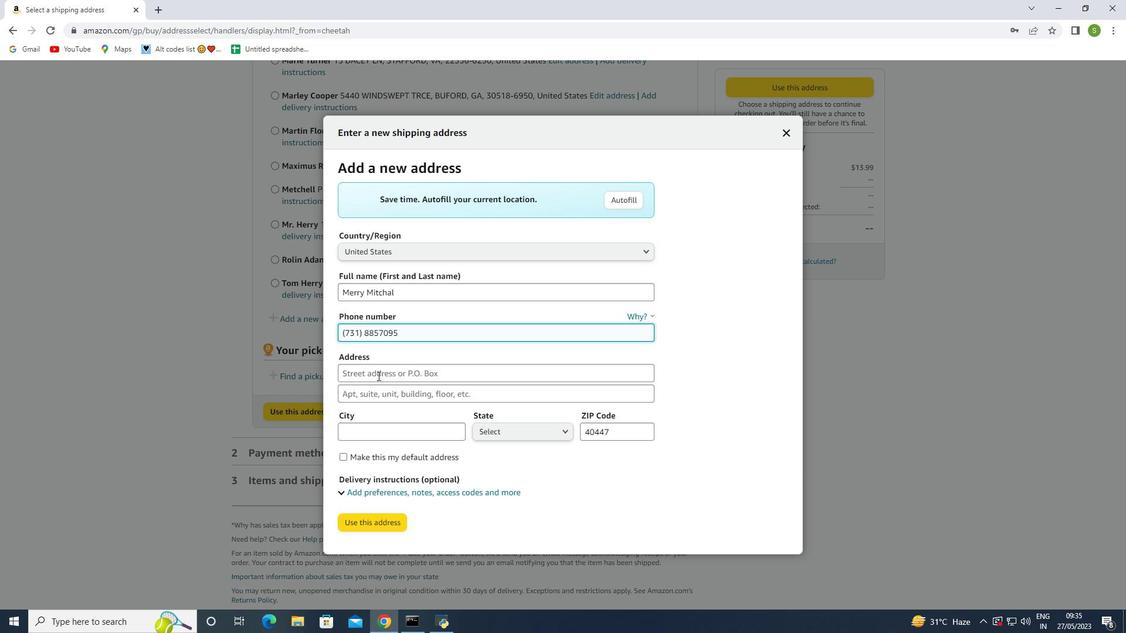 
Action: Mouse moved to (378, 375)
Screenshot: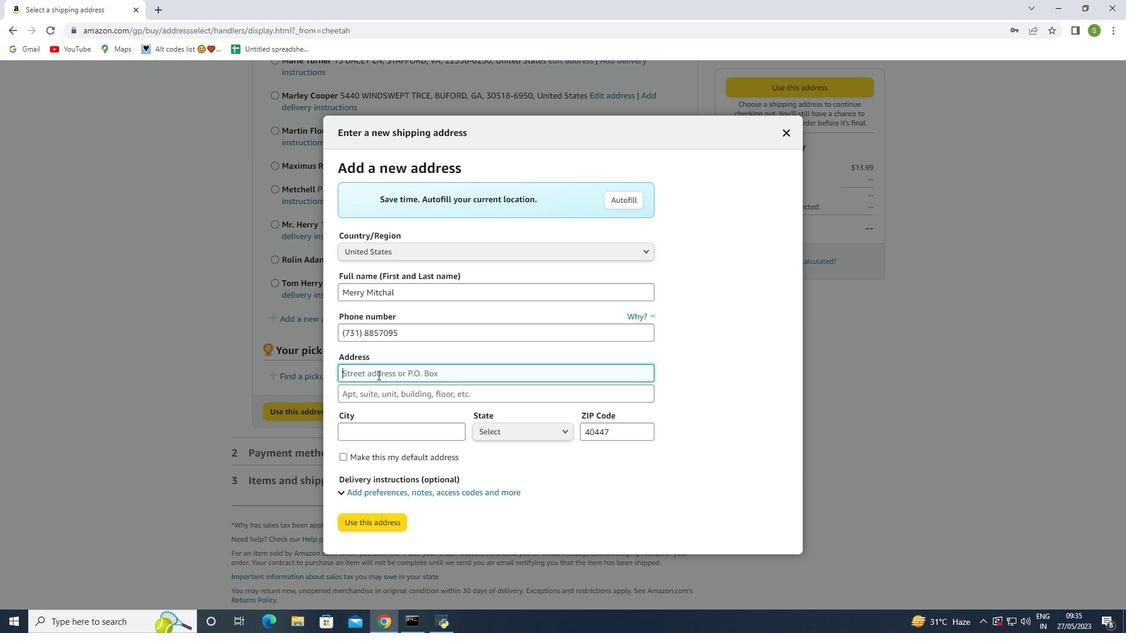
Action: Key pressed 122
Screenshot: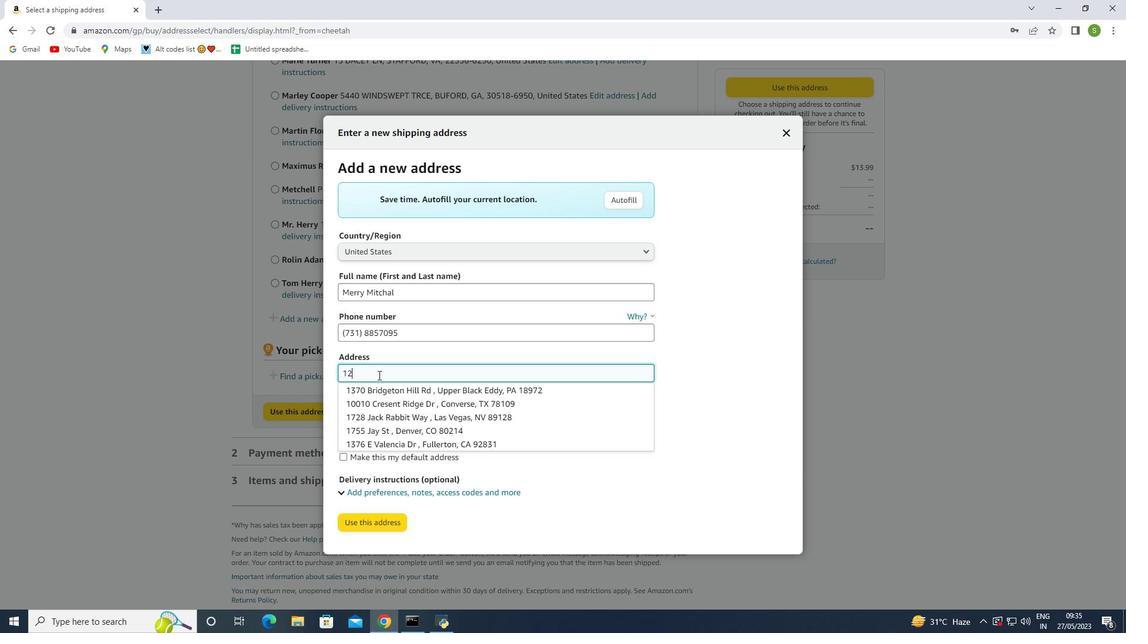 
Action: Mouse moved to (393, 376)
Screenshot: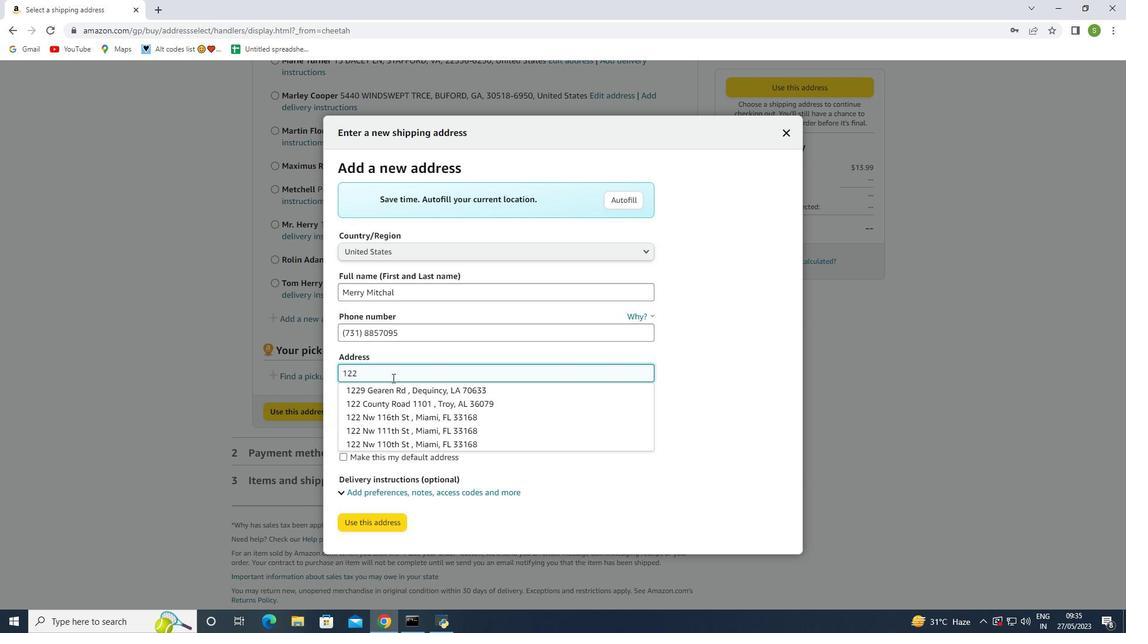 
Action: Key pressed <Key.space><Key.shift>S<Key.space><Key.shift>Miles
Screenshot: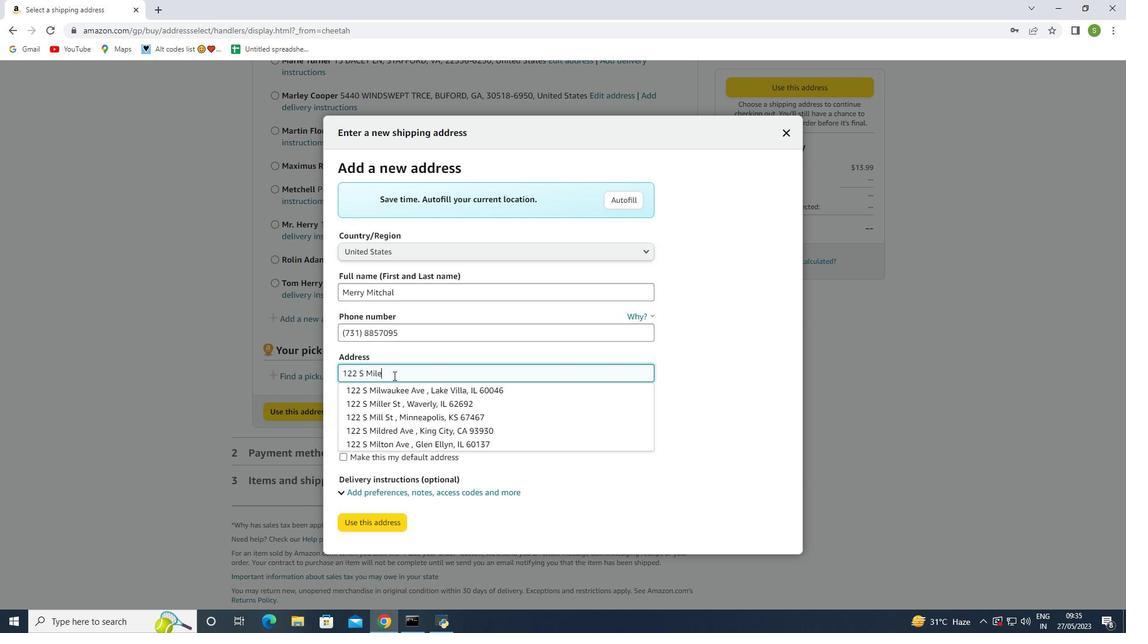 
Action: Mouse moved to (409, 388)
Screenshot: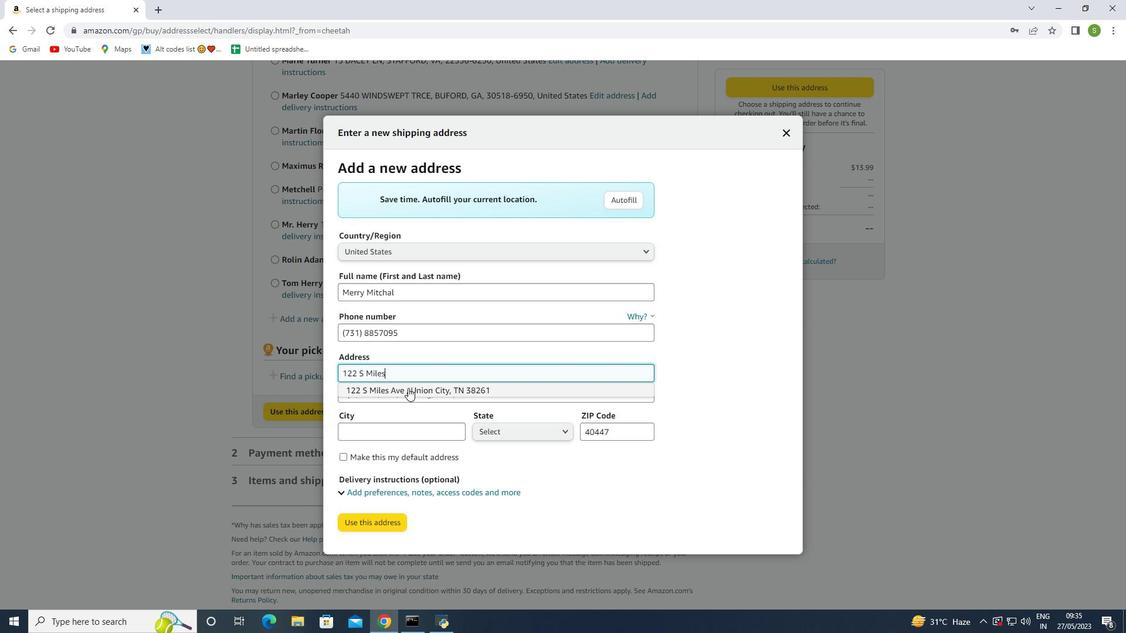 
Action: Mouse pressed left at (409, 388)
Screenshot: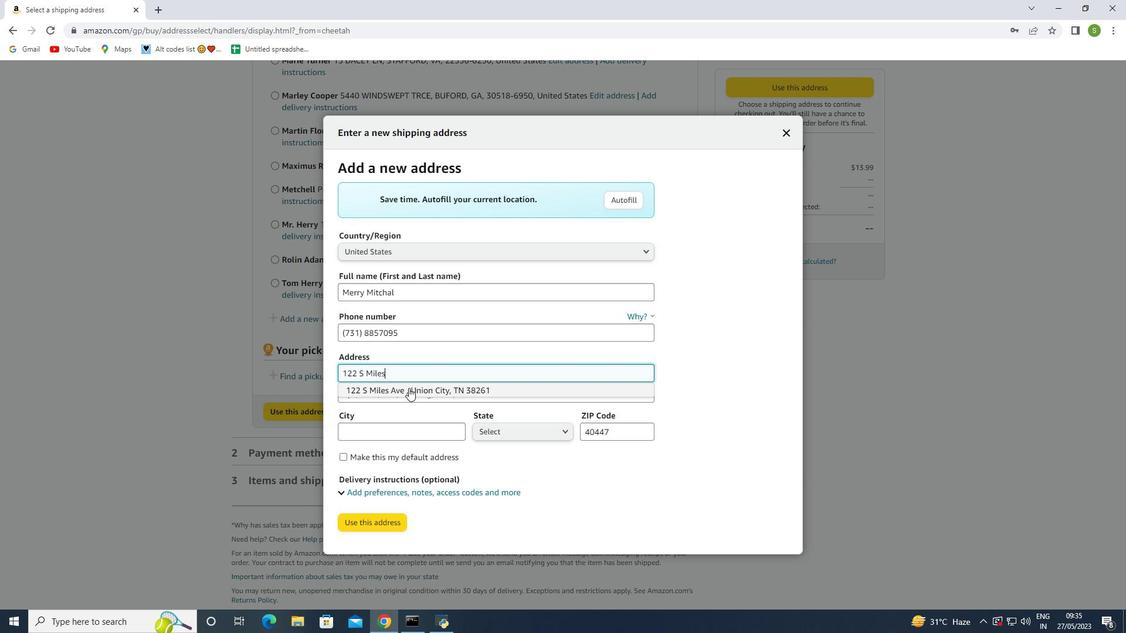 
Action: Mouse moved to (369, 516)
Screenshot: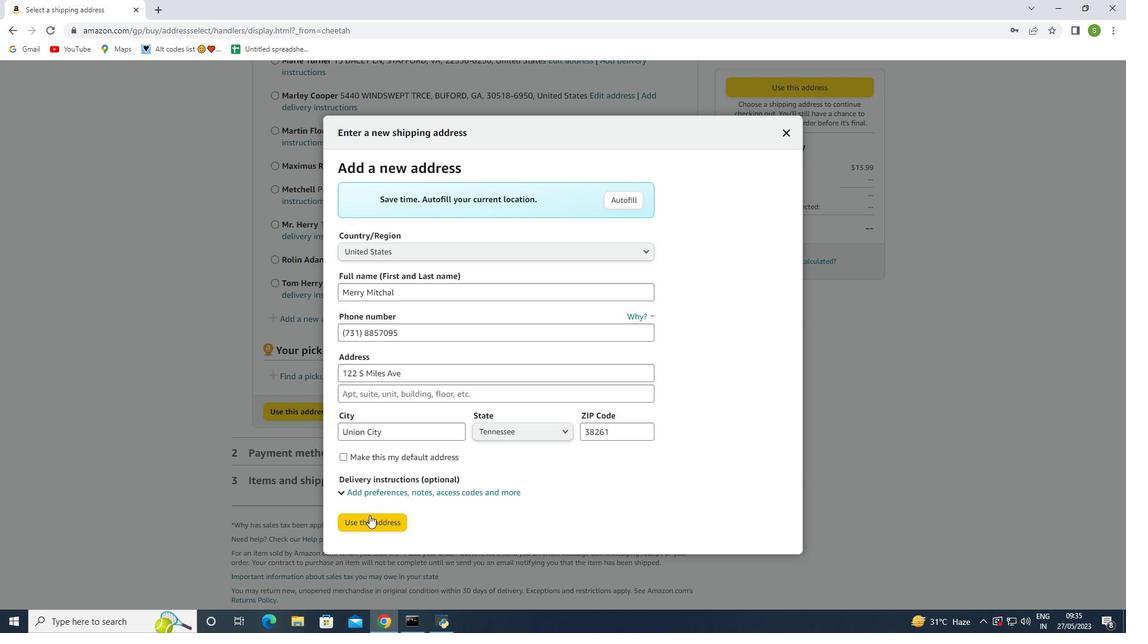 
Action: Mouse pressed left at (369, 516)
Screenshot: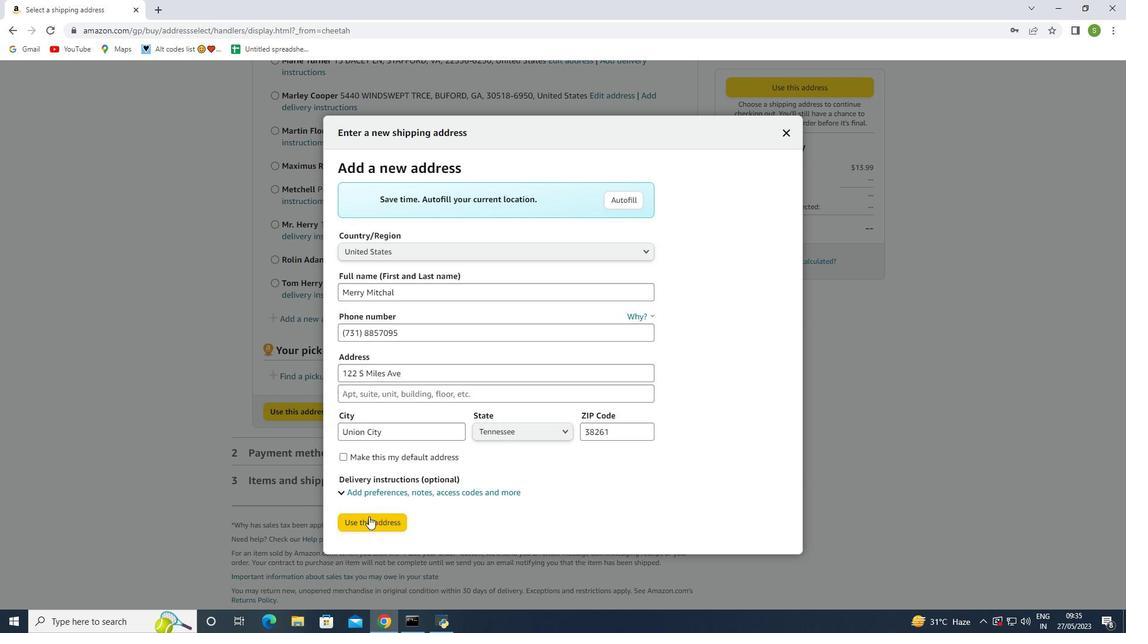 
Action: Mouse moved to (347, 277)
Screenshot: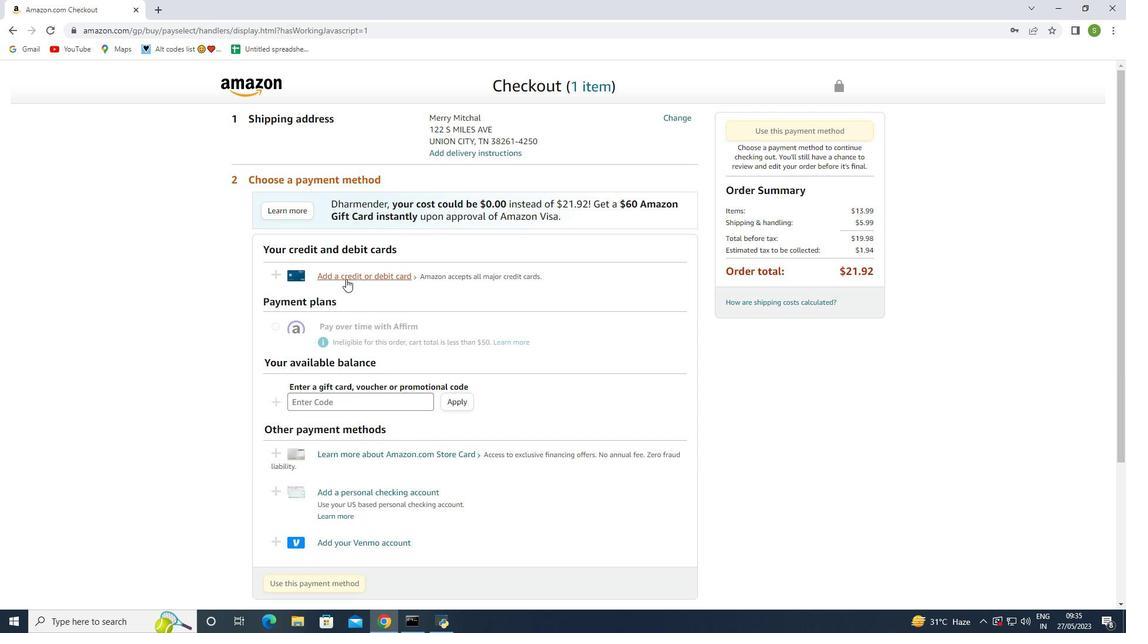 
Action: Mouse pressed left at (347, 277)
Screenshot: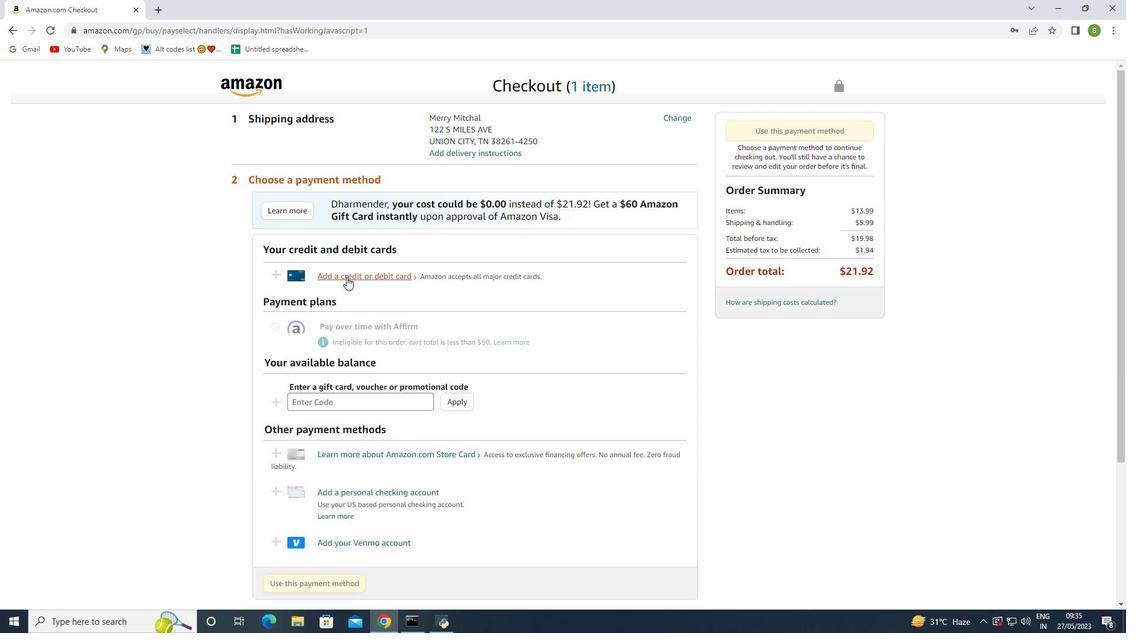 
Action: Mouse moved to (449, 279)
Screenshot: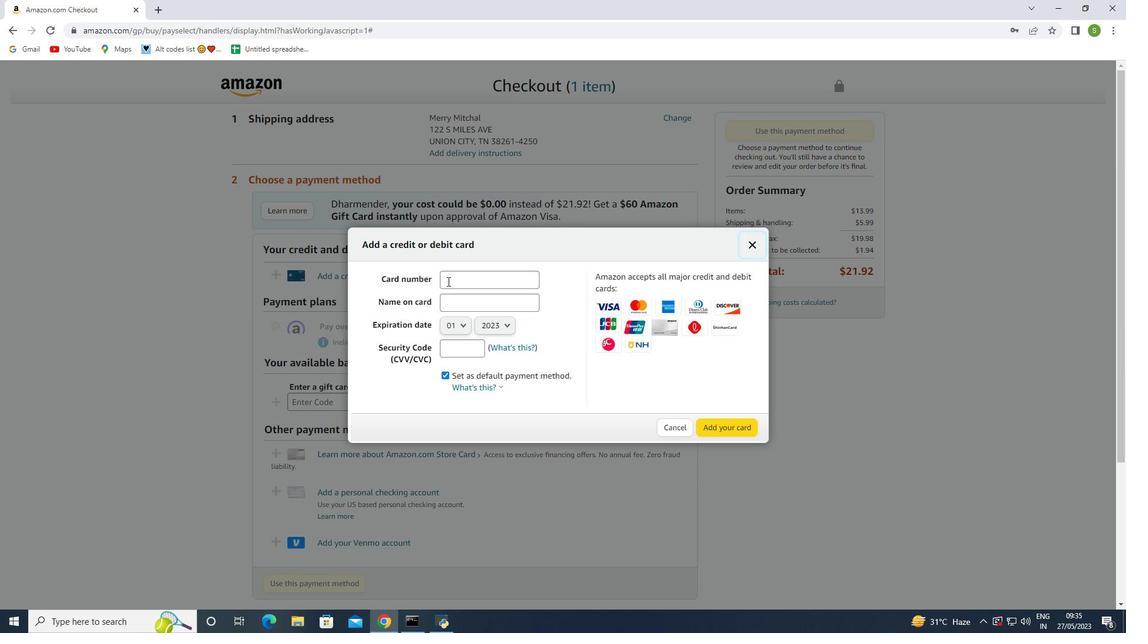 
Action: Mouse pressed left at (449, 279)
Screenshot: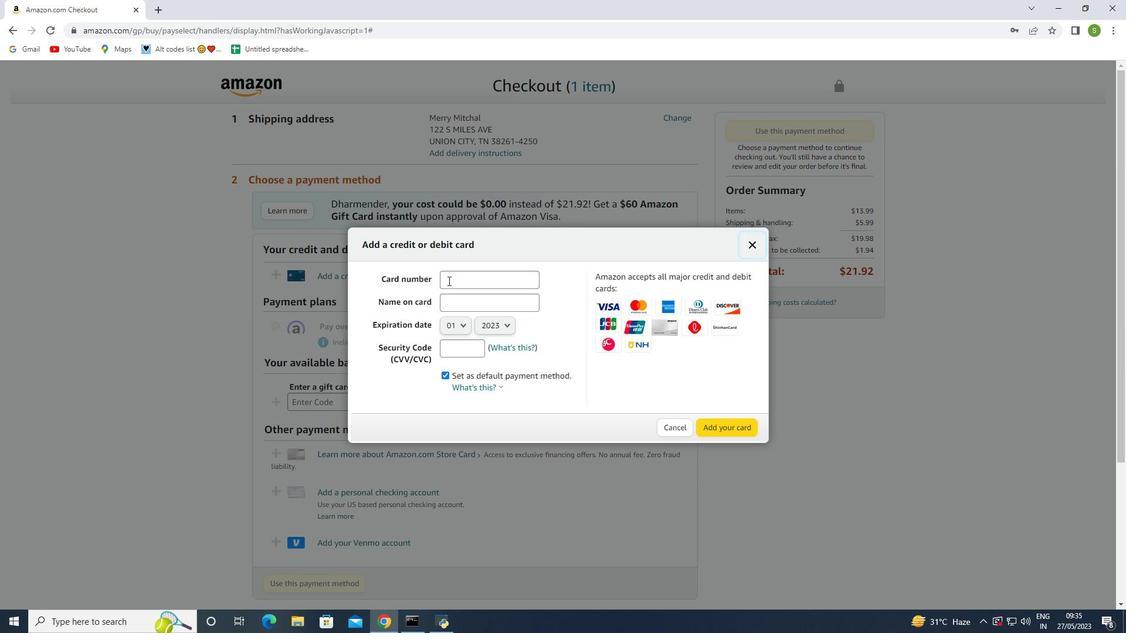 
Action: Key pressed 3
Screenshot: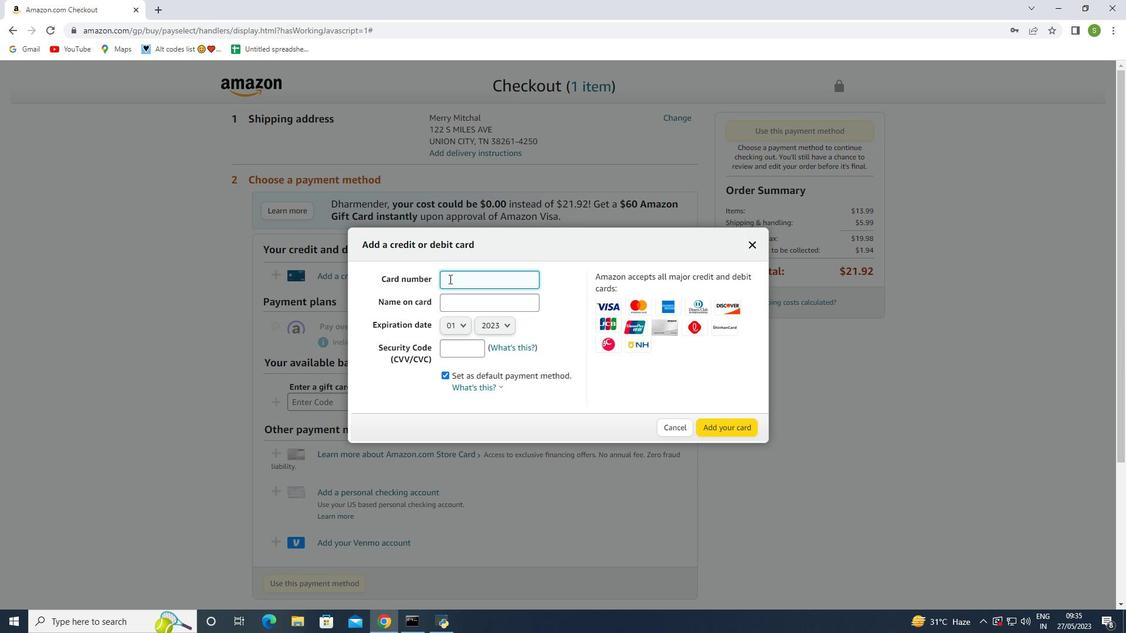 
Action: Mouse moved to (439, 284)
Screenshot: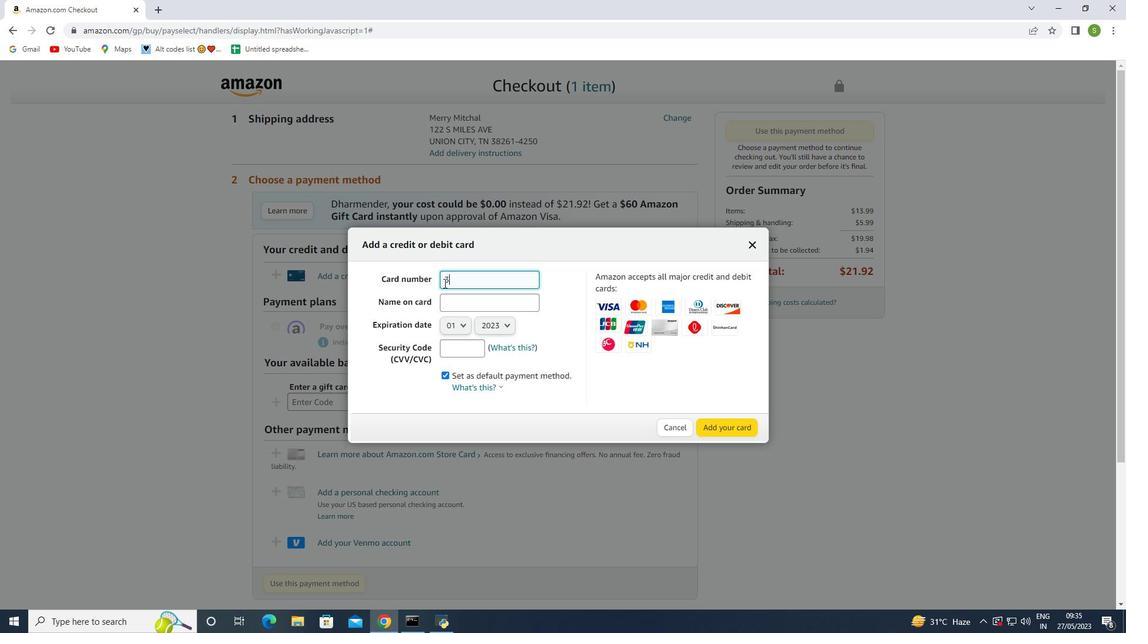 
Action: Key pressed 456
Screenshot: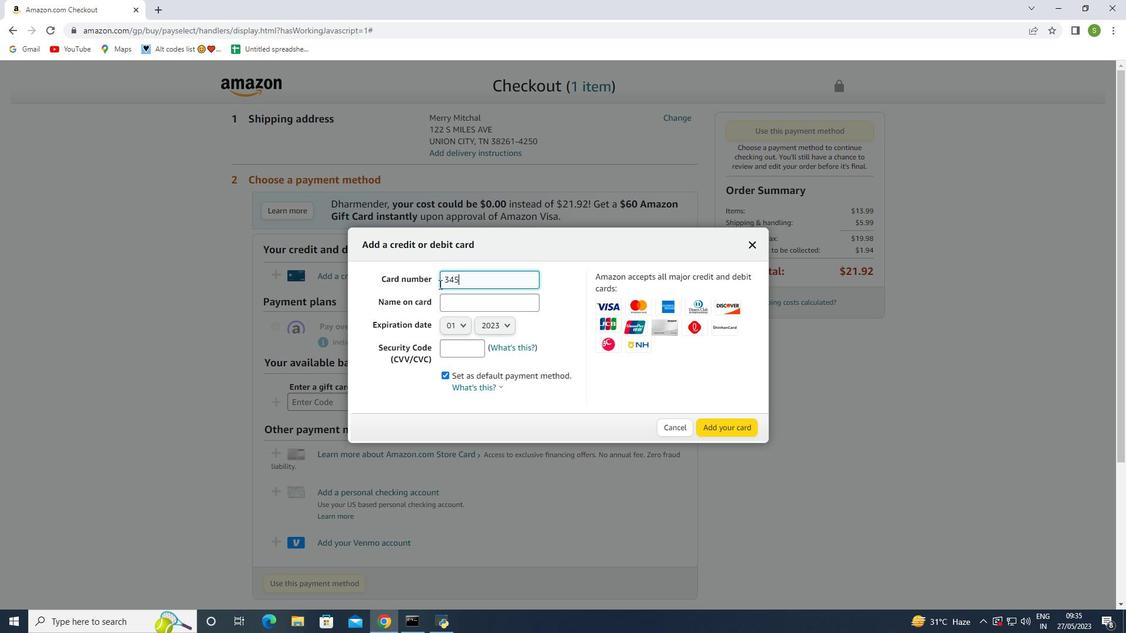 
Action: Mouse moved to (457, 296)
Screenshot: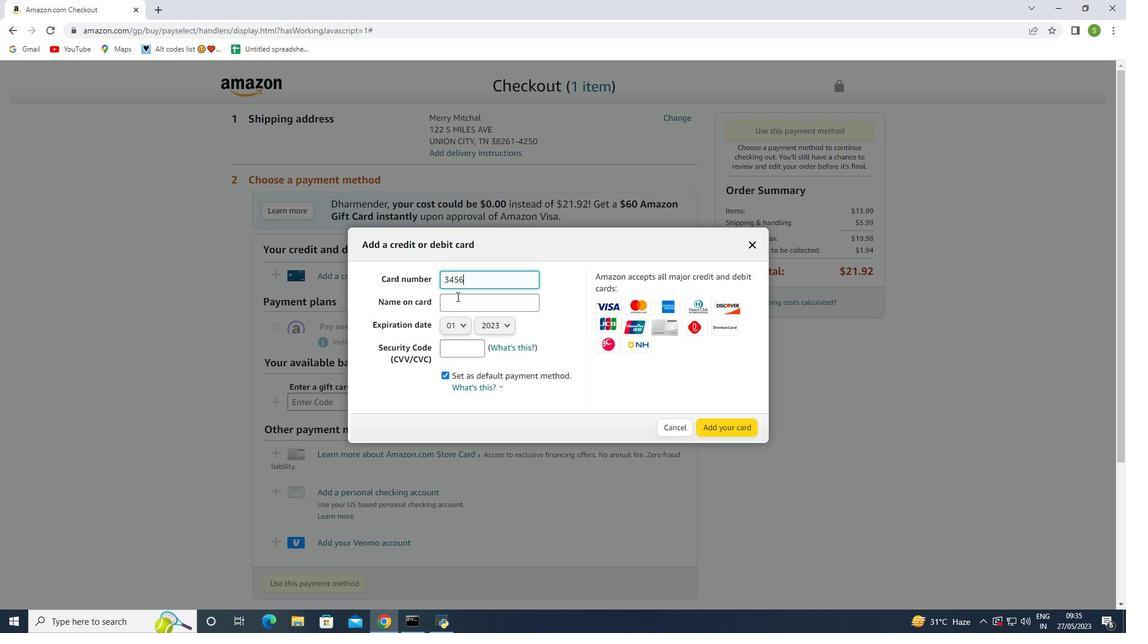 
Action: Key pressed 178
Screenshot: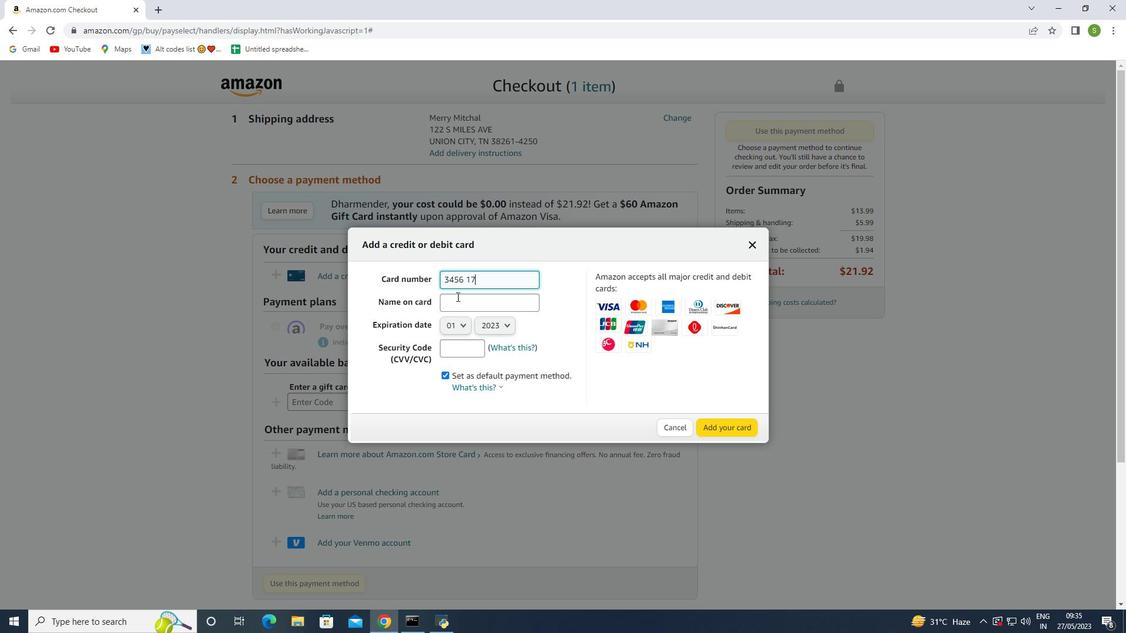 
Action: Mouse moved to (486, 322)
Screenshot: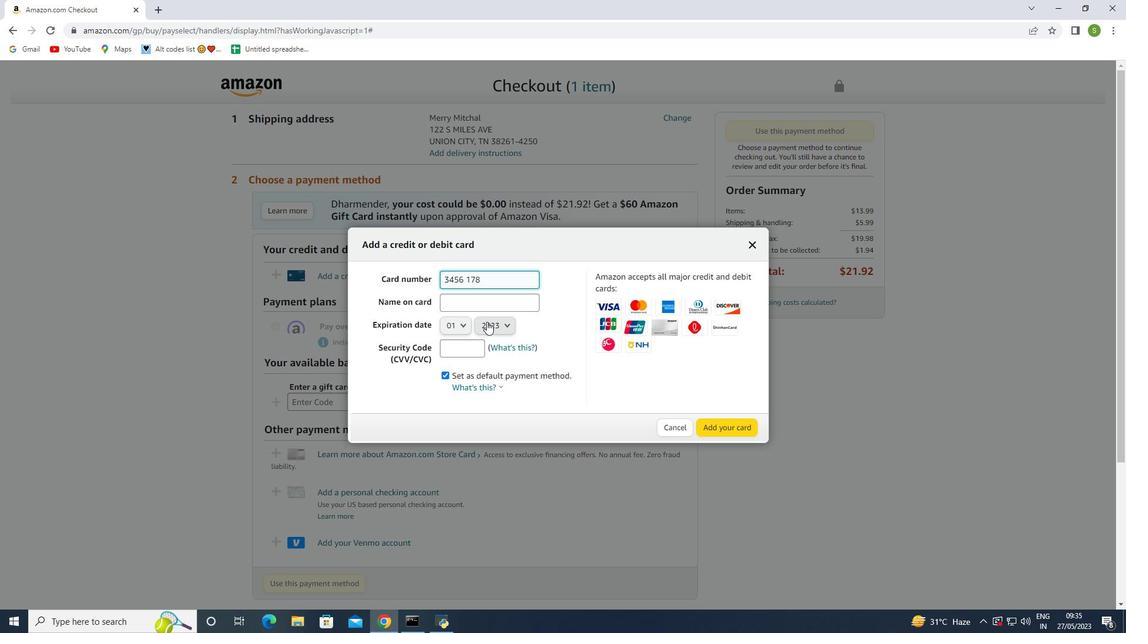 
Action: Key pressed 6
Screenshot: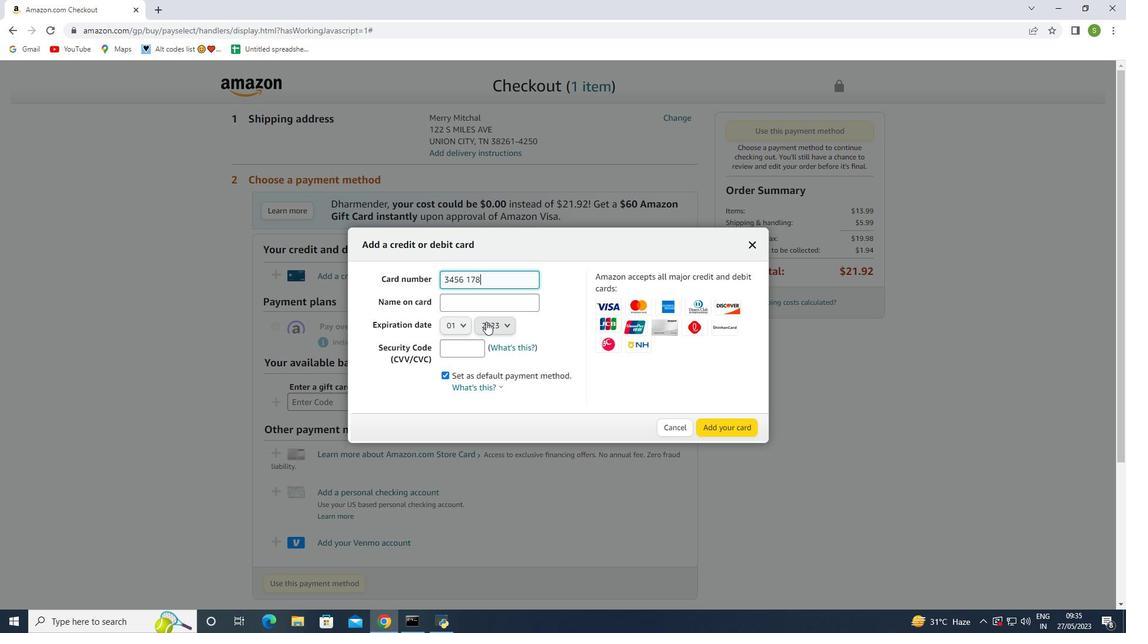 
Action: Mouse moved to (484, 322)
Screenshot: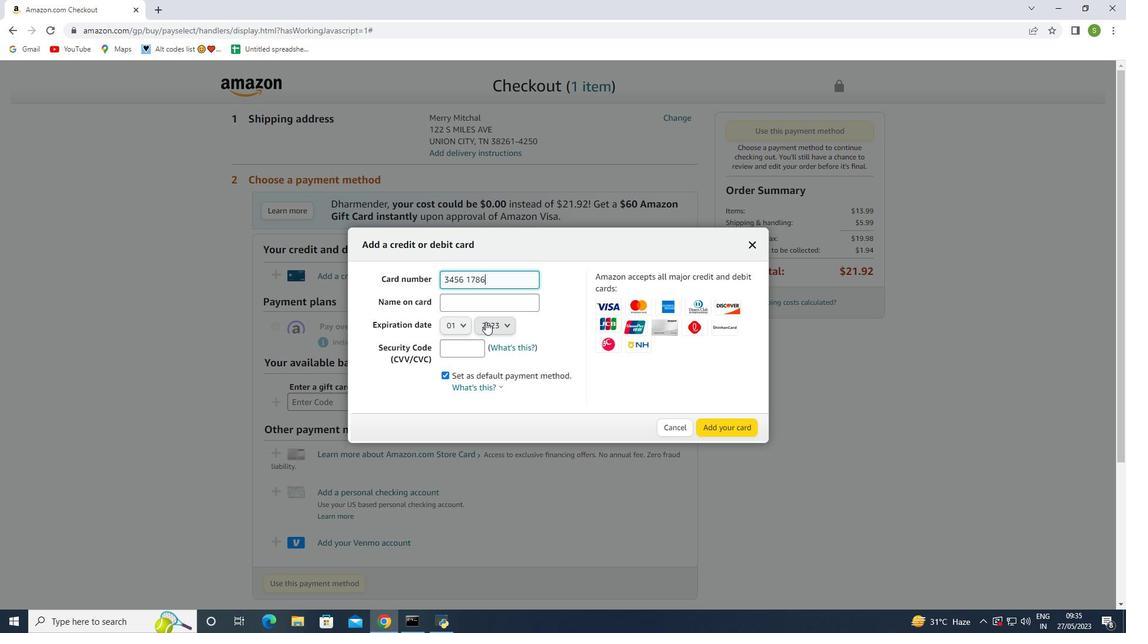 
Action: Key pressed 3<Key.backspace>4535
Screenshot: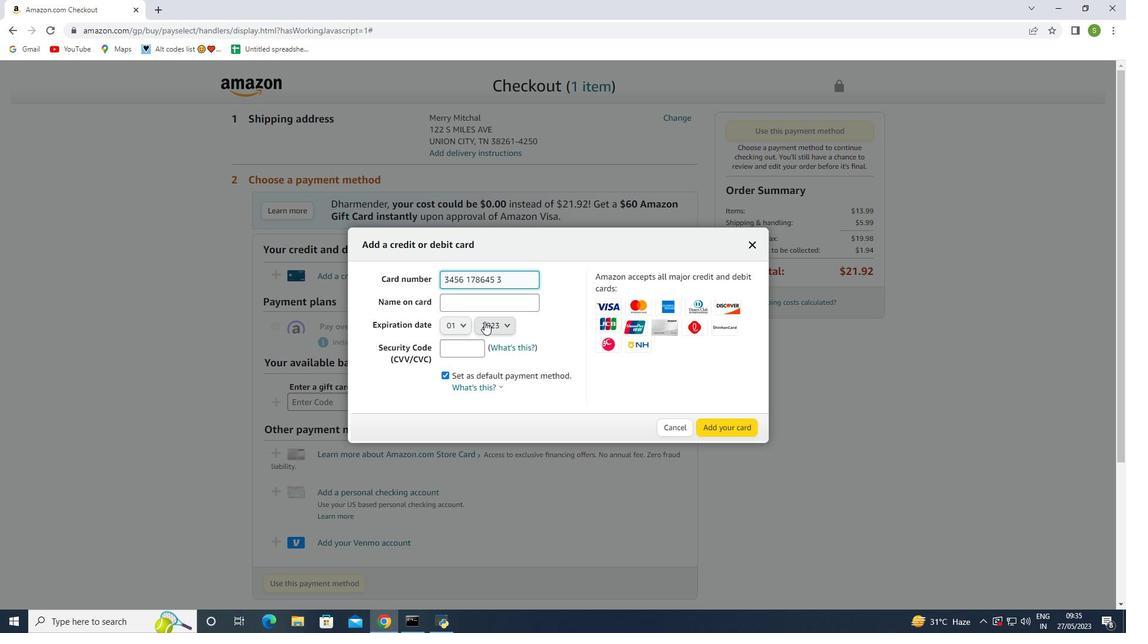 
Action: Mouse moved to (511, 296)
Screenshot: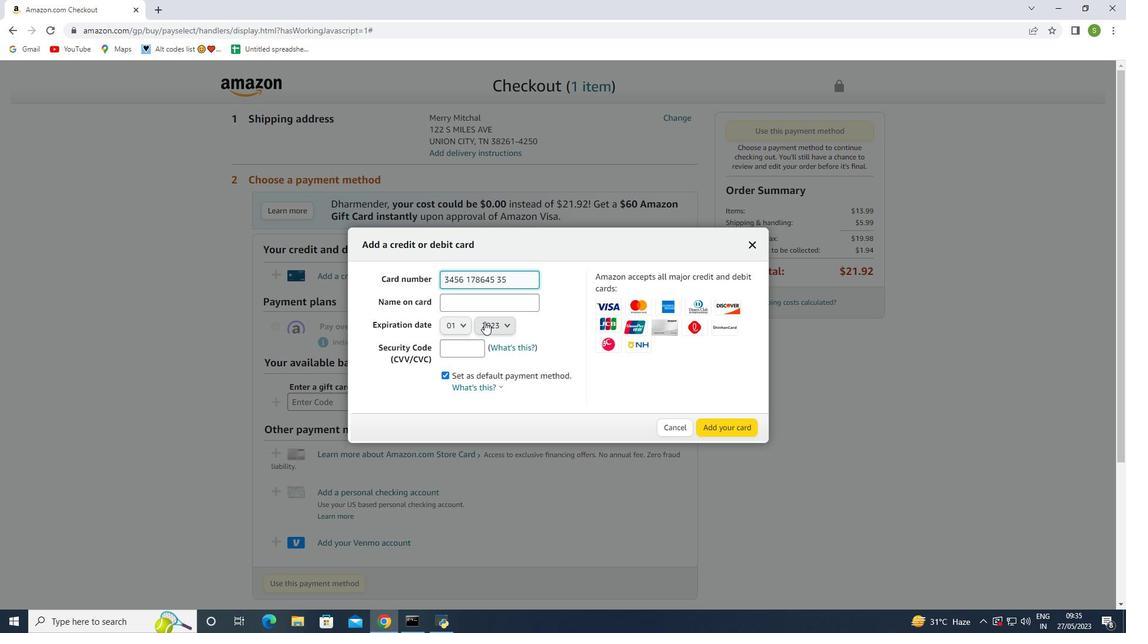 
Action: Key pressed <Key.backspace><Key.backspace><Key.backspace><Key.backspace><Key.backspace><Key.backspace><Key.backspace><Key.backspace><Key.backspace><Key.backspace><Key.backspace><Key.backspace><Key.backspace><Key.backspace>
Screenshot: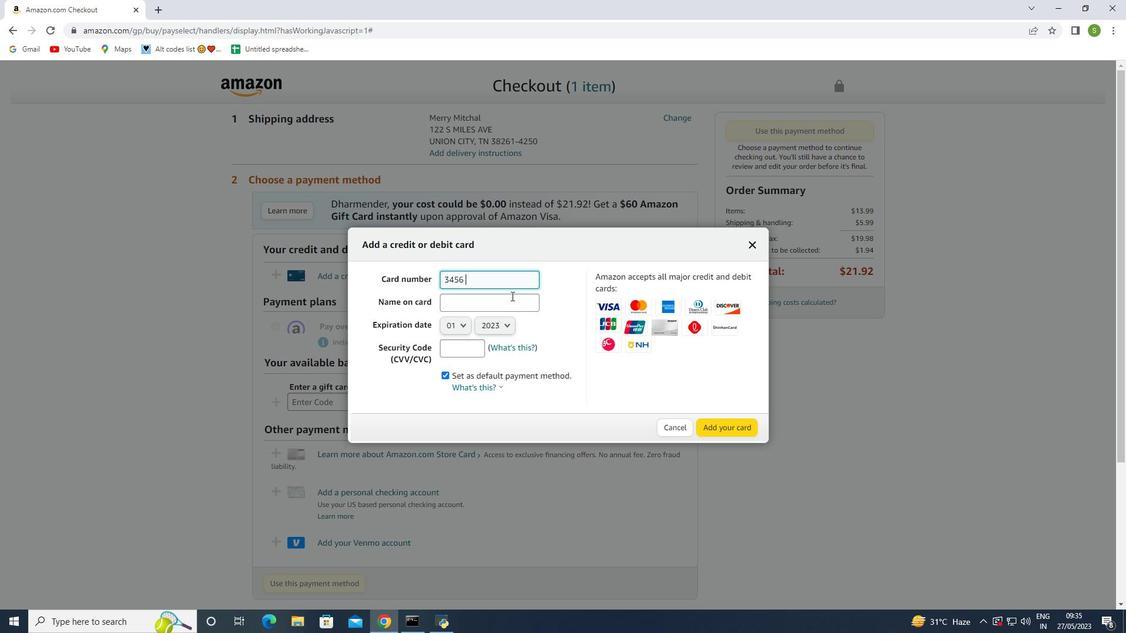 
Action: Mouse moved to (510, 300)
Screenshot: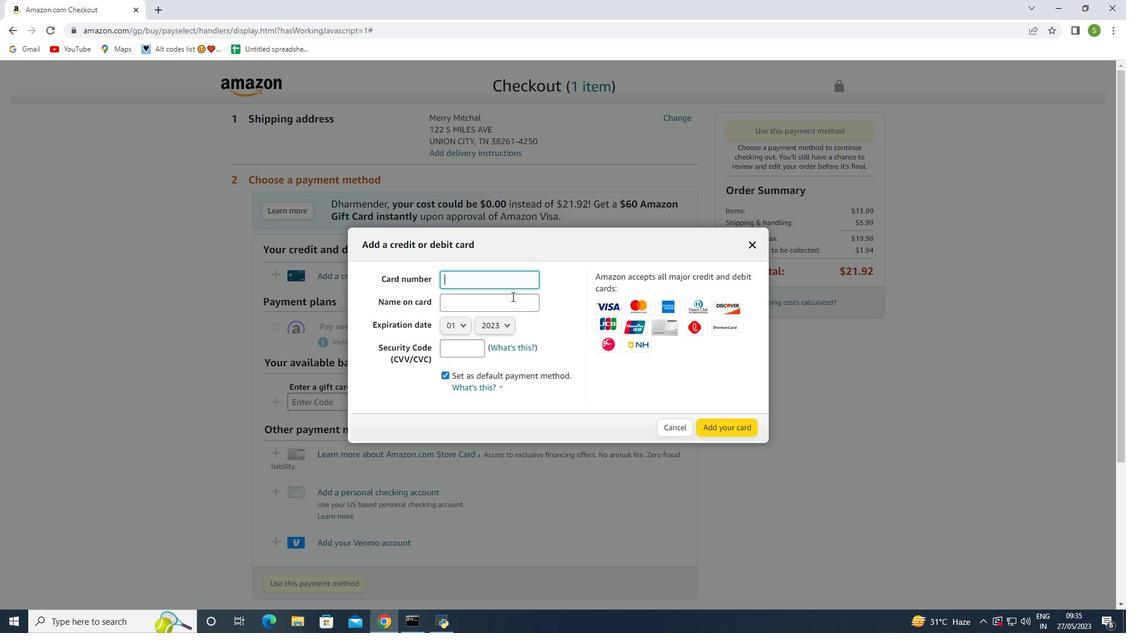
Action: Key pressed 34567896
Screenshot: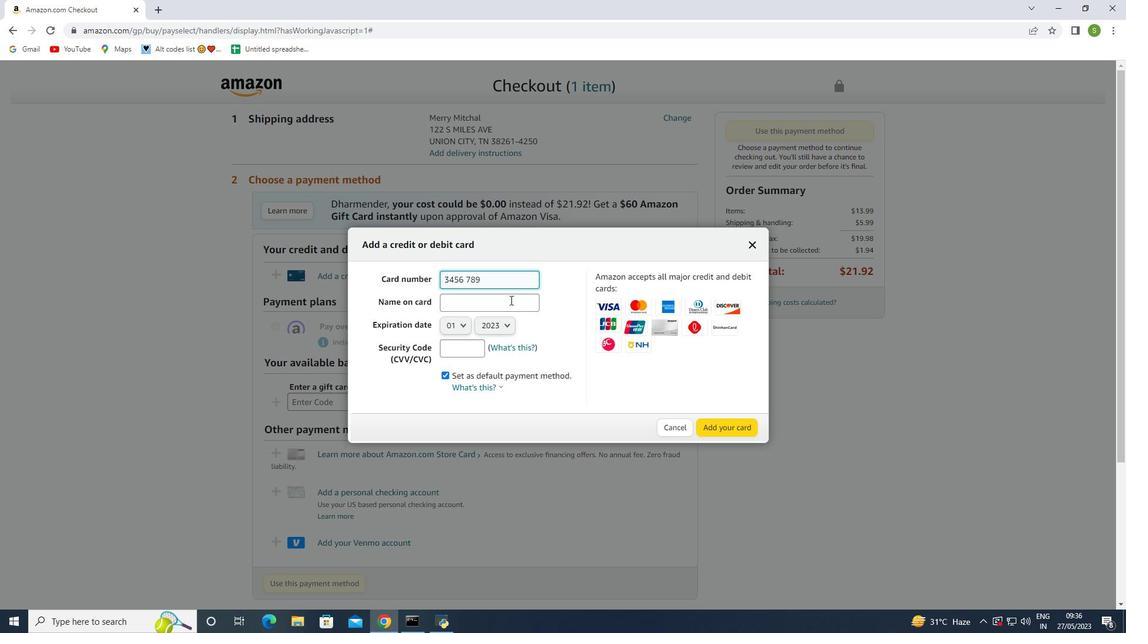 
Action: Mouse moved to (512, 298)
Screenshot: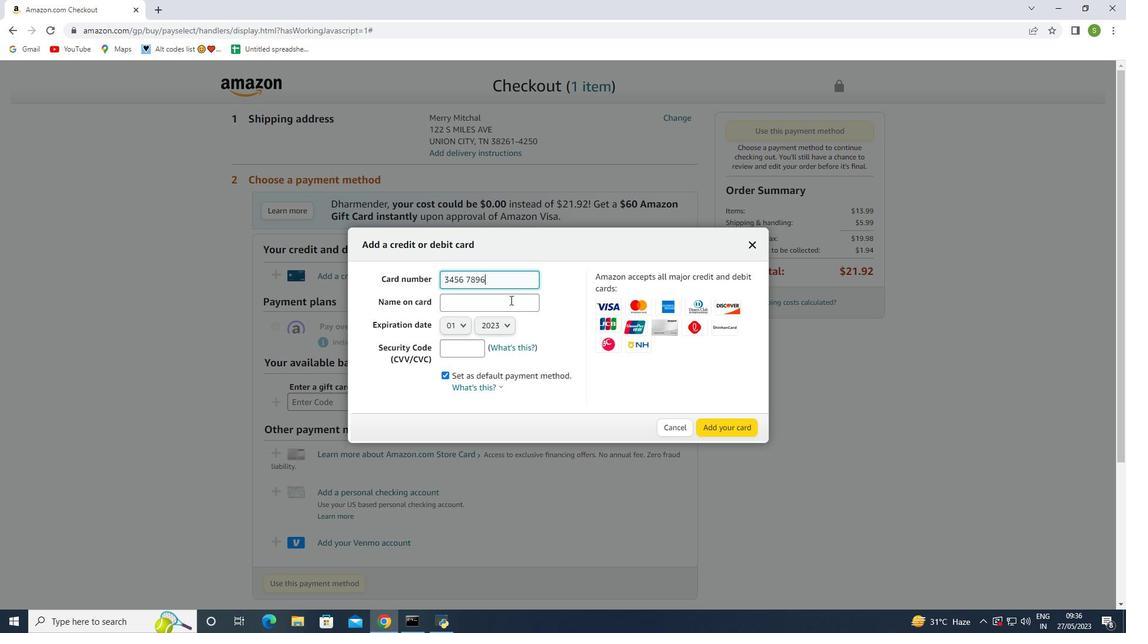 
Action: Key pressed 1
Screenshot: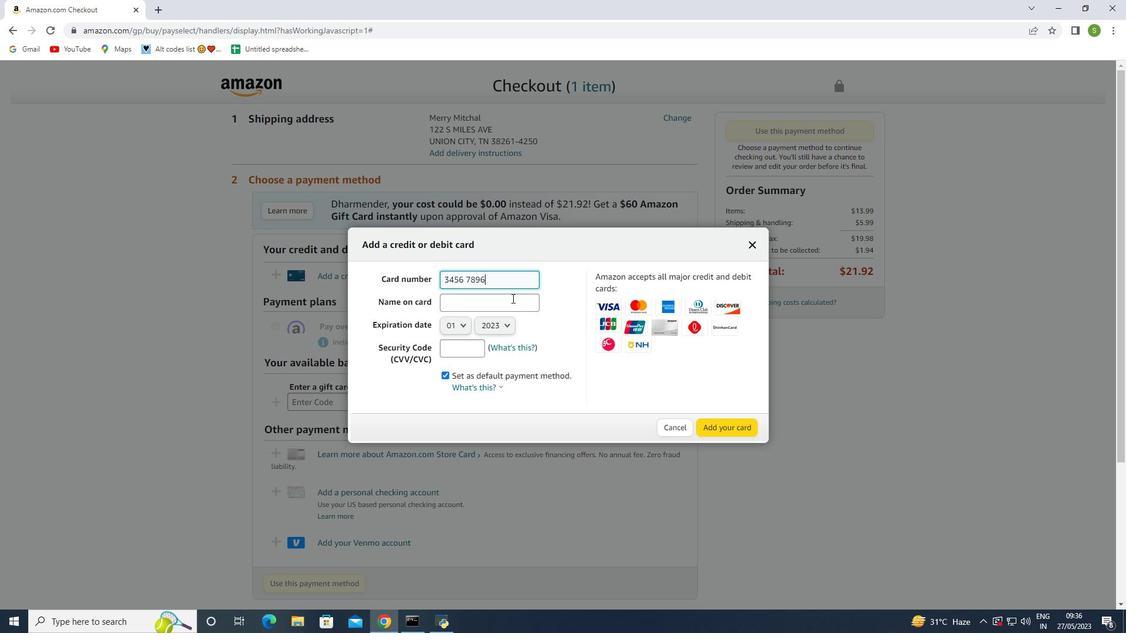 
Action: Mouse moved to (511, 299)
Screenshot: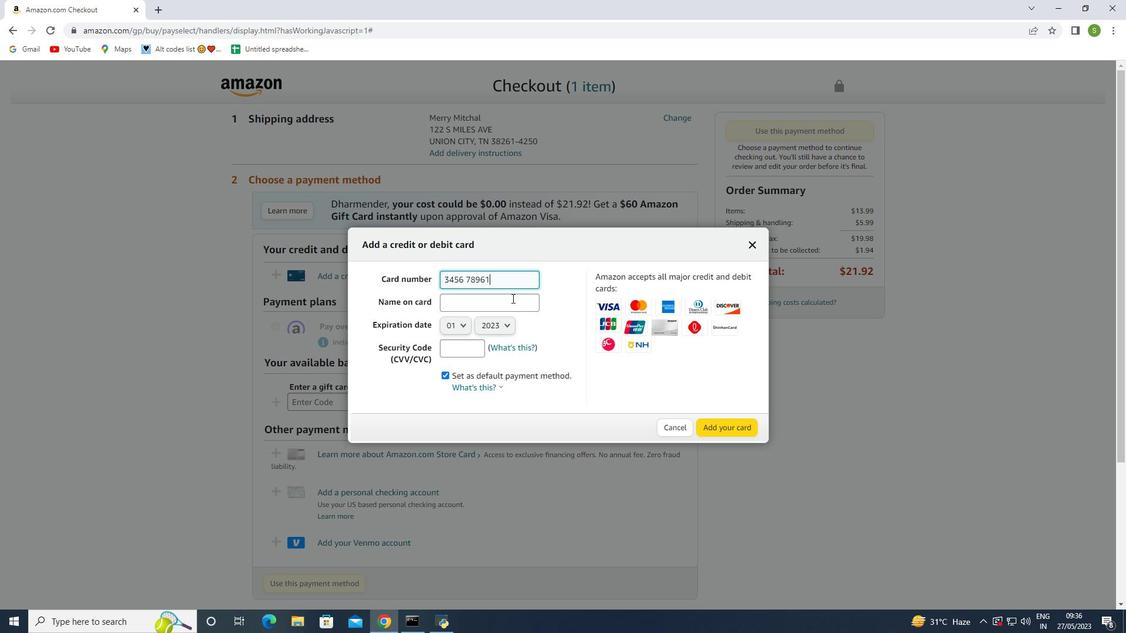 
Action: Key pressed <Key.backspace>
Screenshot: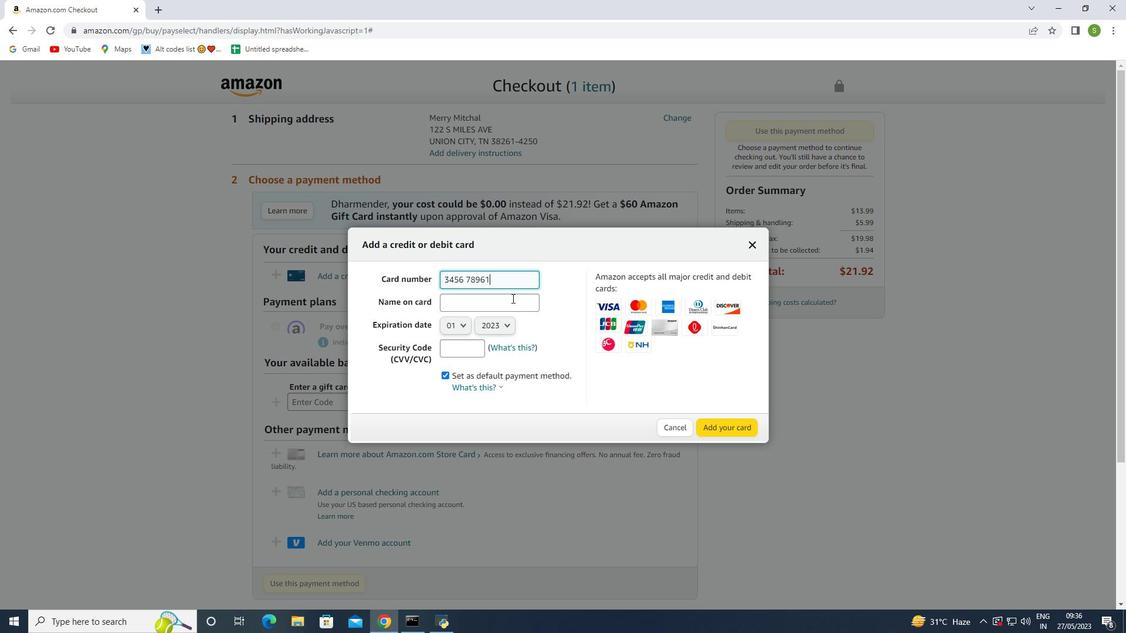 
Action: Mouse moved to (511, 299)
Screenshot: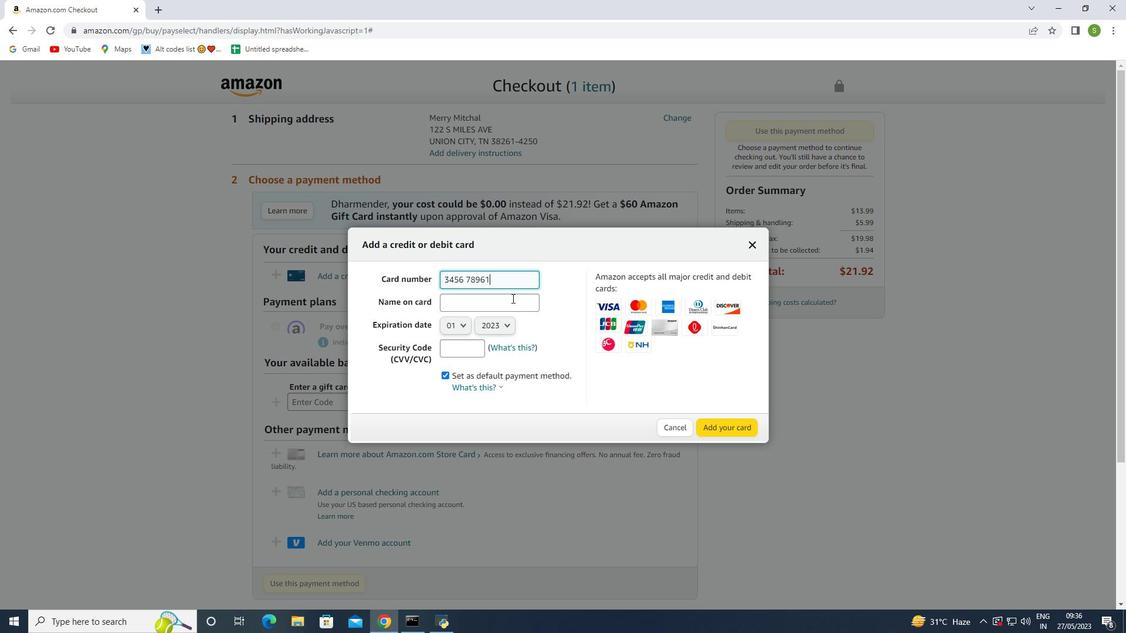 
Action: Key pressed <Key.backspace><Key.backspace><Key.backspace><Key.backspace><Key.backspace><Key.backspace><Key.backspace><Key.backspace><Key.backspace>3456000012<Key.backspace><Key.backspace><Key.backspace><Key.backspace><Key.backspace><Key.backspace>001245<Key.backspace><Key.backspace><Key.space>45<Key.backspace><Key.backspace><Key.backspace><Key.backspace><Key.backspace><Key.backspace><Key.backspace><Key.backspace><Key.backspace><Key.backspace><Key.backspace><Key.backspace><Key.backspace><Key.backspace><Key.backspace><Key.backspace><Key.backspace>
Screenshot: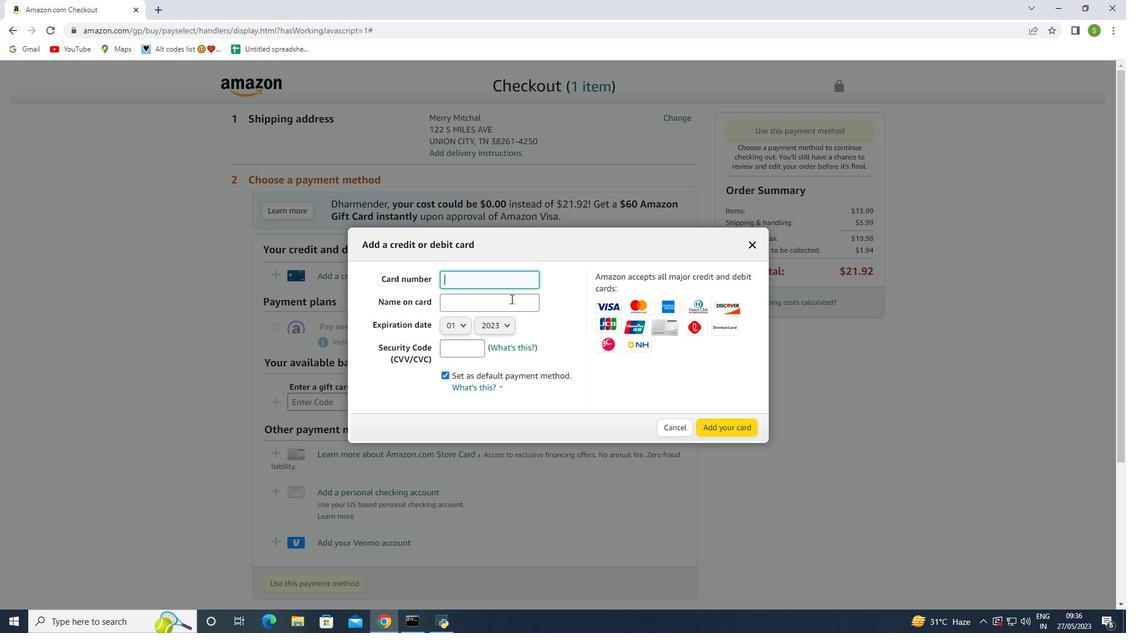 
Action: Mouse moved to (507, 306)
Screenshot: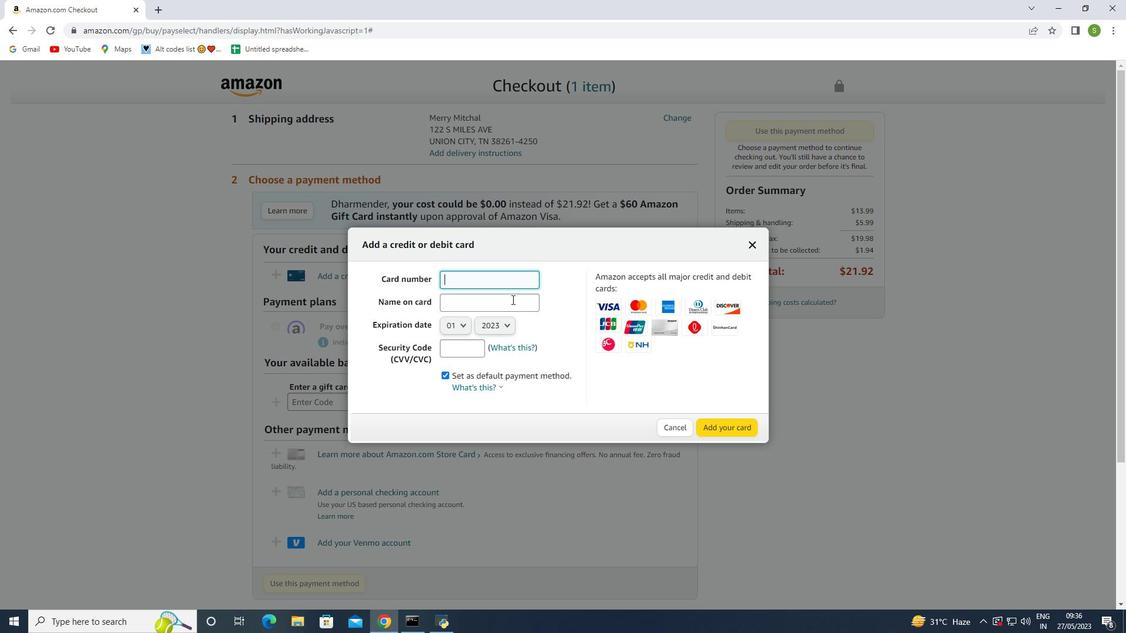 
Action: Key pressed 1
Screenshot: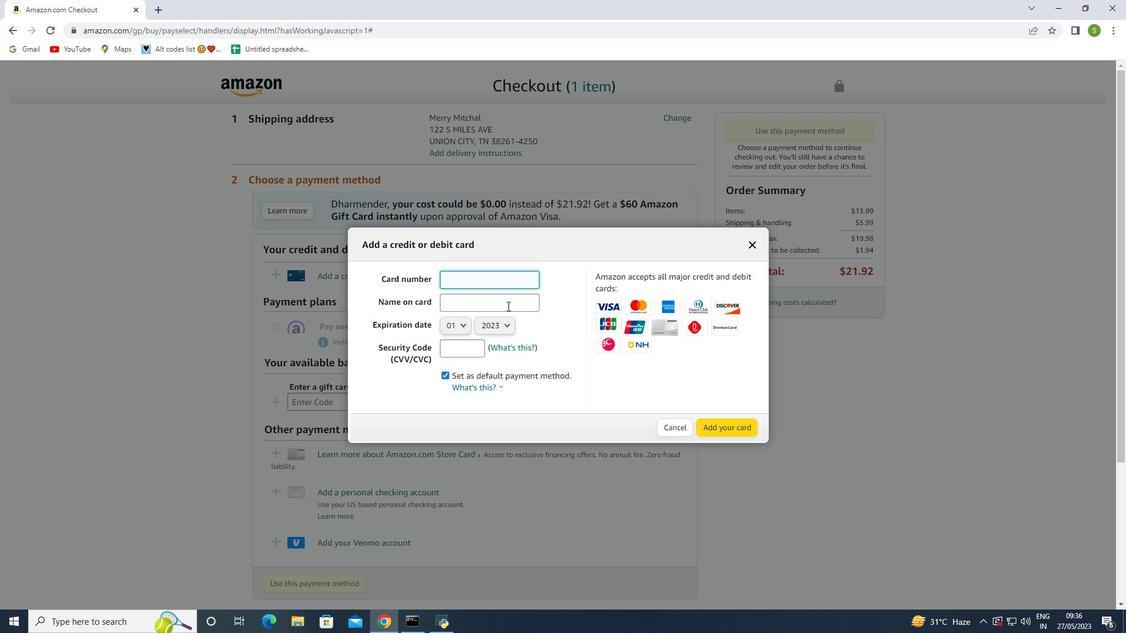 
Action: Mouse moved to (519, 303)
Screenshot: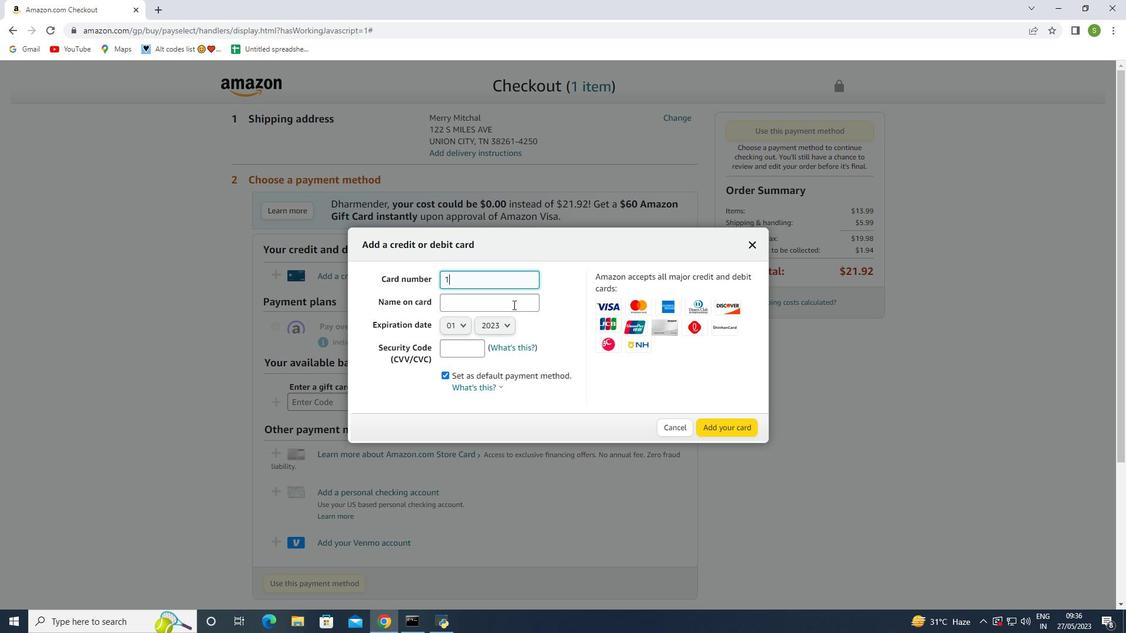 
Action: Key pressed 2
Screenshot: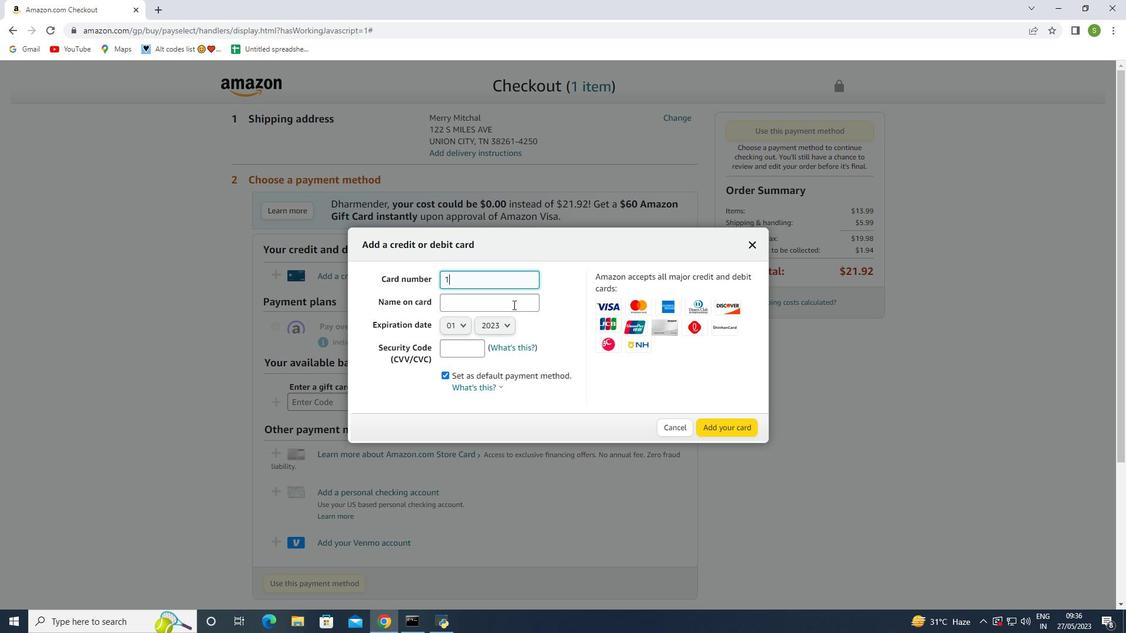 
Action: Mouse moved to (519, 302)
Screenshot: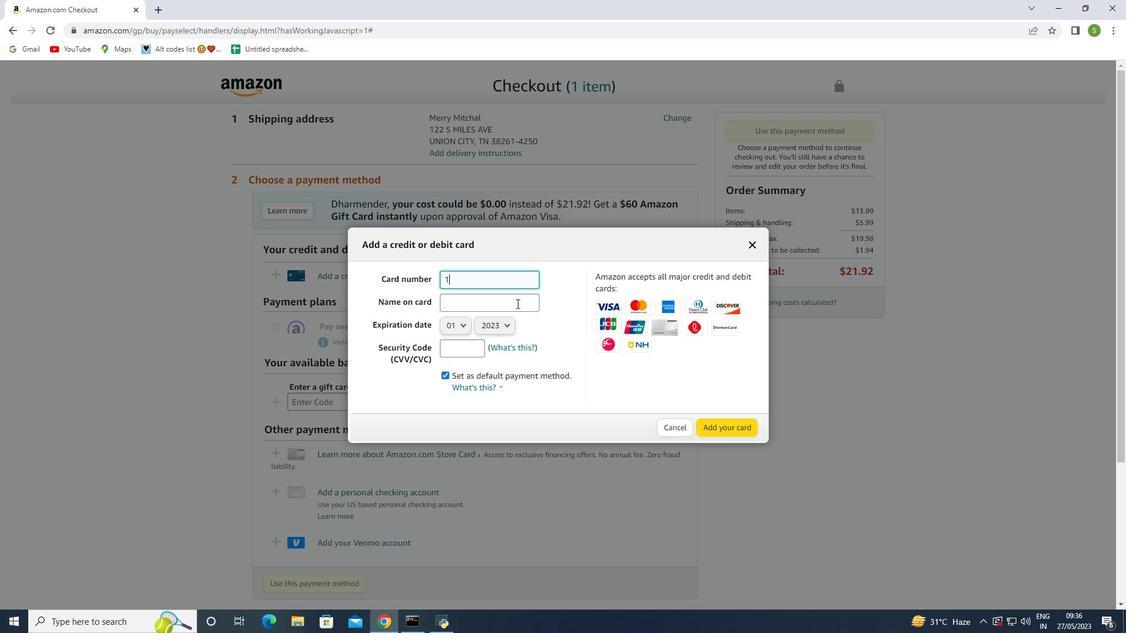 
Action: Key pressed 3
Screenshot: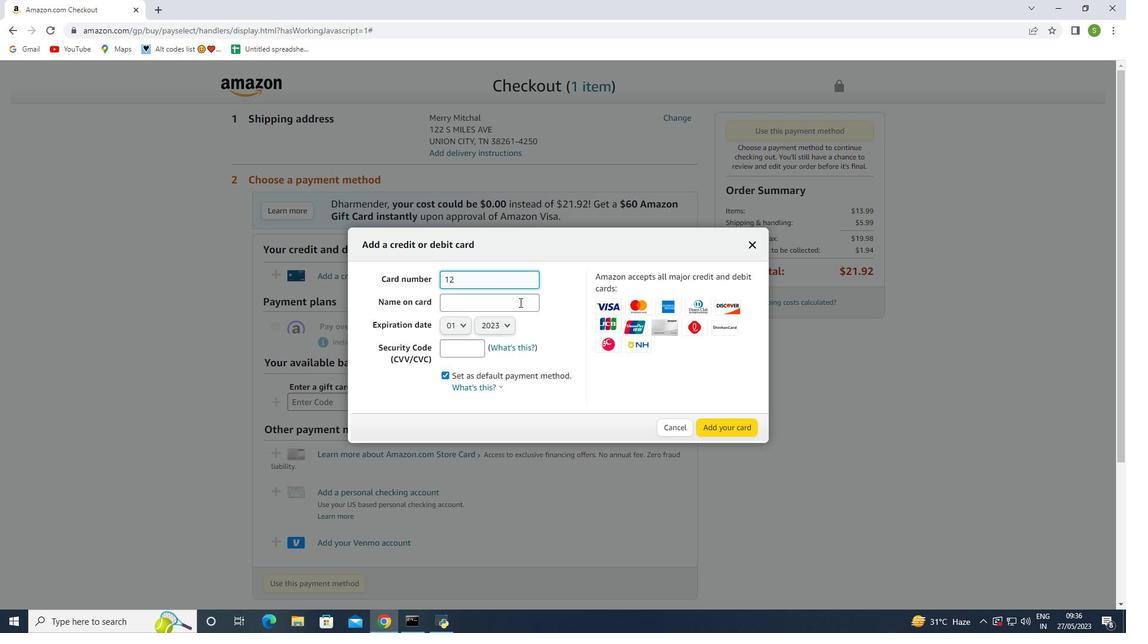
Action: Mouse moved to (514, 312)
Screenshot: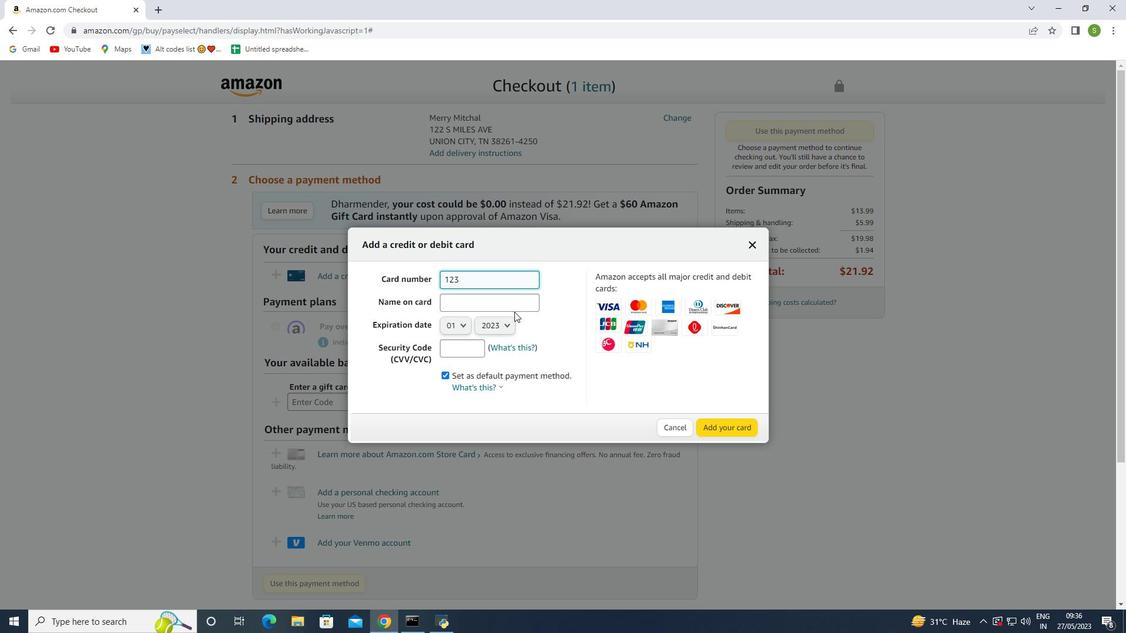 
Action: Key pressed 4
Screenshot: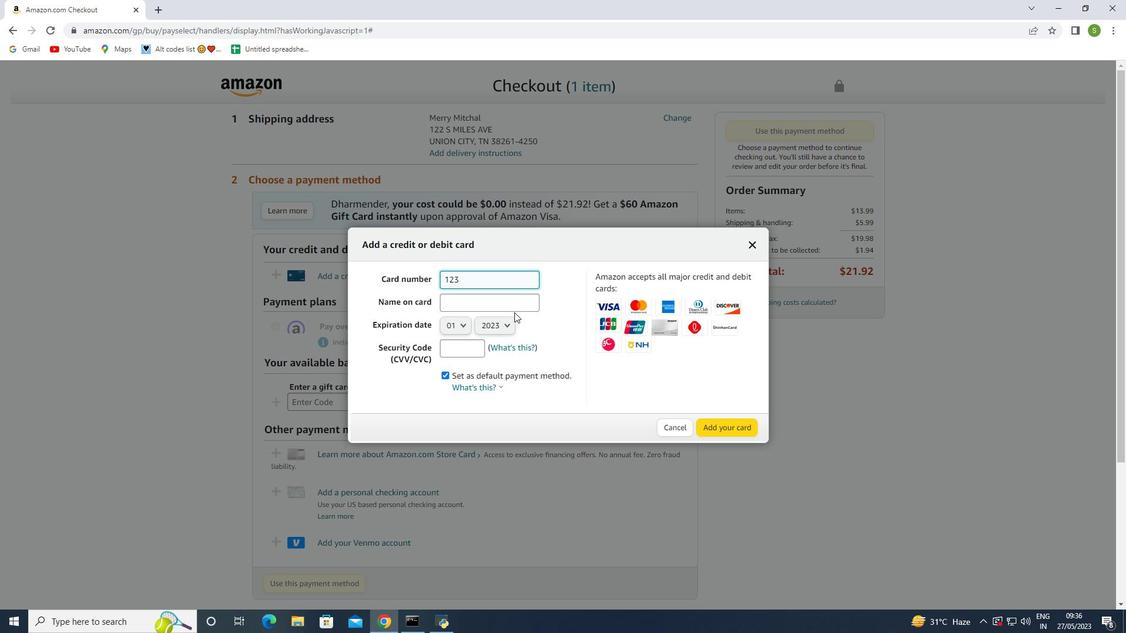 
Action: Mouse moved to (514, 313)
Screenshot: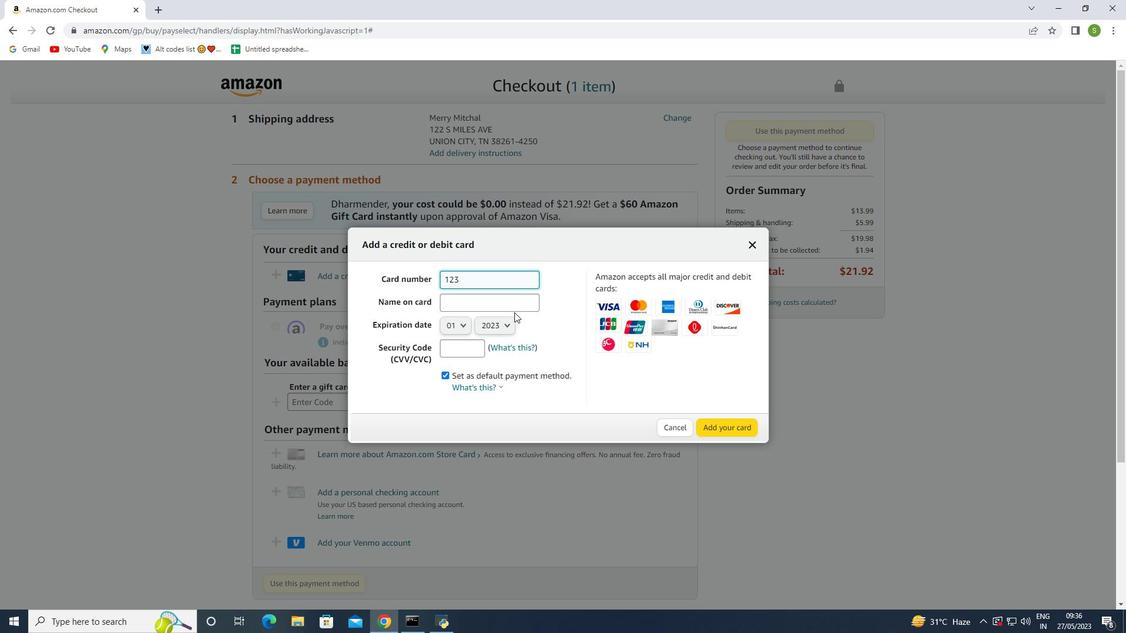 
Action: Key pressed 56
Screenshot: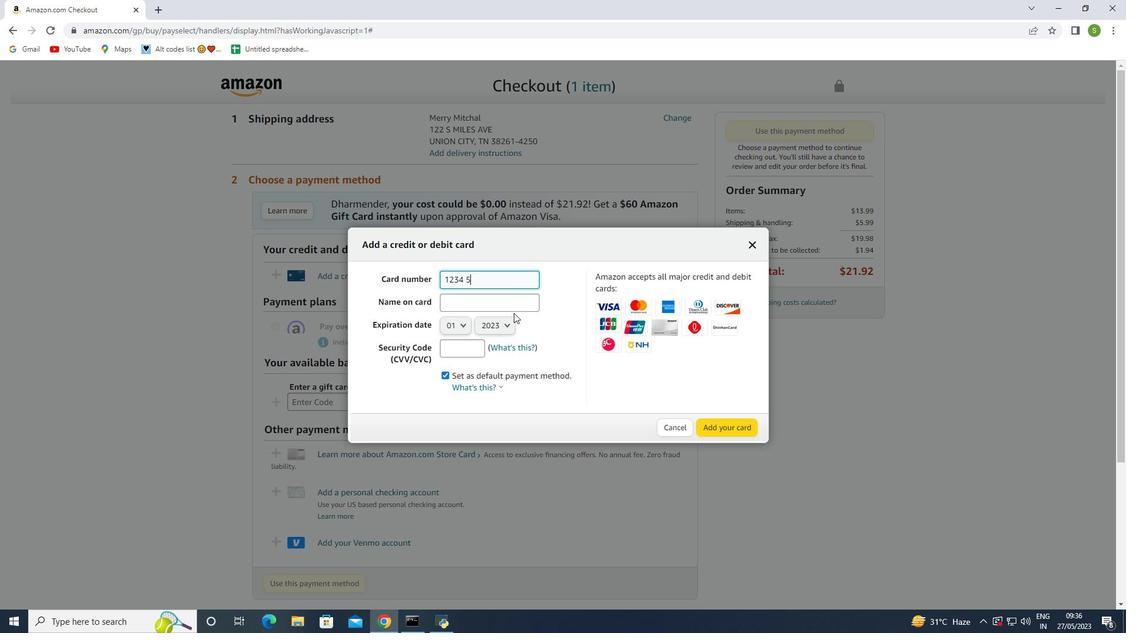 
Action: Mouse moved to (508, 323)
Screenshot: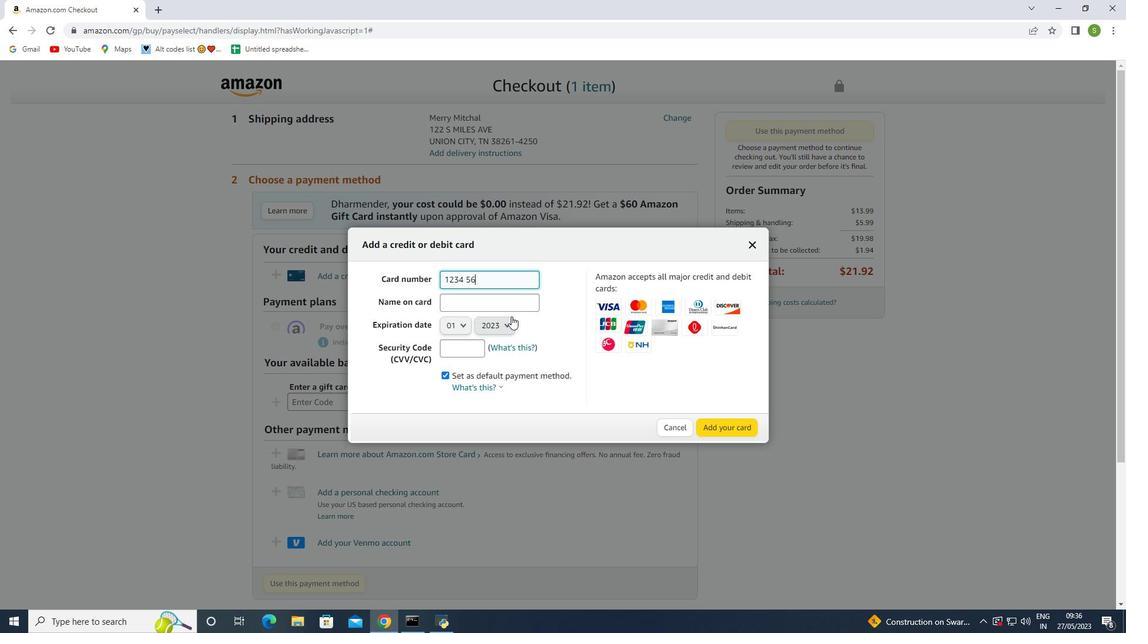 
Action: Key pressed <Key.backspace><Key.backspace><Key.backspace><Key.backspace><Key.backspace><Key.backspace><Key.backspace><Key.backspace>
Screenshot: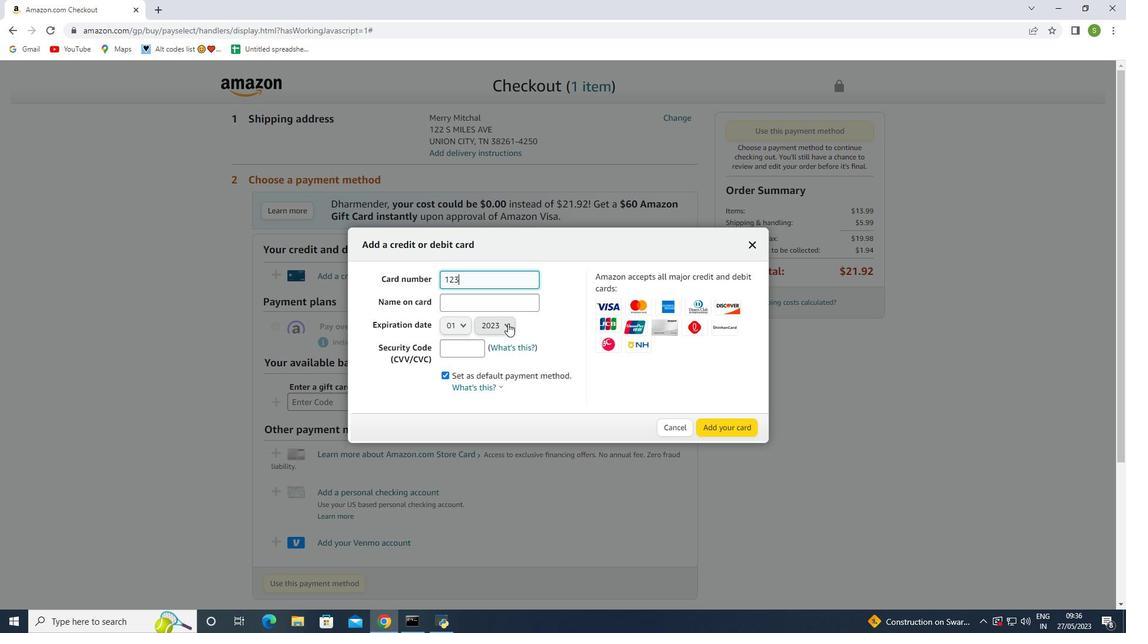 
Action: Mouse moved to (508, 324)
Screenshot: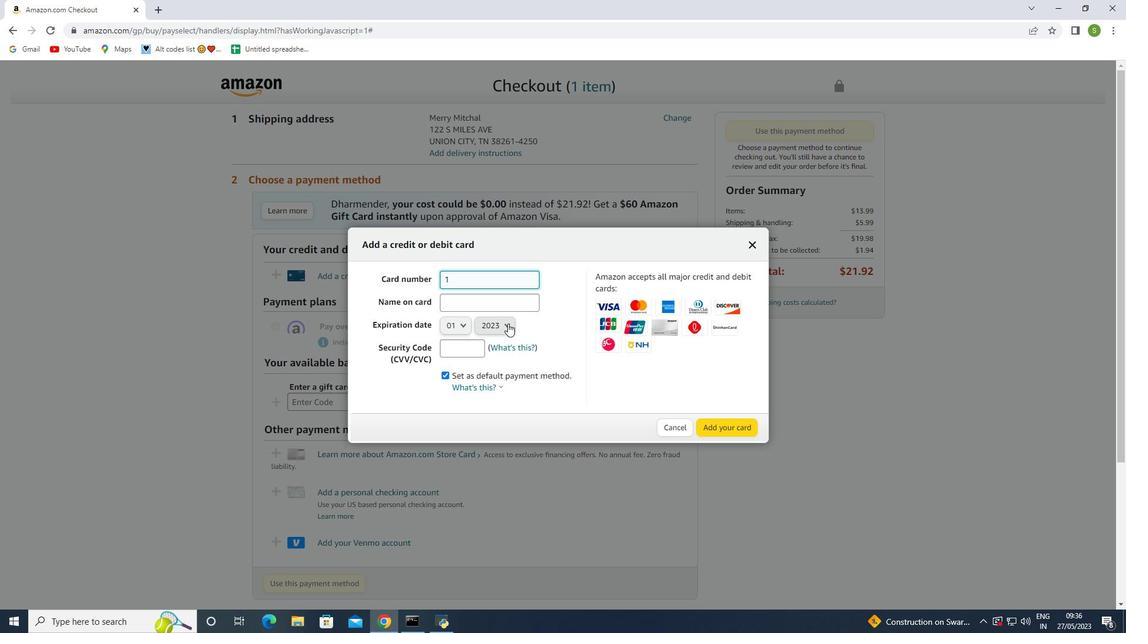 
Action: Key pressed <Key.backspace><Key.backspace>
Screenshot: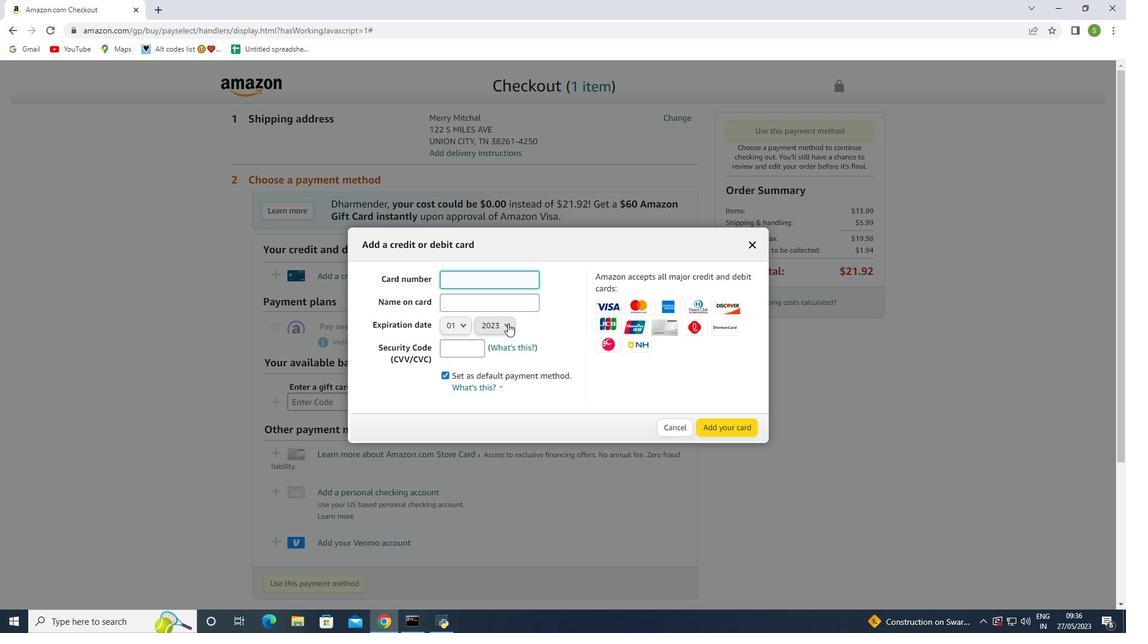 
Action: Mouse moved to (507, 332)
Screenshot: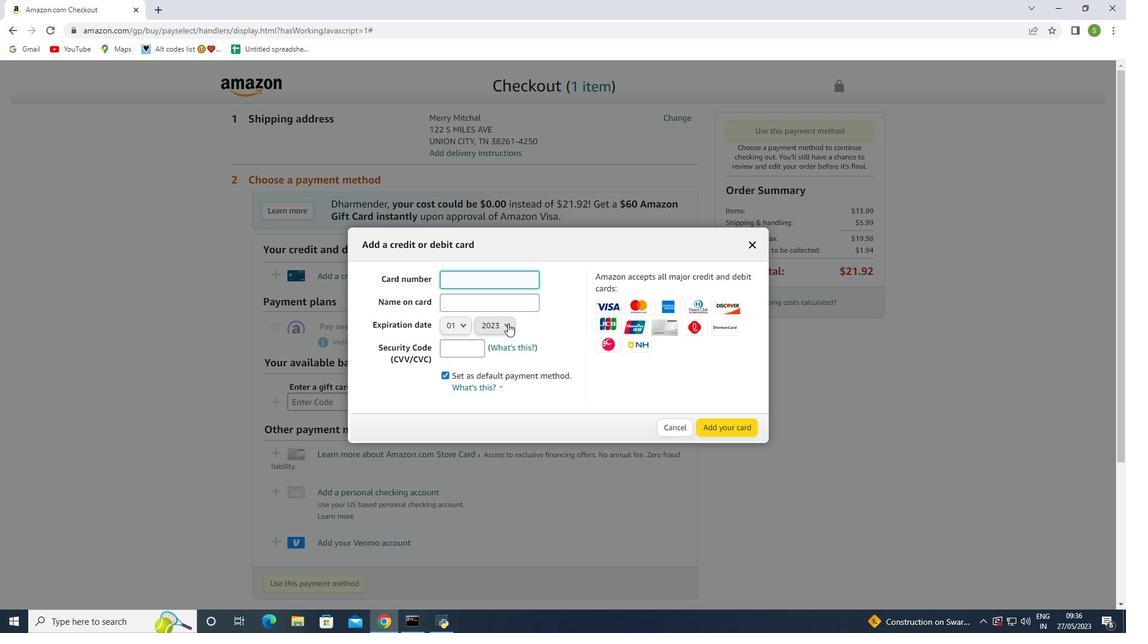 
Action: Key pressed <Key.backspace><Key.backspace>
Screenshot: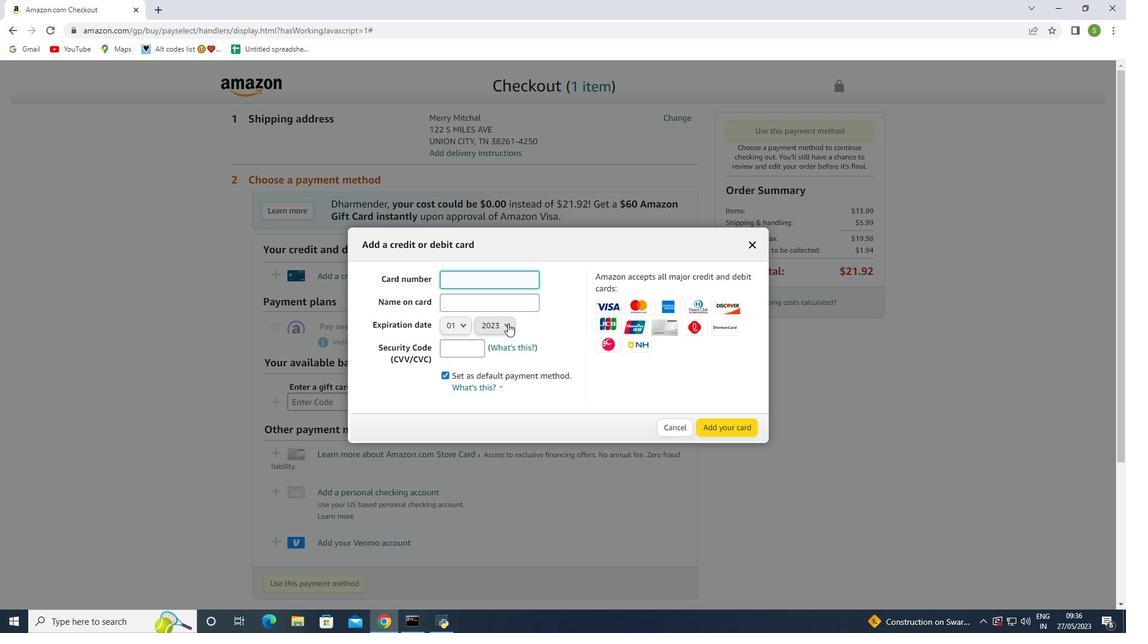 
Action: Mouse moved to (506, 333)
Screenshot: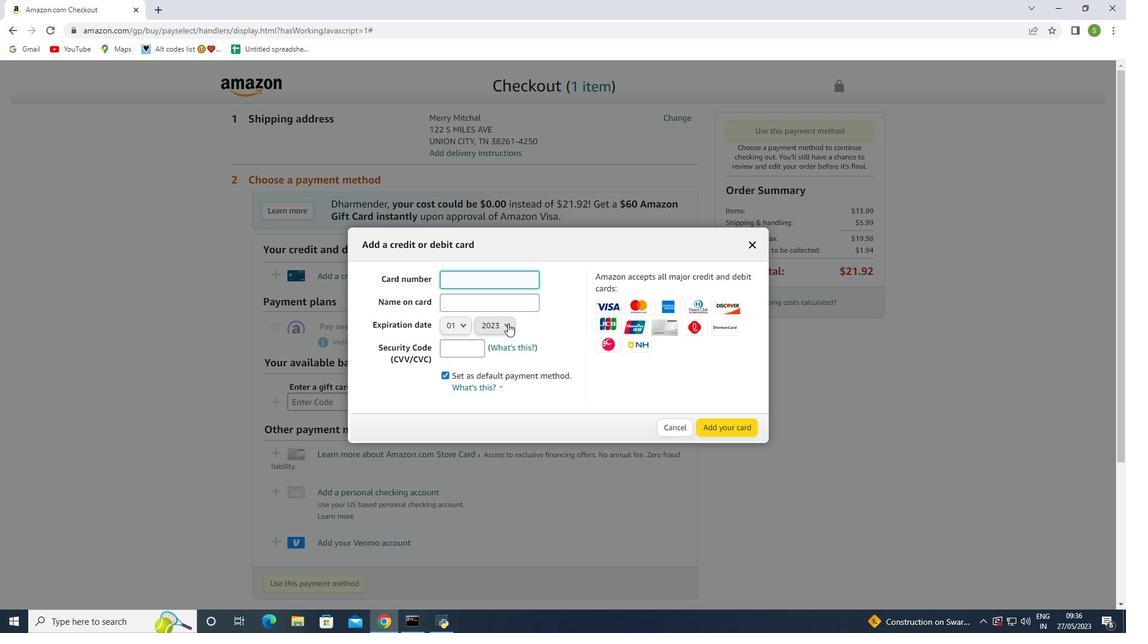 
Action: Key pressed <Key.backspace><Key.backspace>
Screenshot: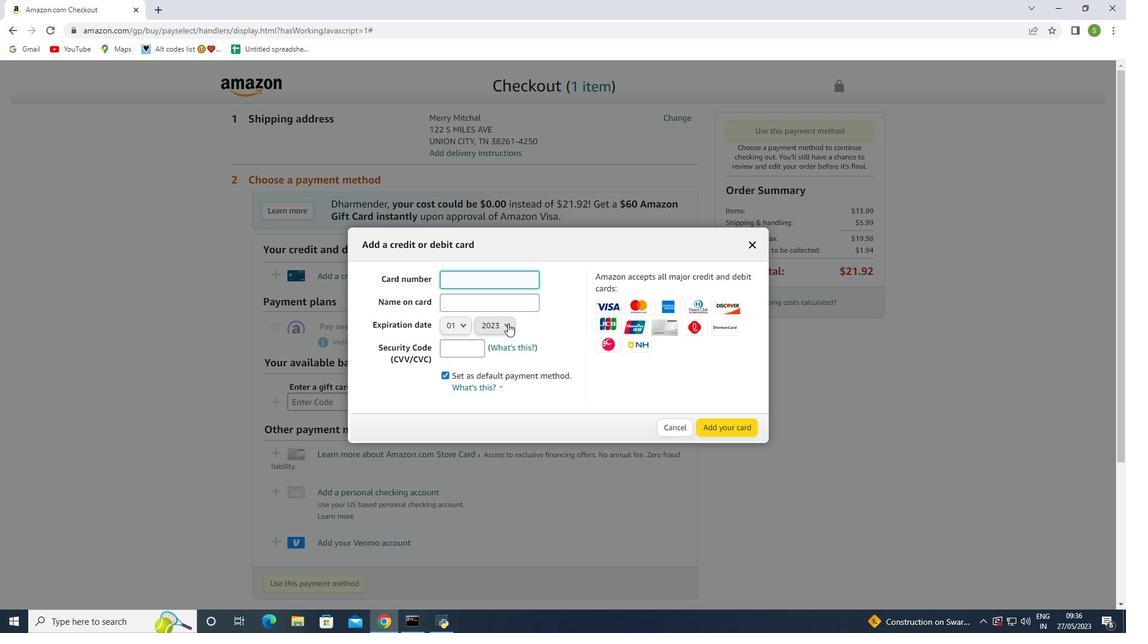 
Action: Mouse moved to (468, 369)
Screenshot: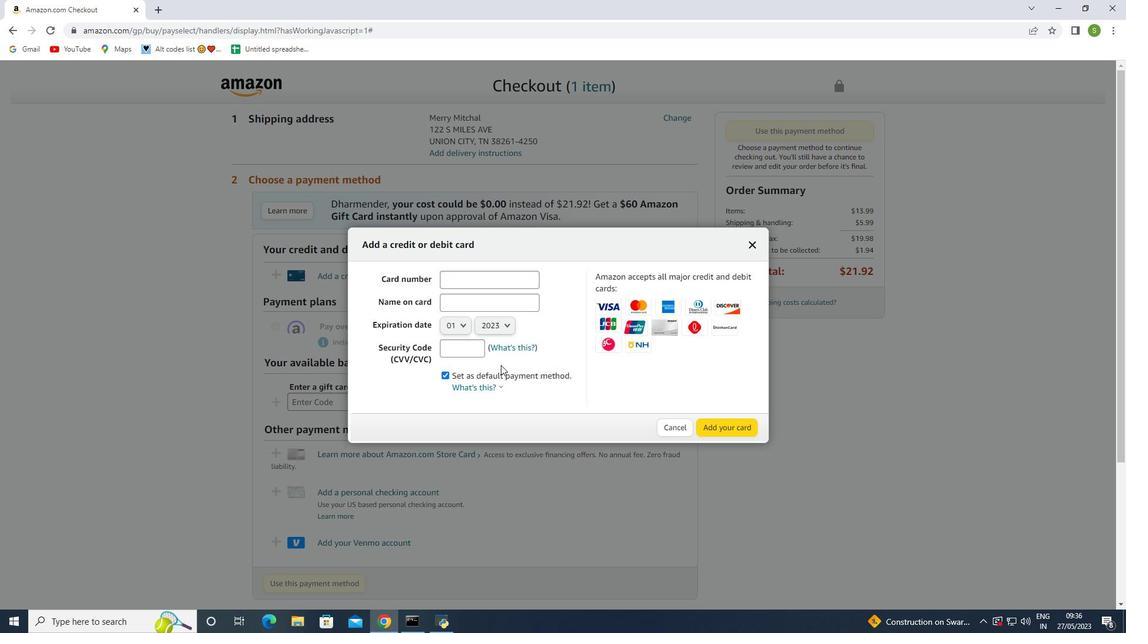 
Action: Key pressed 134
Screenshot: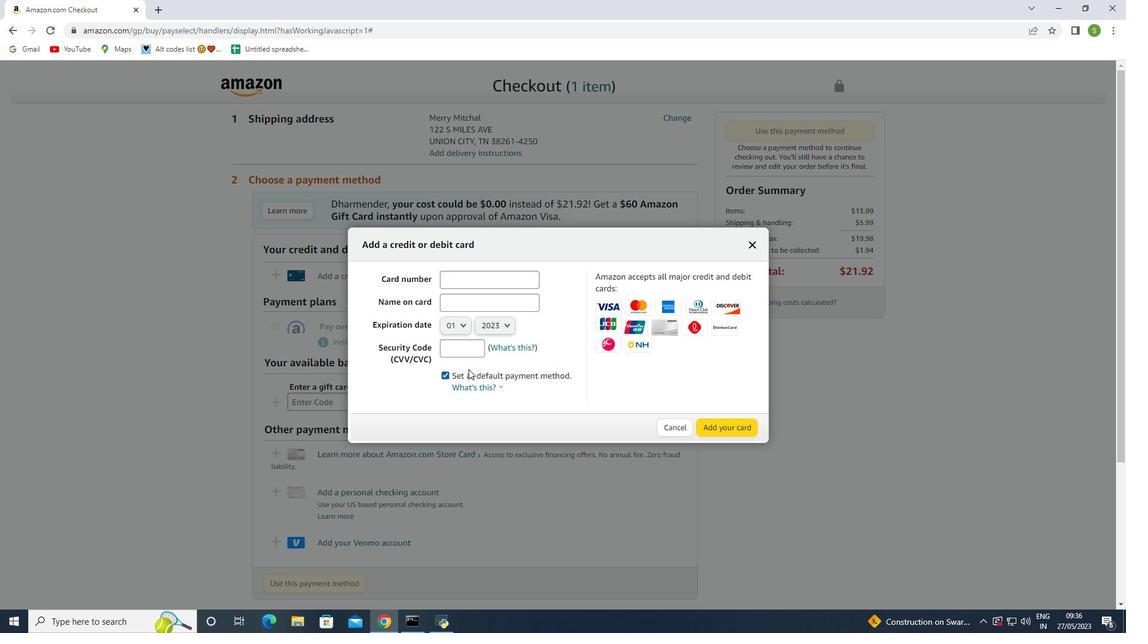 
Action: Mouse moved to (477, 279)
Screenshot: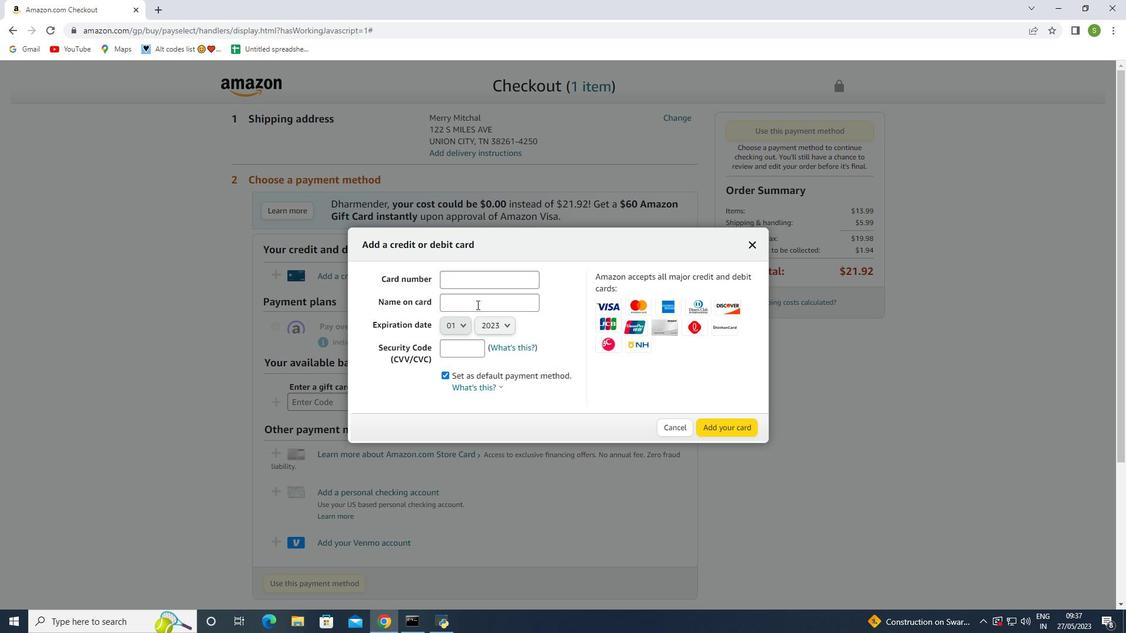 
Action: Mouse pressed left at (477, 279)
Screenshot: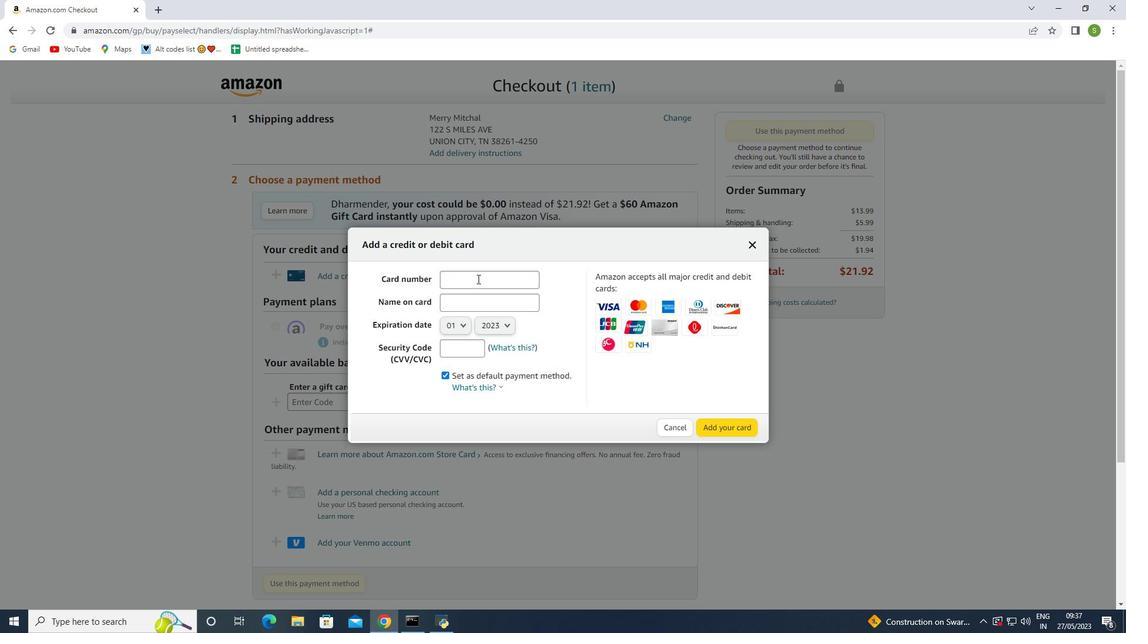 
Action: Key pressed 3452678
Screenshot: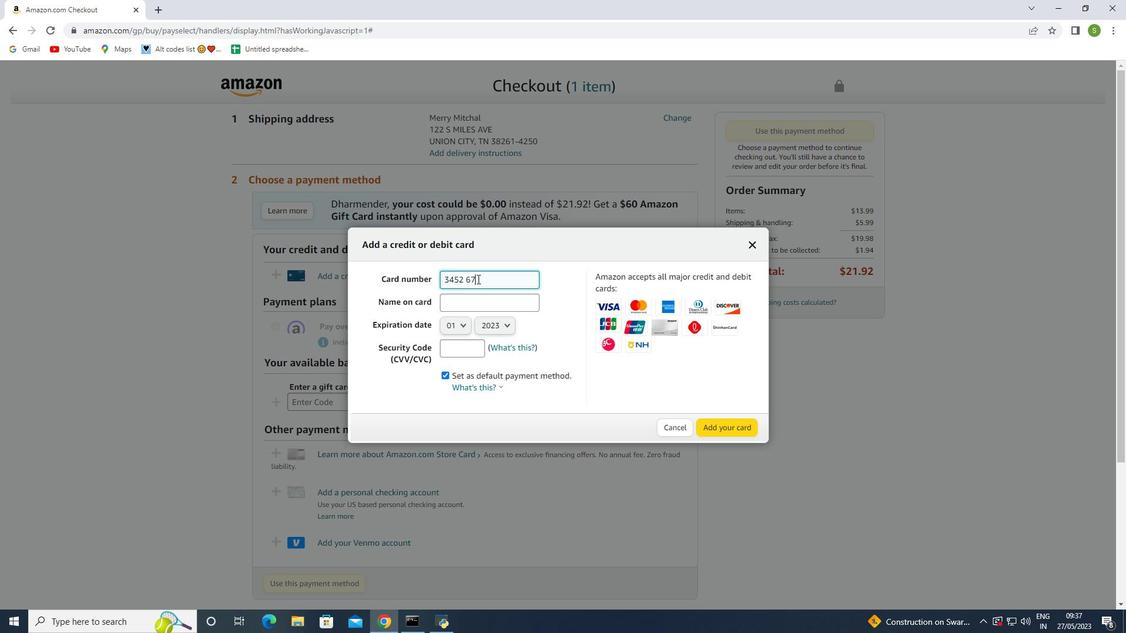 
Action: Mouse moved to (505, 293)
Screenshot: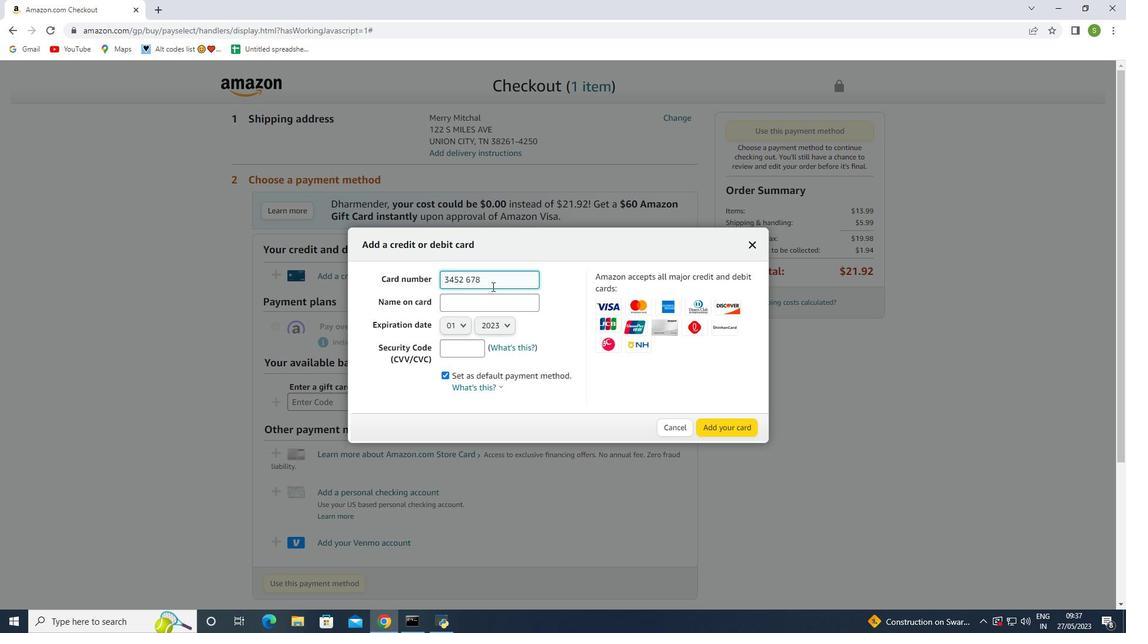 
Action: Key pressed 9
Screenshot: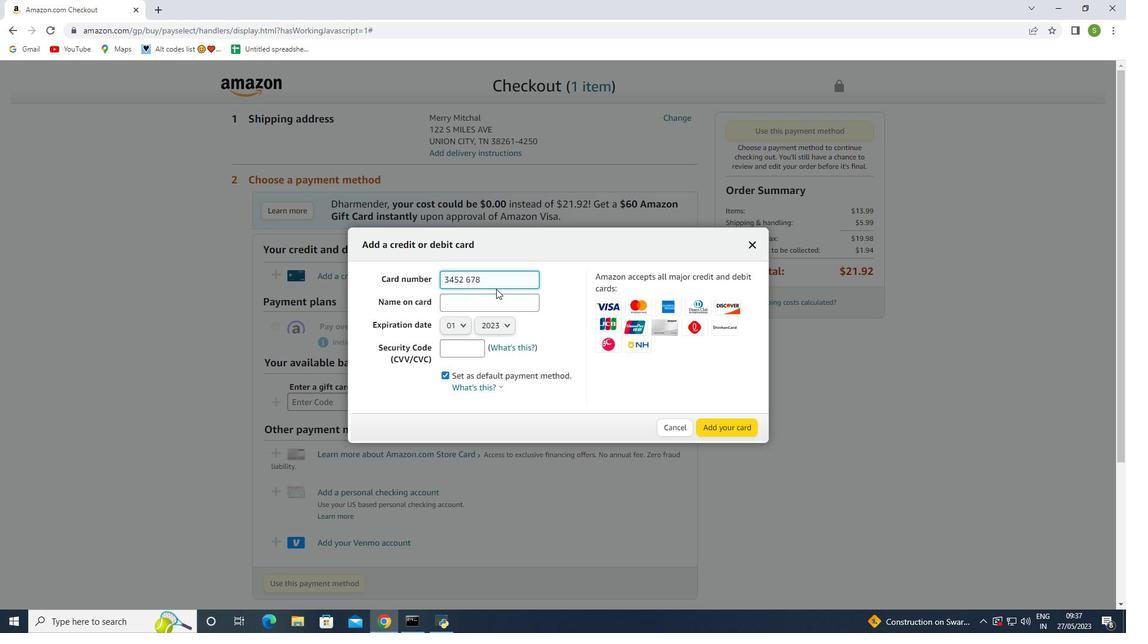
Action: Mouse moved to (511, 294)
Screenshot: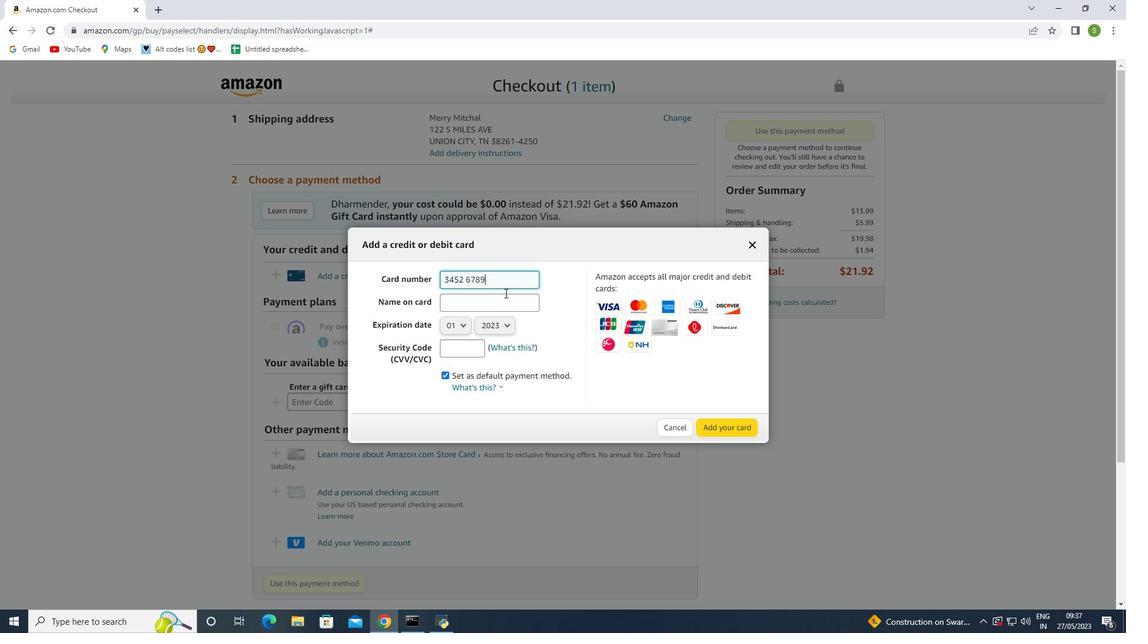 
Action: Key pressed 01
